 Task: Get directions from Kilimanjaro, Tanzania to Ngorongoro Conservation Area, Tanzania and explore the nearby hotels
Action: Mouse moved to (107, 105)
Screenshot: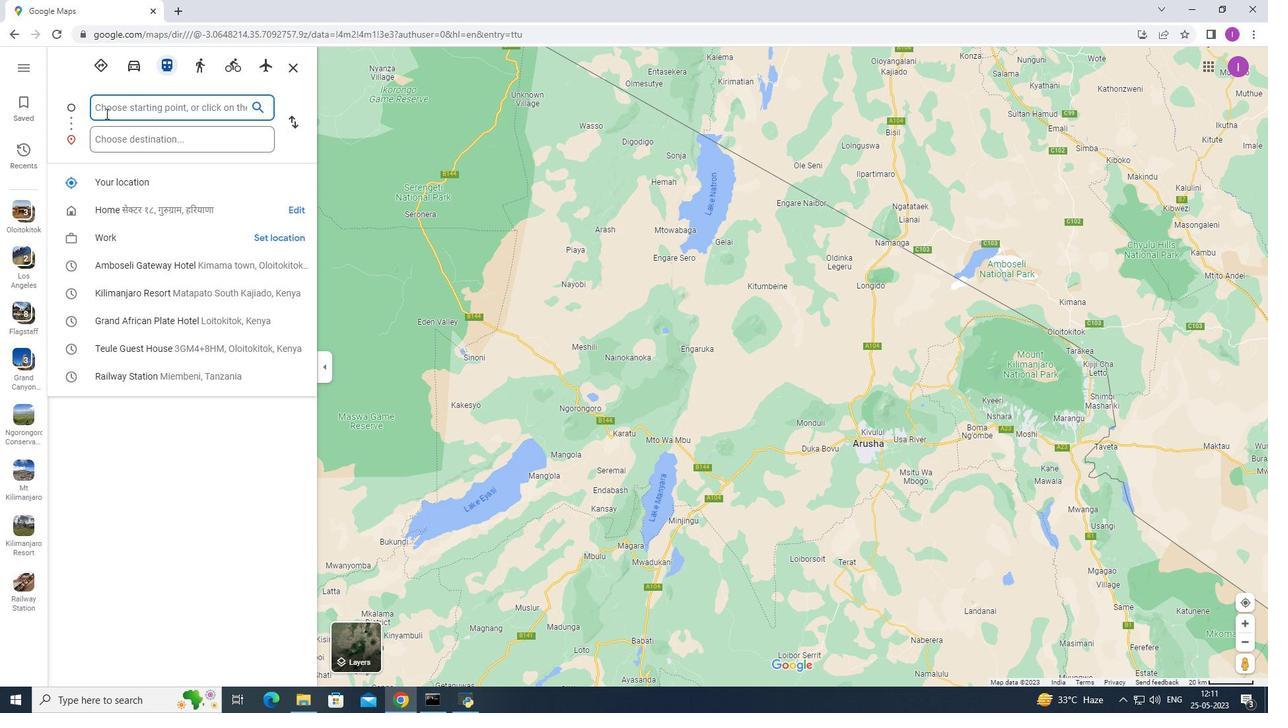 
Action: Mouse pressed left at (107, 105)
Screenshot: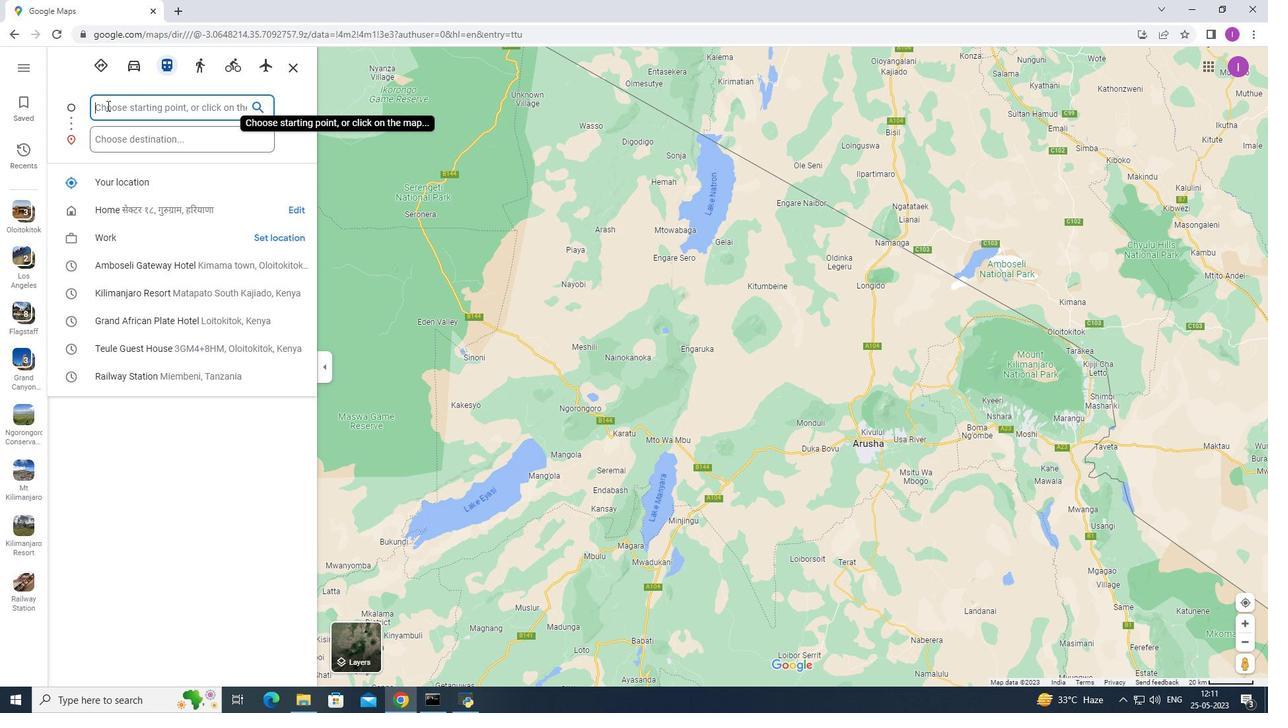 
Action: Mouse moved to (161, 118)
Screenshot: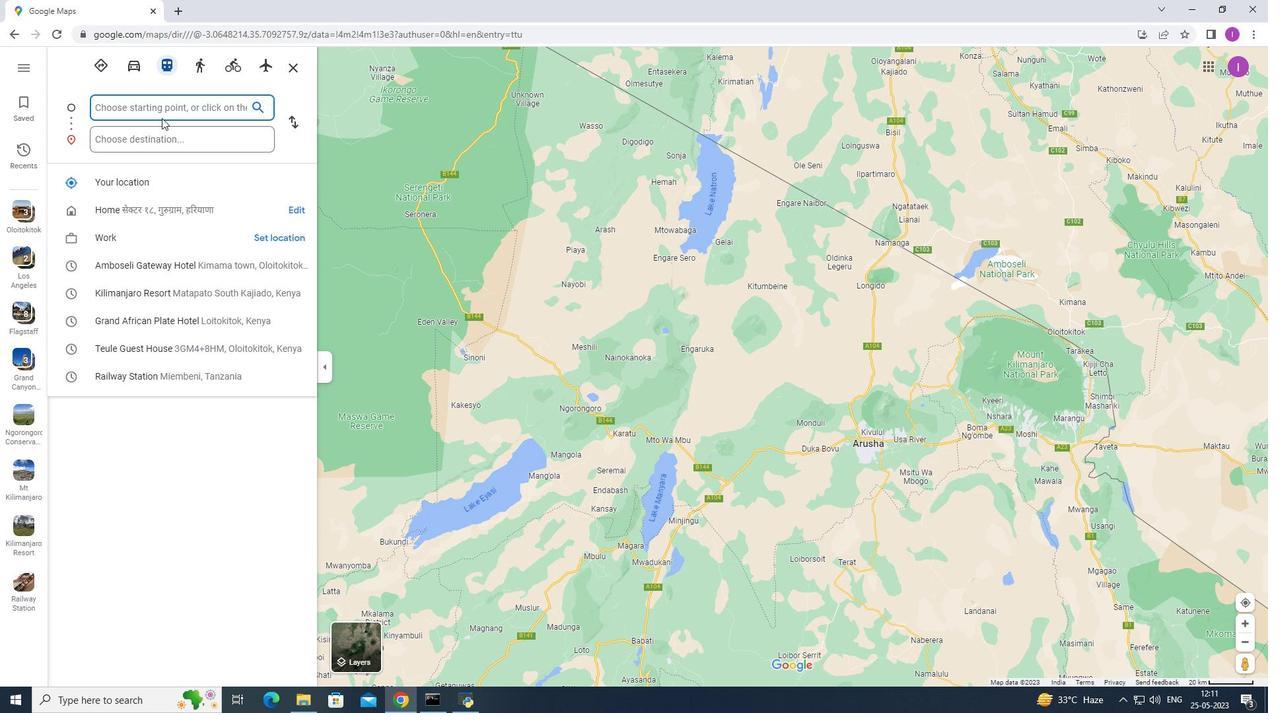 
Action: Key pressed ki
Screenshot: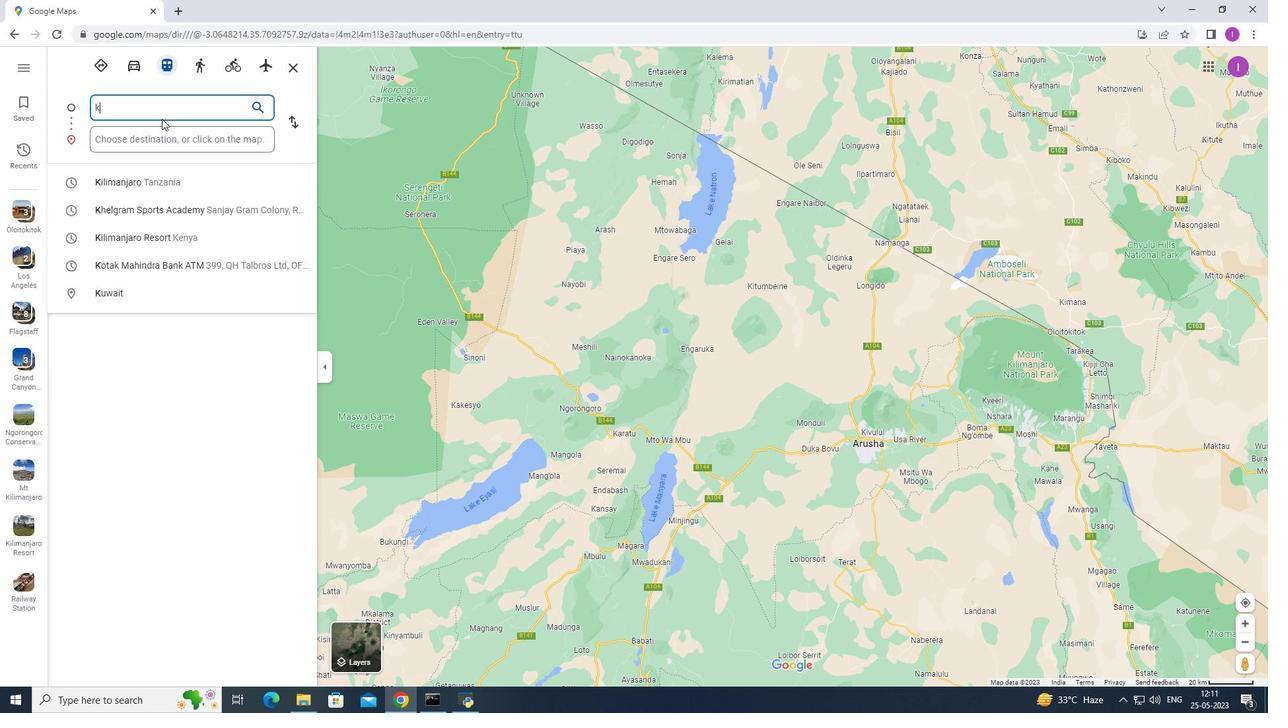 
Action: Mouse moved to (138, 184)
Screenshot: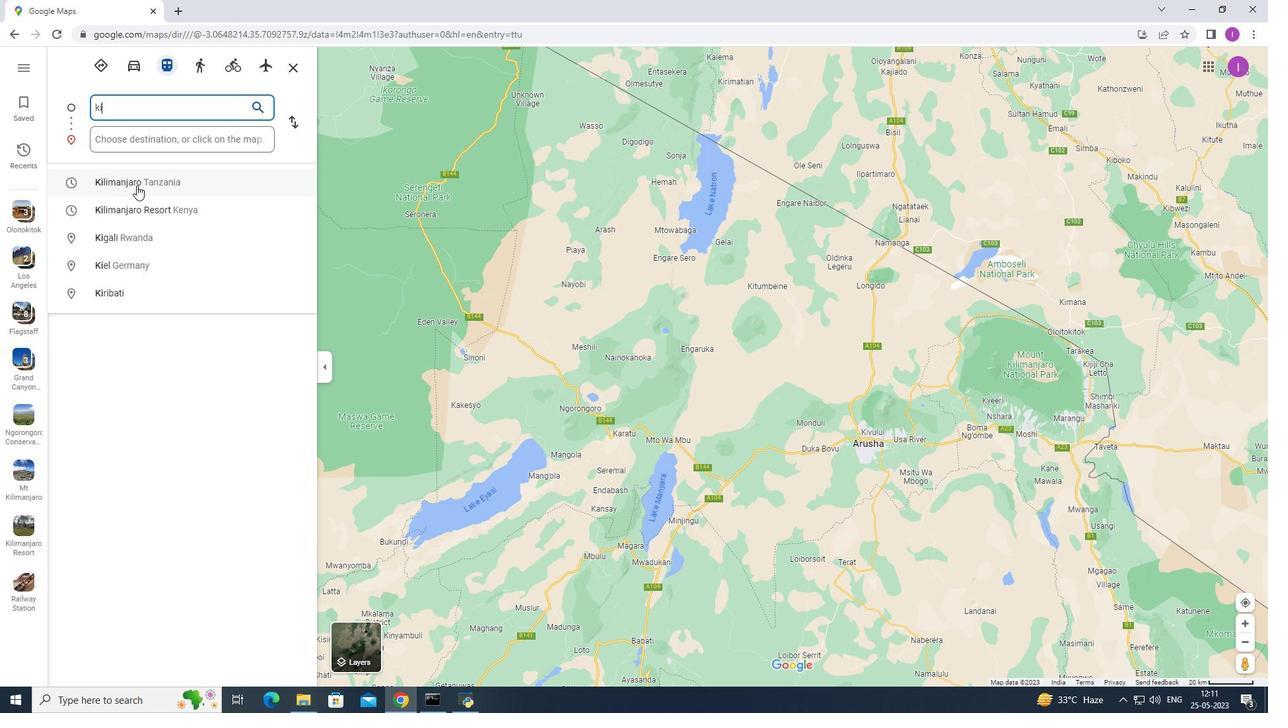 
Action: Mouse pressed left at (138, 184)
Screenshot: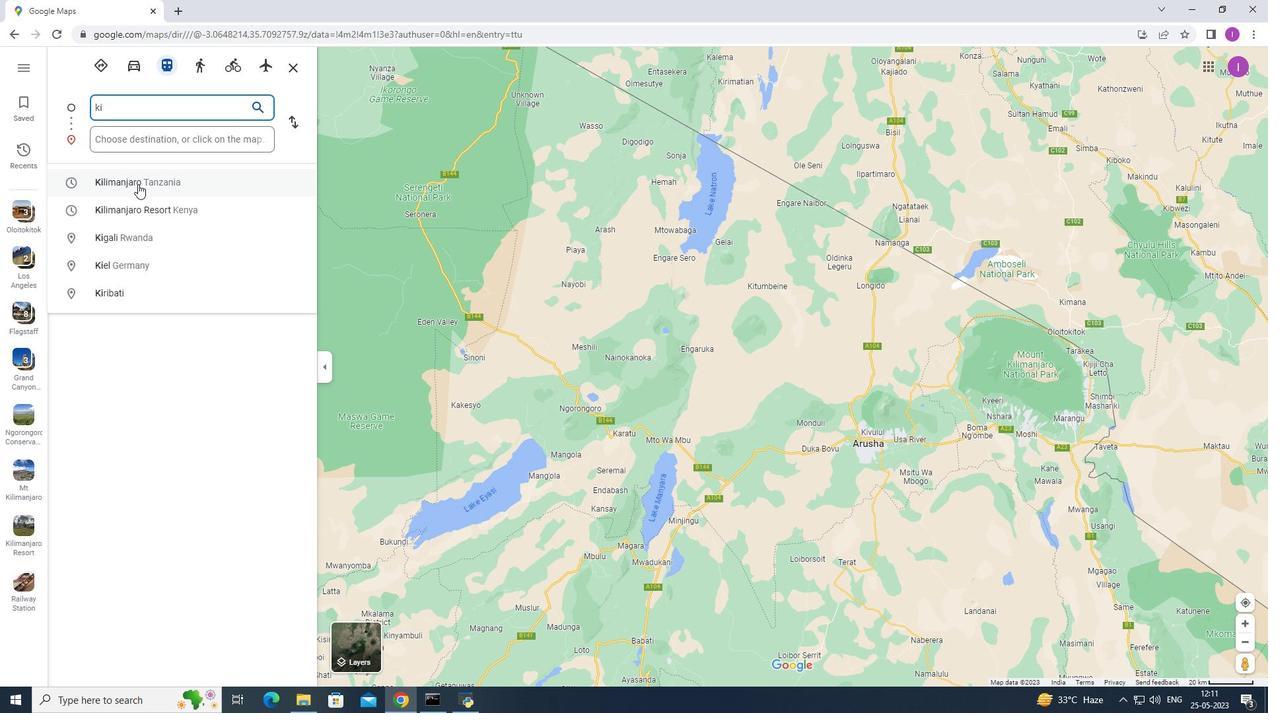 
Action: Mouse moved to (119, 145)
Screenshot: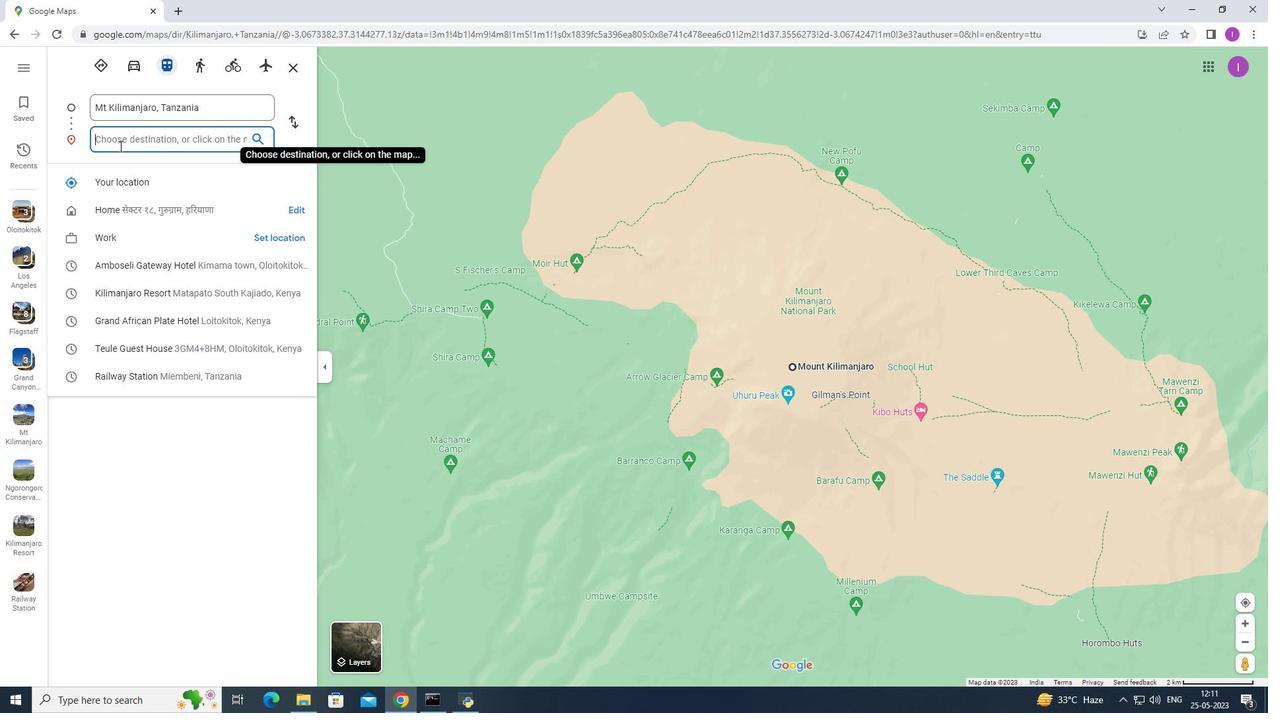 
Action: Mouse pressed left at (119, 145)
Screenshot: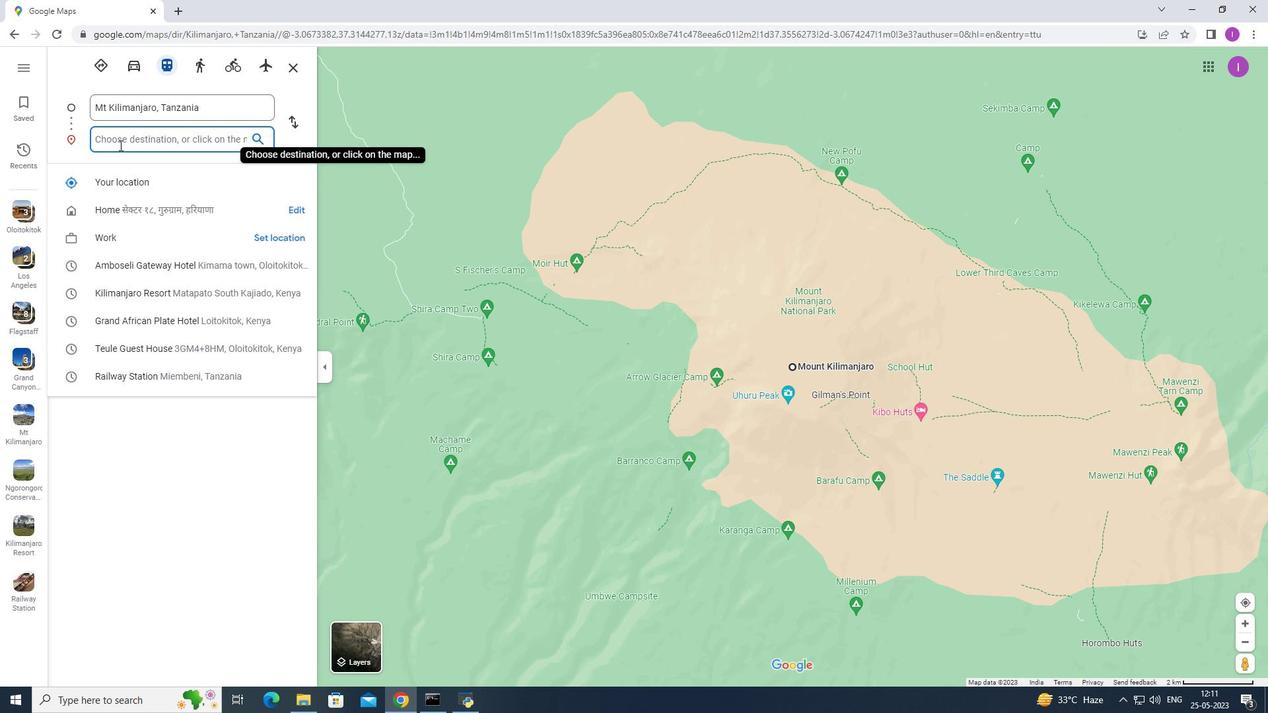 
Action: Mouse moved to (120, 143)
Screenshot: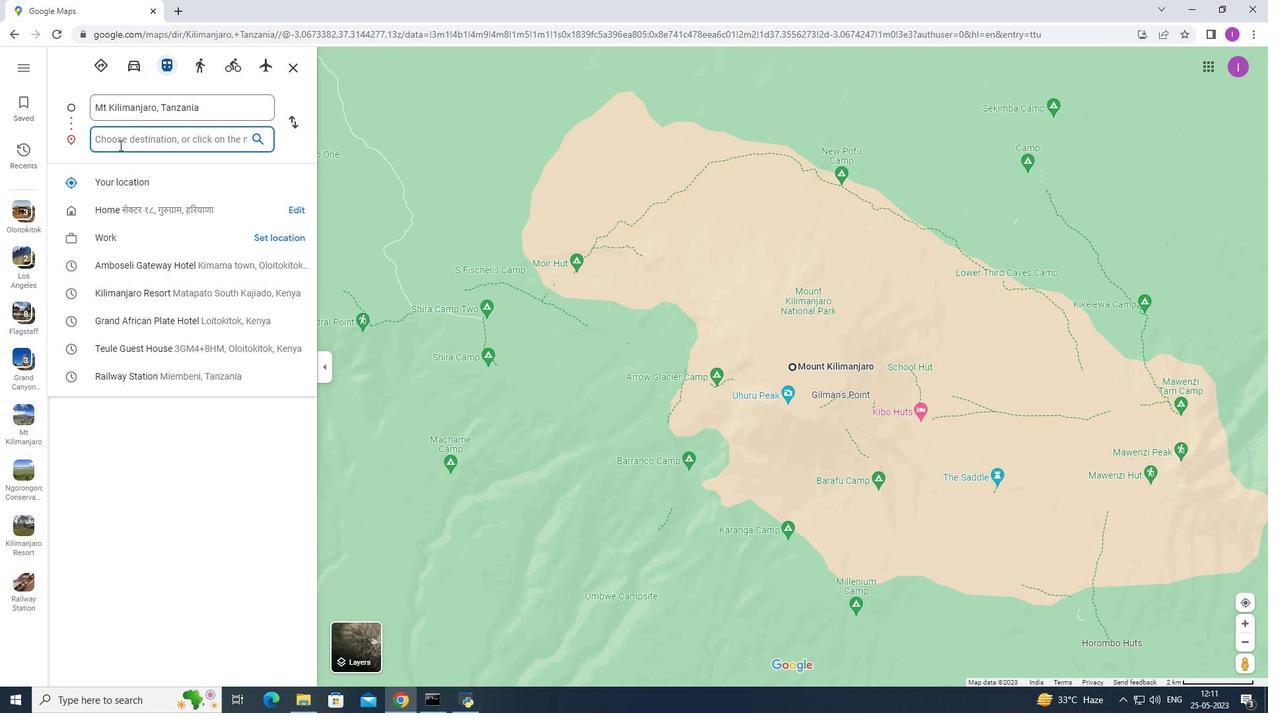 
Action: Key pressed ng
Screenshot: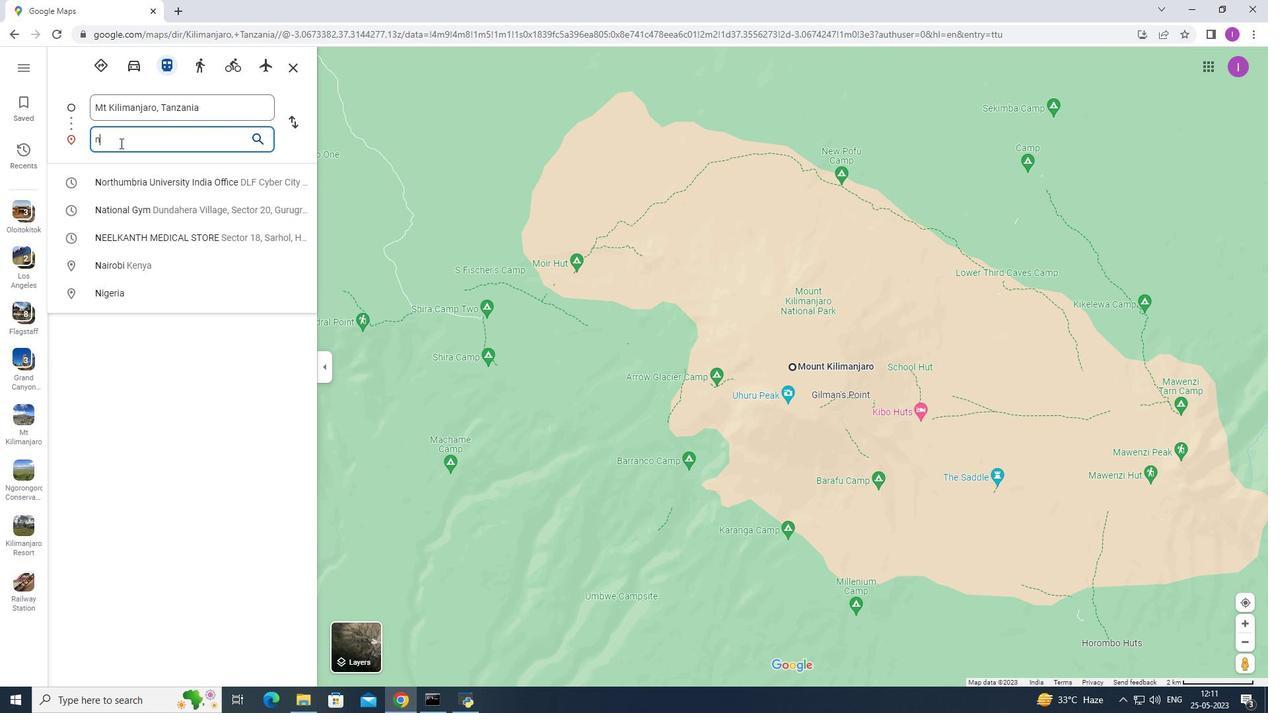 
Action: Mouse moved to (155, 182)
Screenshot: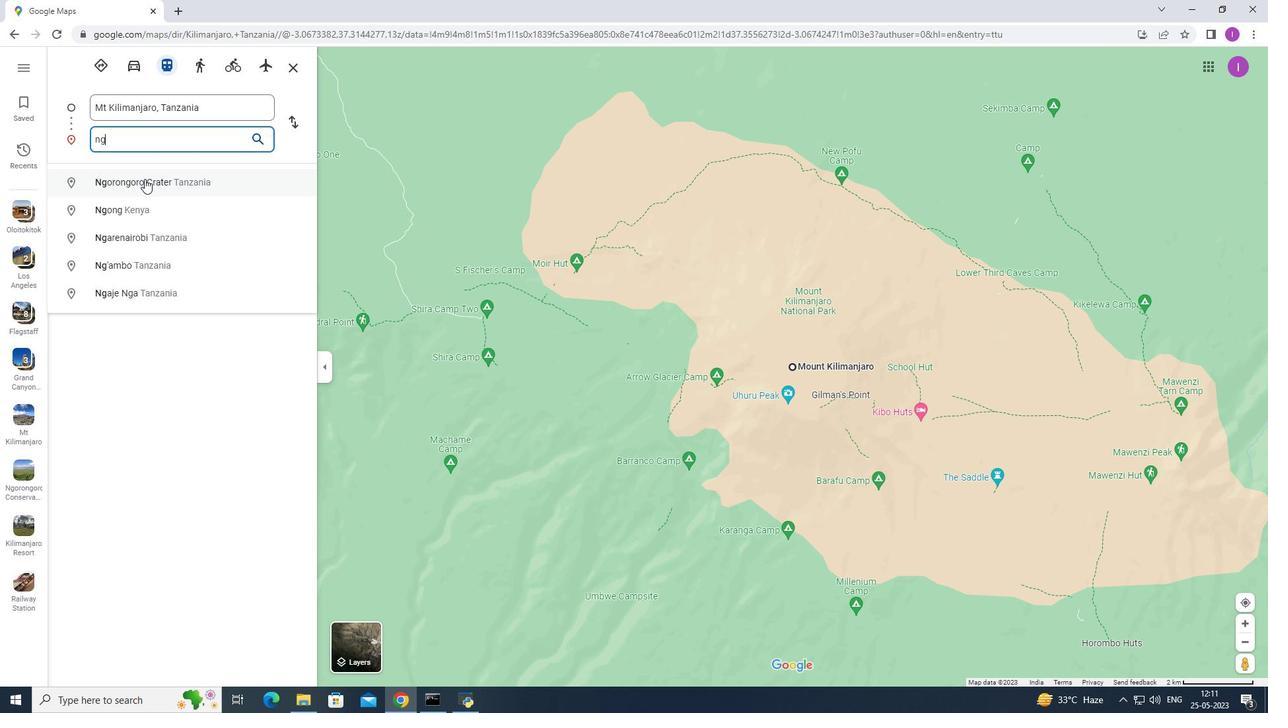 
Action: Key pressed or
Screenshot: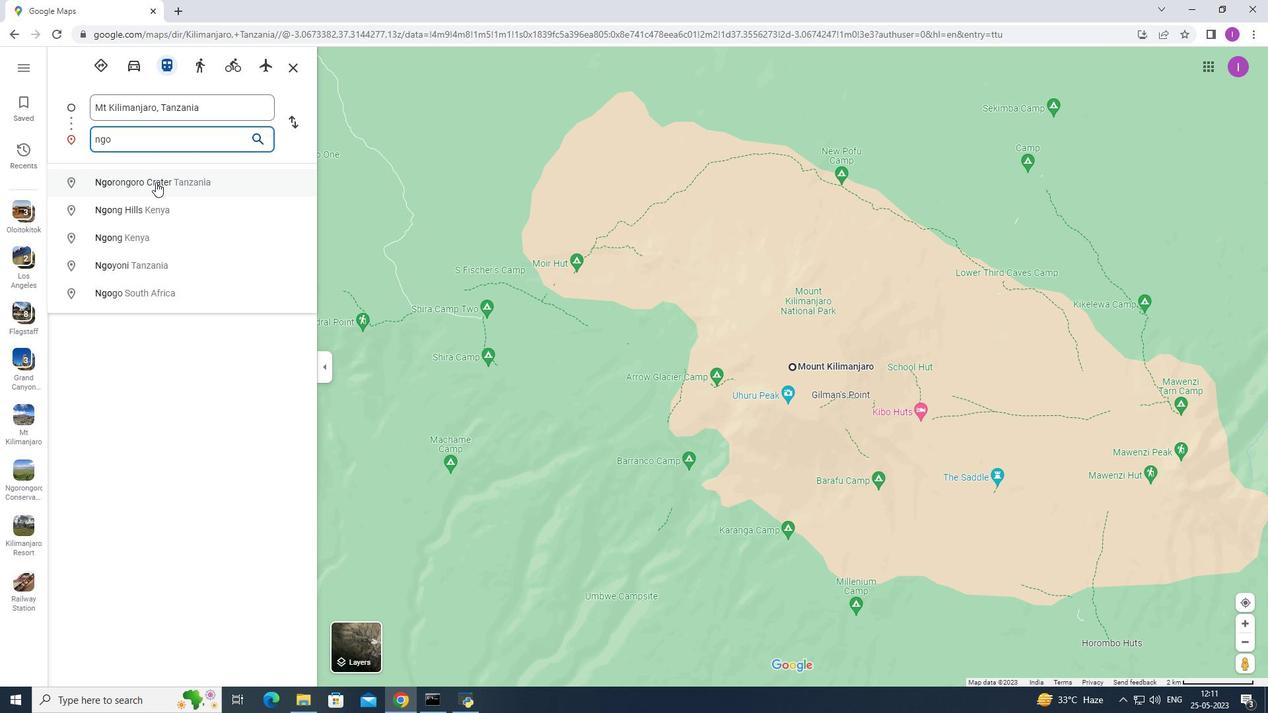 
Action: Mouse moved to (157, 194)
Screenshot: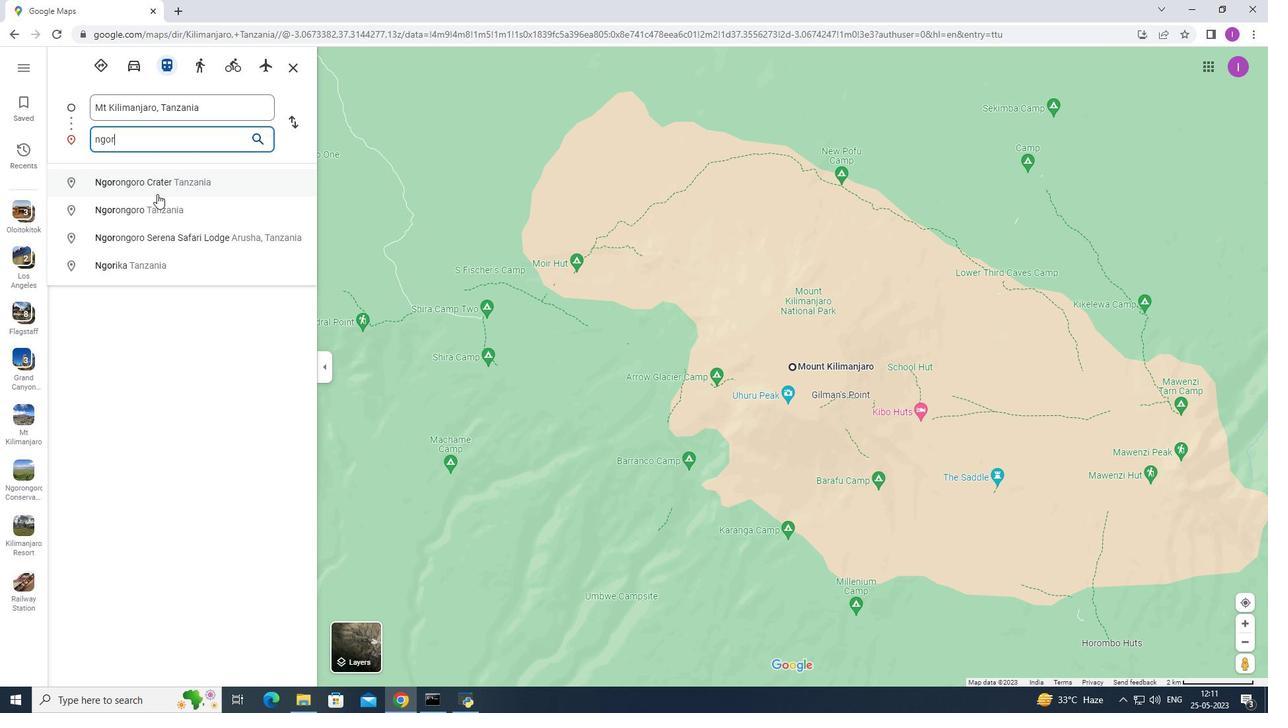 
Action: Key pressed o
Screenshot: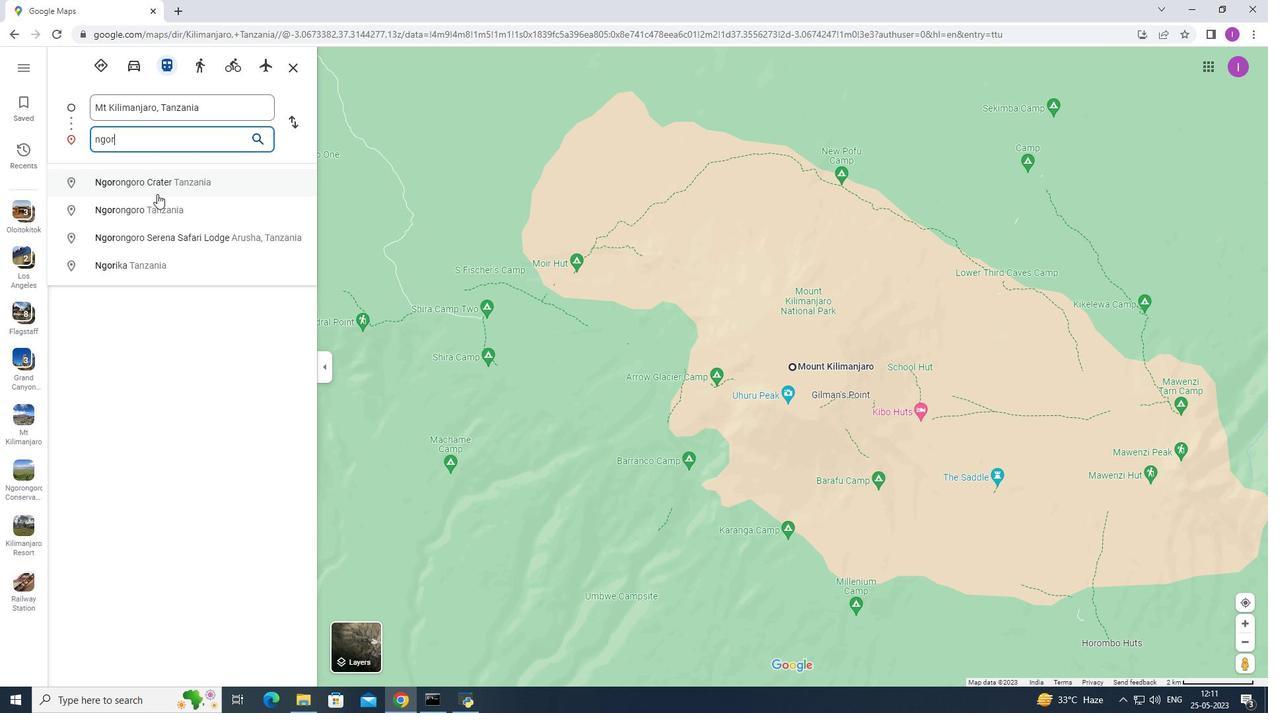 
Action: Mouse moved to (157, 194)
Screenshot: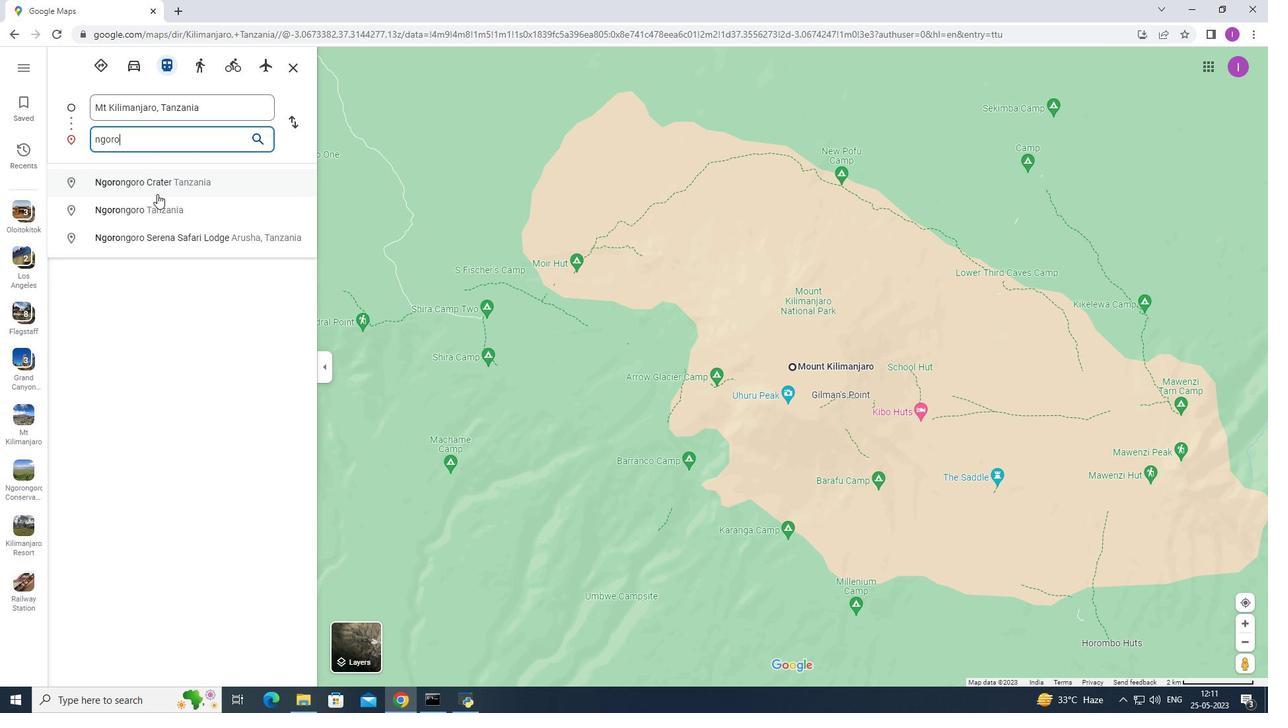 
Action: Key pressed n
Screenshot: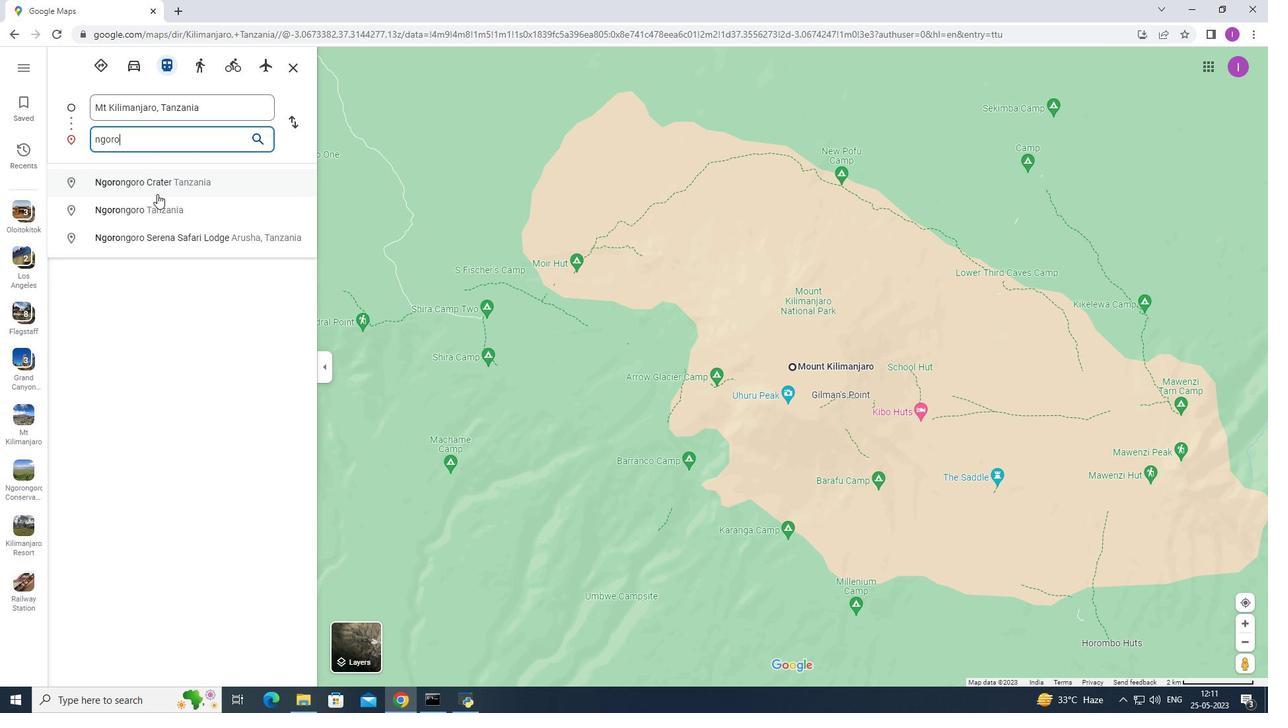 
Action: Mouse moved to (158, 192)
Screenshot: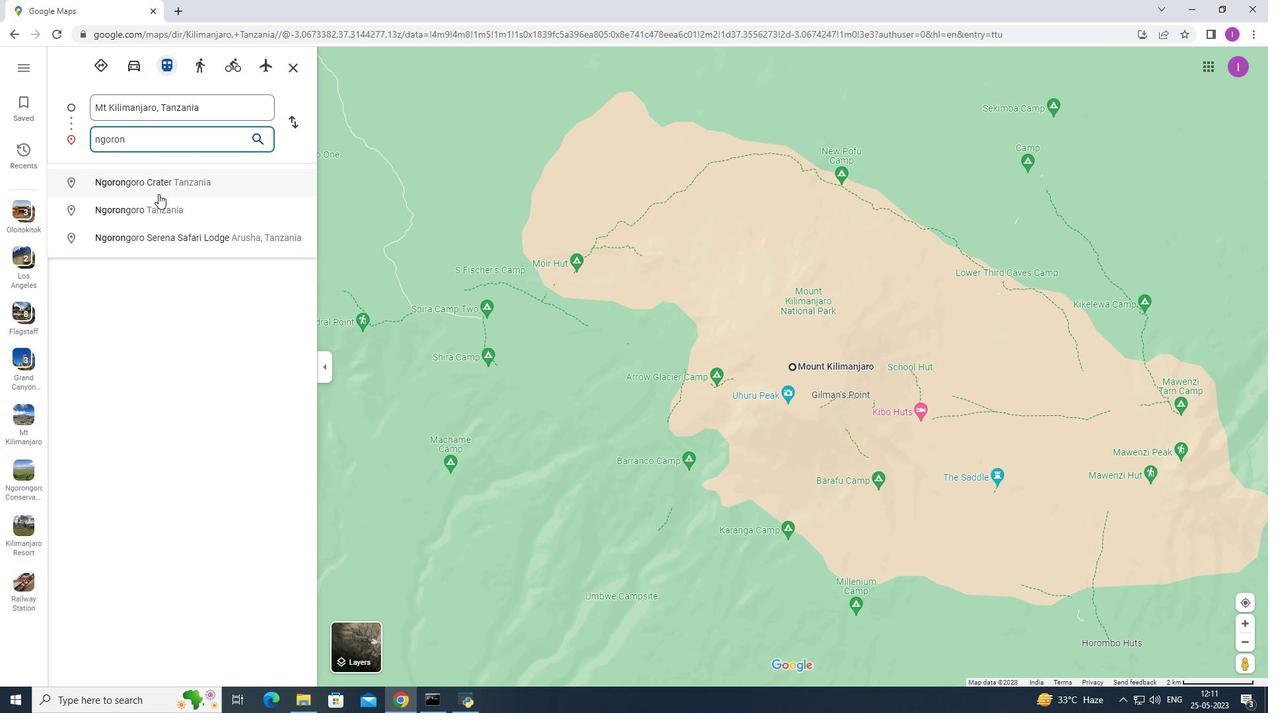
Action: Key pressed go
Screenshot: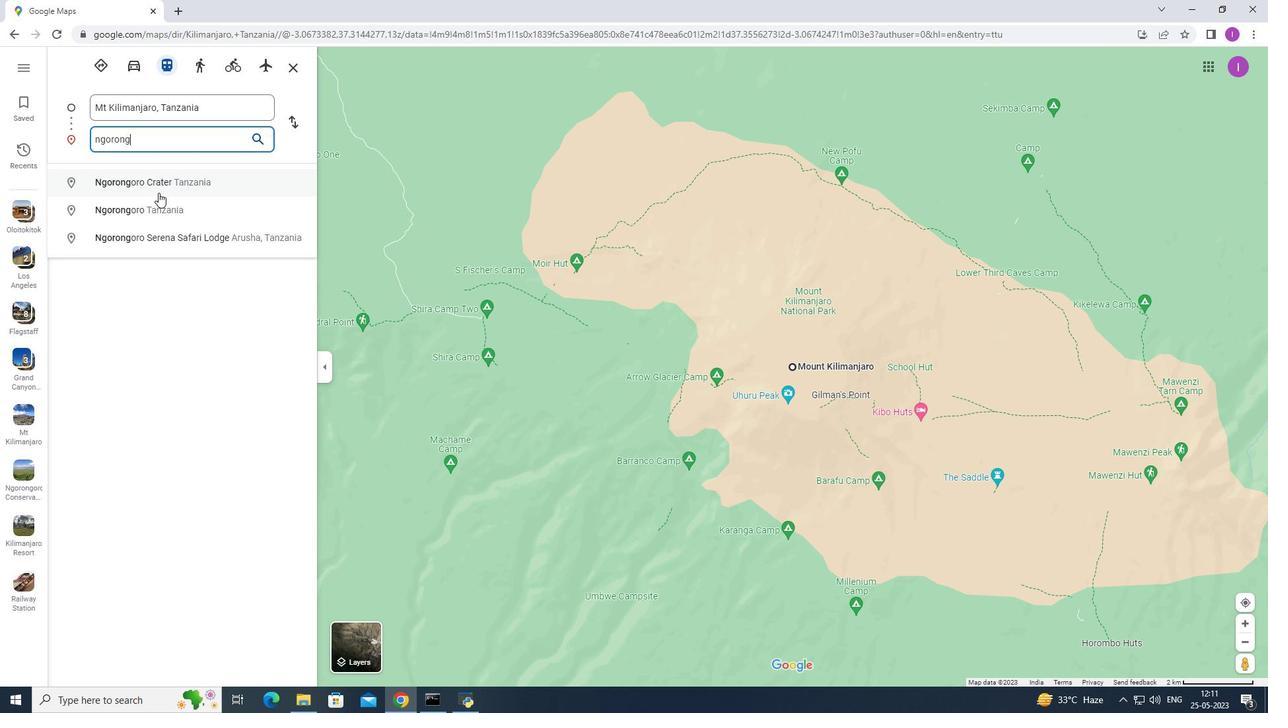 
Action: Mouse moved to (159, 190)
Screenshot: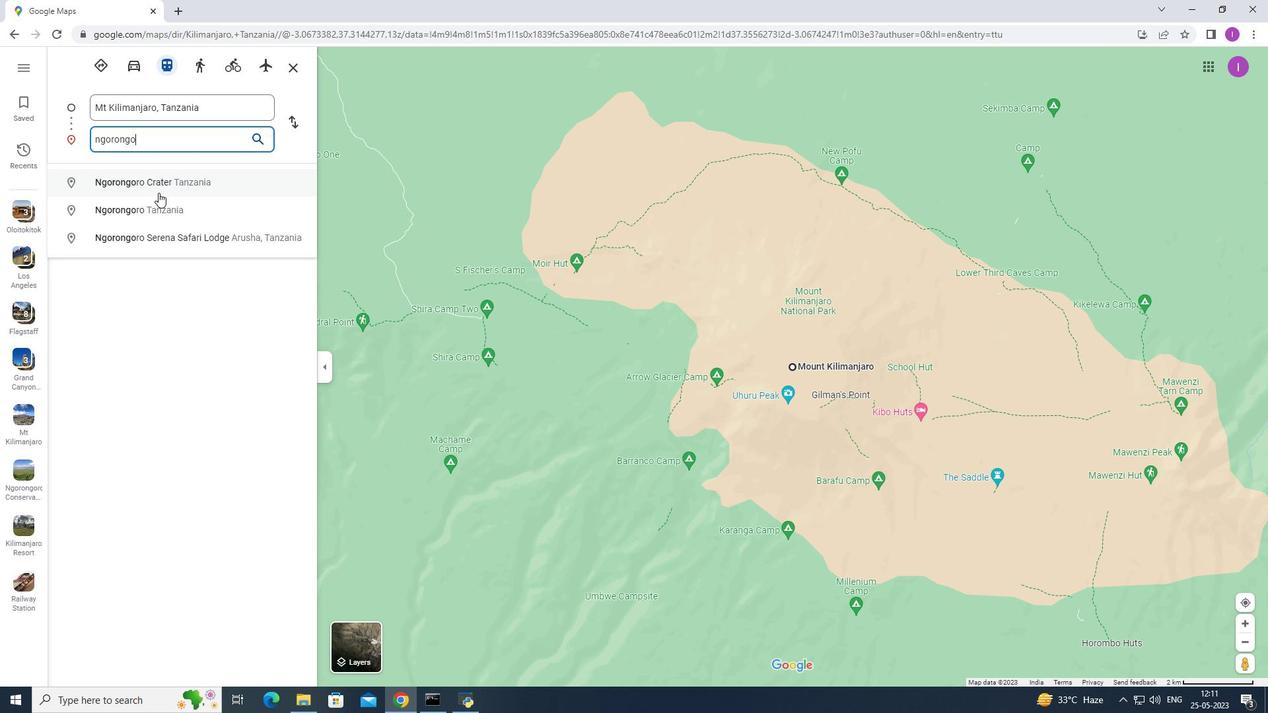 
Action: Key pressed ro<Key.space>co
Screenshot: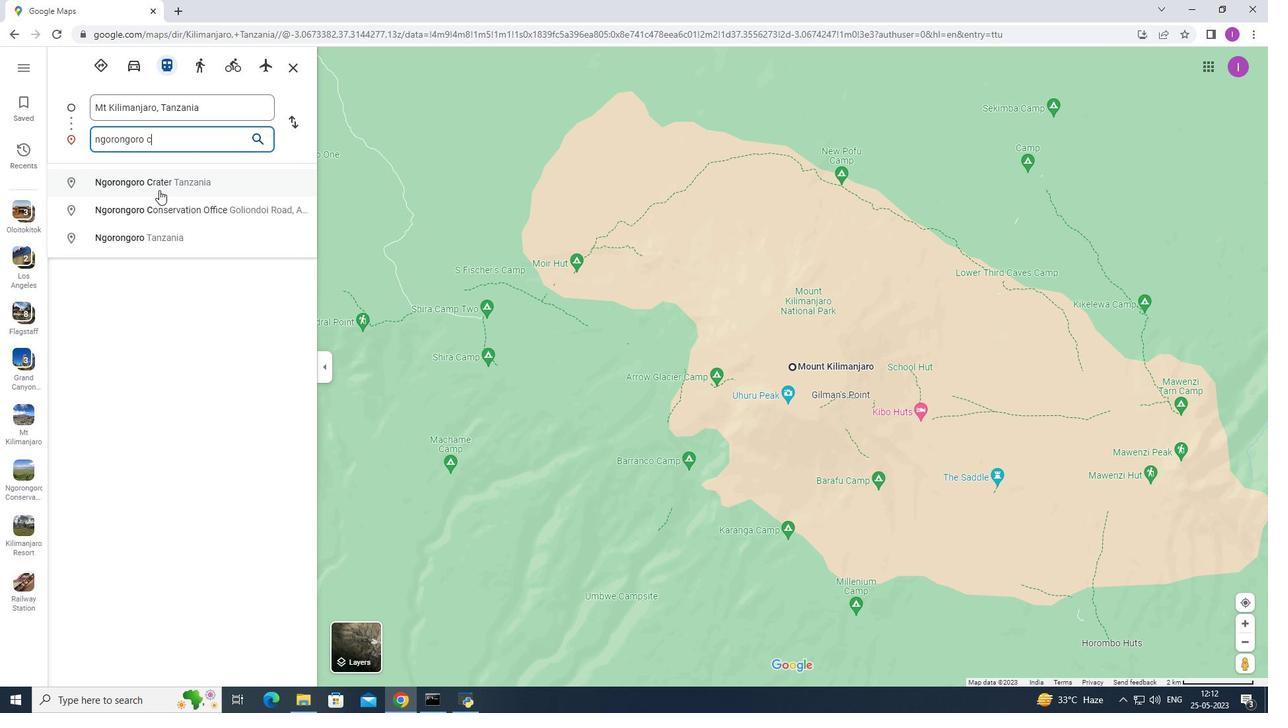 
Action: Mouse moved to (175, 180)
Screenshot: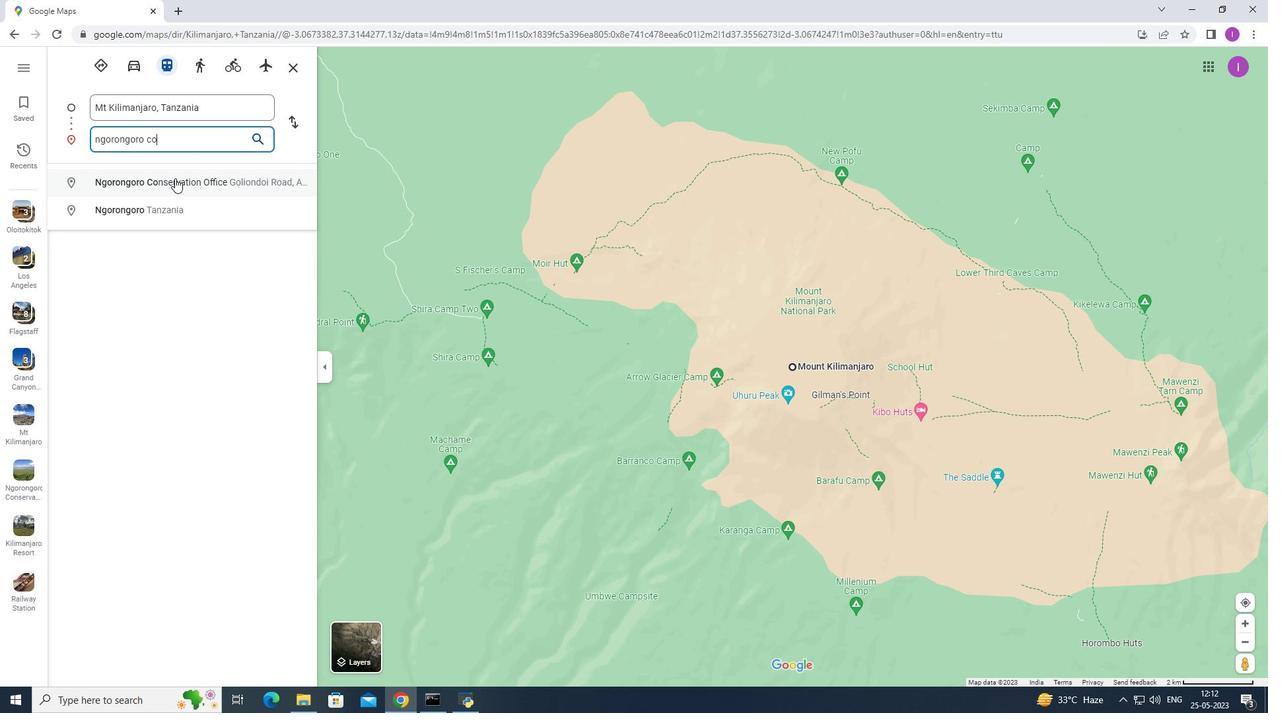 
Action: Key pressed n
Screenshot: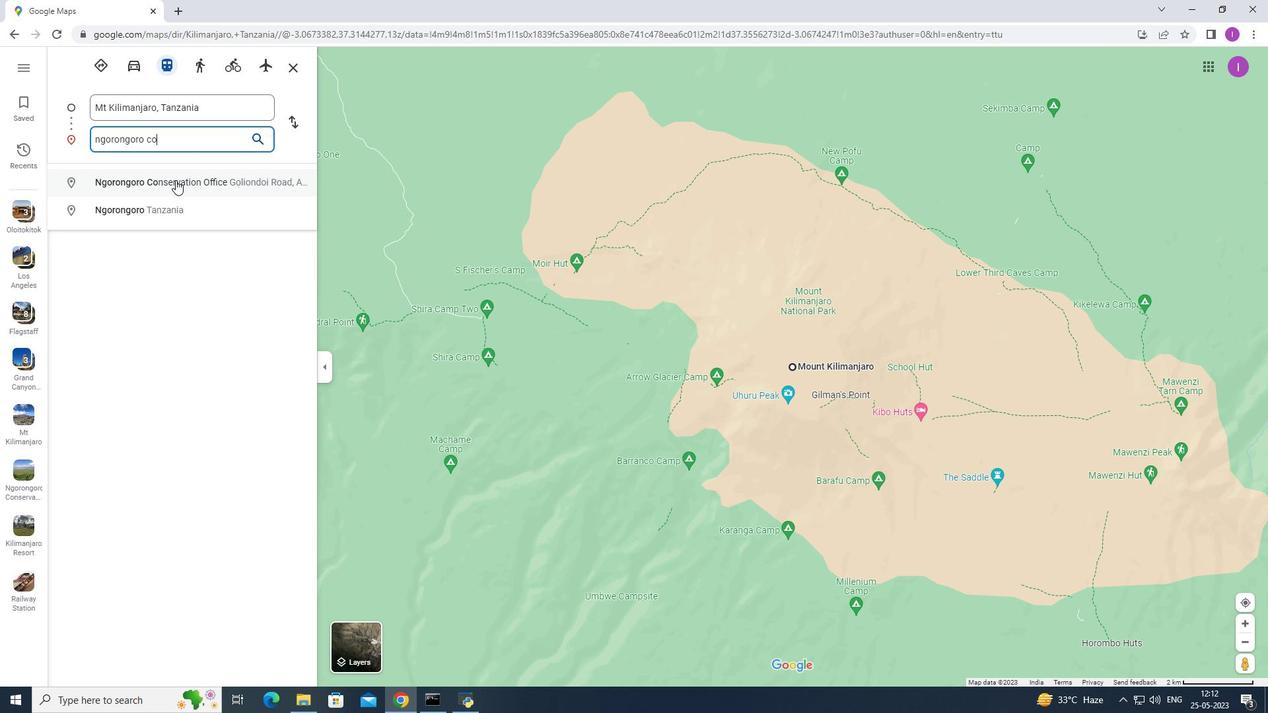 
Action: Mouse moved to (178, 192)
Screenshot: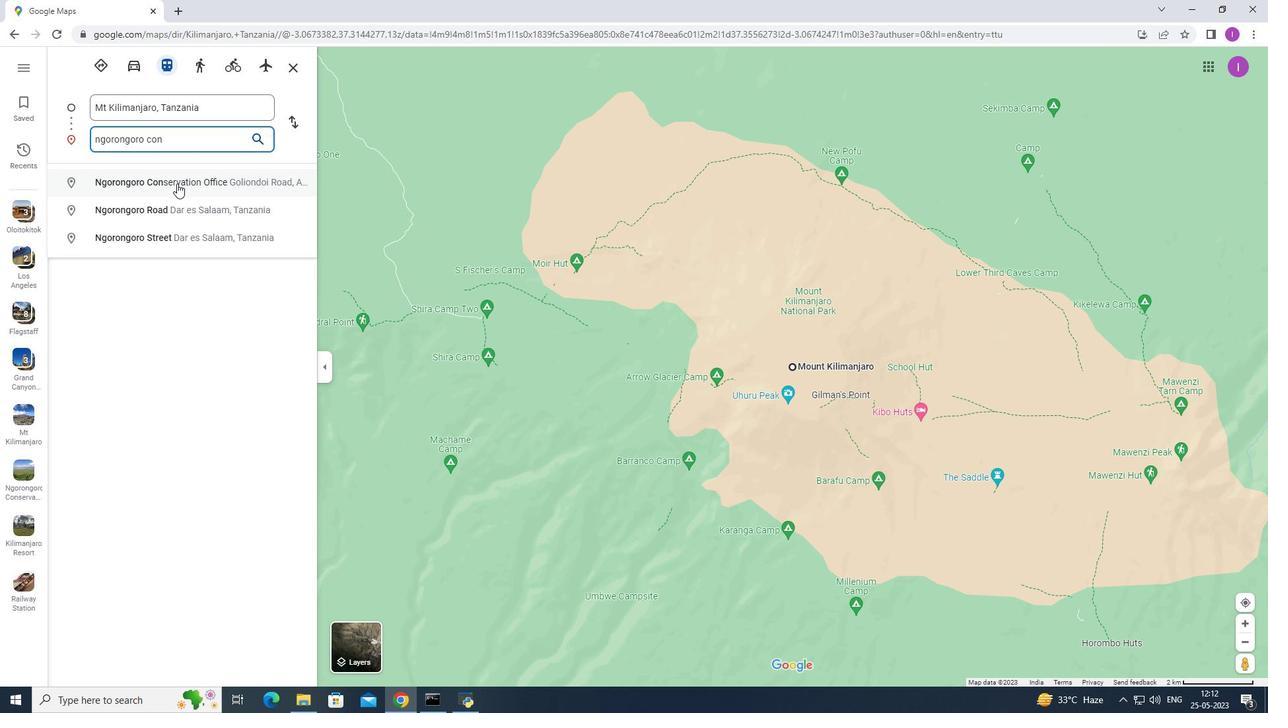 
Action: Key pressed servatio
Screenshot: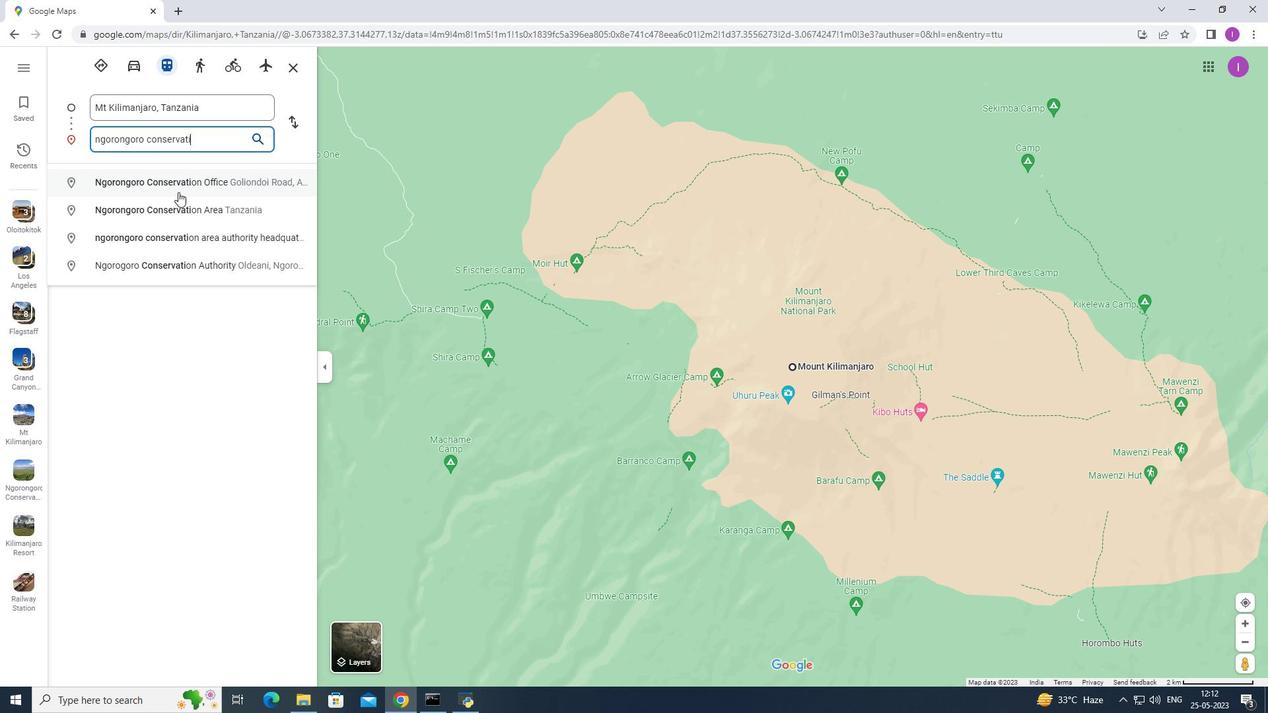 
Action: Mouse moved to (204, 212)
Screenshot: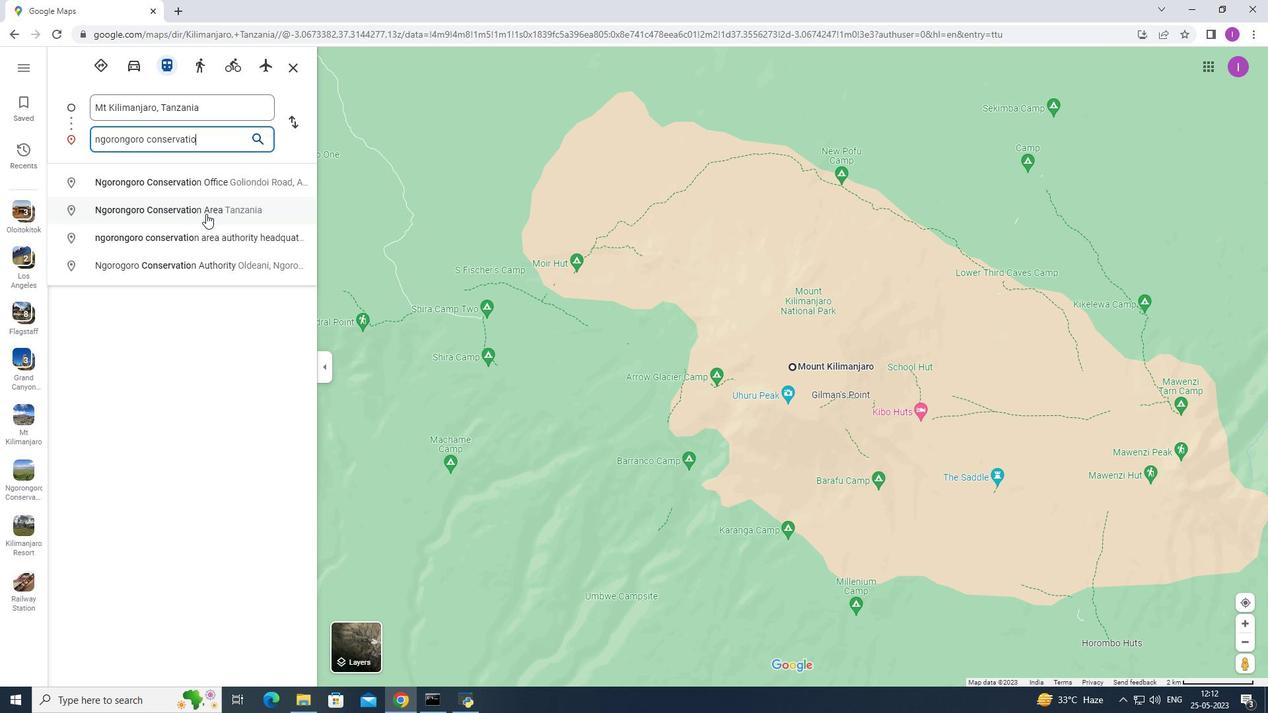 
Action: Mouse pressed left at (204, 212)
Screenshot: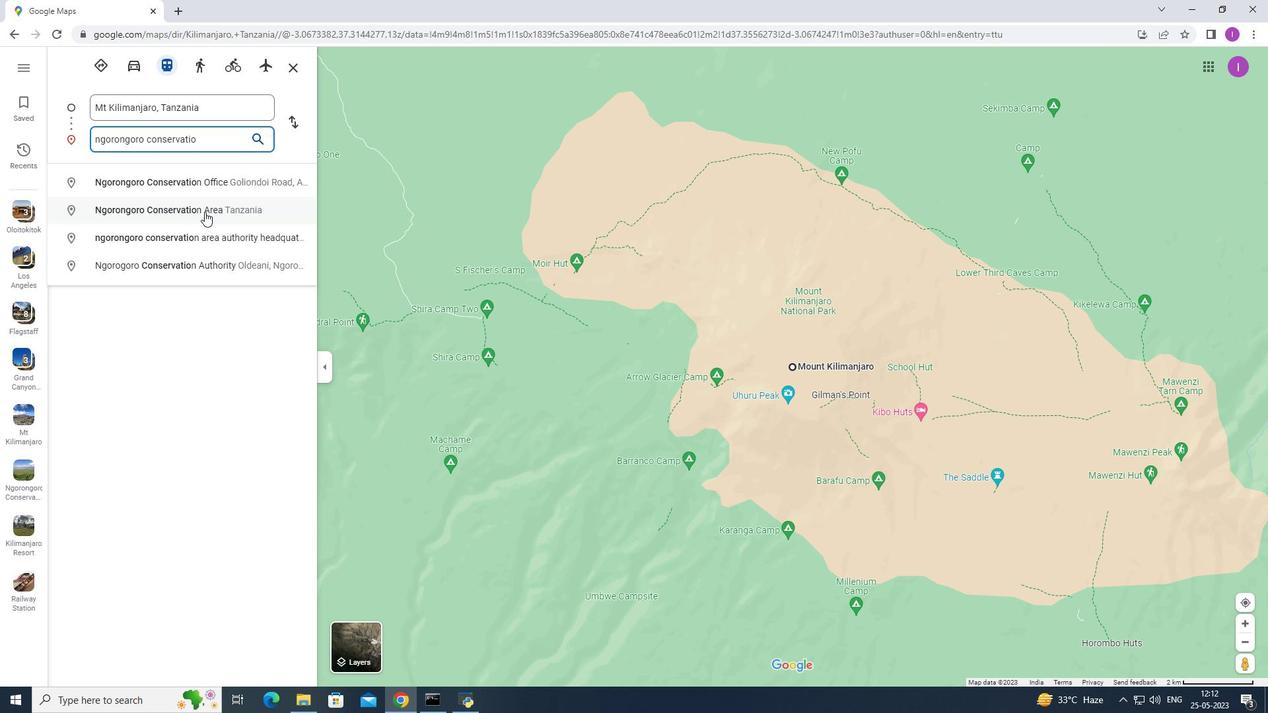 
Action: Mouse moved to (132, 68)
Screenshot: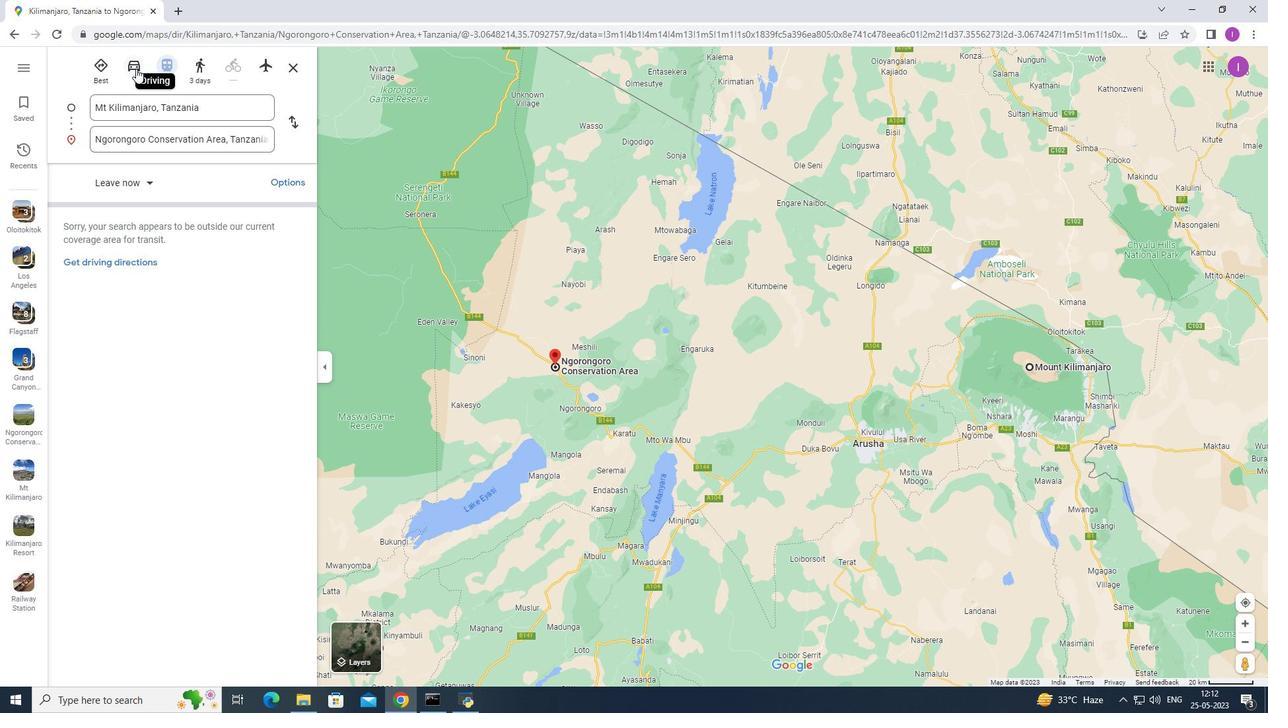 
Action: Mouse pressed left at (132, 68)
Screenshot: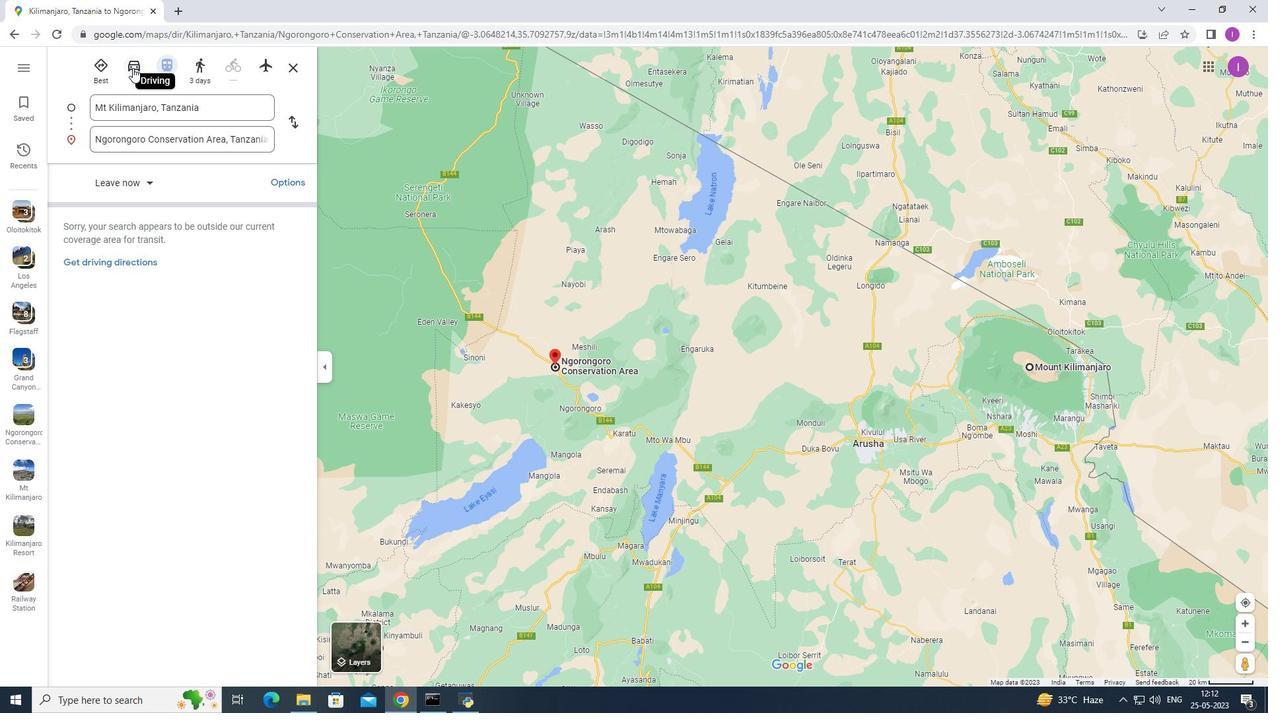 
Action: Mouse moved to (300, 185)
Screenshot: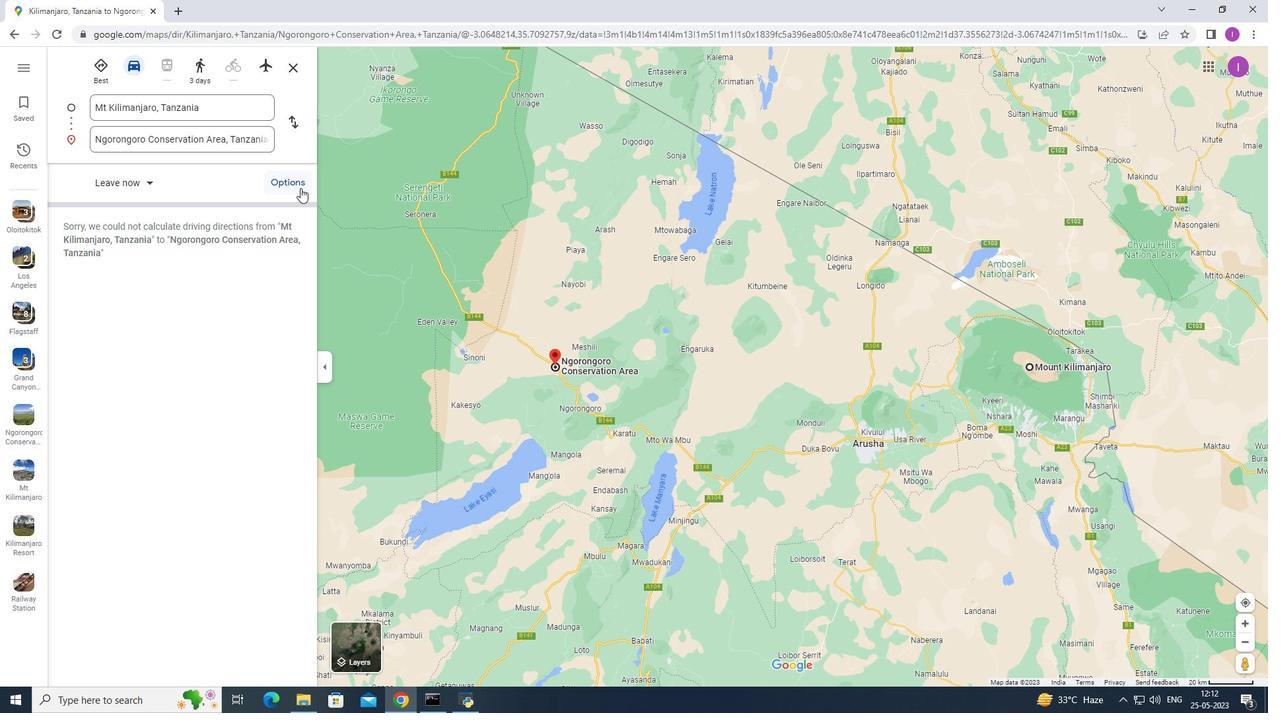 
Action: Mouse pressed left at (300, 185)
Screenshot: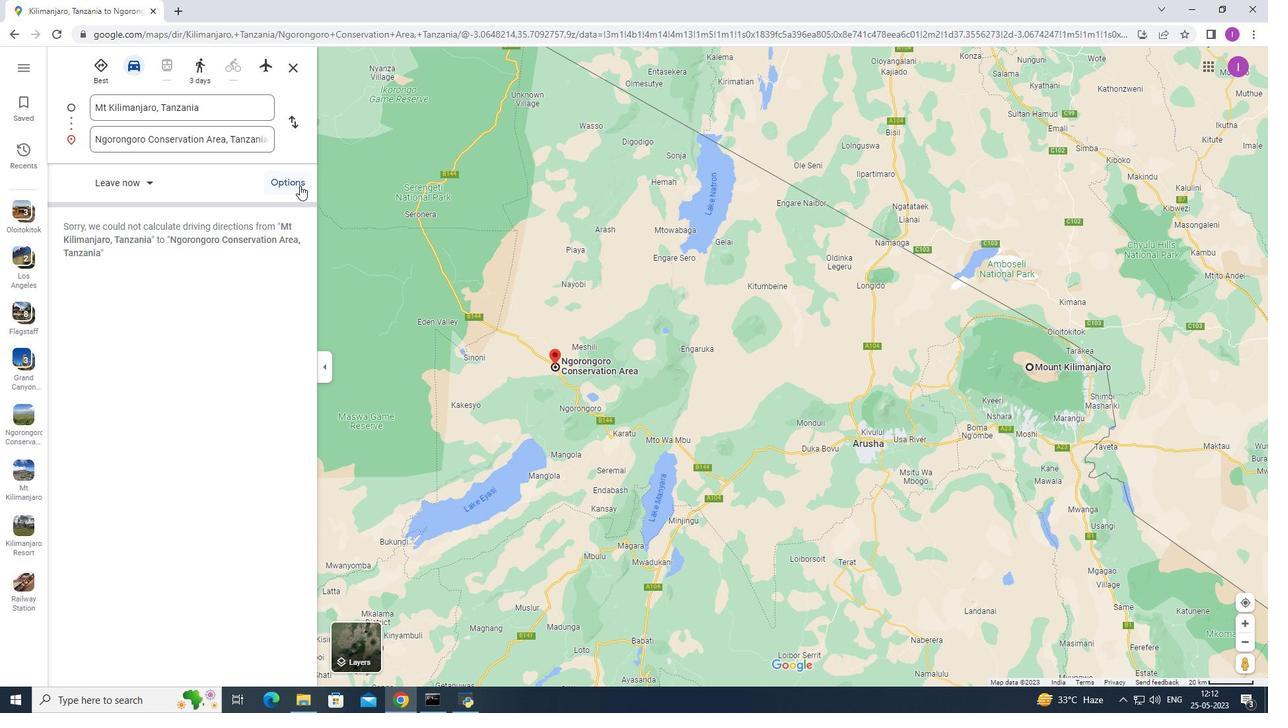 
Action: Mouse moved to (234, 408)
Screenshot: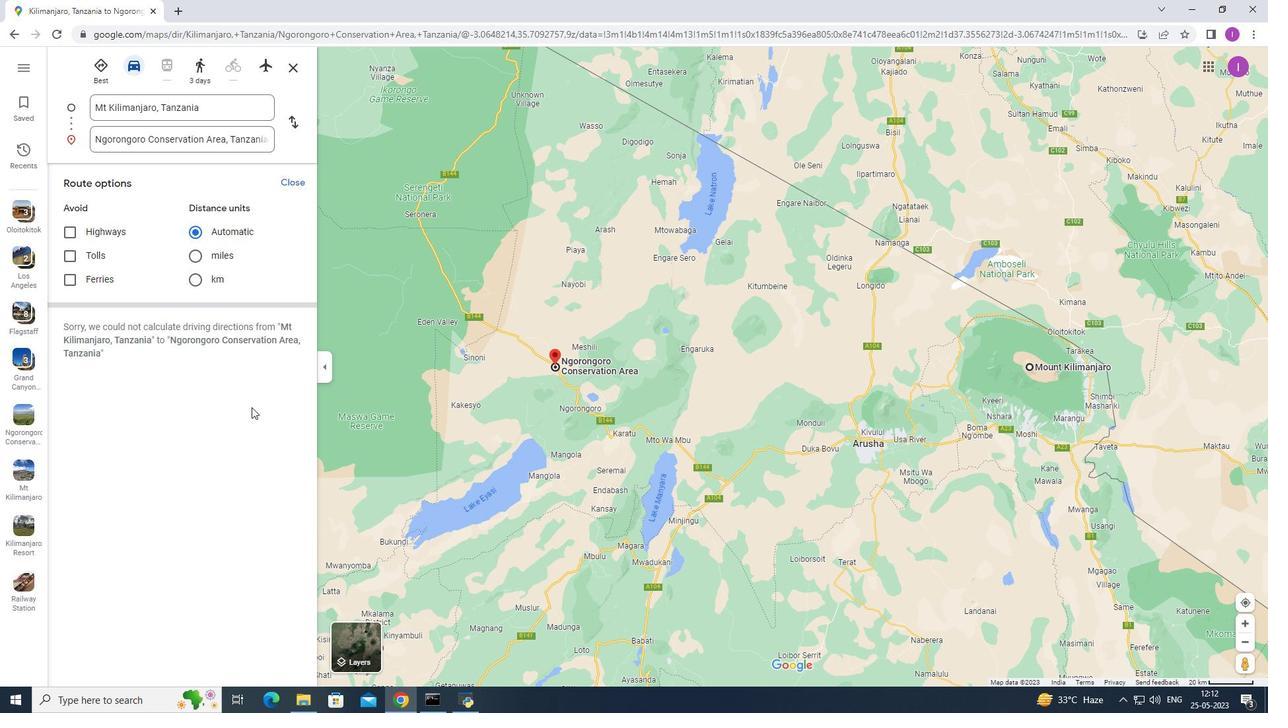 
Action: Mouse pressed left at (234, 408)
Screenshot: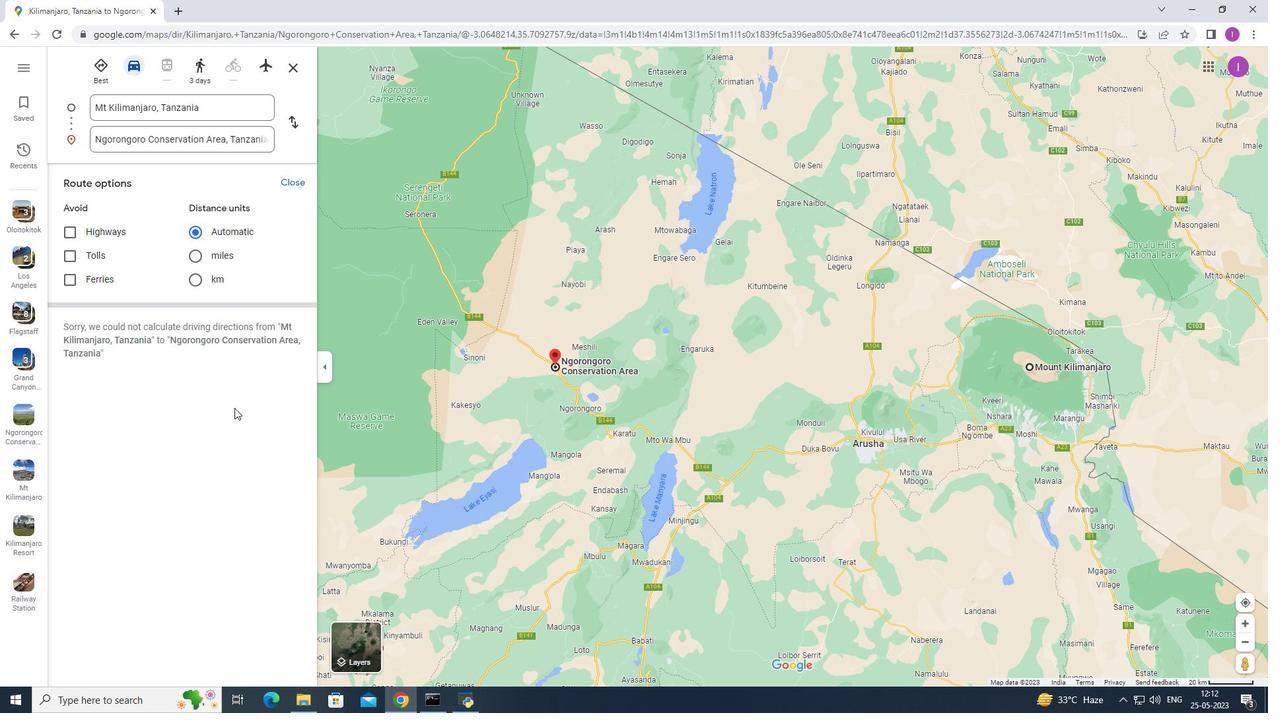 
Action: Mouse moved to (12, 29)
Screenshot: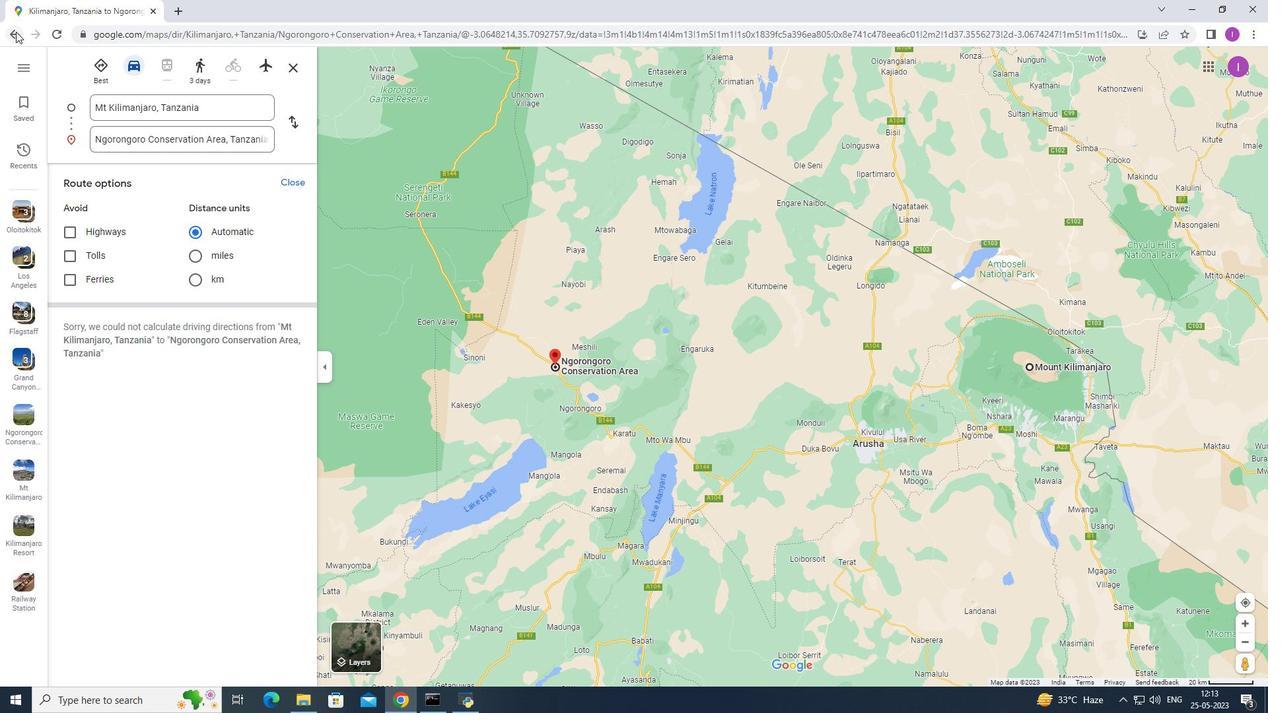 
Action: Mouse pressed left at (12, 29)
Screenshot: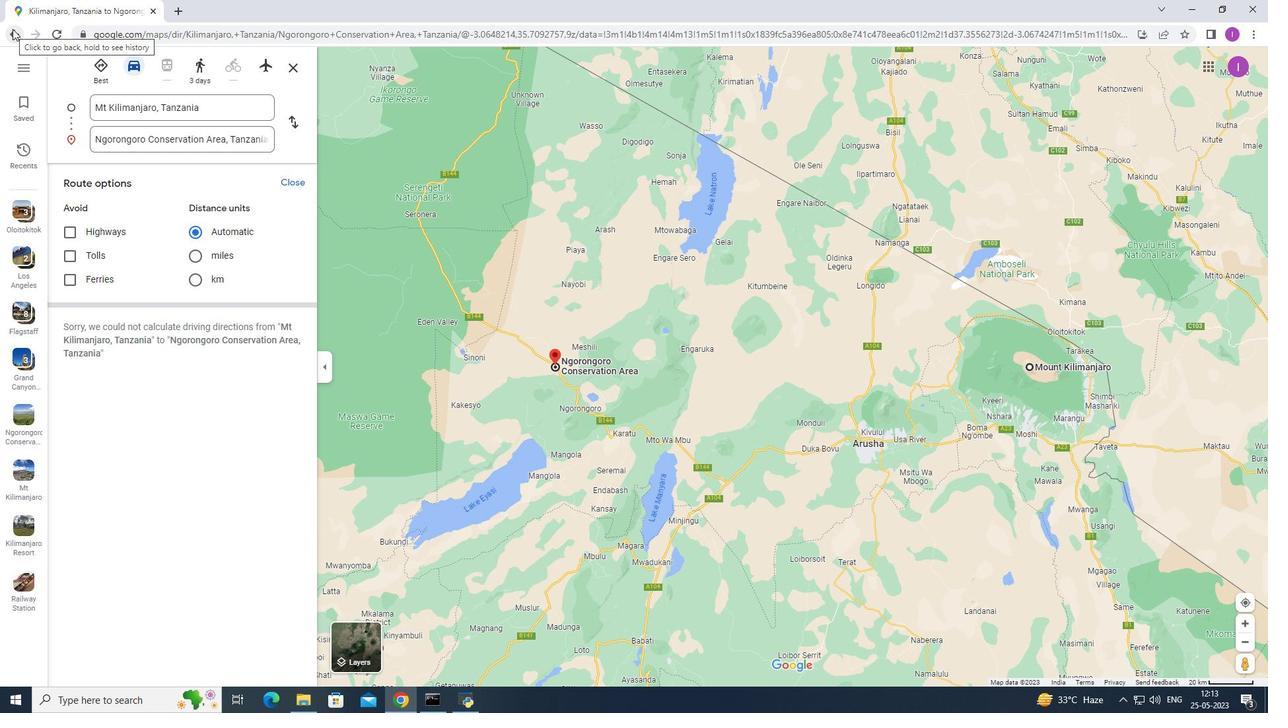 
Action: Mouse moved to (122, 385)
Screenshot: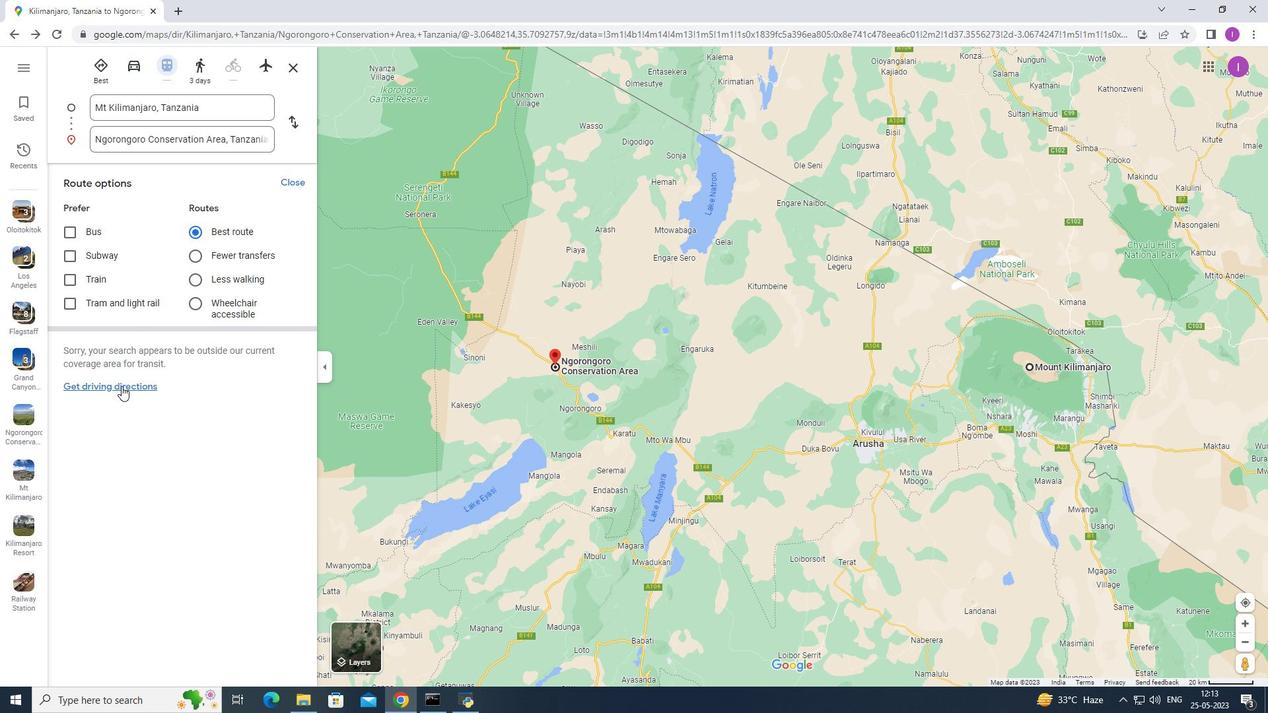 
Action: Mouse pressed left at (122, 385)
Screenshot: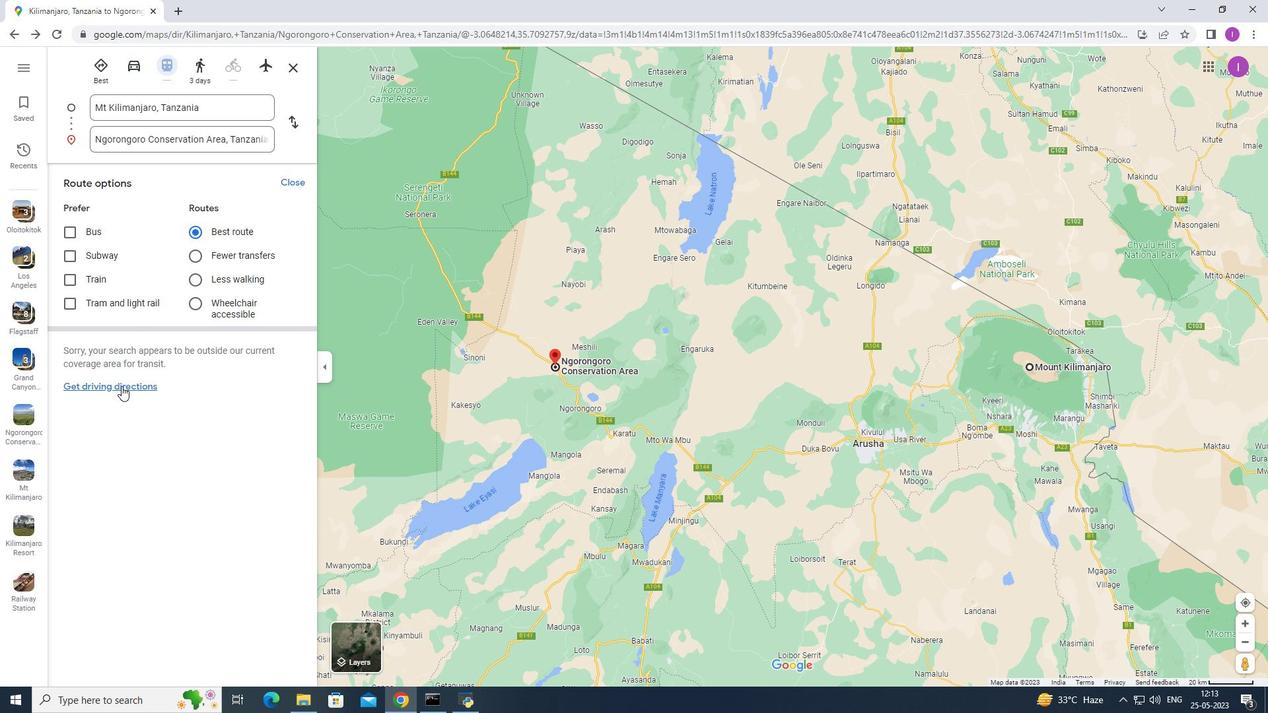 
Action: Mouse moved to (12, 34)
Screenshot: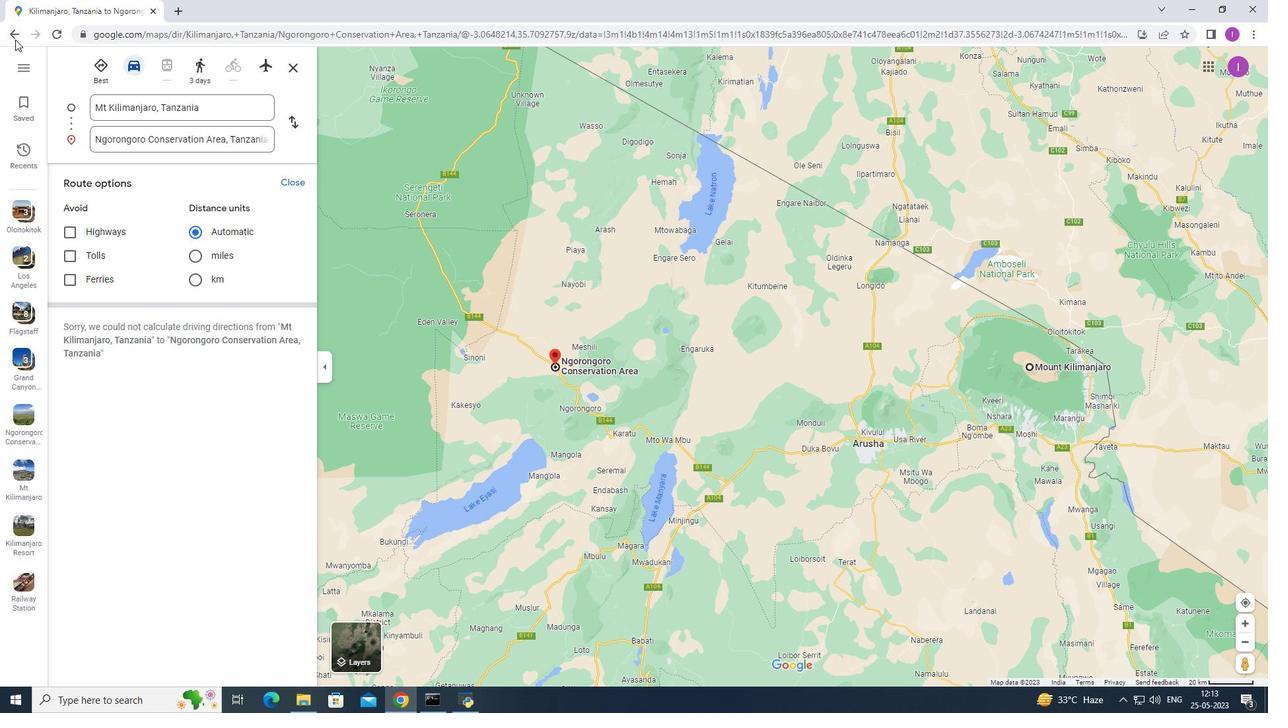 
Action: Mouse pressed left at (12, 34)
Screenshot: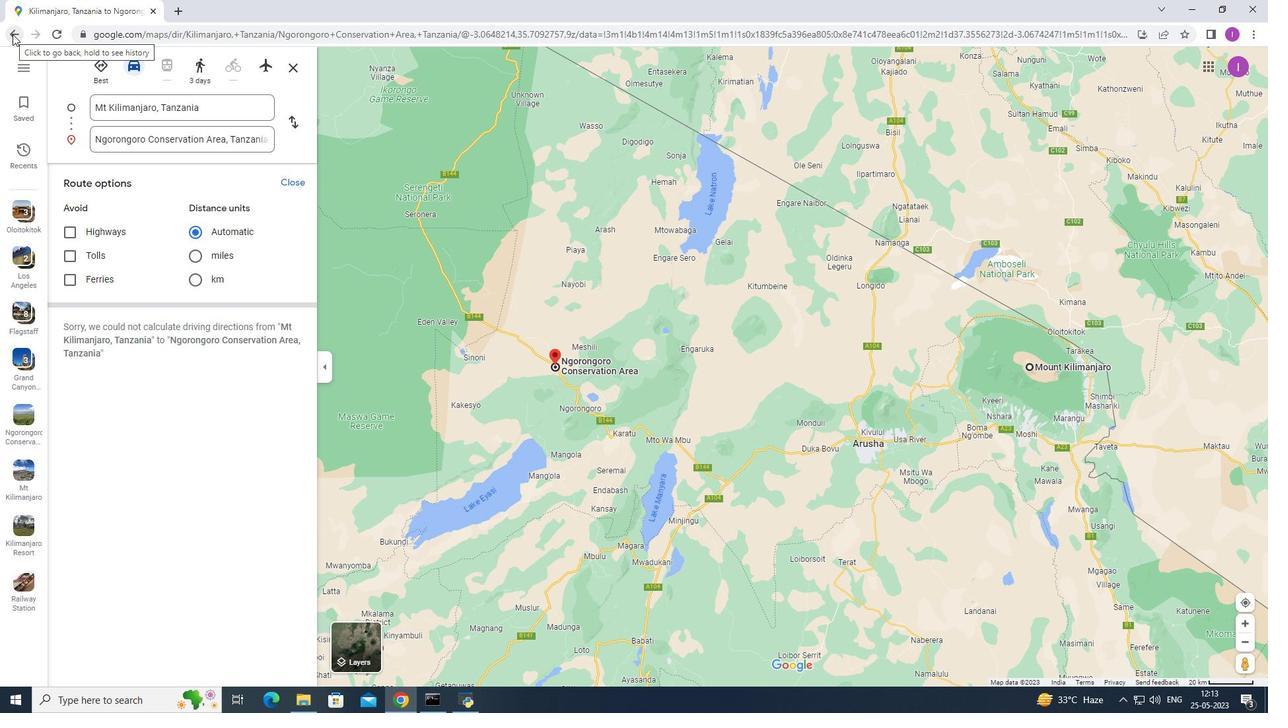 
Action: Mouse moved to (13, 36)
Screenshot: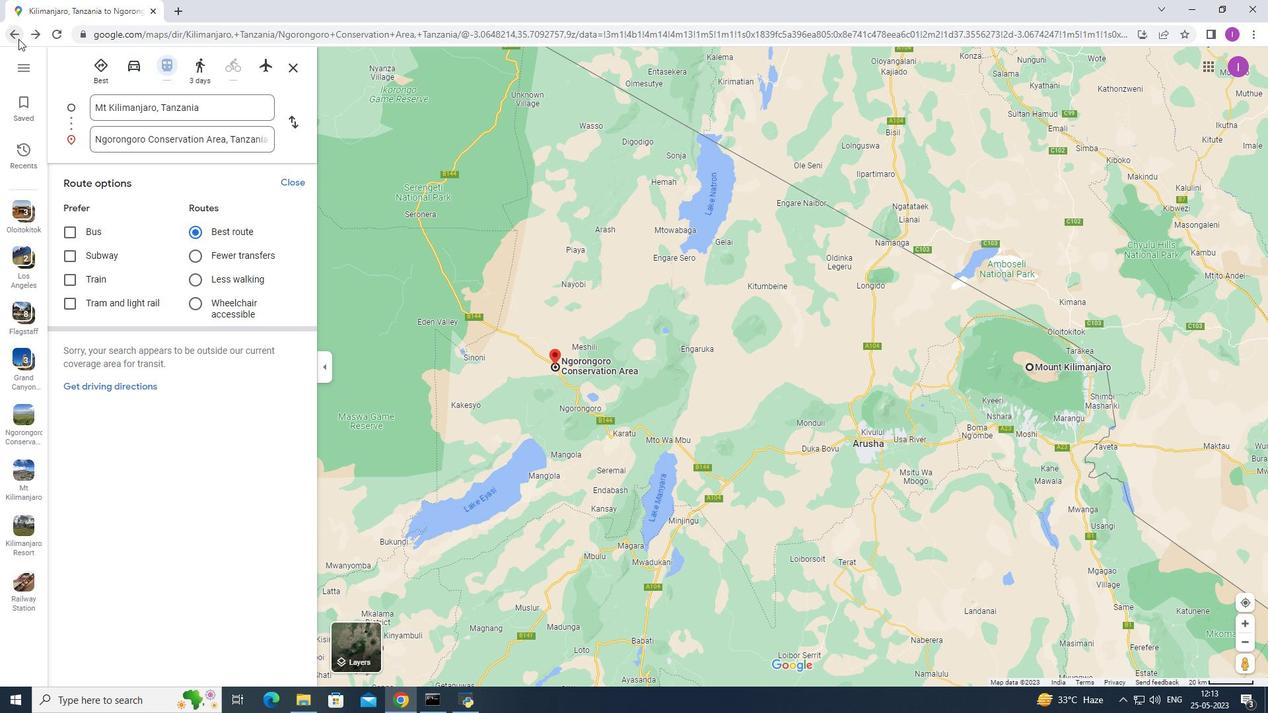 
Action: Mouse pressed left at (13, 36)
Screenshot: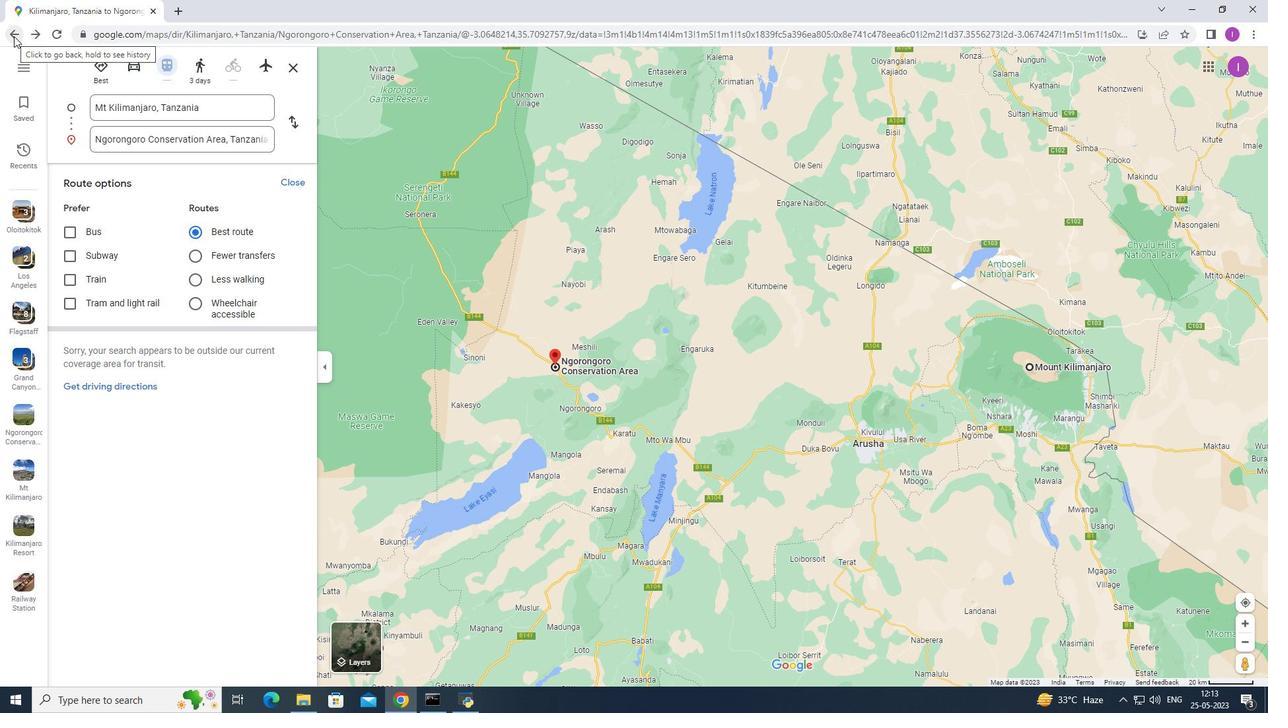 
Action: Mouse moved to (294, 62)
Screenshot: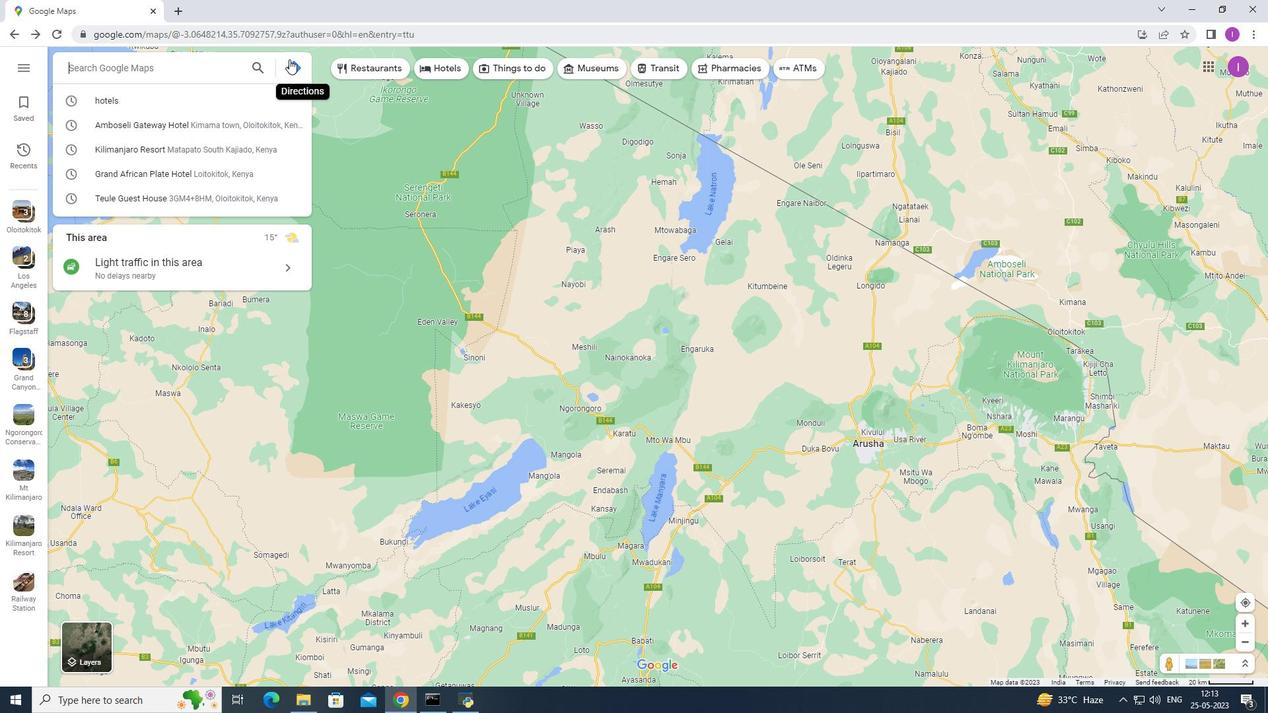 
Action: Mouse pressed left at (294, 62)
Screenshot: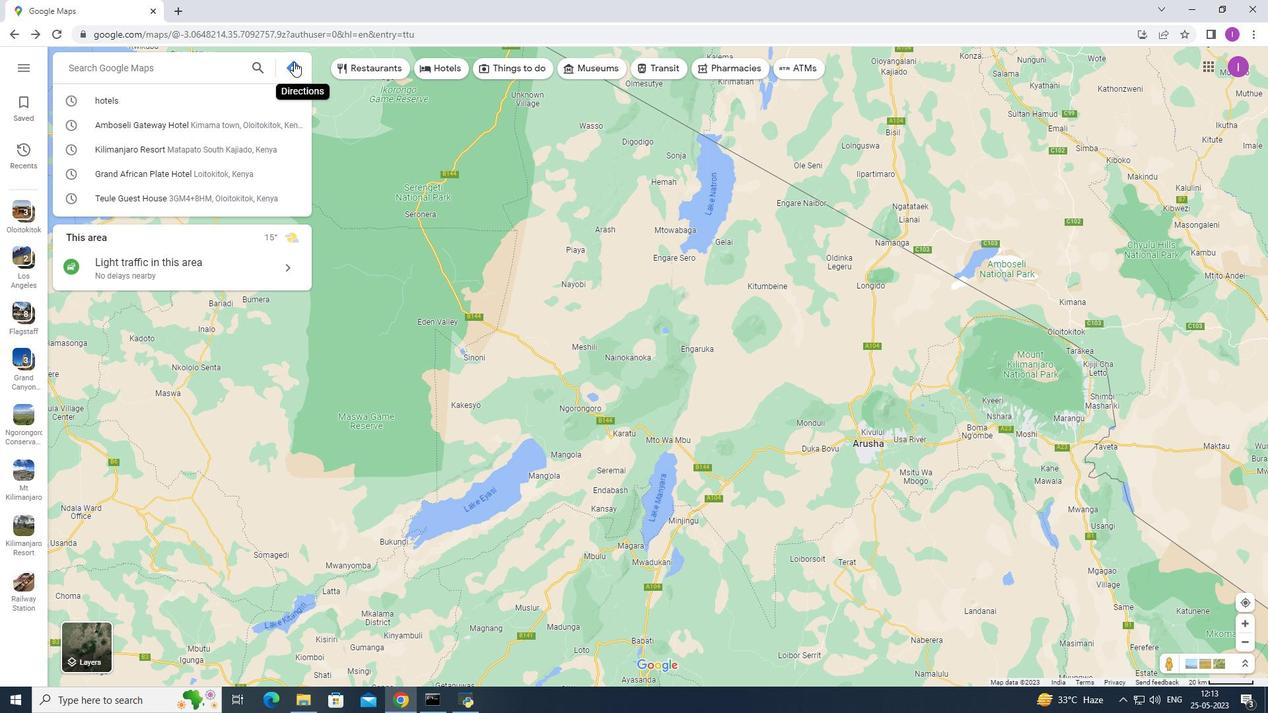 
Action: Mouse moved to (247, 120)
Screenshot: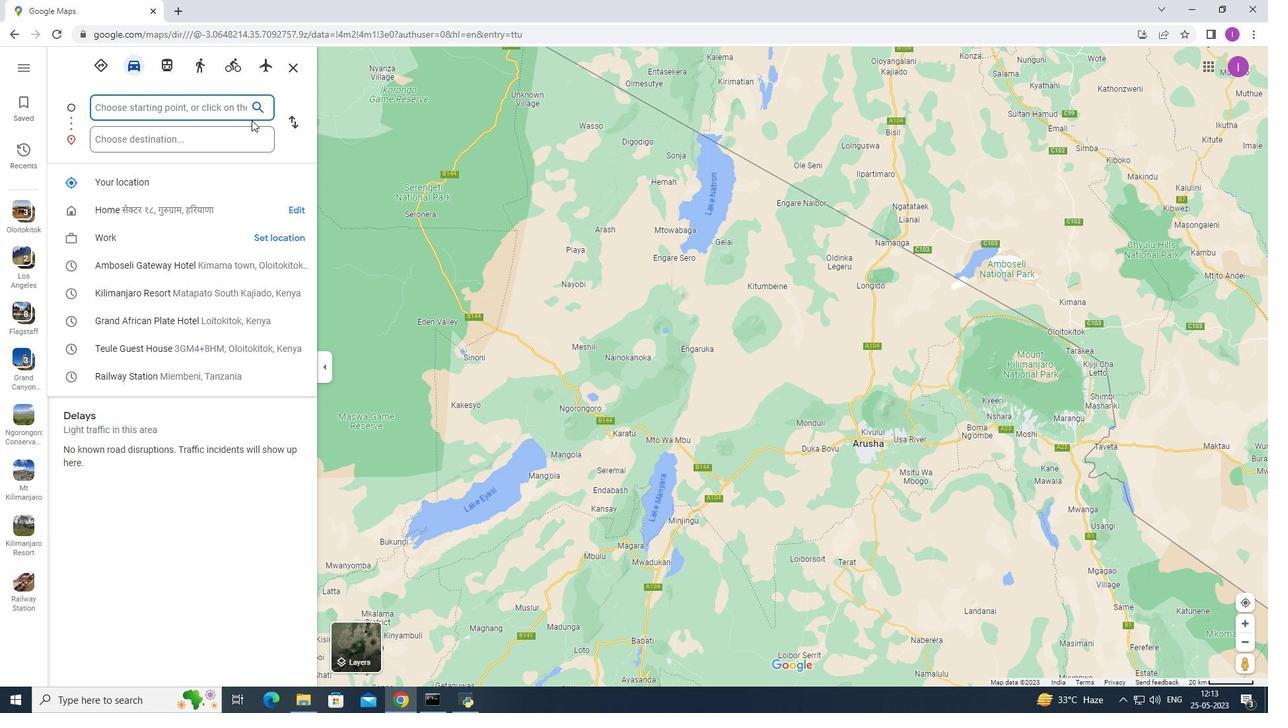 
Action: Key pressed kil
Screenshot: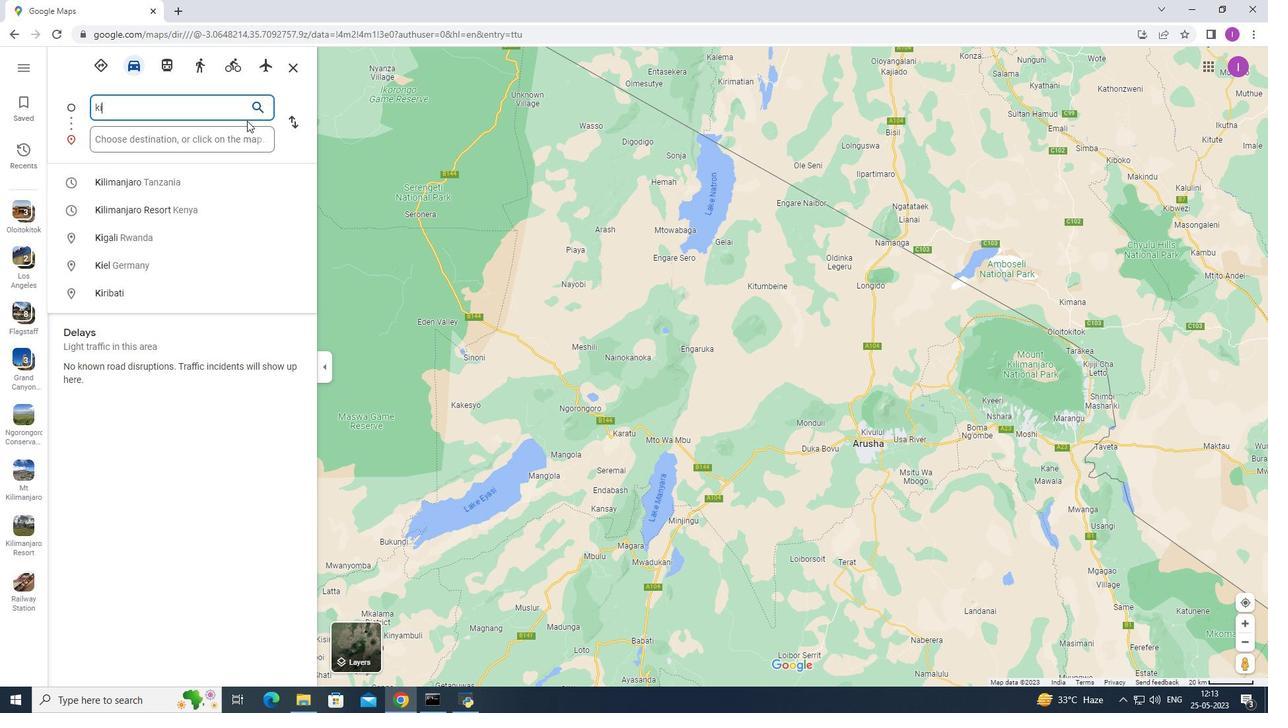 
Action: Mouse moved to (168, 185)
Screenshot: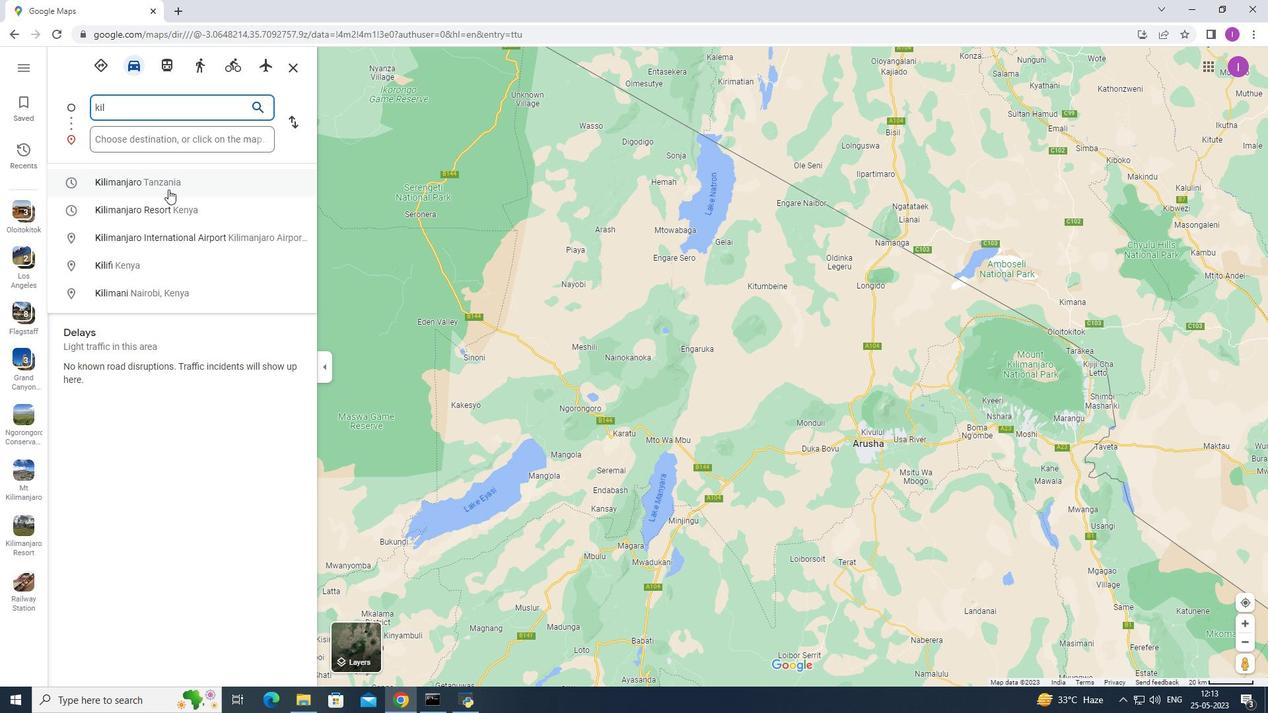 
Action: Mouse pressed left at (168, 185)
Screenshot: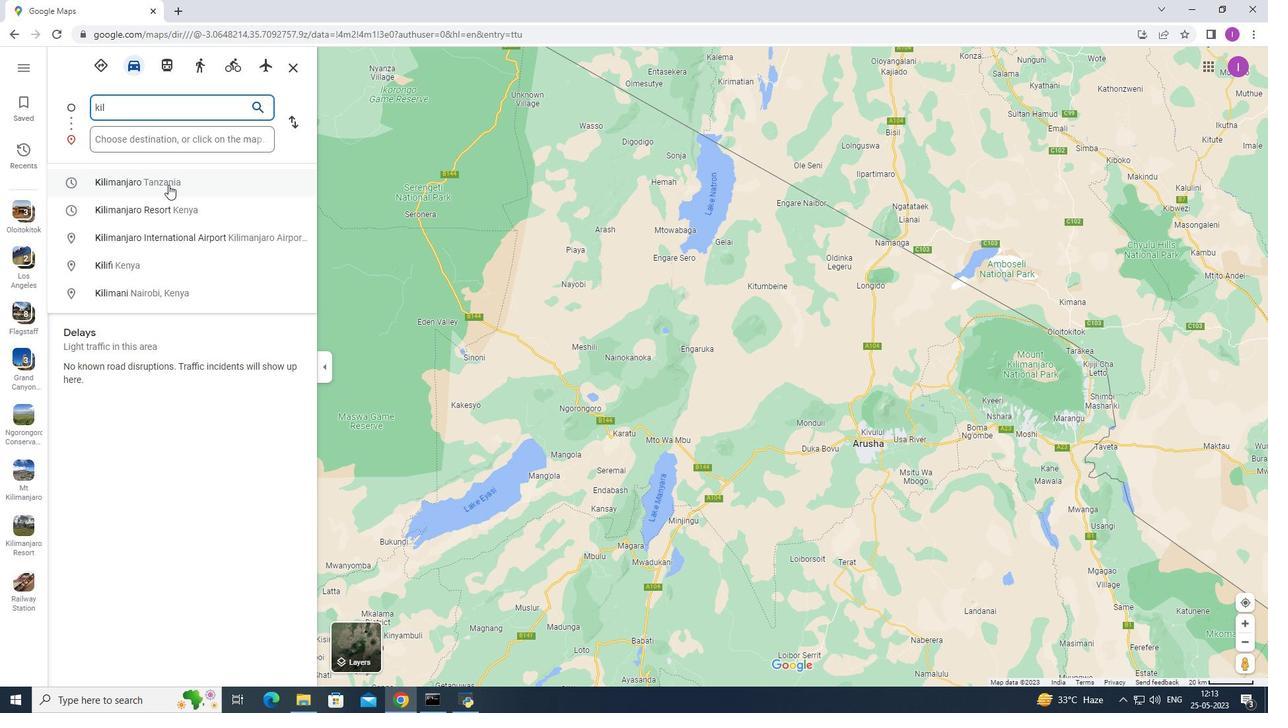 
Action: Mouse moved to (133, 143)
Screenshot: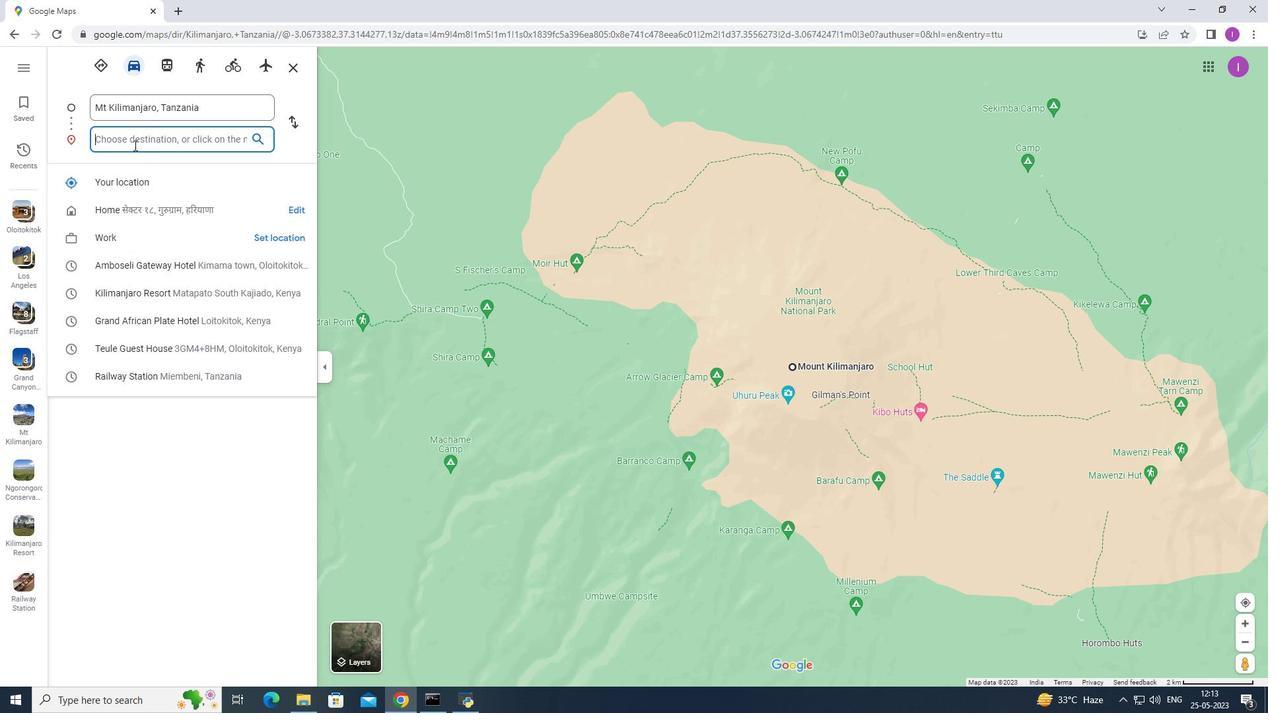 
Action: Mouse pressed left at (133, 143)
Screenshot: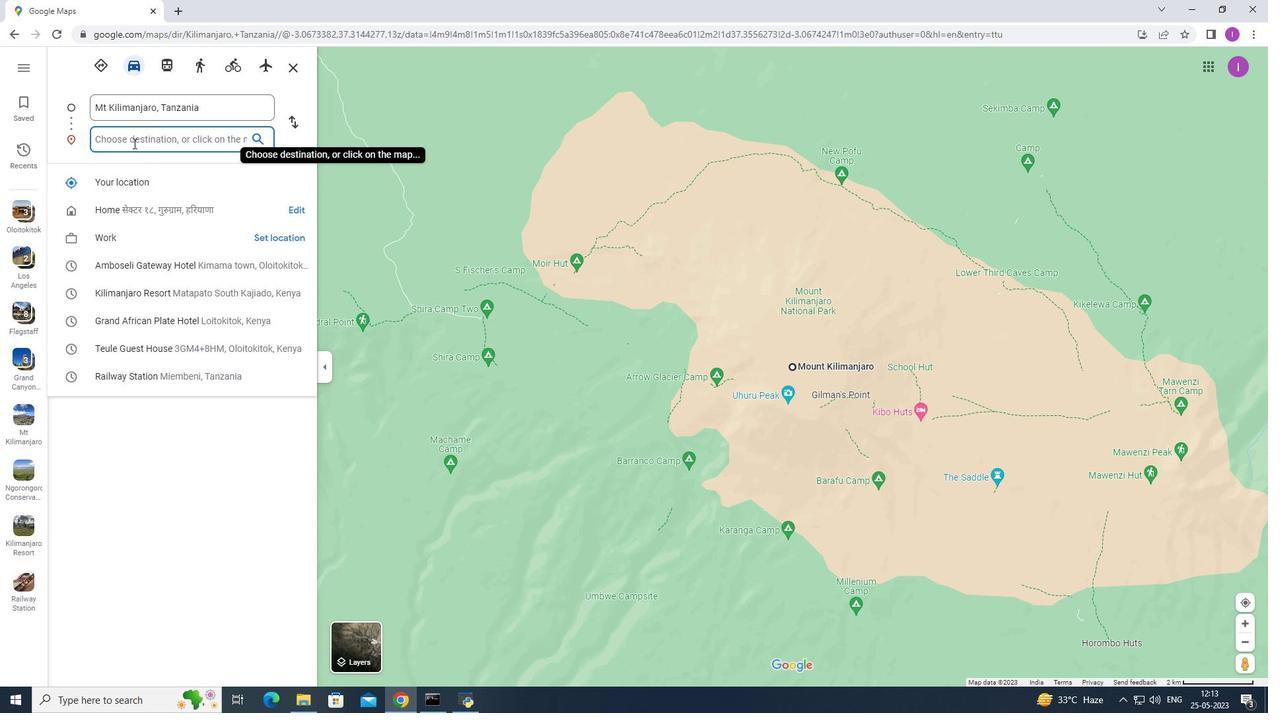 
Action: Key pressed <Key.shift>Ngorongoro<Key.space>conservatio
Screenshot: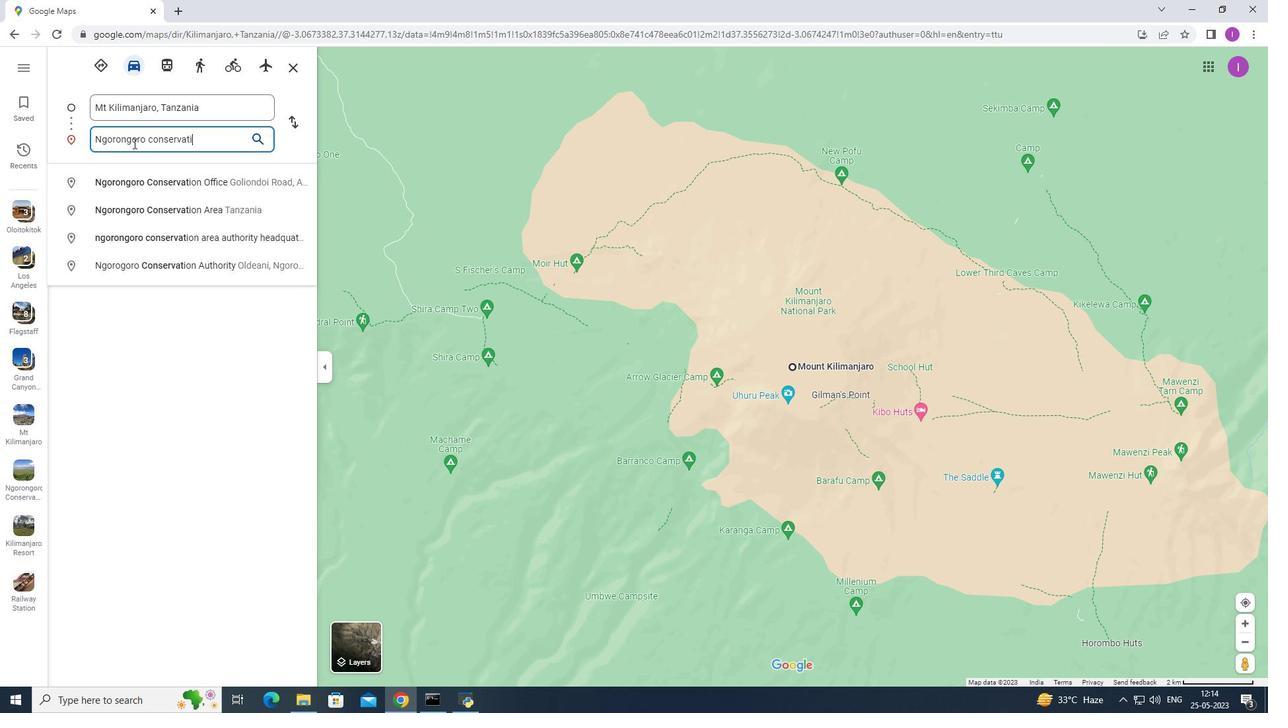 
Action: Mouse moved to (151, 217)
Screenshot: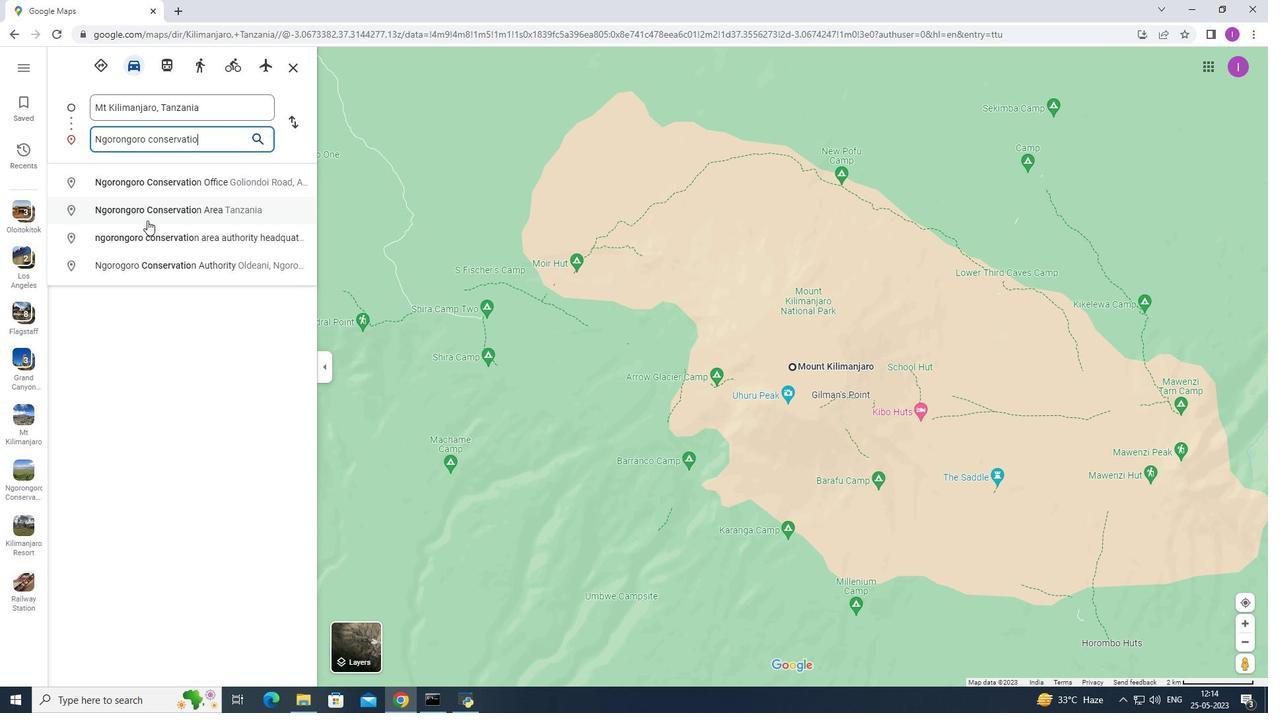 
Action: Mouse pressed left at (151, 217)
Screenshot: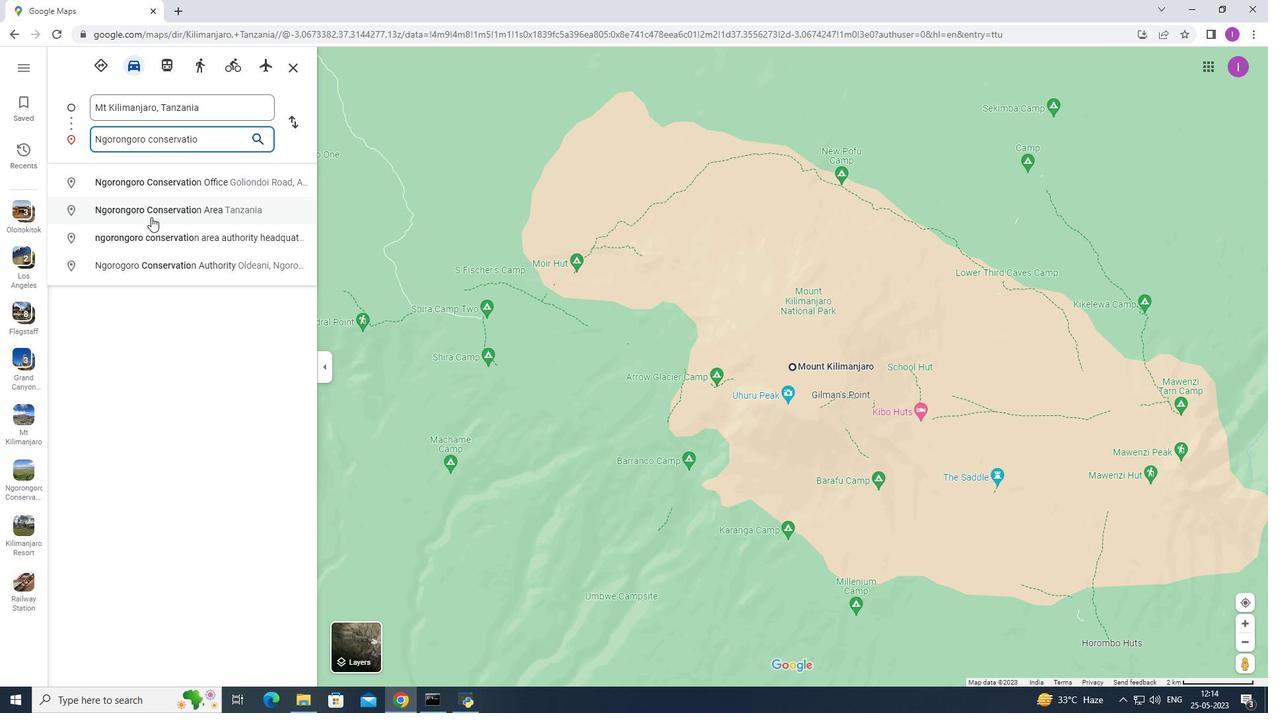 
Action: Mouse moved to (107, 61)
Screenshot: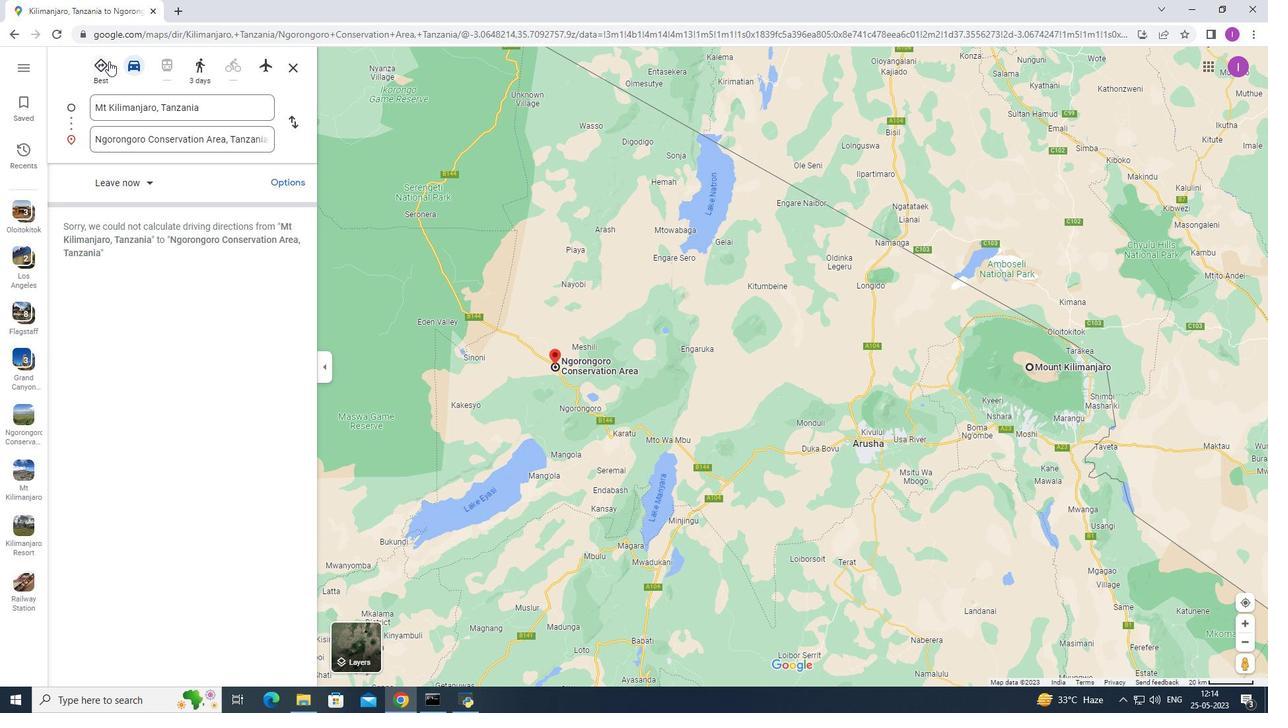 
Action: Mouse pressed left at (107, 61)
Screenshot: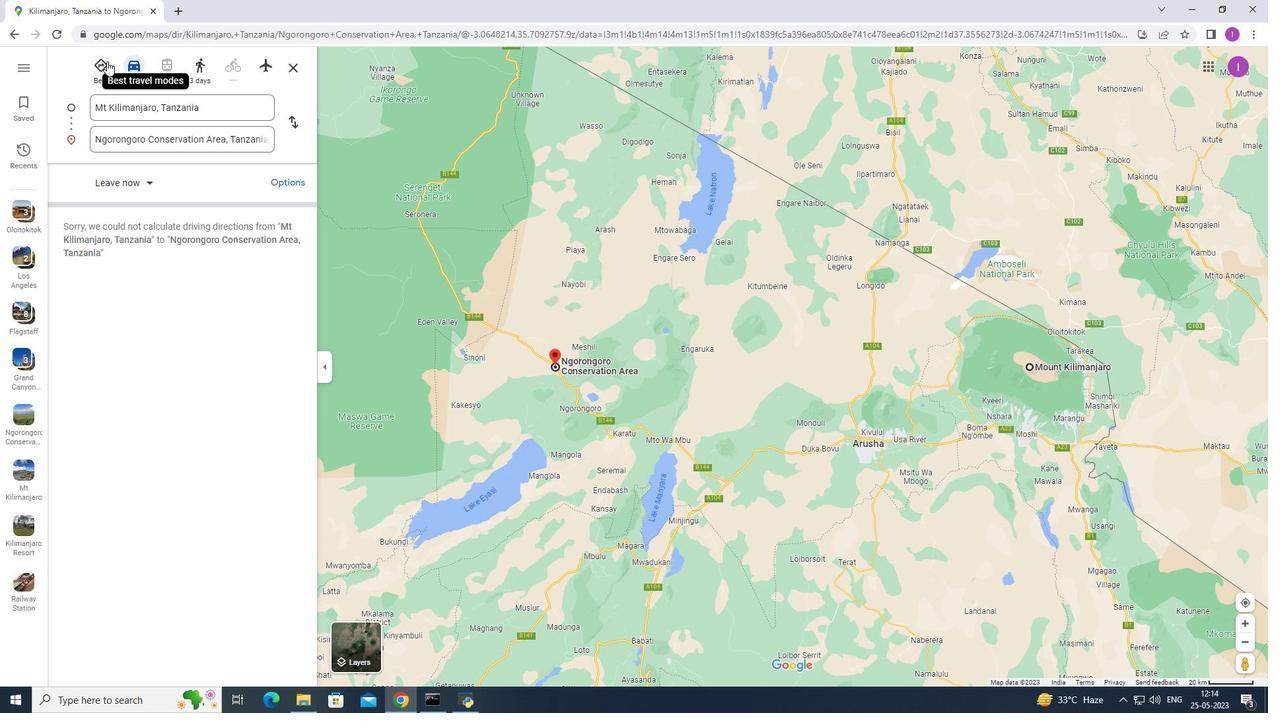 
Action: Mouse moved to (269, 346)
Screenshot: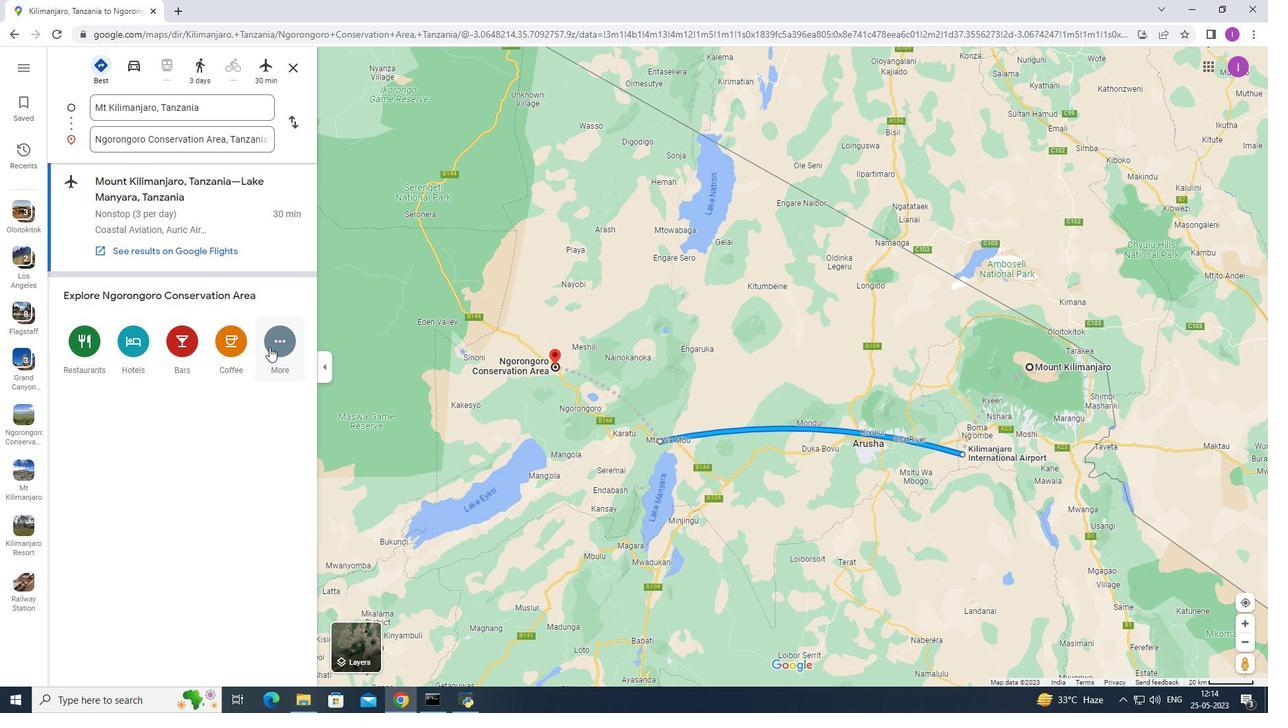 
Action: Mouse pressed left at (269, 346)
Screenshot: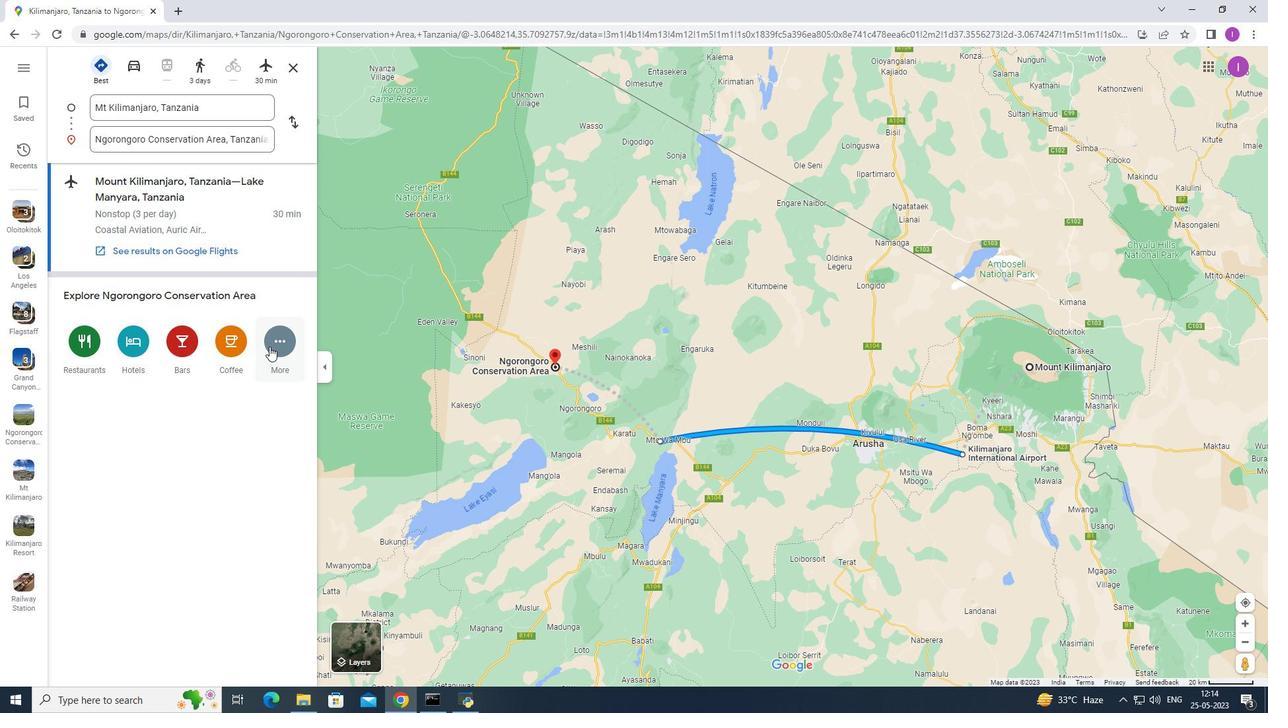 
Action: Mouse moved to (128, 357)
Screenshot: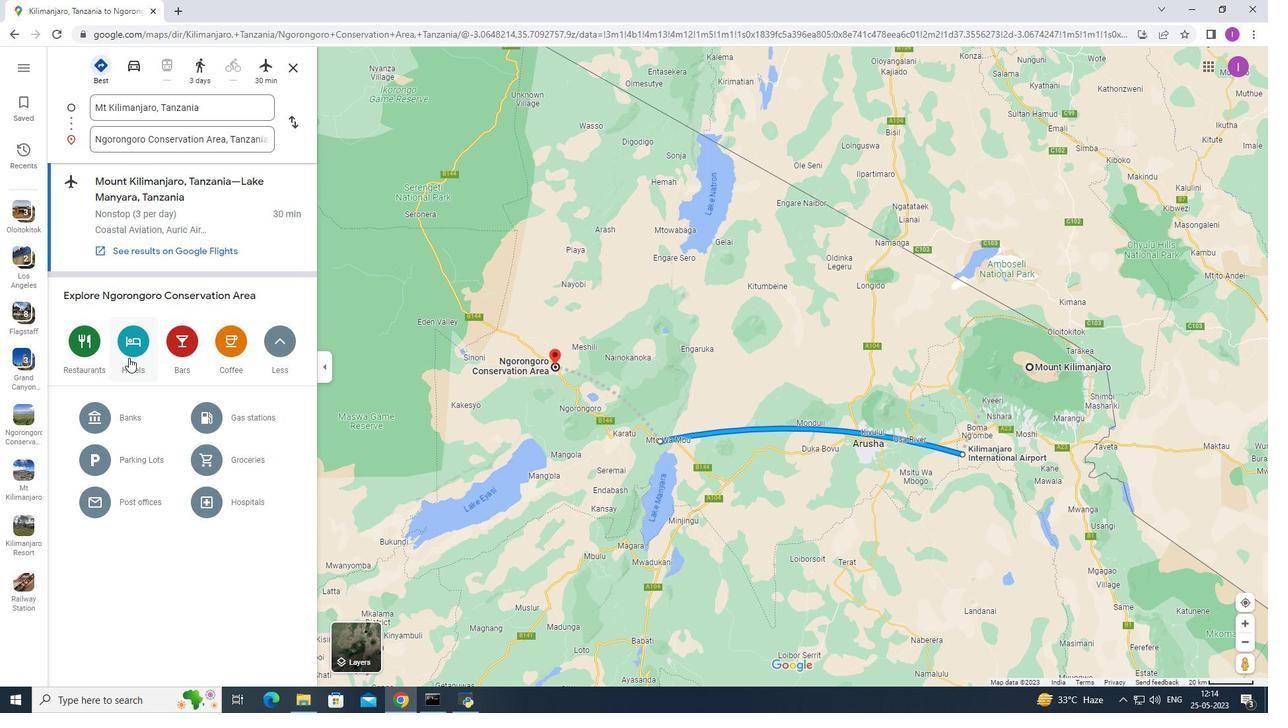
Action: Mouse pressed left at (128, 357)
Screenshot: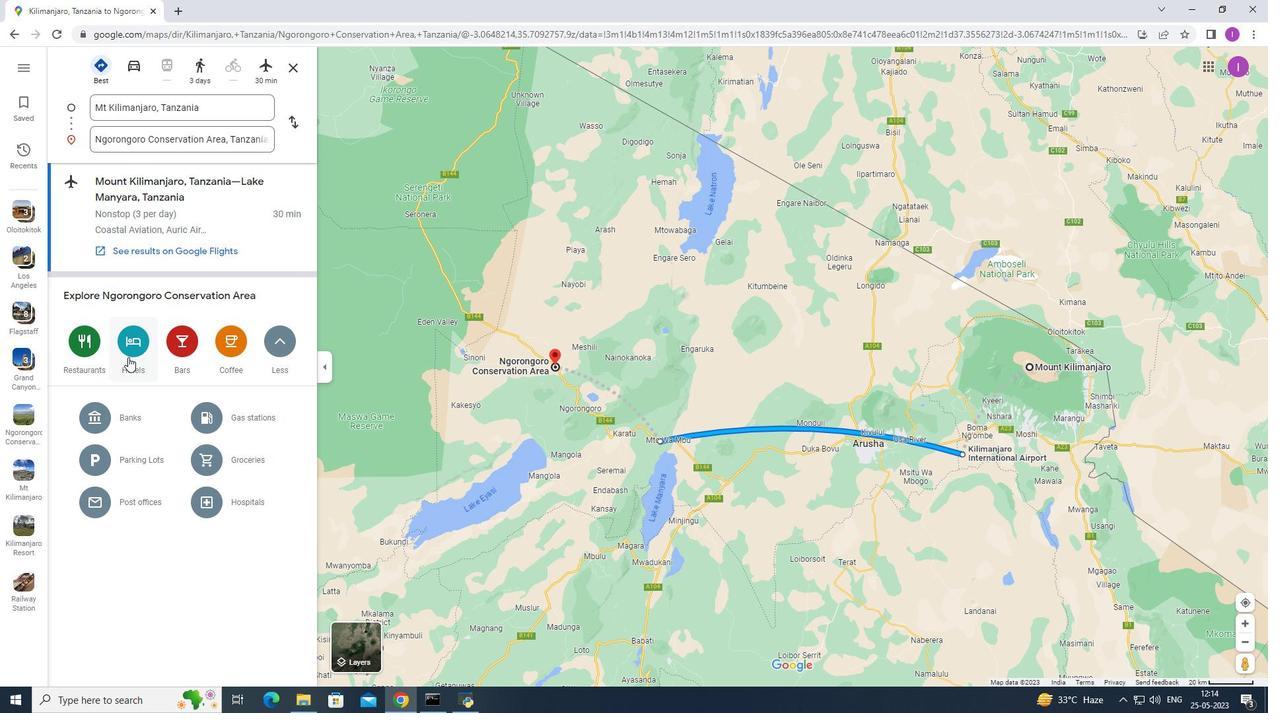 
Action: Mouse moved to (118, 354)
Screenshot: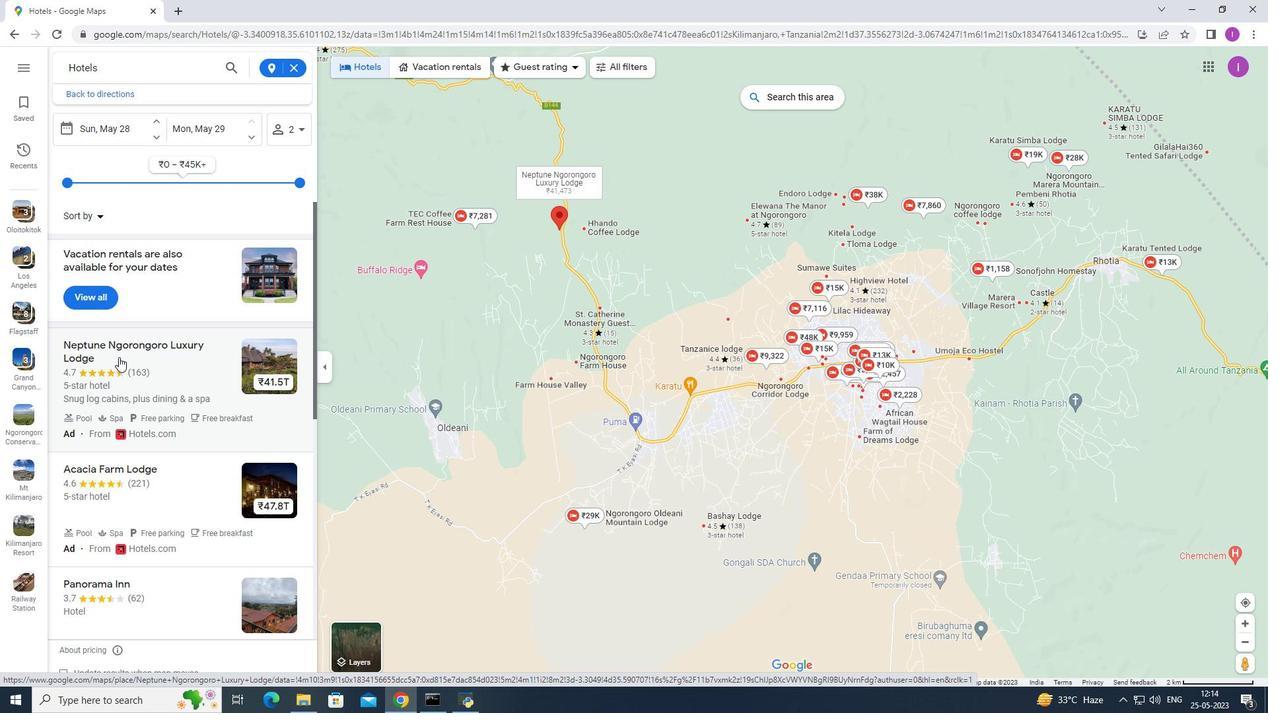
Action: Mouse pressed left at (118, 354)
Screenshot: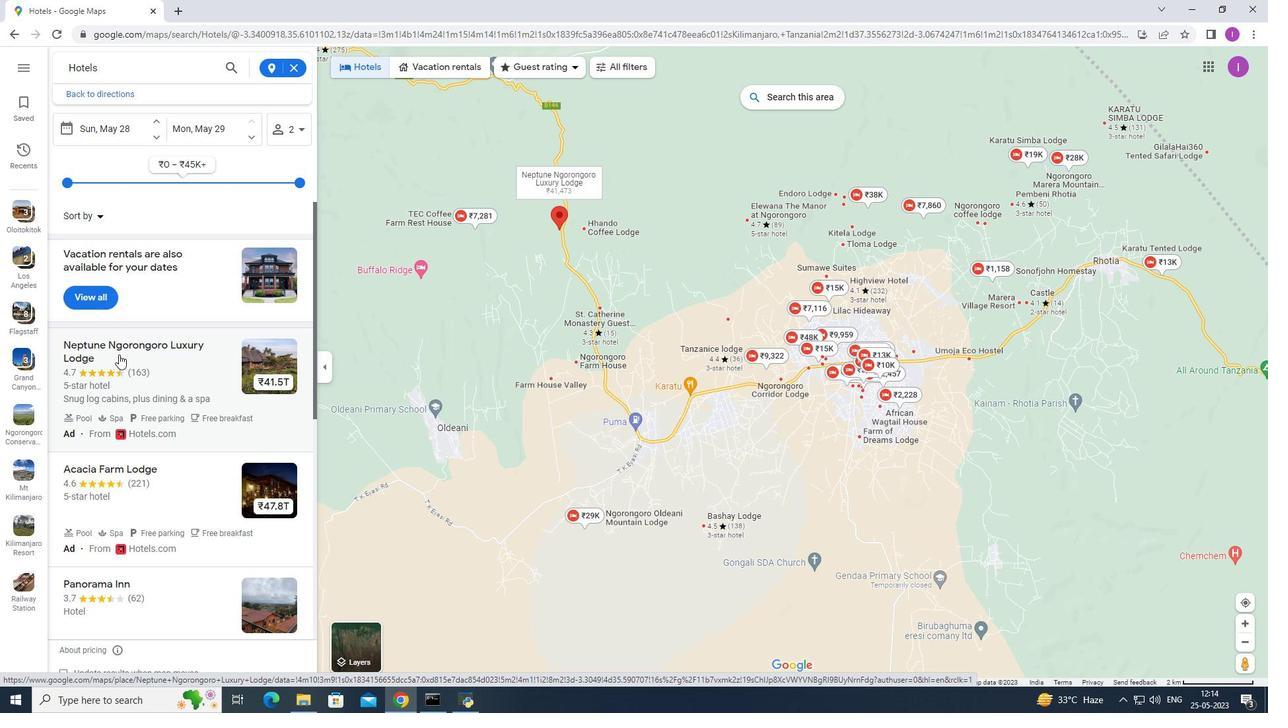 
Action: Mouse moved to (455, 178)
Screenshot: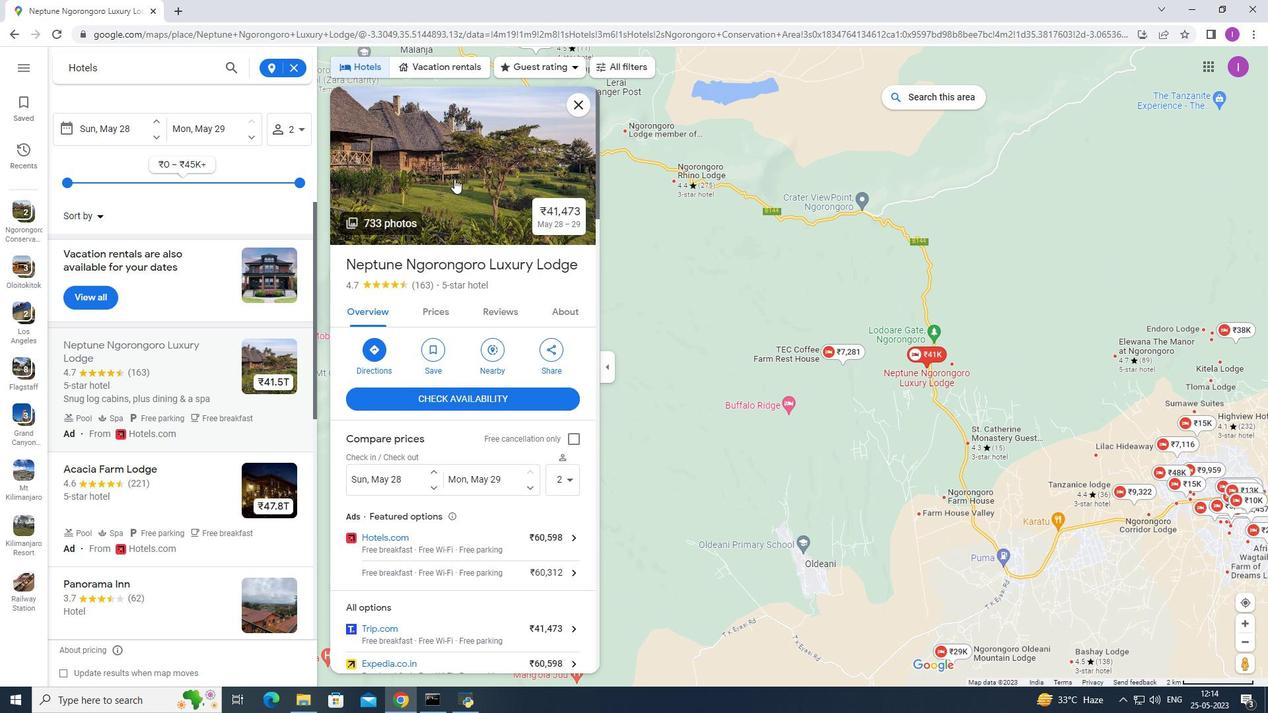 
Action: Mouse pressed left at (455, 178)
Screenshot: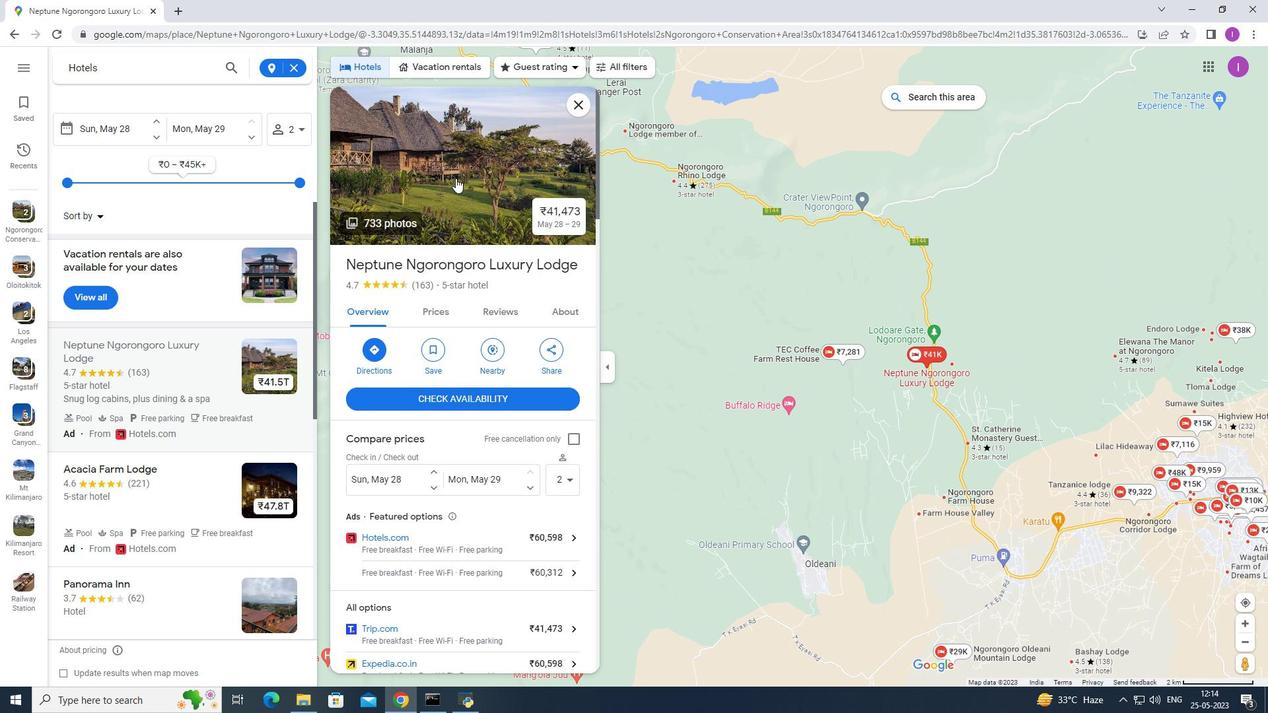 
Action: Mouse moved to (456, 177)
Screenshot: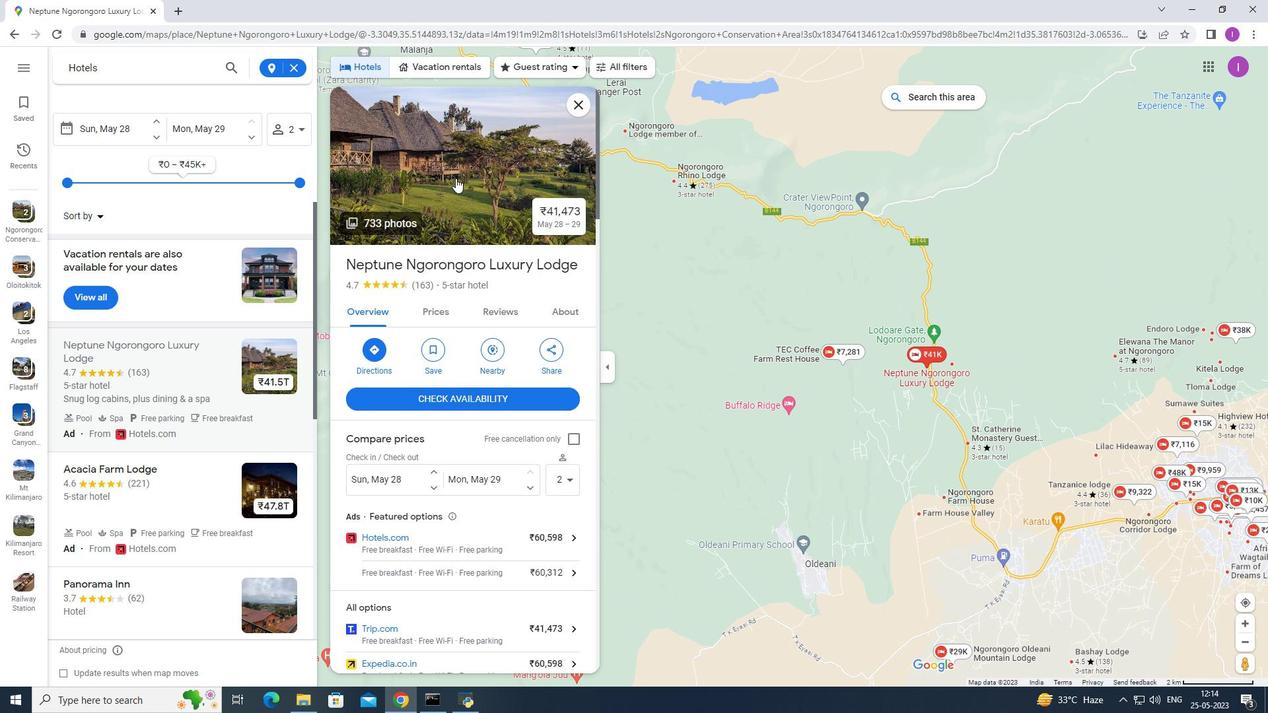 
Action: Key pressed <Key.right><Key.right><Key.right><Key.right><Key.right><Key.right><Key.right><Key.right><Key.right><Key.right><Key.right><Key.right><Key.right><Key.right><Key.right><Key.right><Key.right><Key.right><Key.right><Key.right><Key.right><Key.right><Key.right><Key.right><Key.right><Key.right><Key.right><Key.right><Key.right><Key.right><Key.right><Key.right><Key.right><Key.right><Key.right><Key.right><Key.right><Key.right><Key.right><Key.right><Key.right><Key.right><Key.right><Key.right><Key.right><Key.right><Key.right><Key.right><Key.right><Key.right><Key.right><Key.right><Key.right><Key.right>
Screenshot: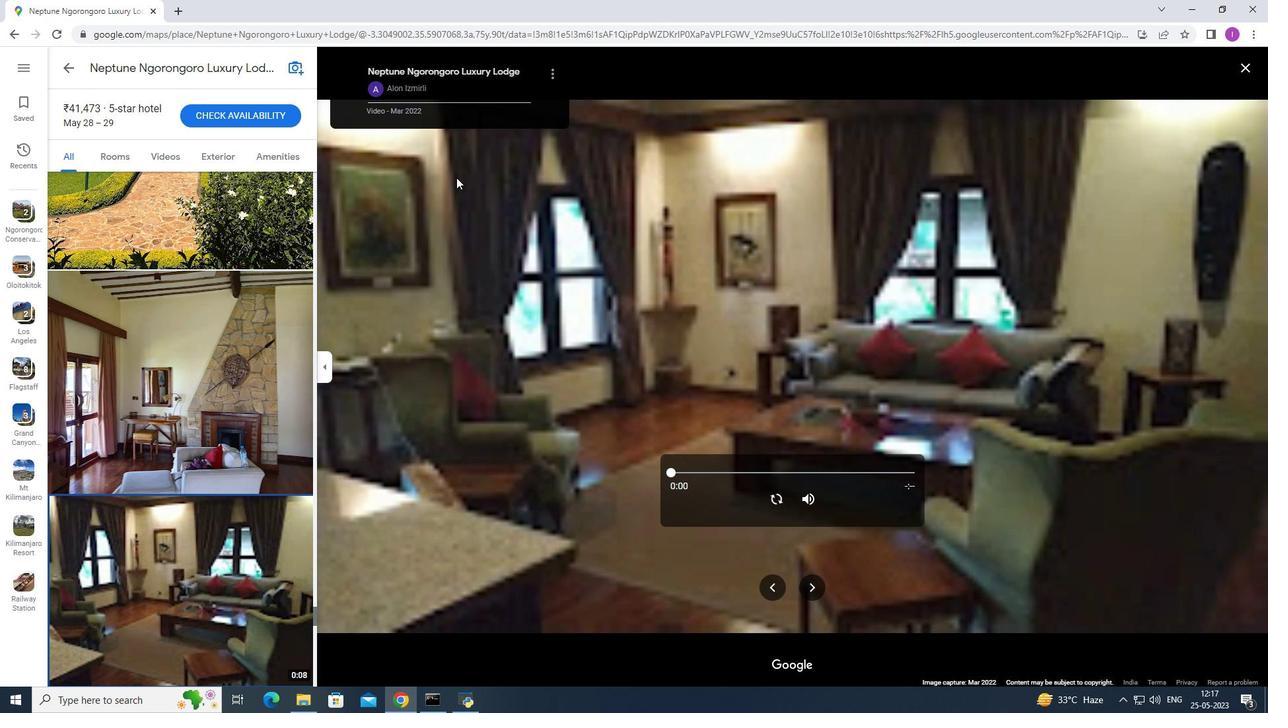 
Action: Mouse moved to (19, 40)
Screenshot: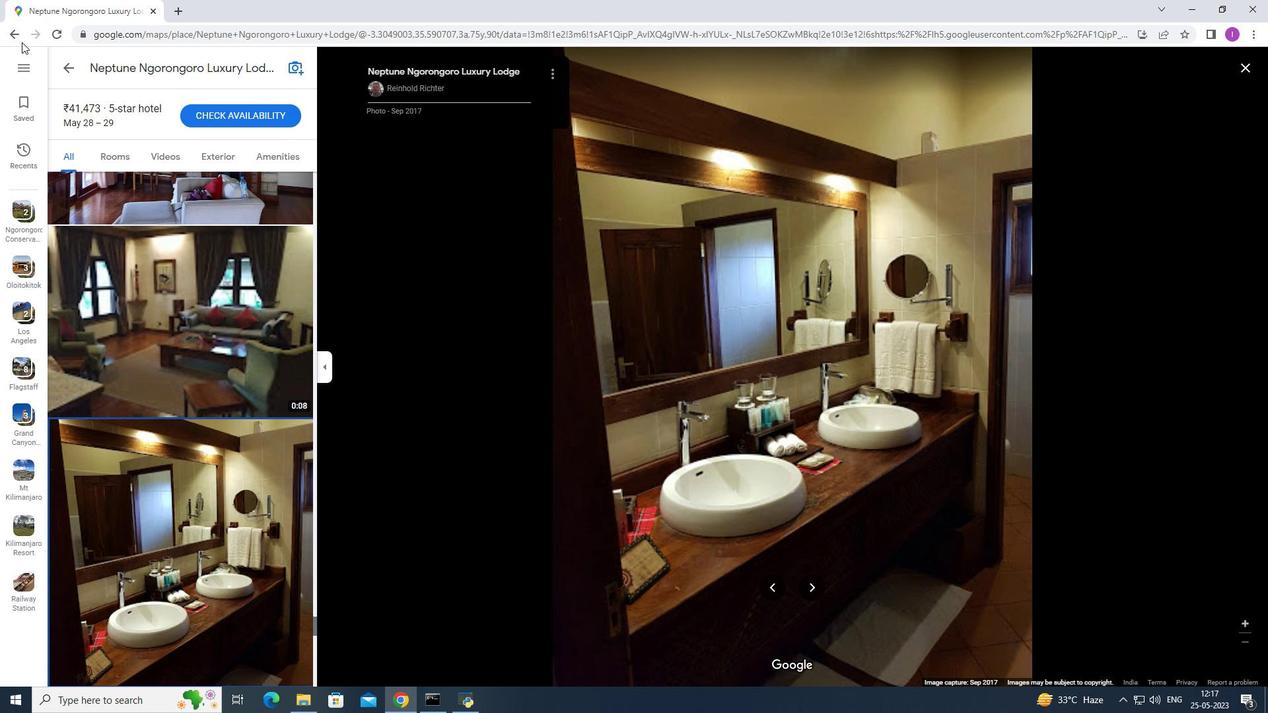 
Action: Mouse pressed left at (19, 40)
Screenshot: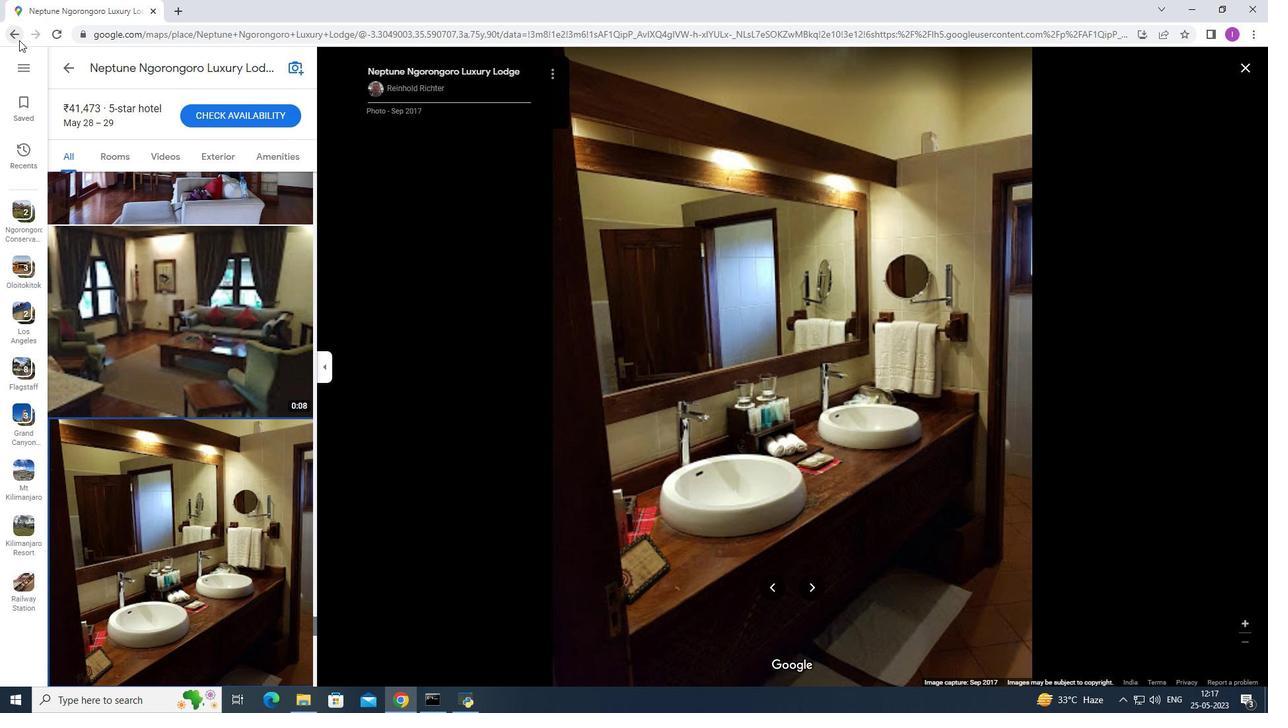 
Action: Mouse moved to (13, 32)
Screenshot: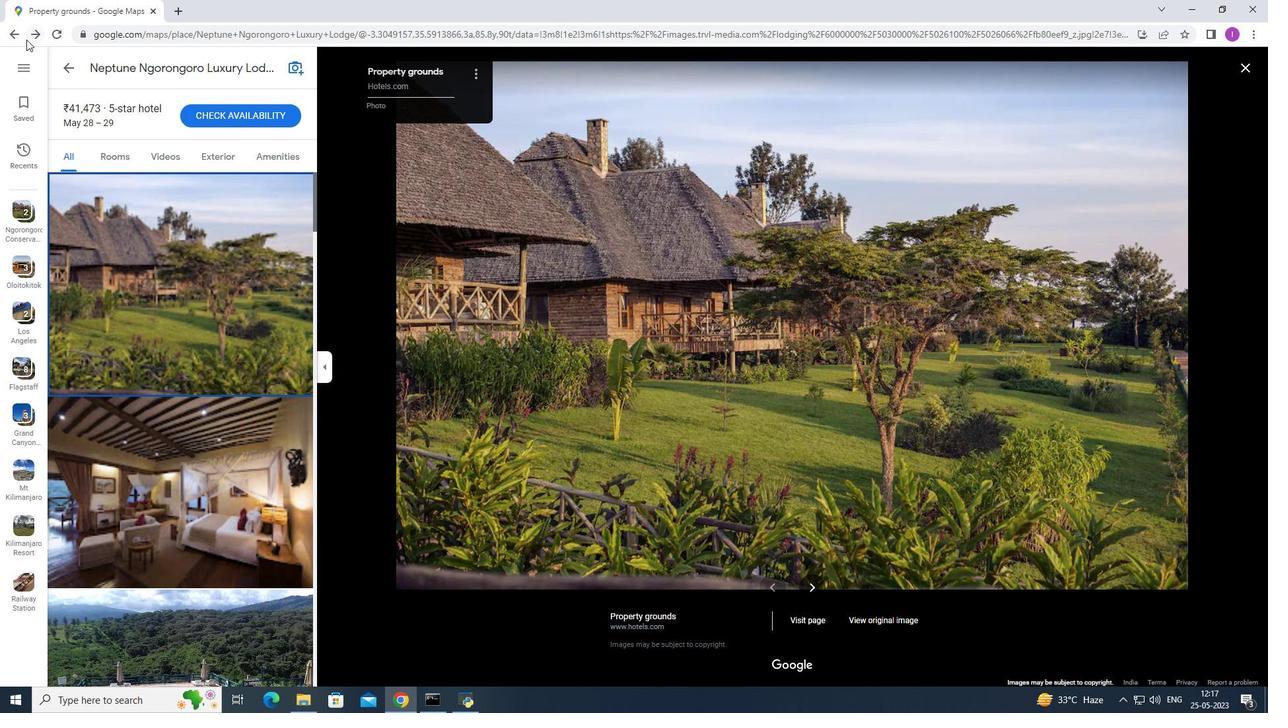 
Action: Mouse pressed left at (13, 32)
Screenshot: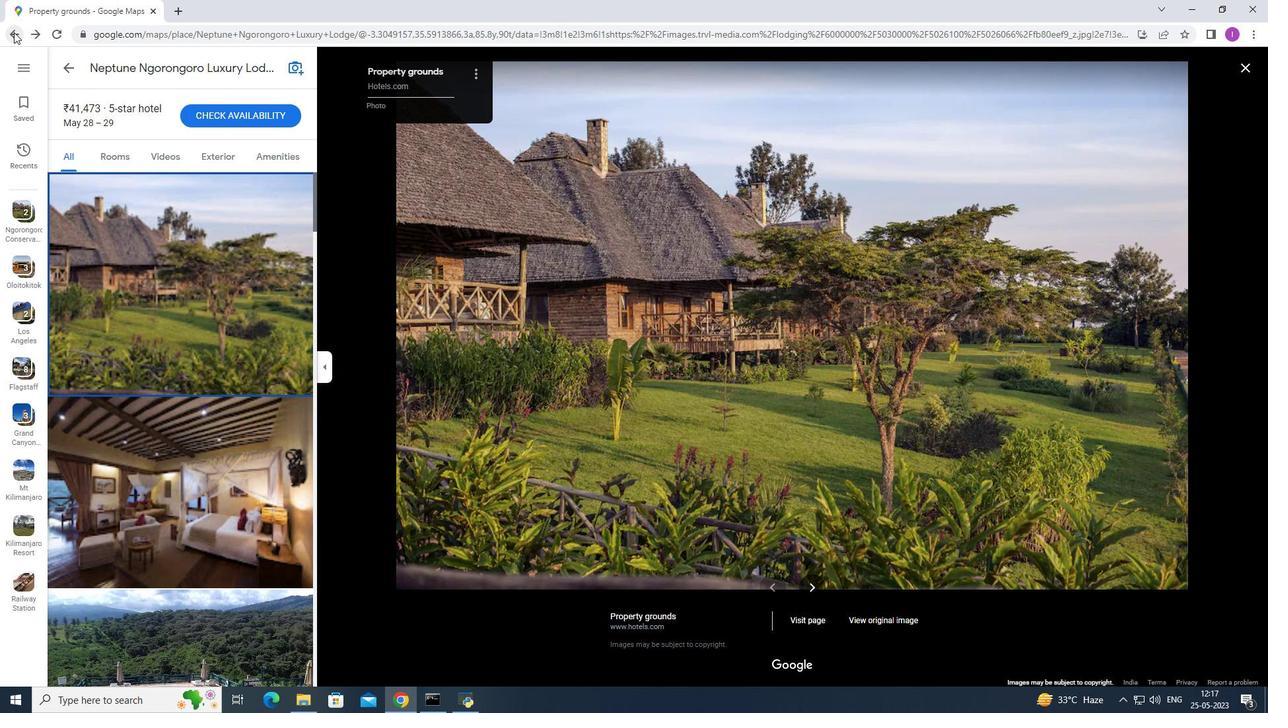
Action: Mouse moved to (18, 37)
Screenshot: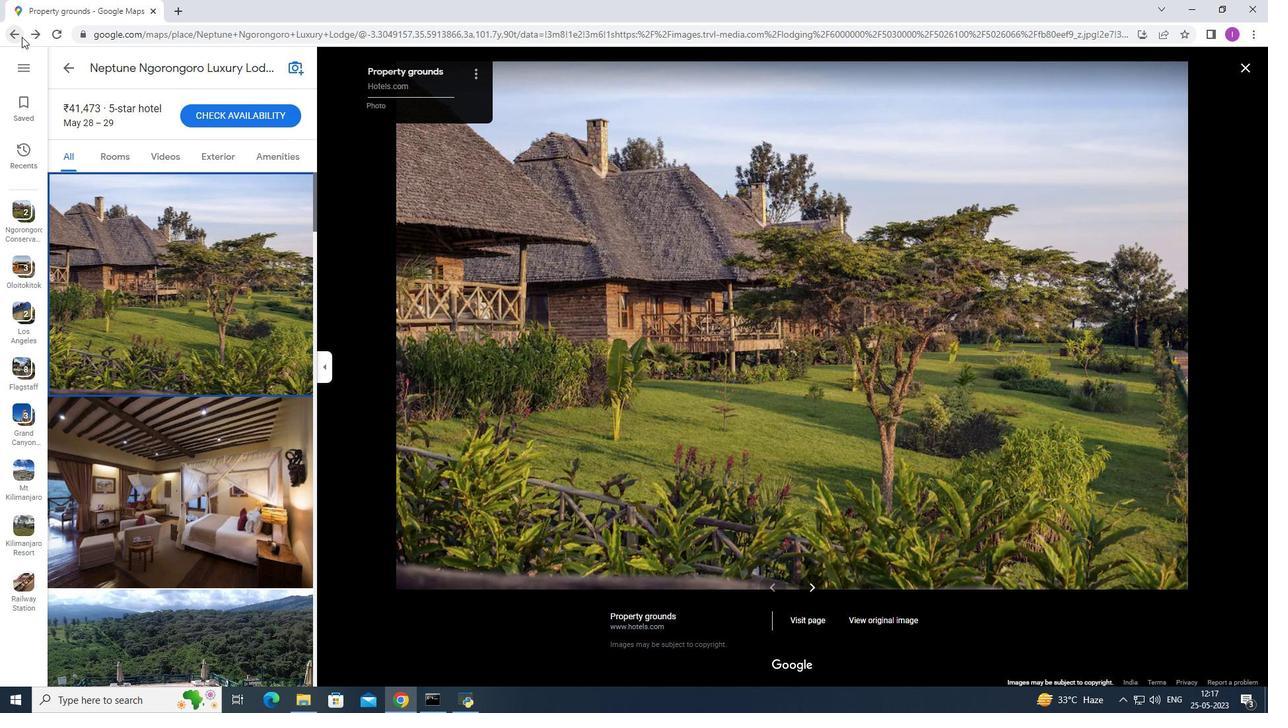 
Action: Mouse pressed left at (18, 37)
Screenshot: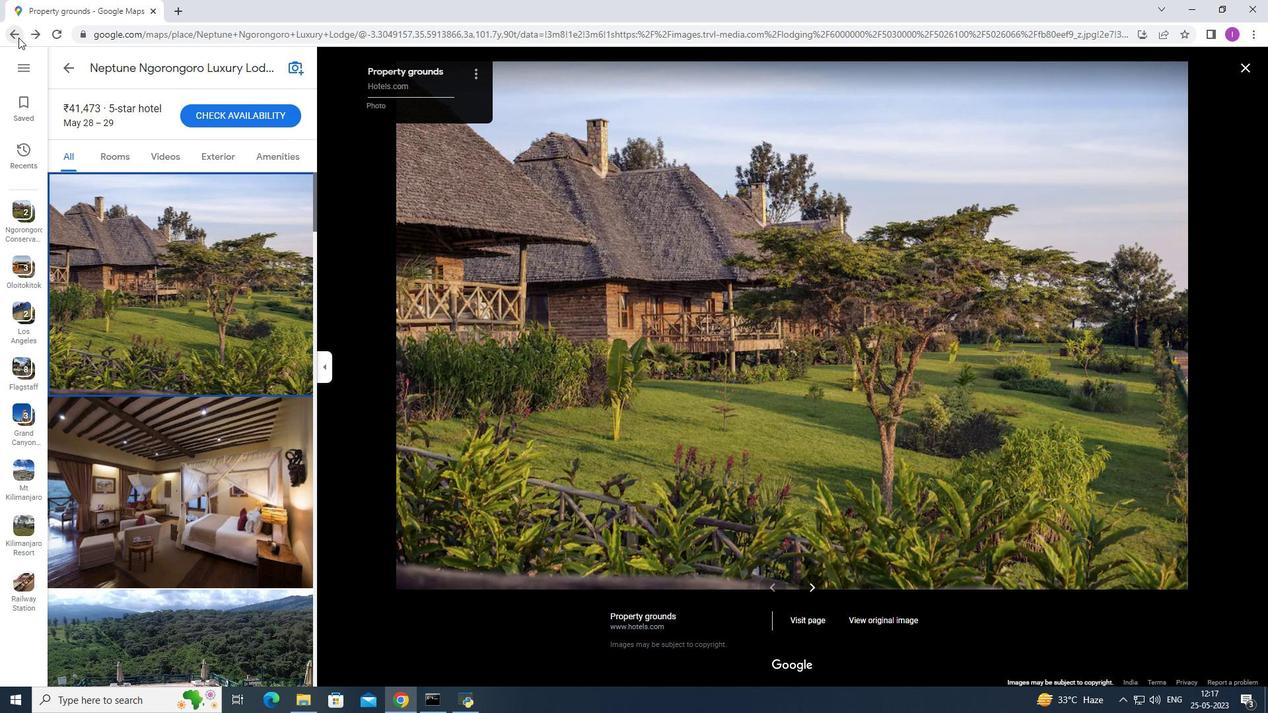 
Action: Mouse moved to (11, 28)
Screenshot: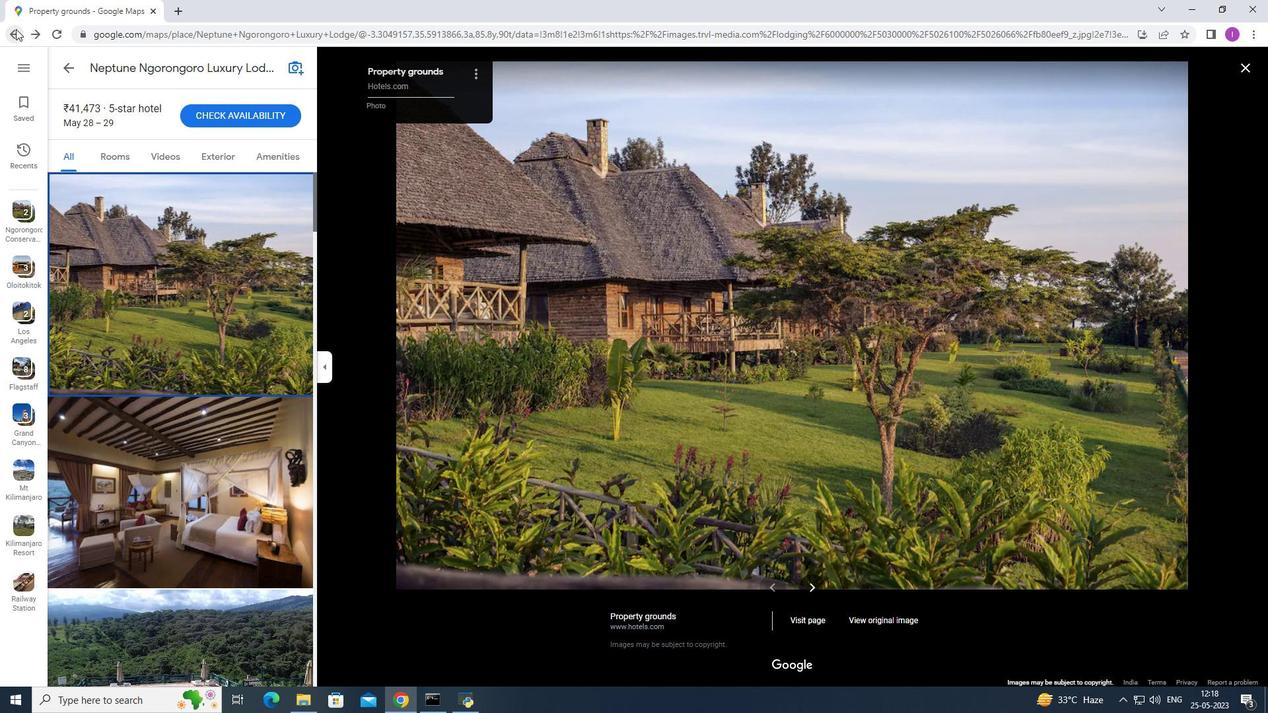 
Action: Mouse pressed left at (11, 28)
Screenshot: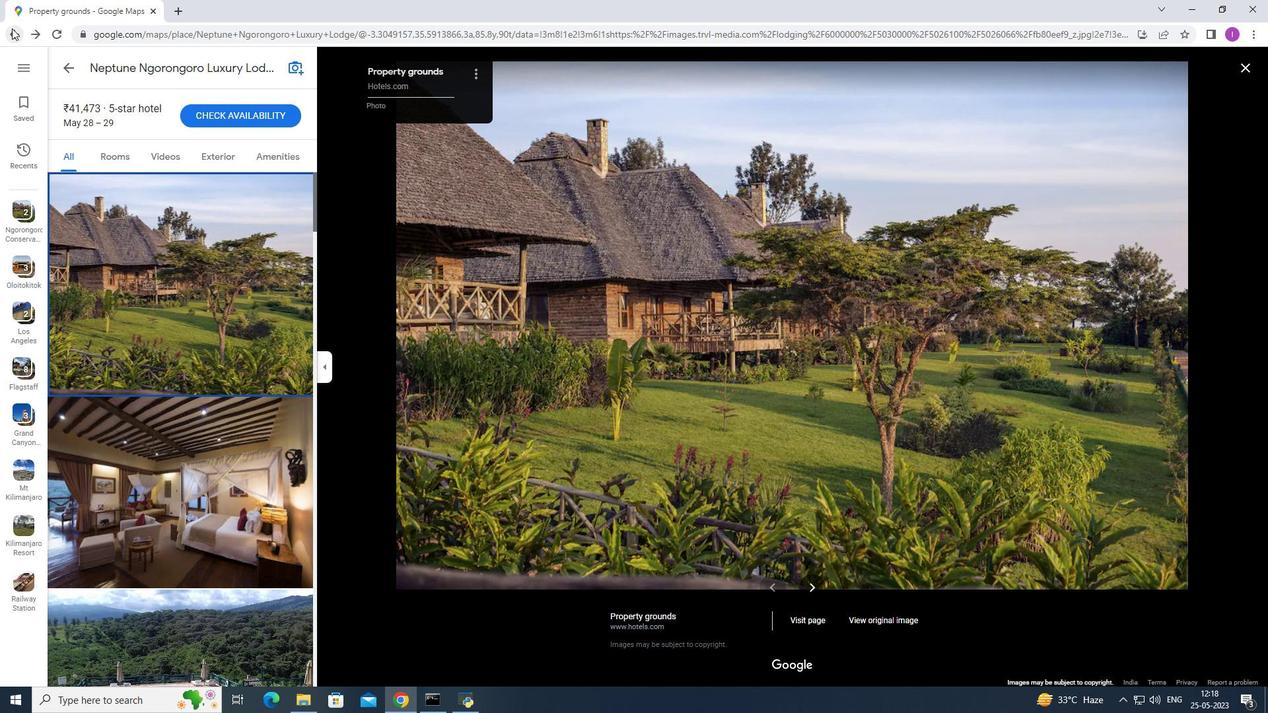 
Action: Mouse moved to (244, 335)
Screenshot: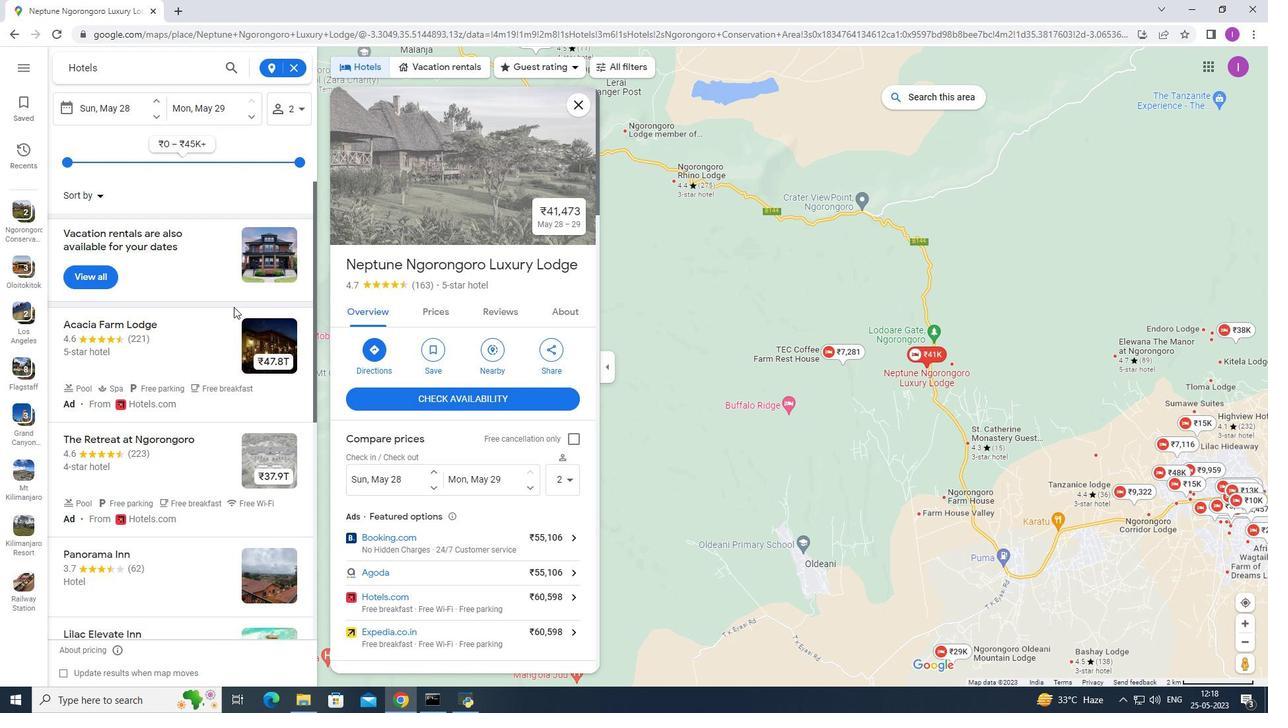 
Action: Mouse scrolled (244, 334) with delta (0, 0)
Screenshot: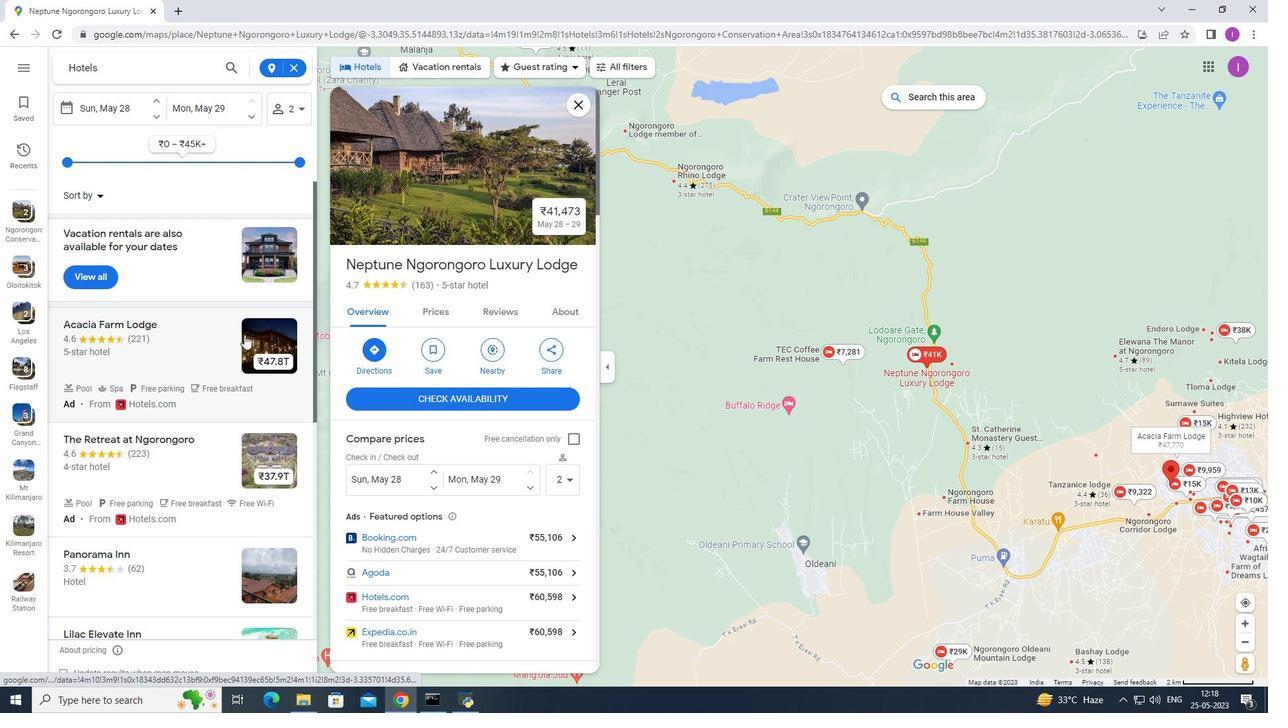 
Action: Mouse scrolled (244, 334) with delta (0, 0)
Screenshot: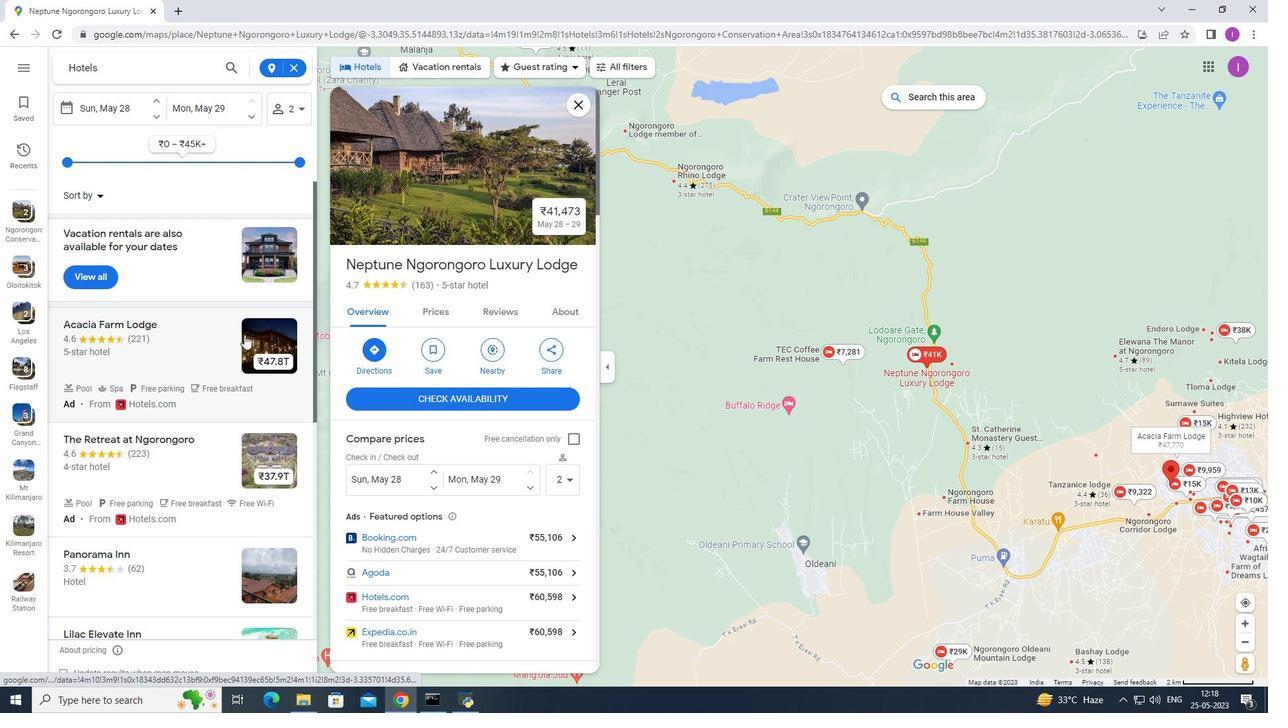 
Action: Mouse scrolled (244, 334) with delta (0, 0)
Screenshot: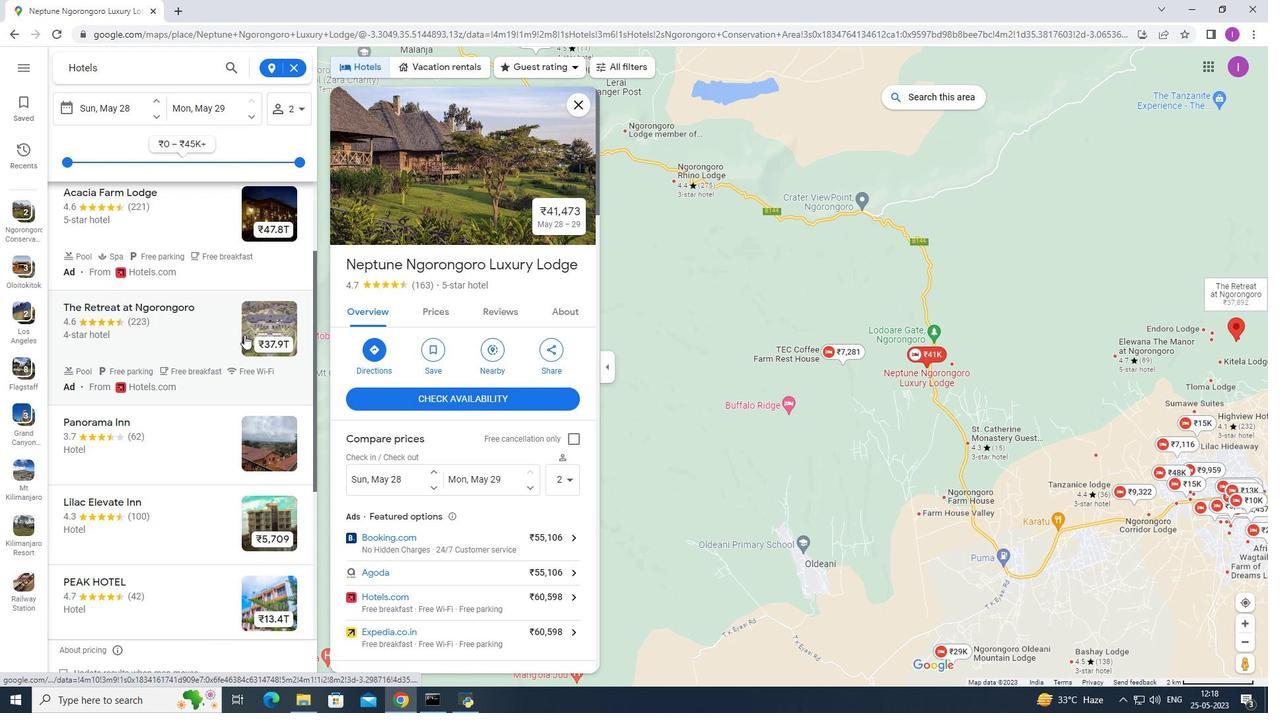 
Action: Mouse scrolled (244, 334) with delta (0, 0)
Screenshot: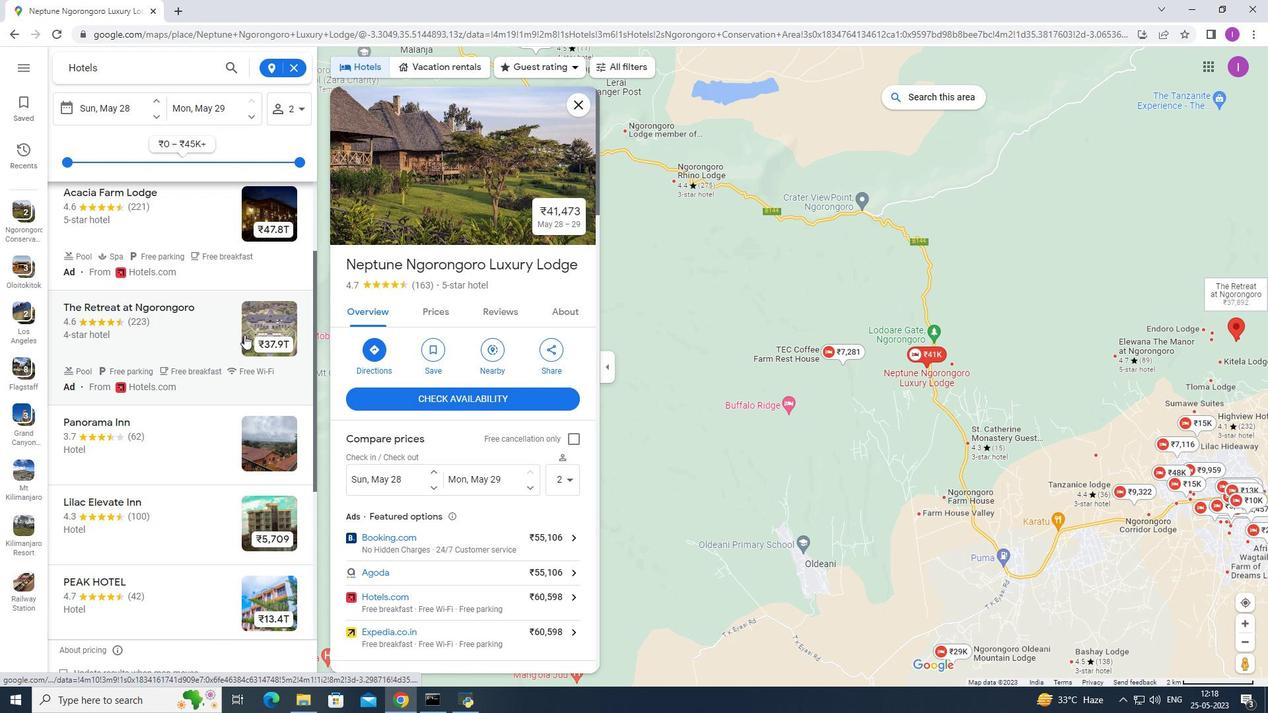 
Action: Mouse moved to (210, 319)
Screenshot: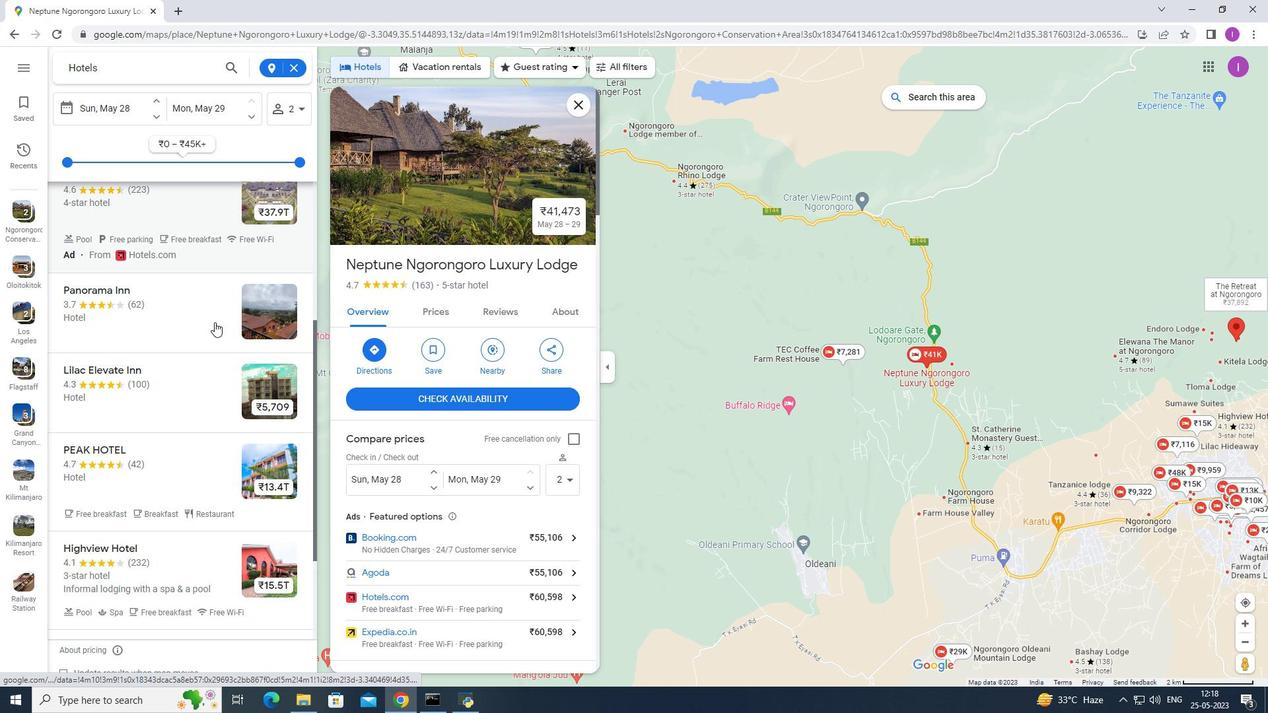 
Action: Mouse scrolled (210, 320) with delta (0, 0)
Screenshot: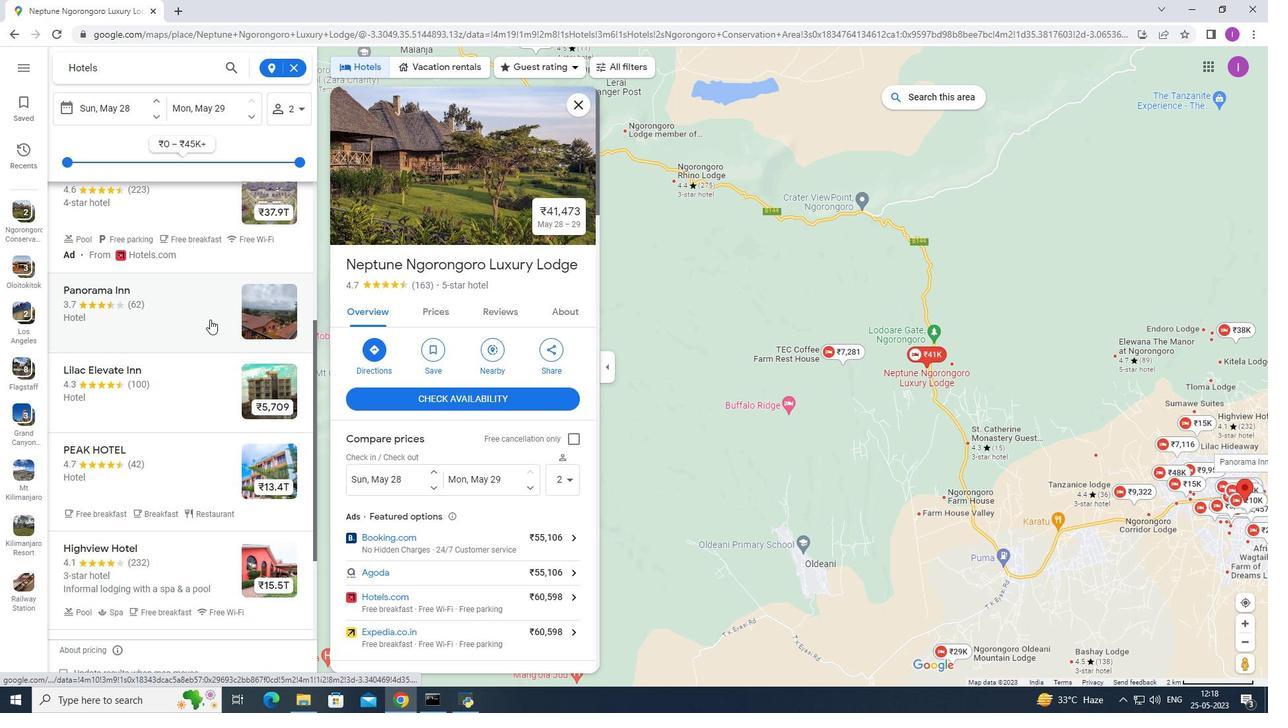 
Action: Mouse moved to (177, 317)
Screenshot: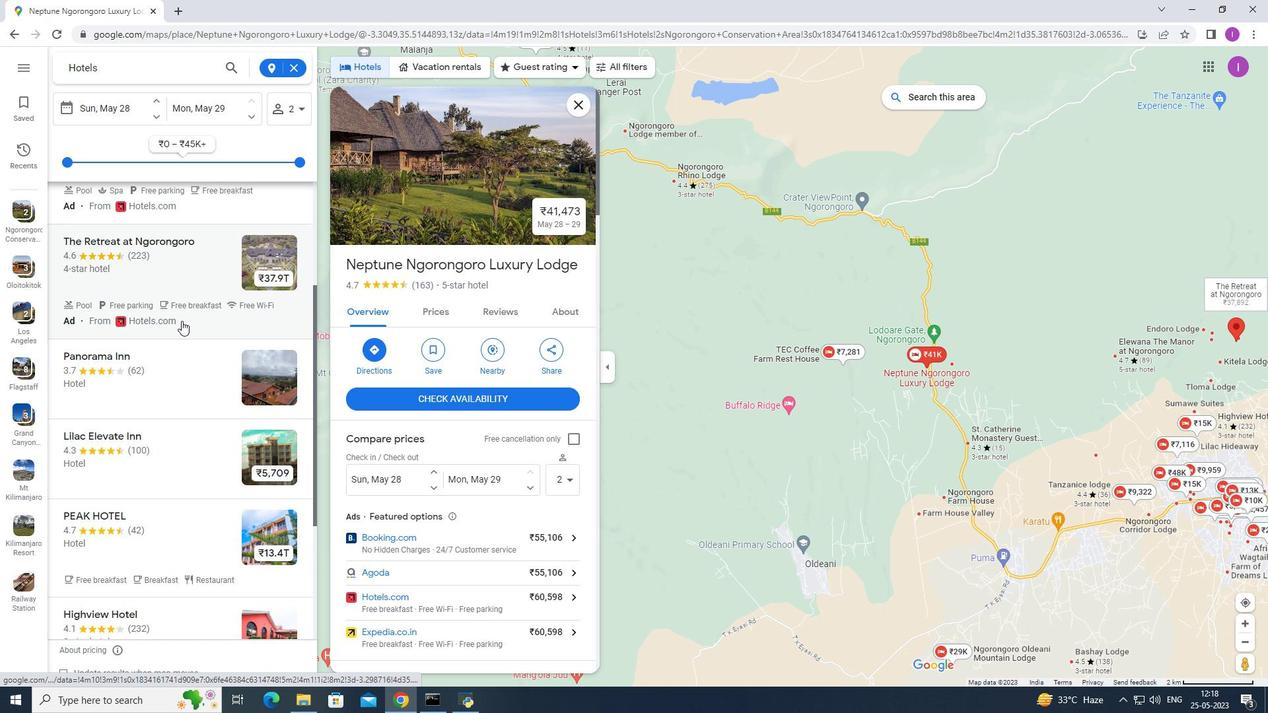 
Action: Mouse scrolled (177, 318) with delta (0, 0)
Screenshot: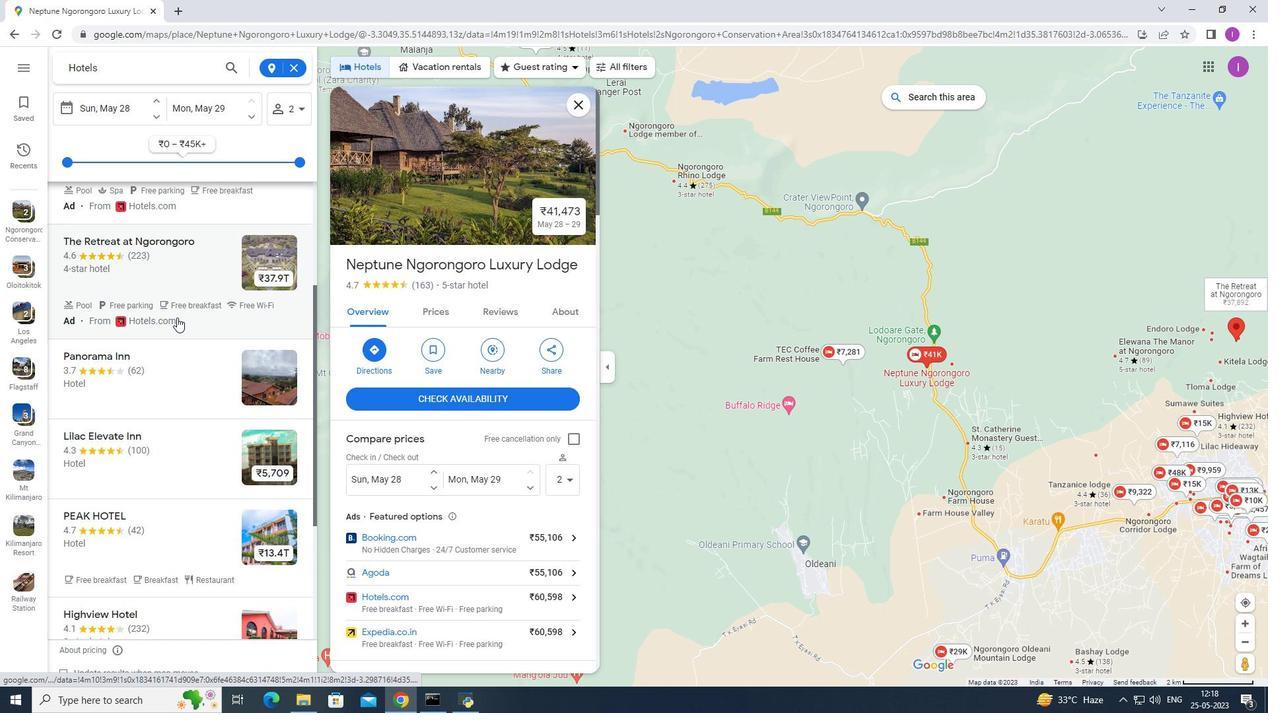 
Action: Mouse moved to (131, 309)
Screenshot: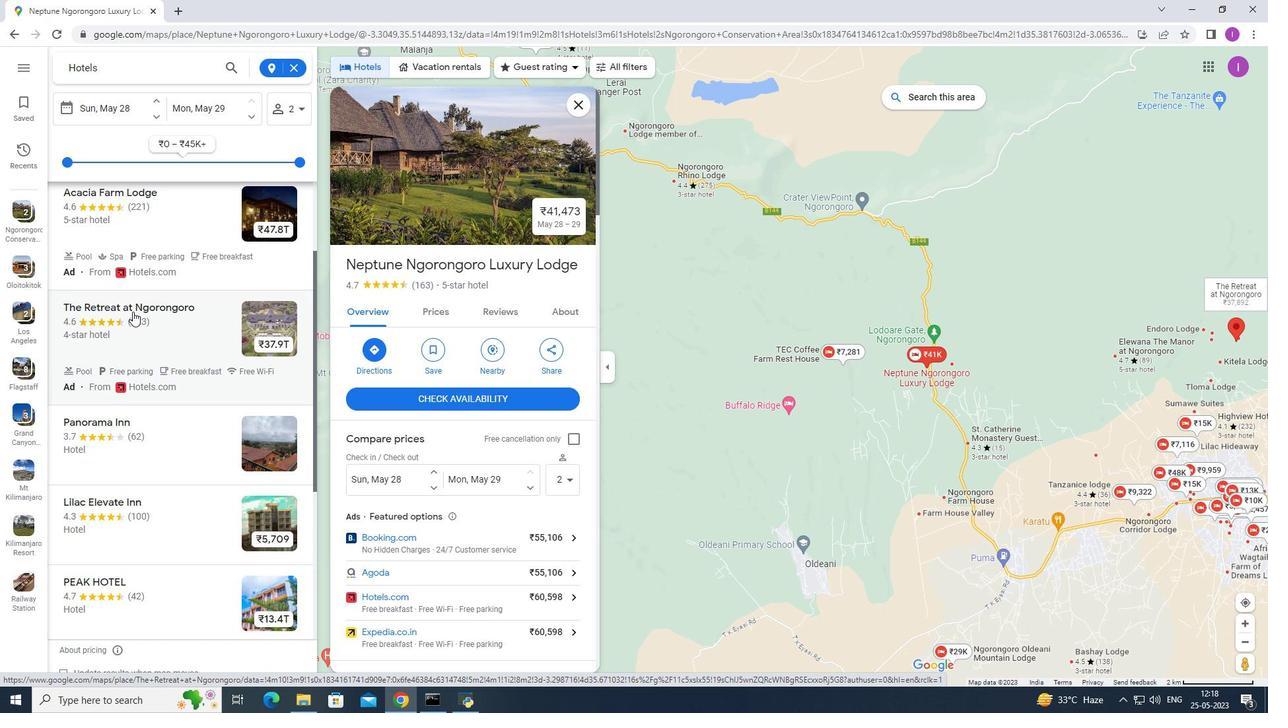 
Action: Mouse pressed left at (131, 309)
Screenshot: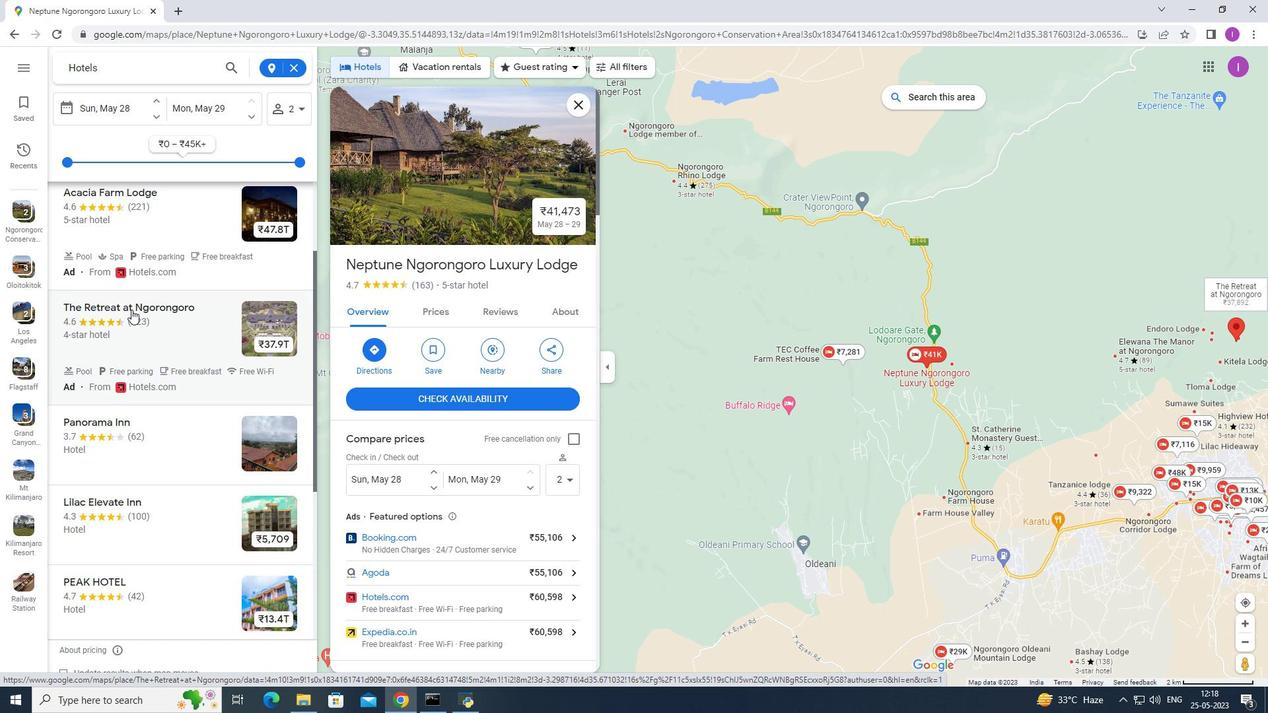 
Action: Mouse pressed left at (131, 309)
Screenshot: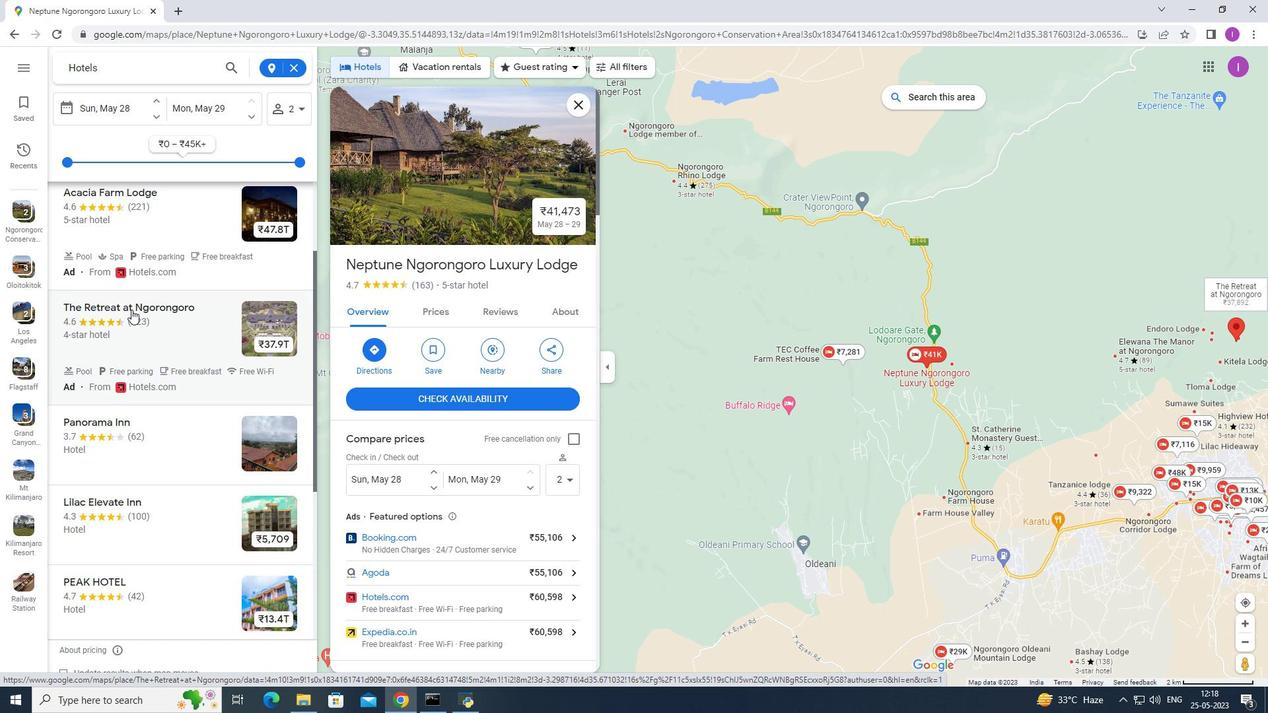 
Action: Mouse moved to (480, 160)
Screenshot: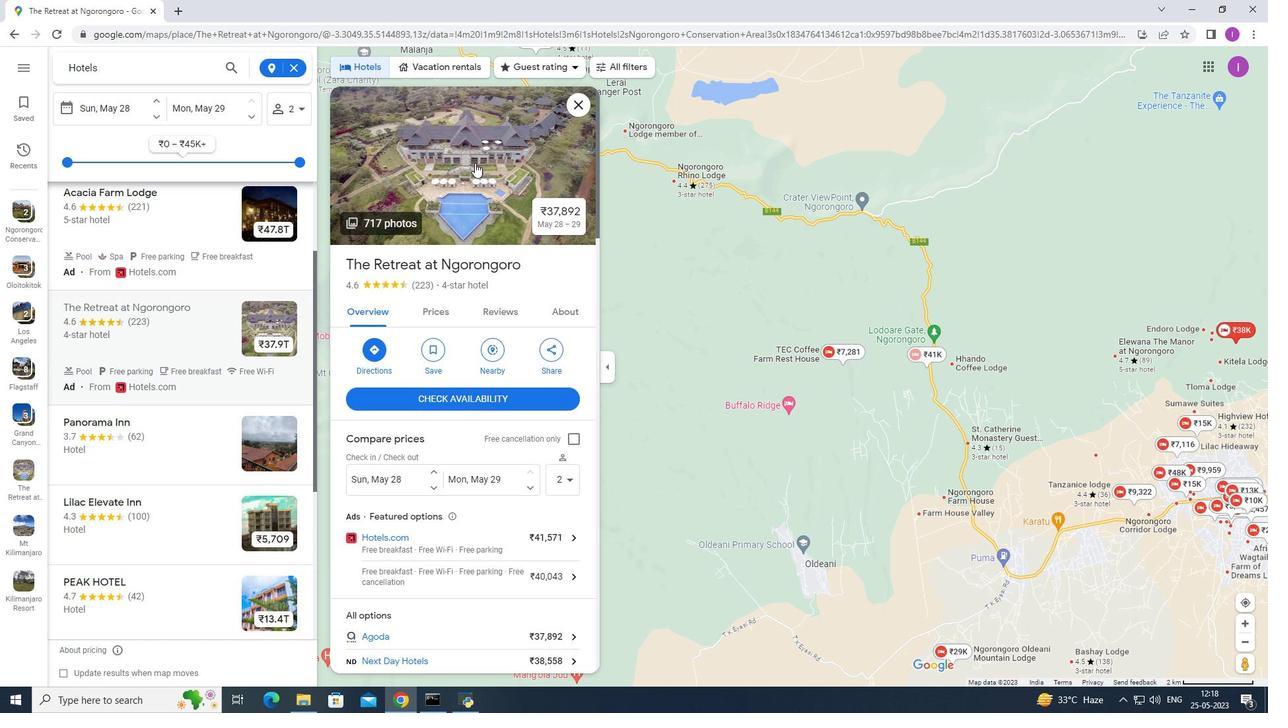 
Action: Mouse pressed left at (480, 160)
Screenshot: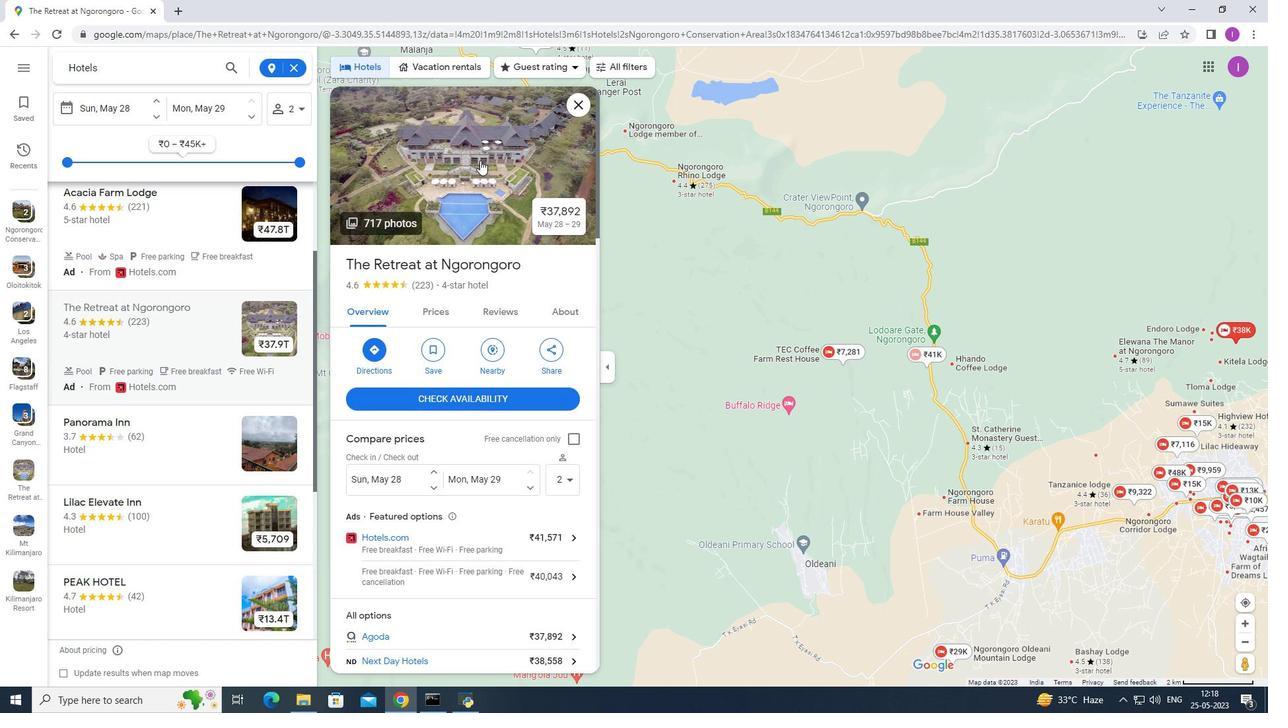 
Action: Mouse moved to (1032, 426)
Screenshot: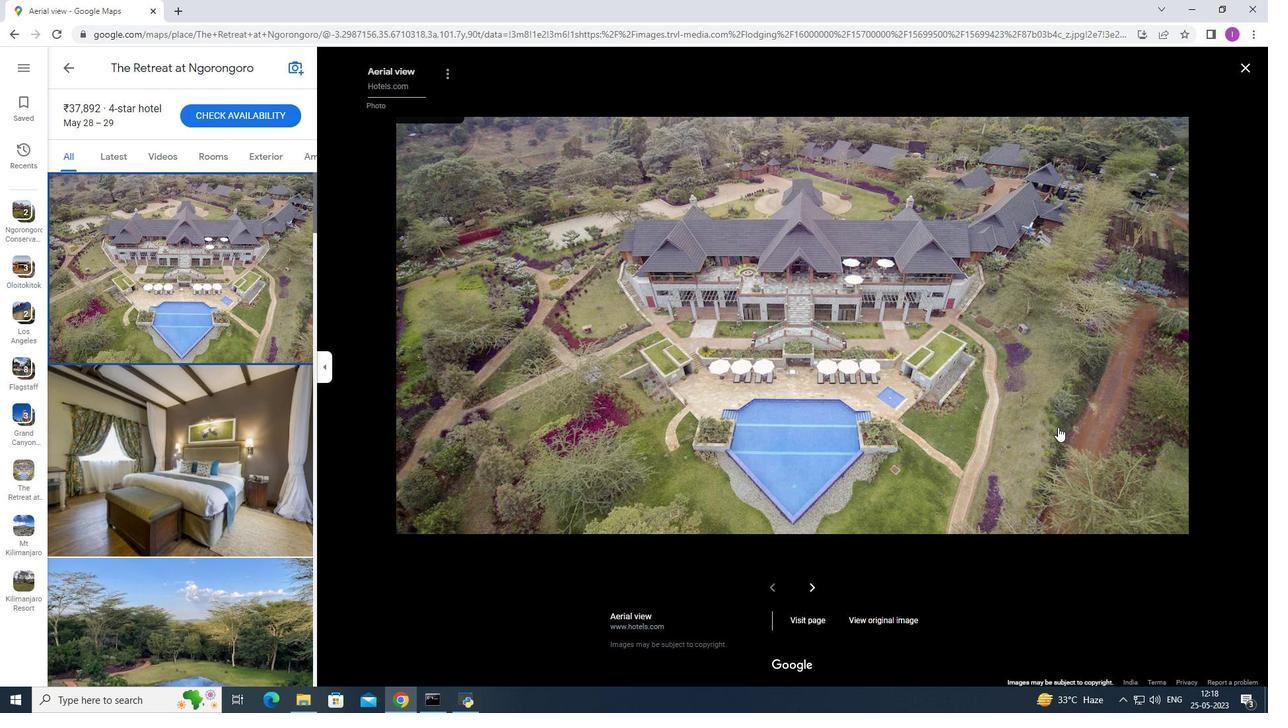 
Action: Key pressed <Key.right><Key.right><Key.right><Key.right><Key.right><Key.right><Key.right><Key.right><Key.right><Key.right><Key.right><Key.right><Key.right><Key.right><Key.right><Key.right><Key.right><Key.right><Key.right><Key.right><Key.right><Key.right><Key.right><Key.down><Key.right><Key.right><Key.right><Key.right><Key.right><Key.right><Key.right>
Screenshot: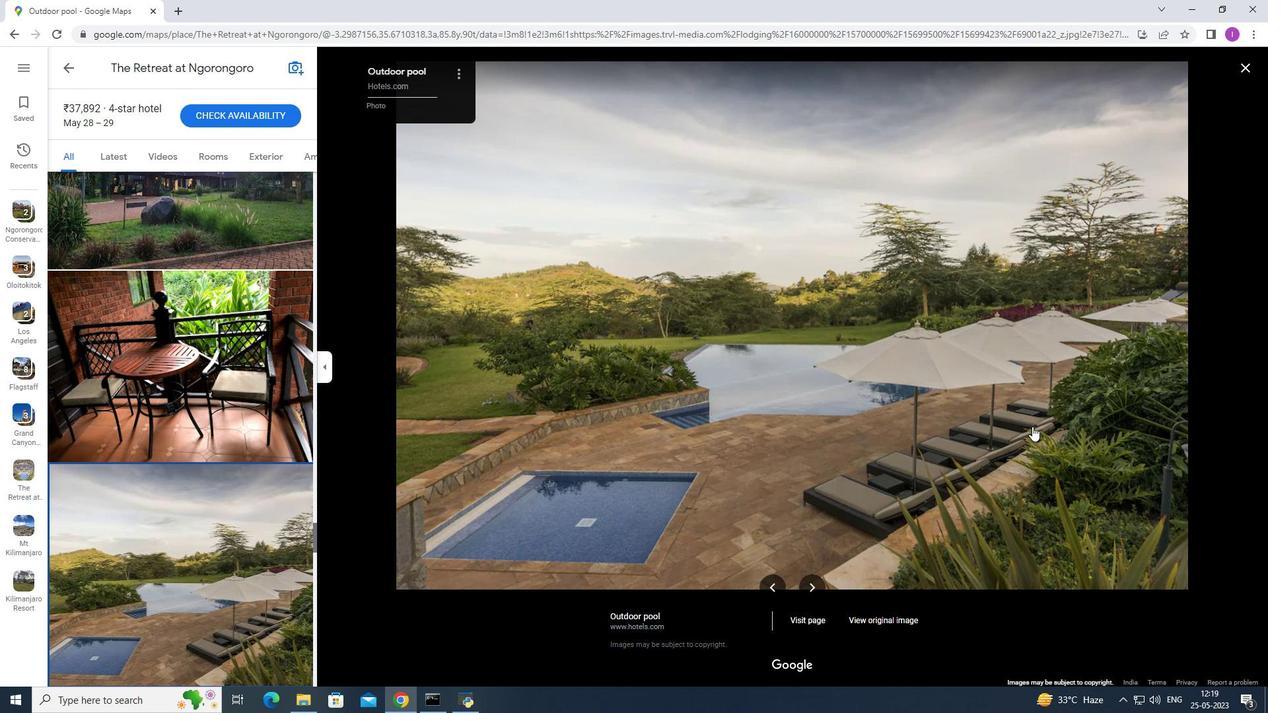 
Action: Mouse moved to (17, 31)
Screenshot: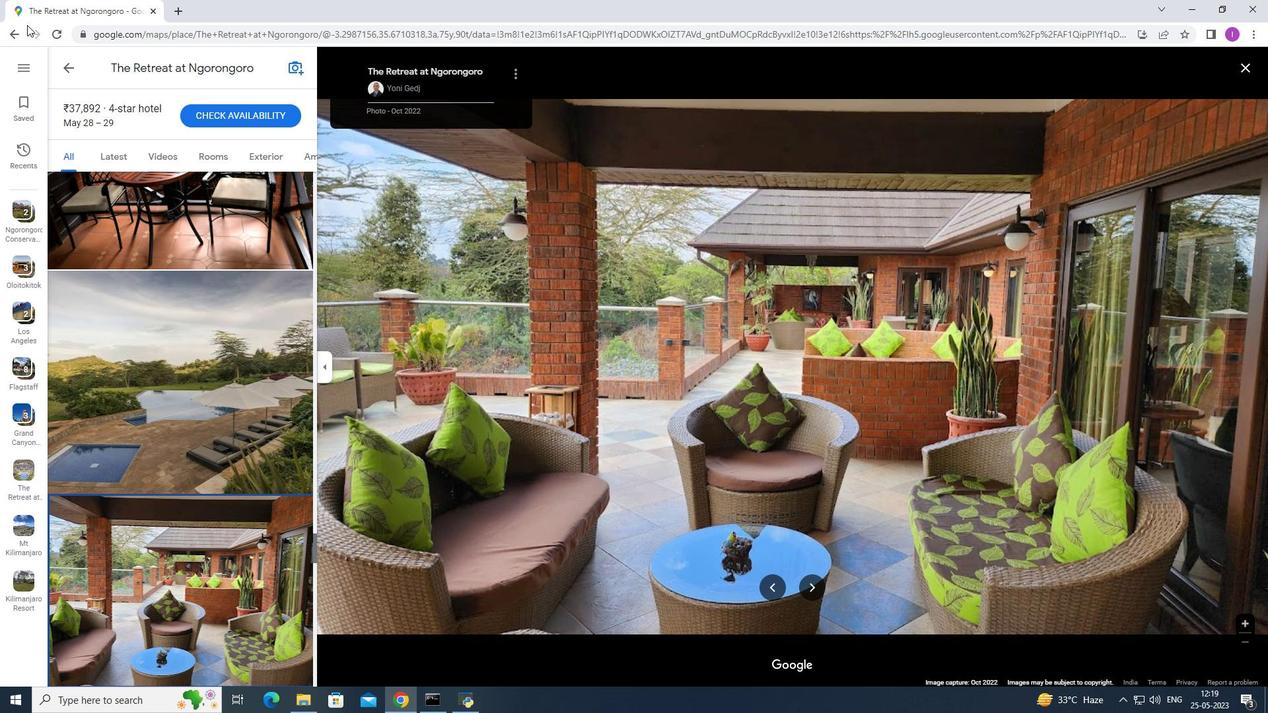 
Action: Mouse pressed left at (17, 31)
Screenshot: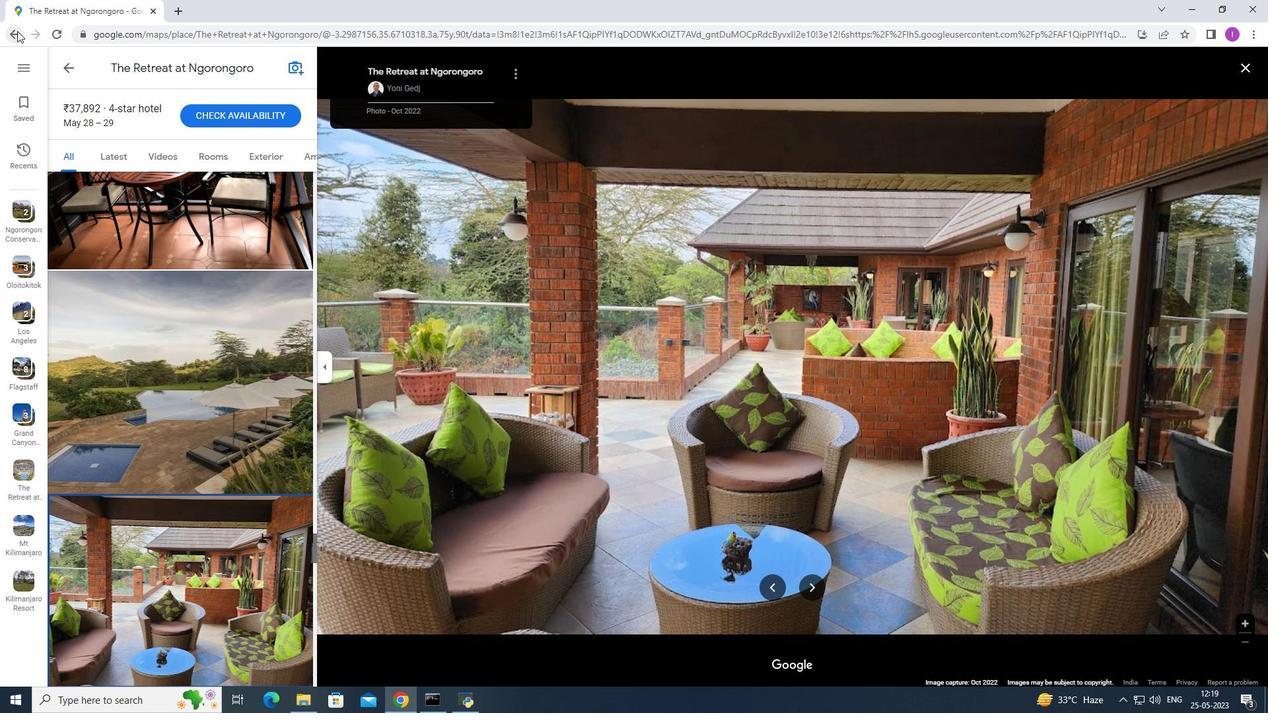 
Action: Mouse moved to (12, 40)
Screenshot: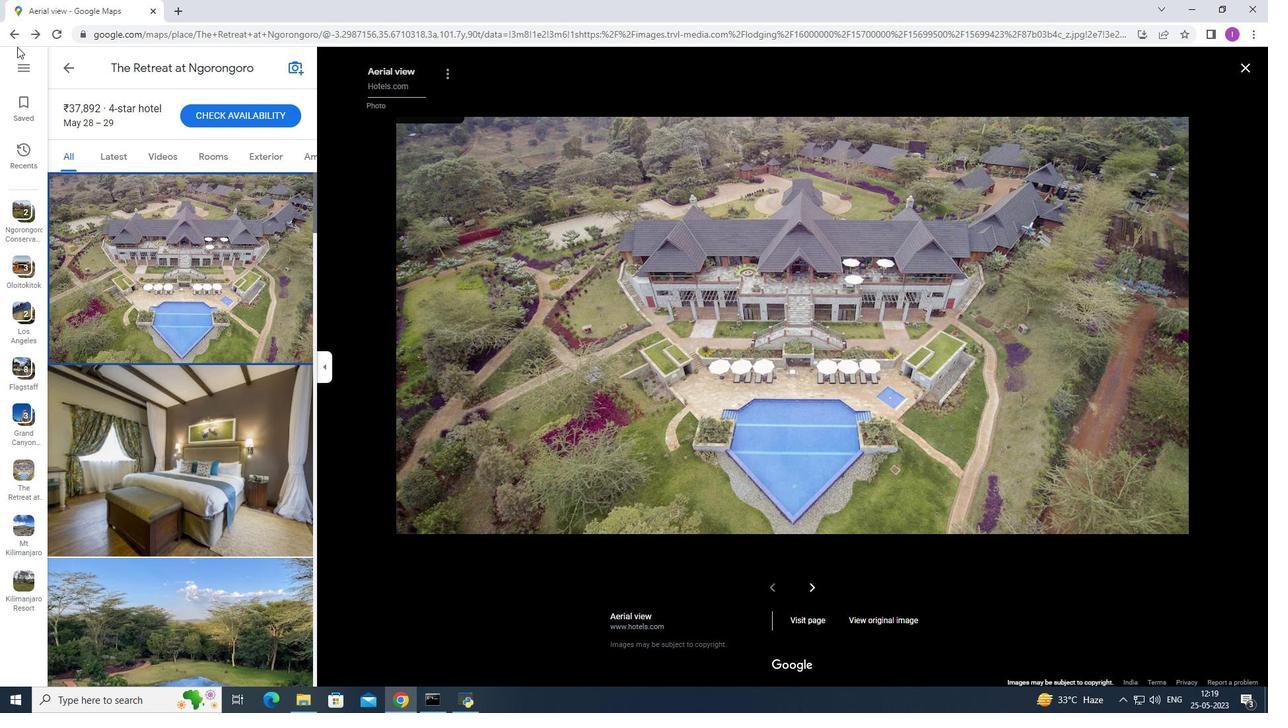 
Action: Mouse pressed left at (12, 40)
Screenshot: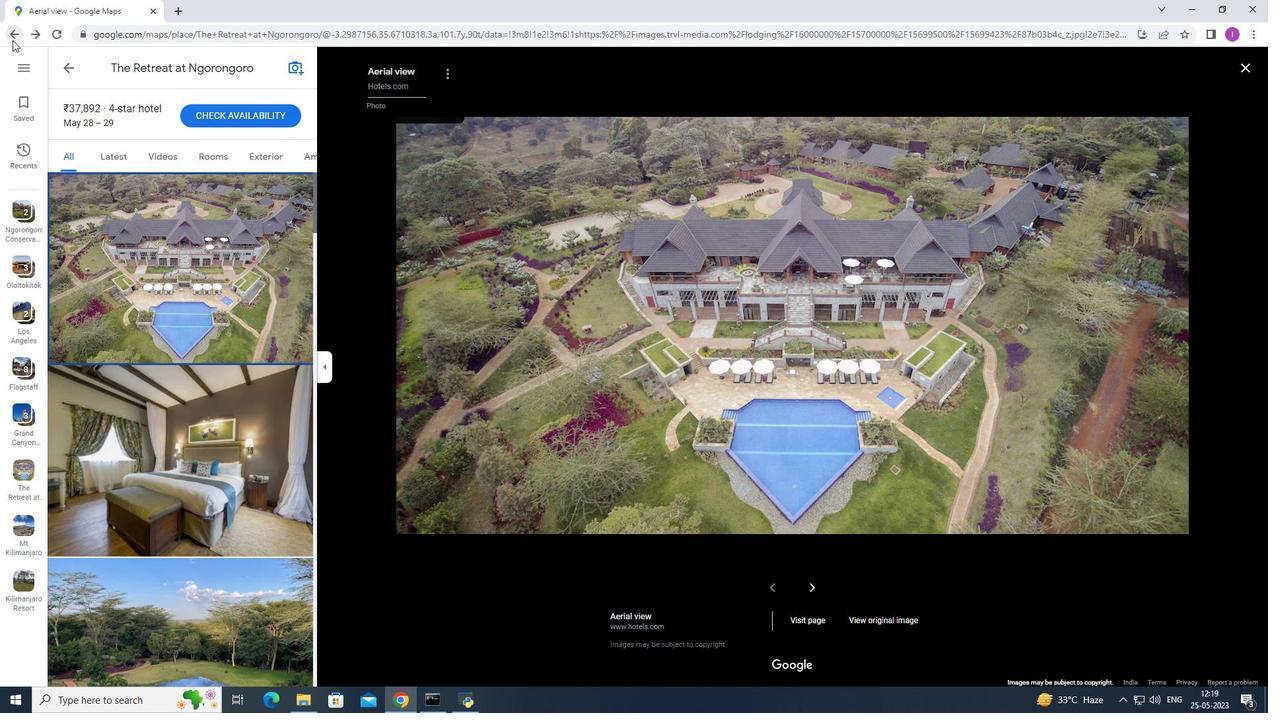 
Action: Mouse moved to (9, 35)
Screenshot: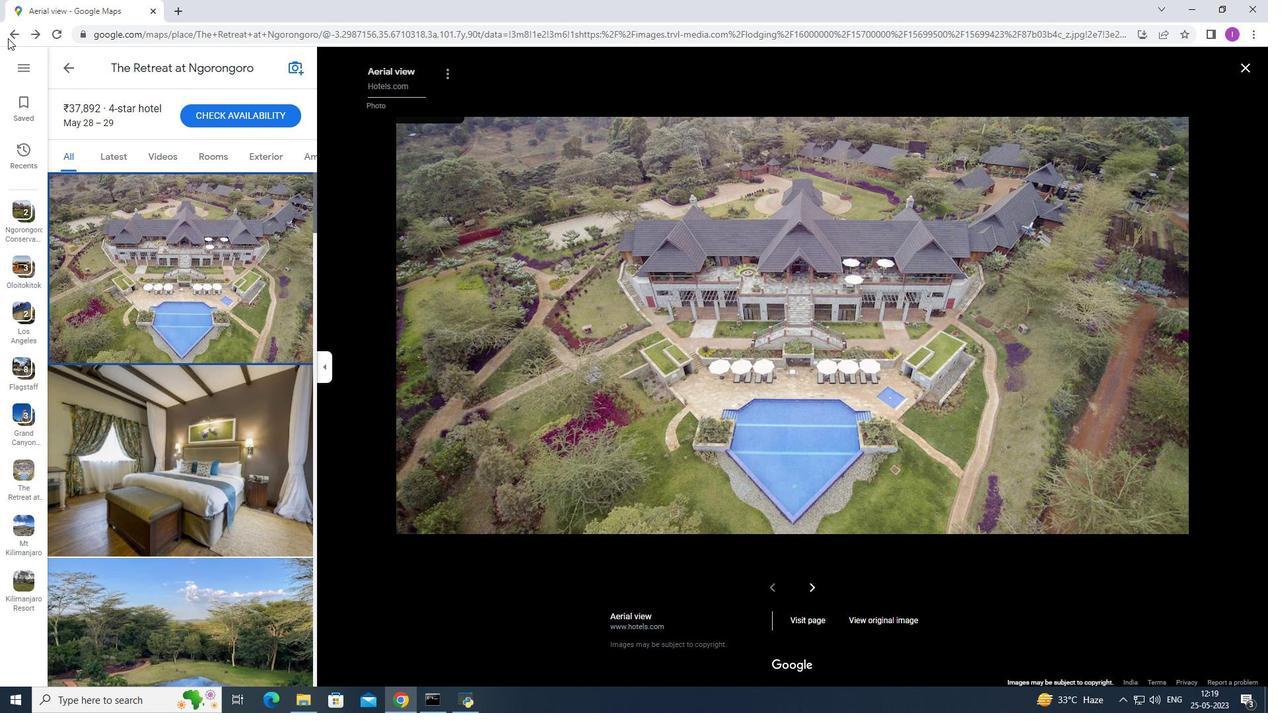 
Action: Mouse pressed left at (9, 35)
Screenshot: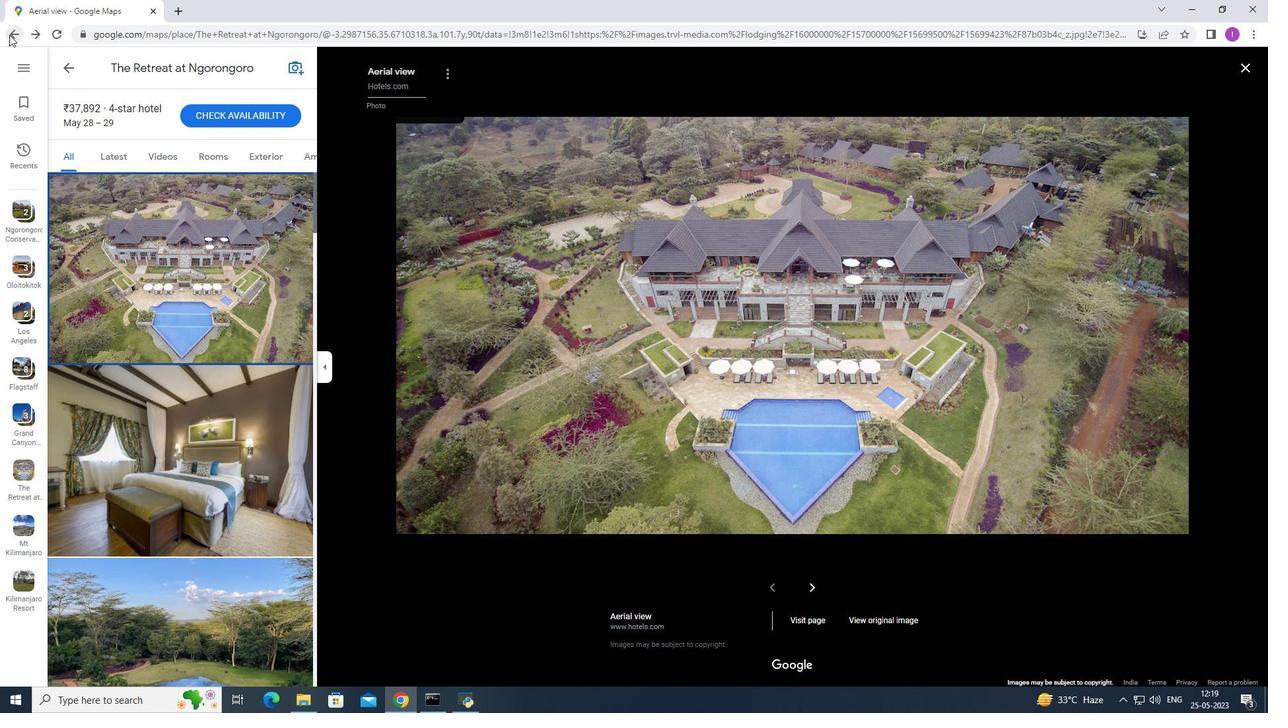
Action: Mouse moved to (150, 328)
Screenshot: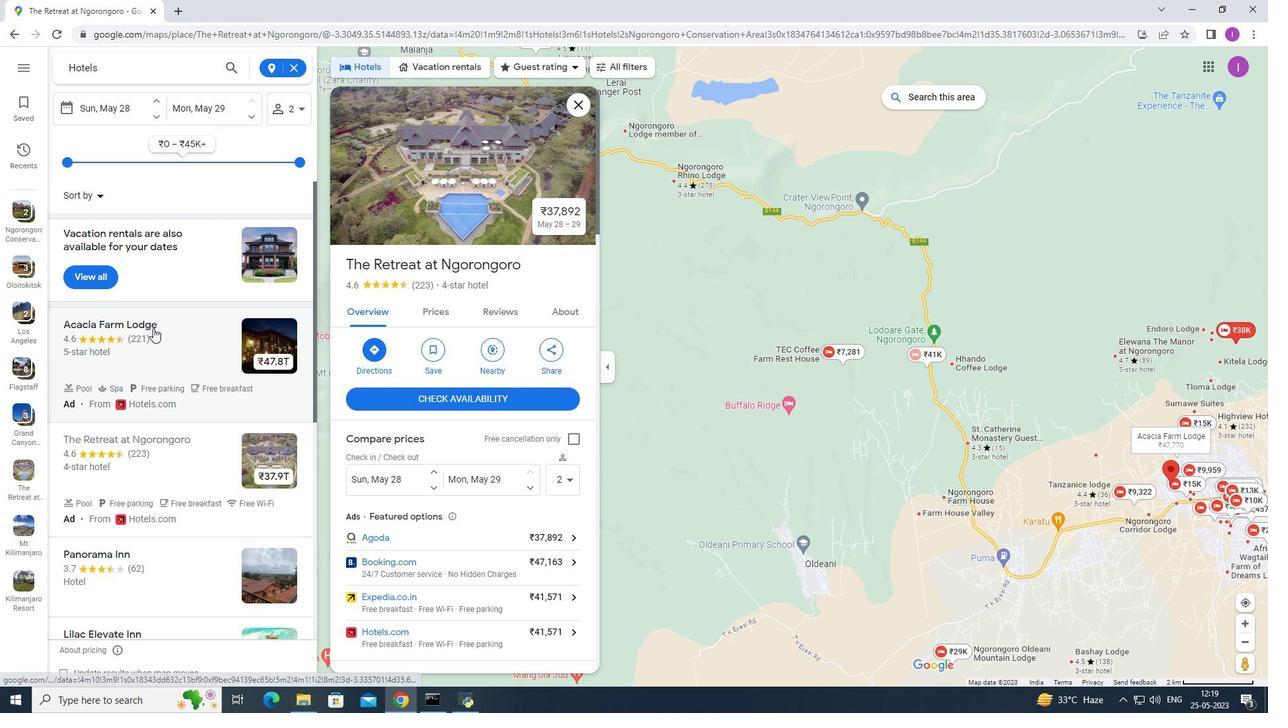 
Action: Mouse scrolled (150, 327) with delta (0, 0)
Screenshot: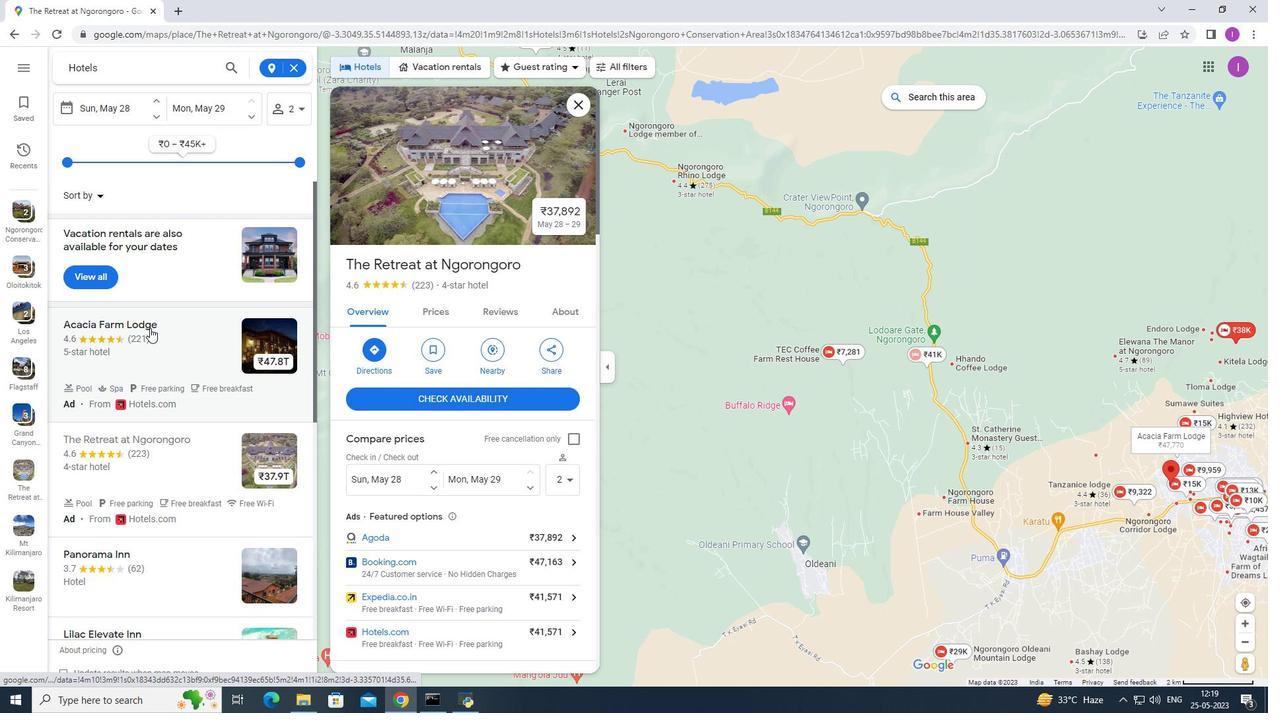 
Action: Mouse scrolled (150, 327) with delta (0, 0)
Screenshot: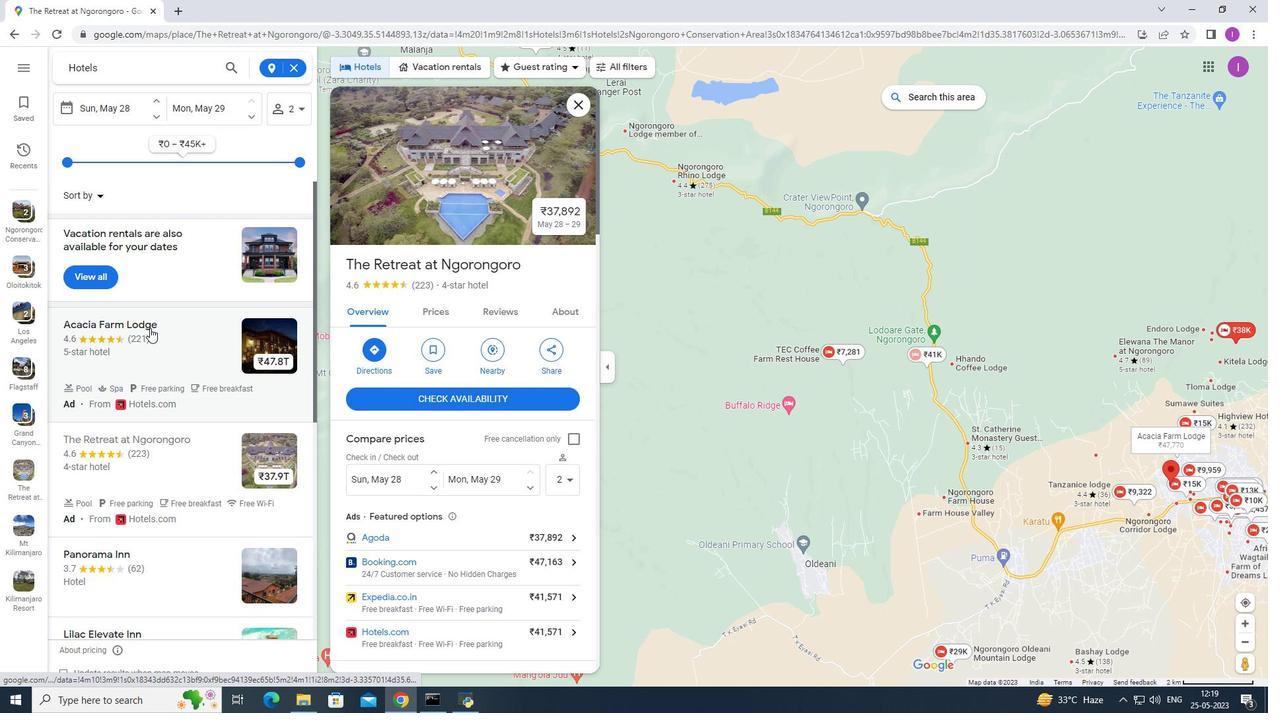 
Action: Mouse scrolled (150, 327) with delta (0, 0)
Screenshot: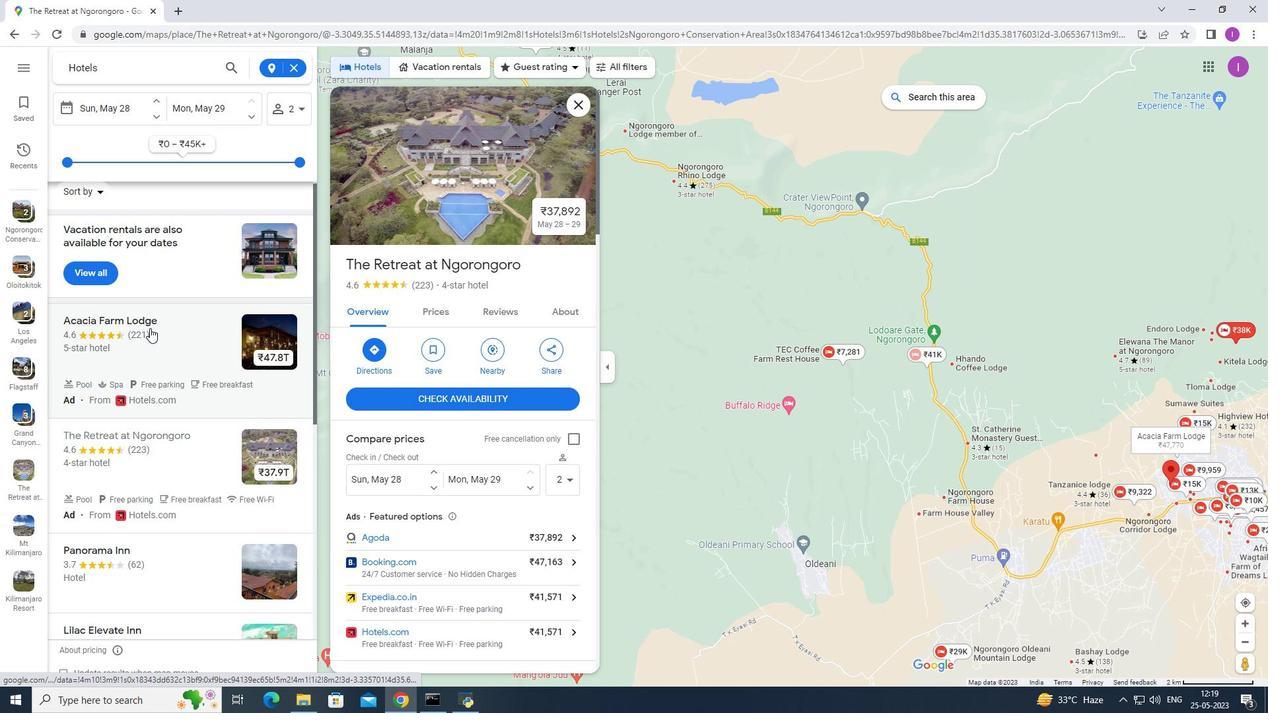 
Action: Mouse moved to (143, 333)
Screenshot: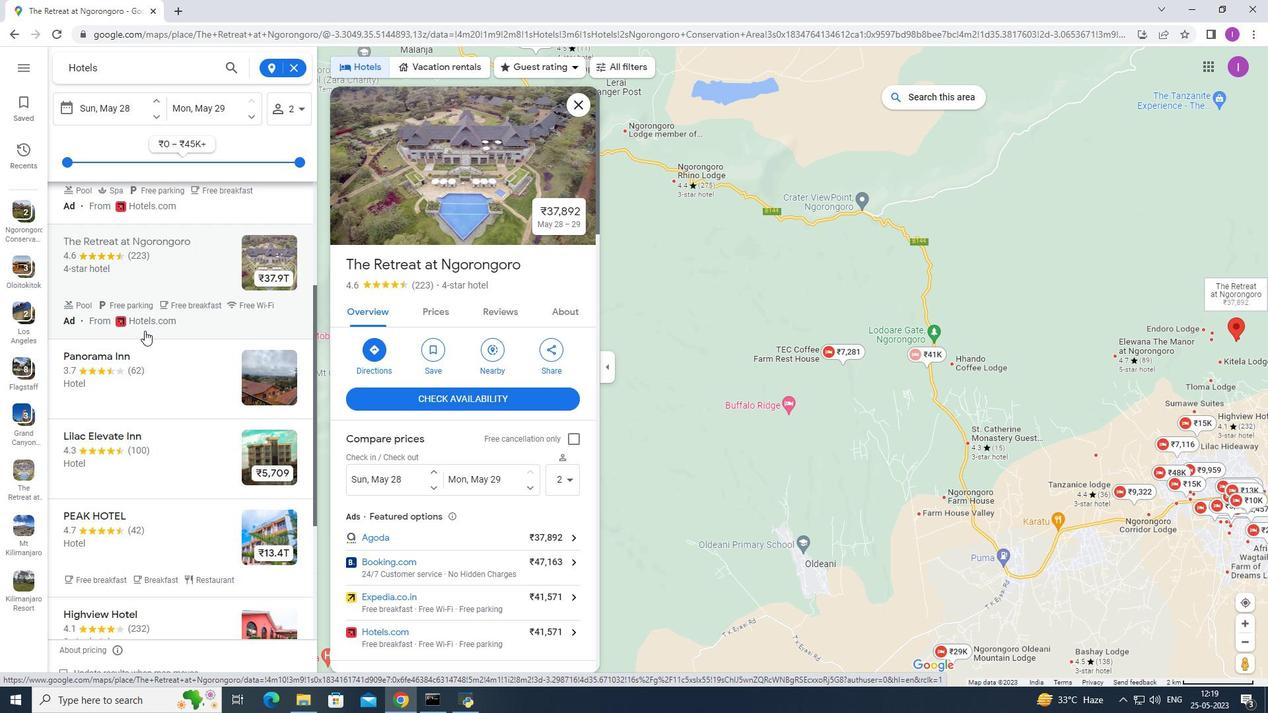 
Action: Mouse scrolled (143, 333) with delta (0, 0)
Screenshot: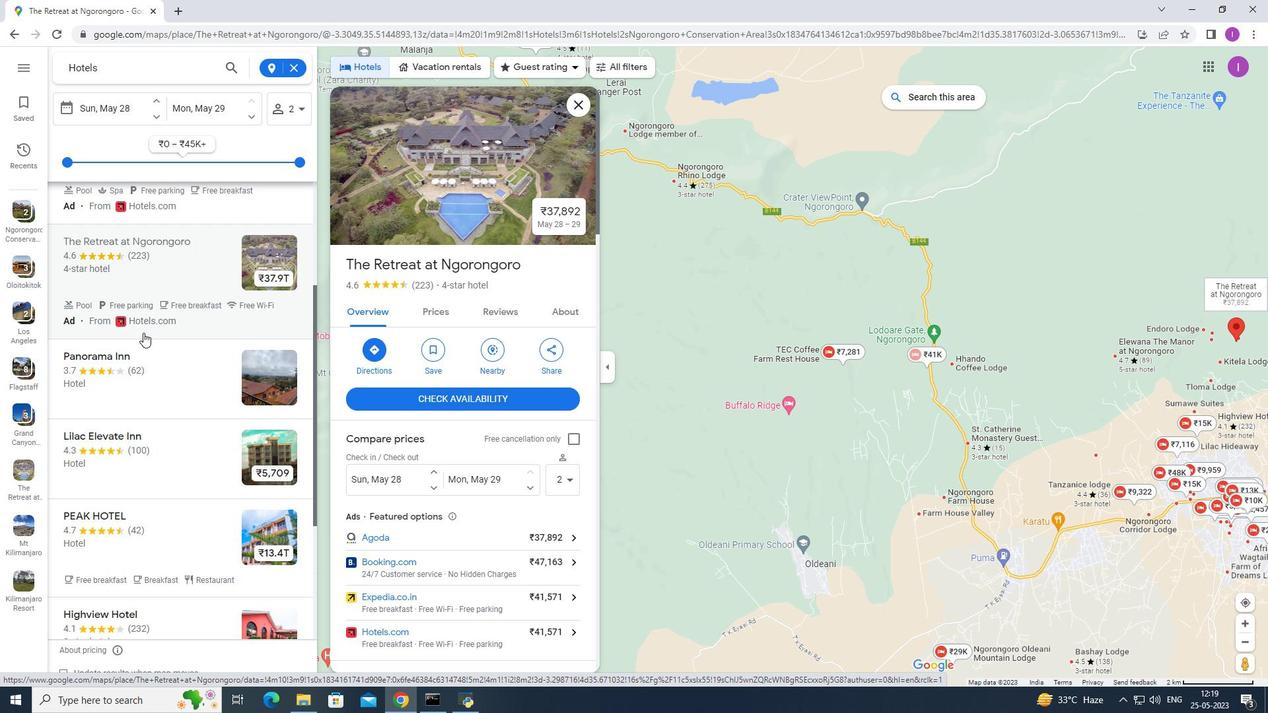 
Action: Mouse scrolled (143, 332) with delta (0, 0)
Screenshot: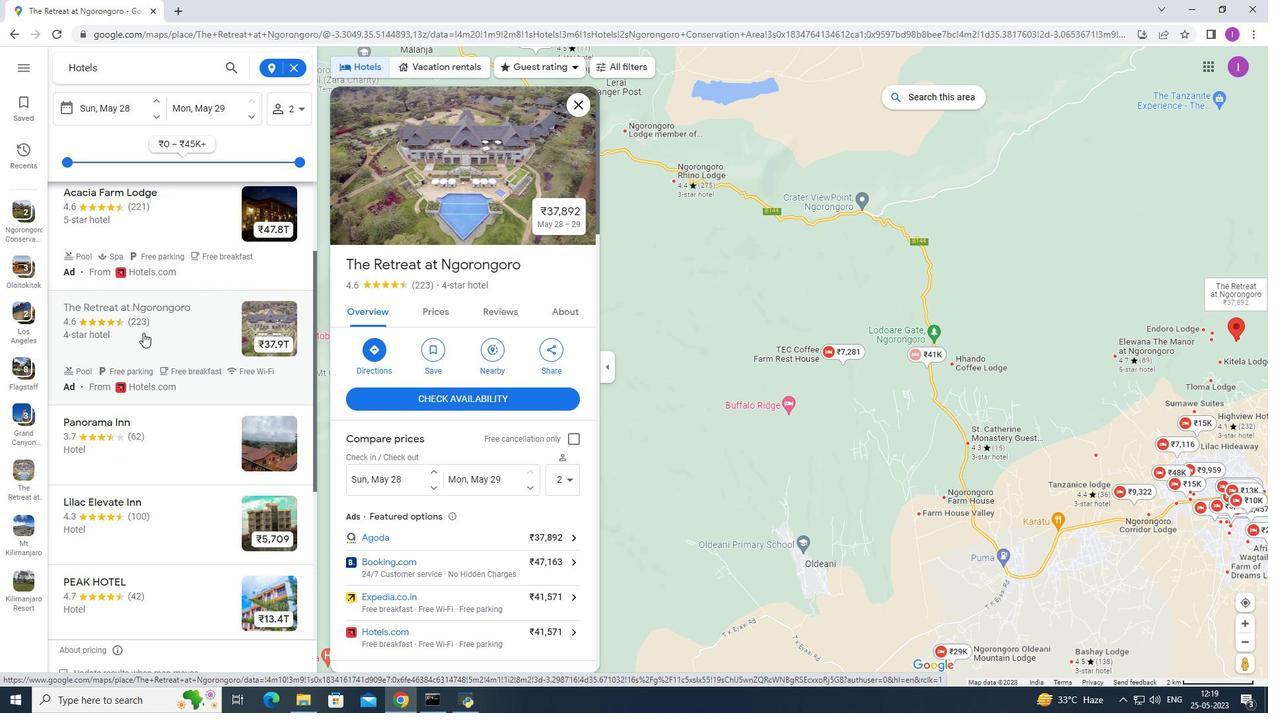 
Action: Mouse scrolled (143, 332) with delta (0, 0)
Screenshot: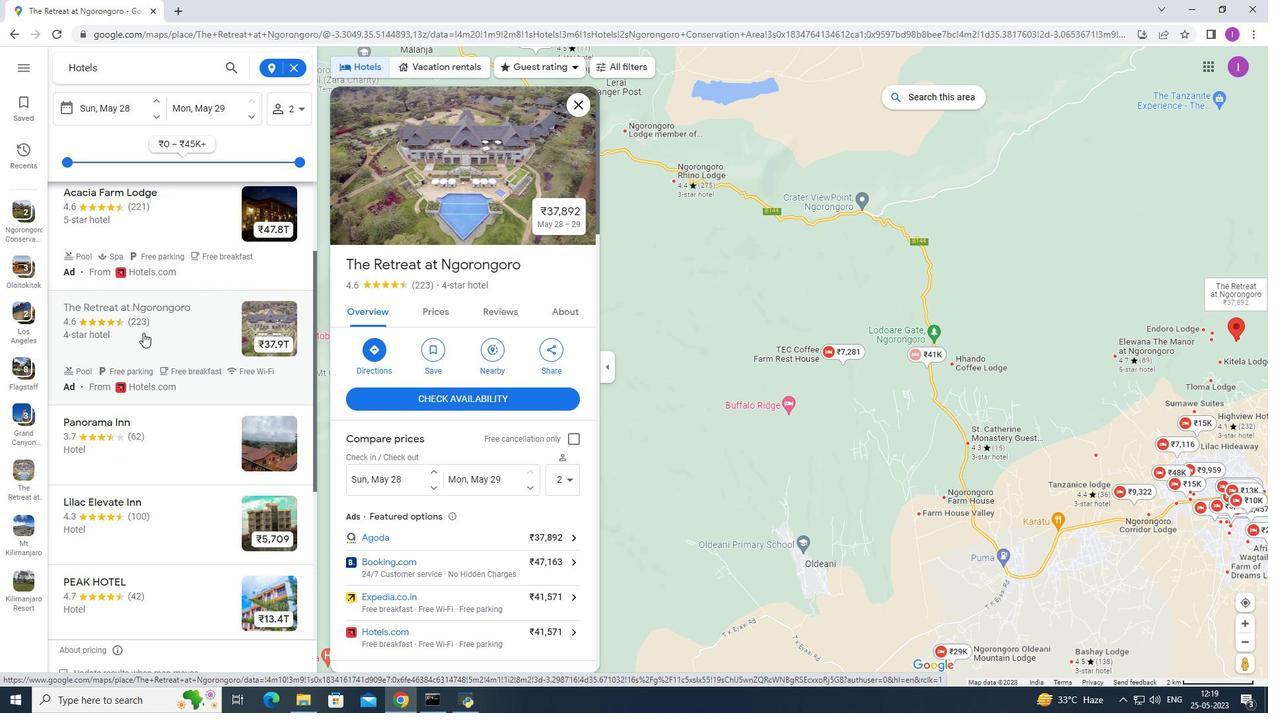 
Action: Mouse scrolled (143, 332) with delta (0, 0)
Screenshot: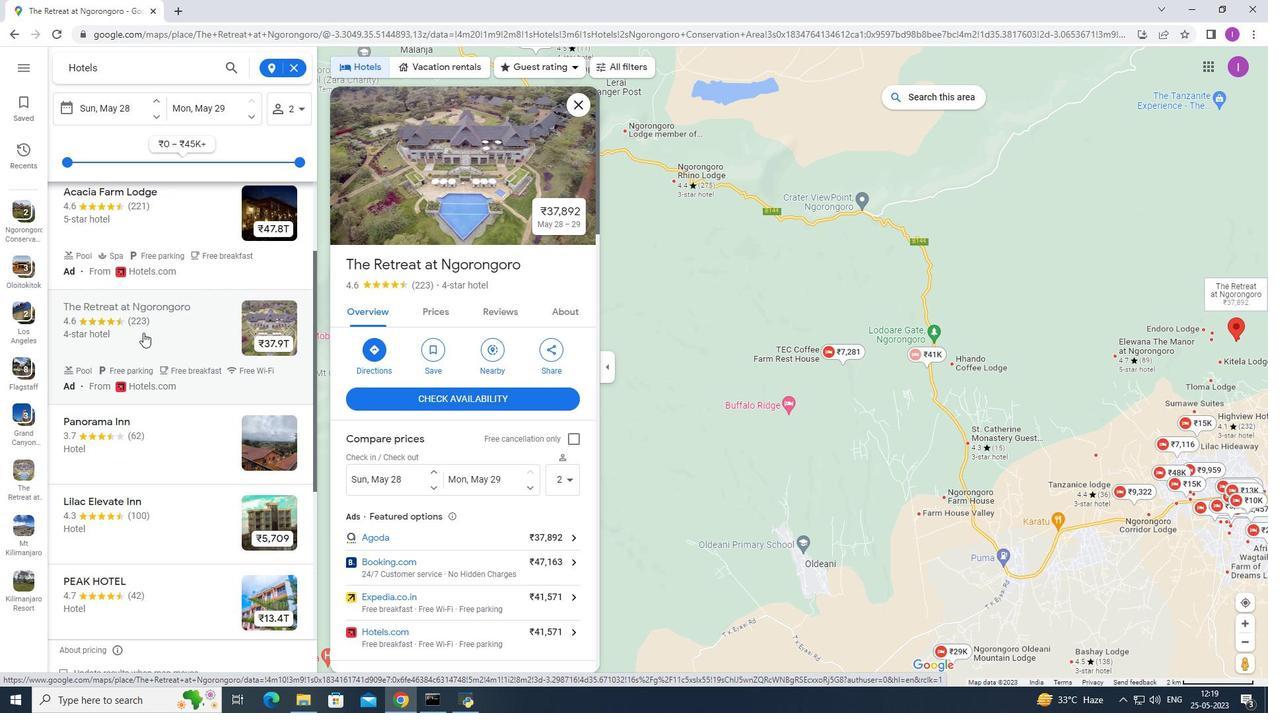 
Action: Mouse scrolled (143, 333) with delta (0, 0)
Screenshot: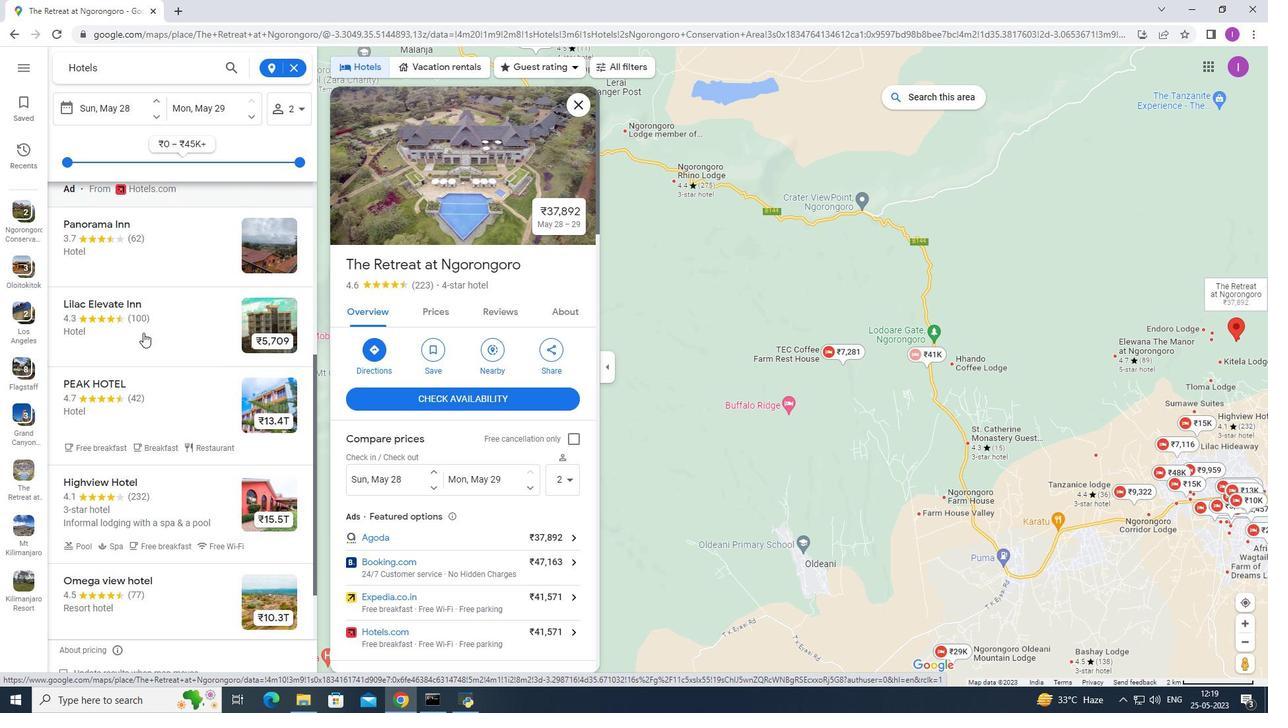 
Action: Mouse moved to (143, 331)
Screenshot: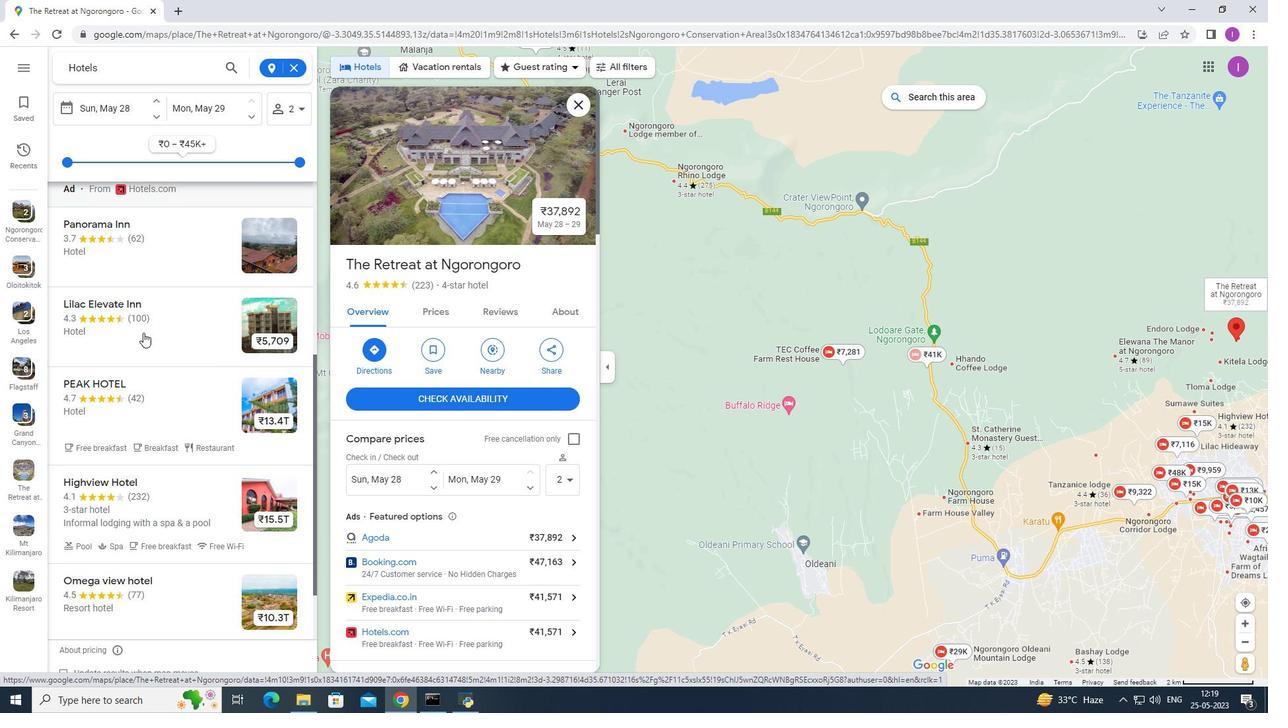 
Action: Mouse scrolled (143, 331) with delta (0, 0)
Screenshot: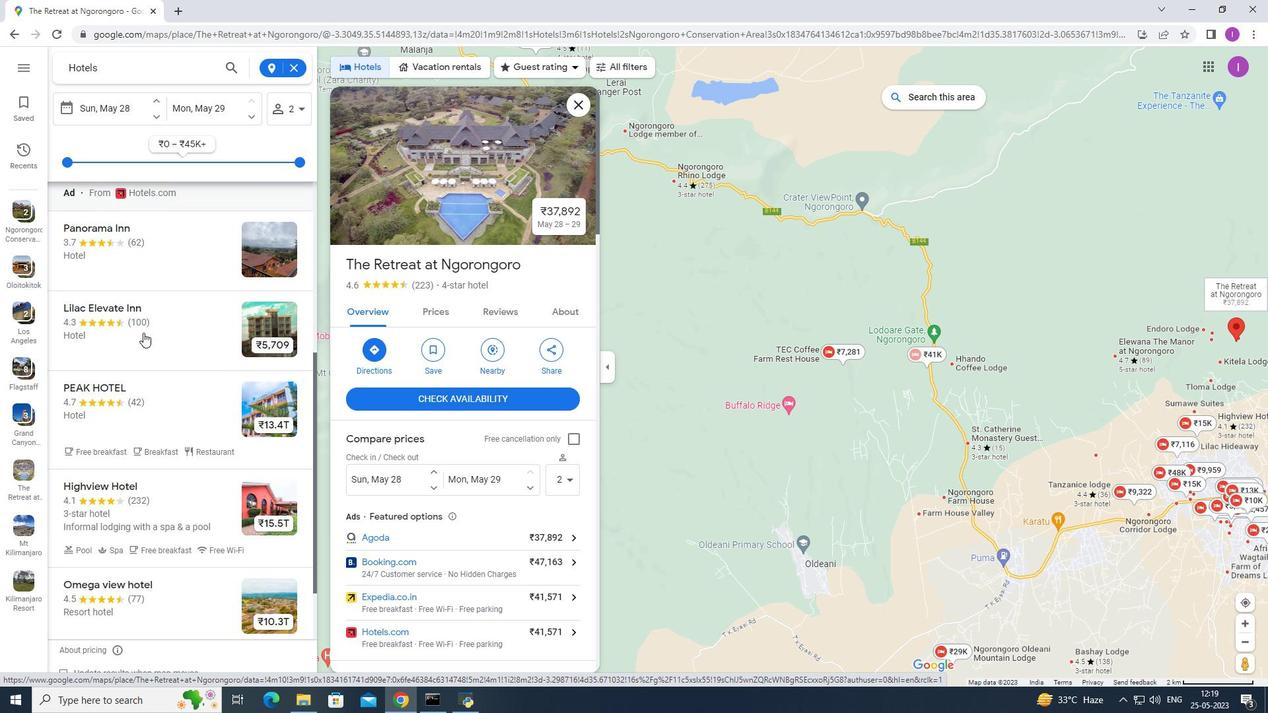 
Action: Mouse moved to (77, 356)
Screenshot: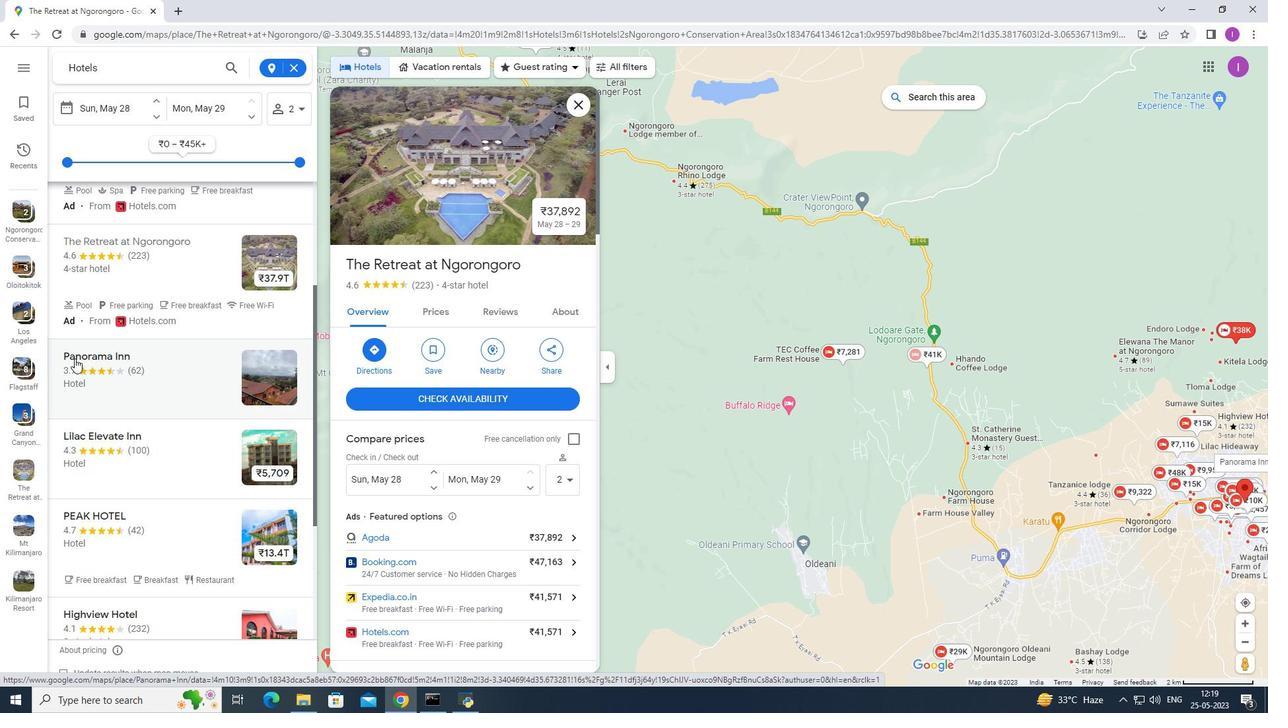 
Action: Mouse pressed left at (77, 356)
Screenshot: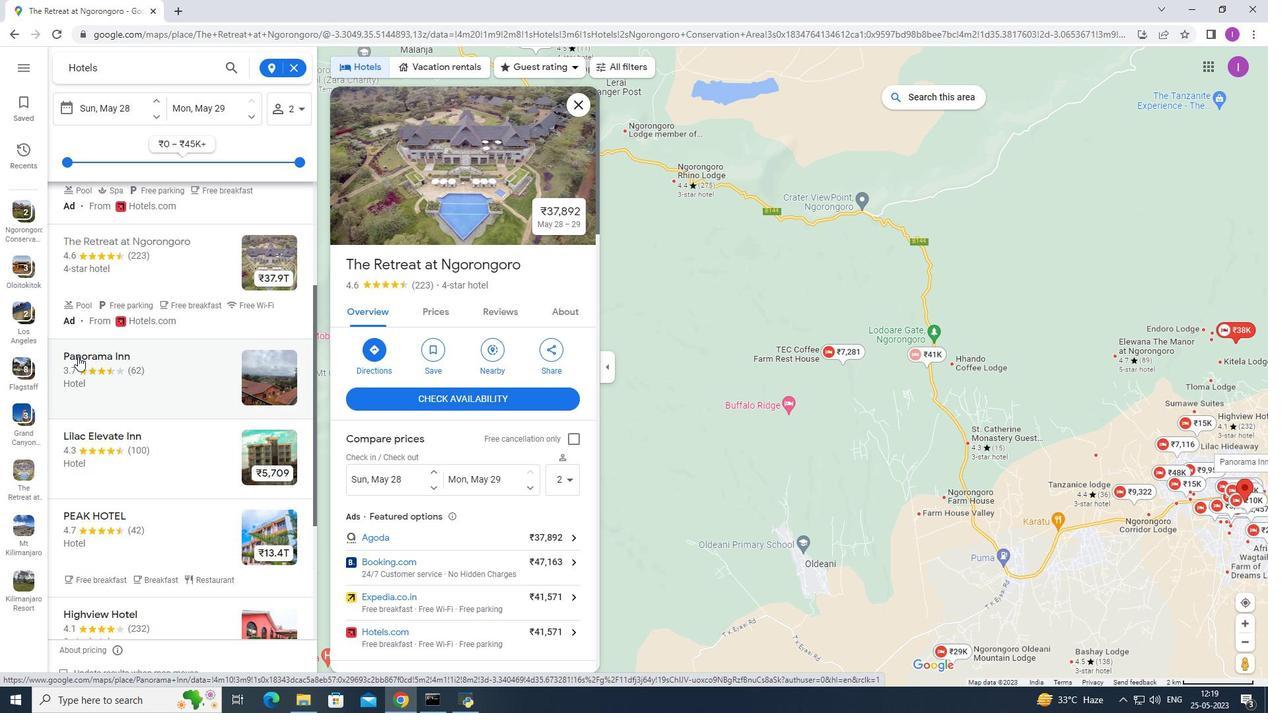
Action: Mouse moved to (405, 172)
Screenshot: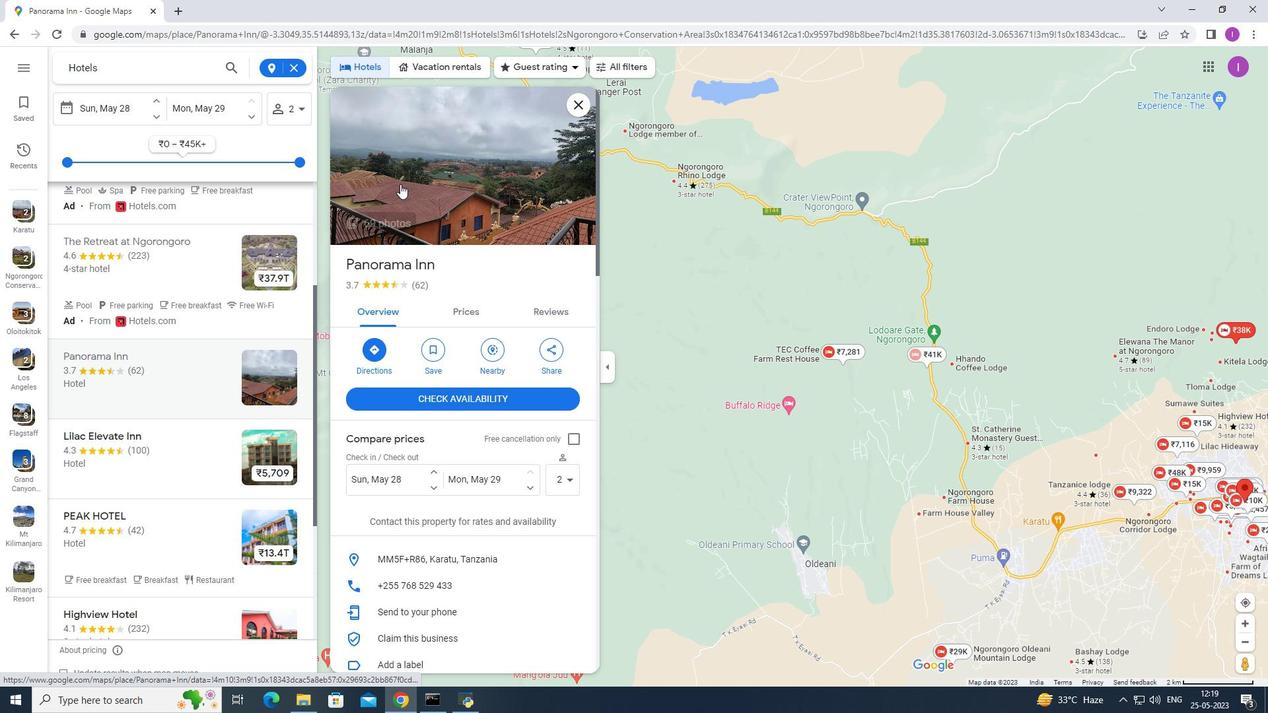 
Action: Mouse pressed left at (405, 172)
Screenshot: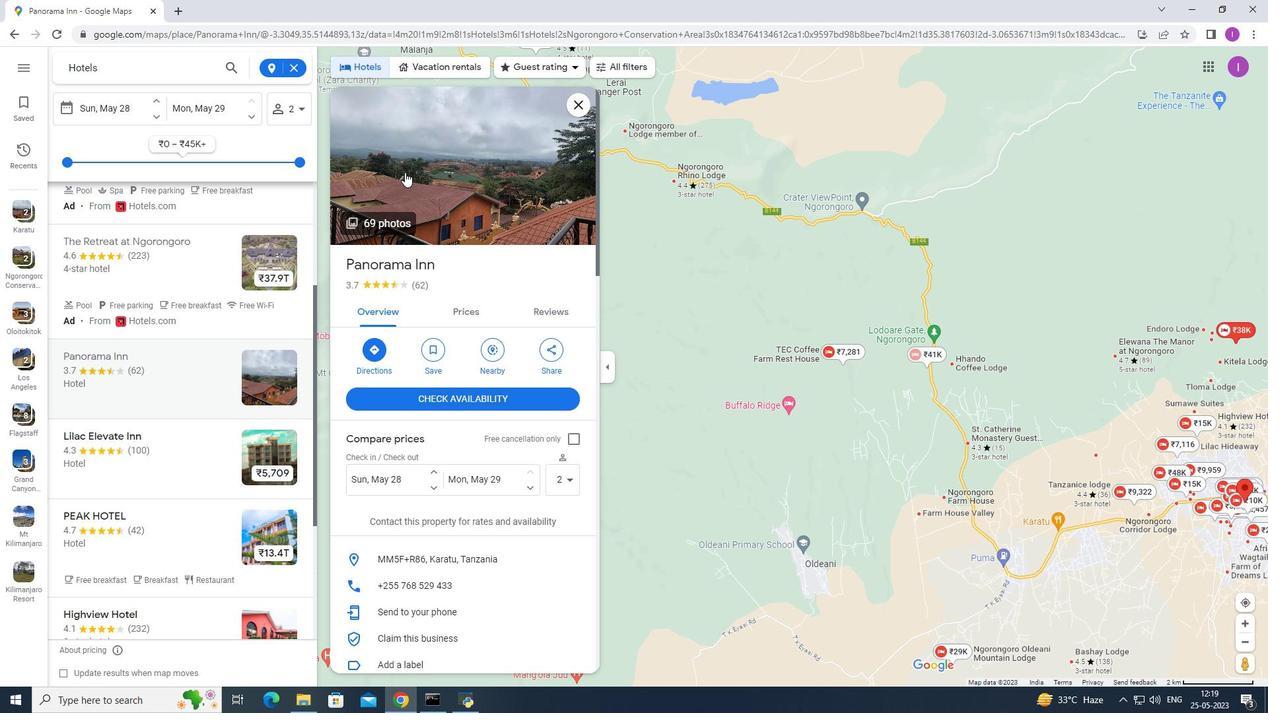 
Action: Mouse moved to (999, 444)
Screenshot: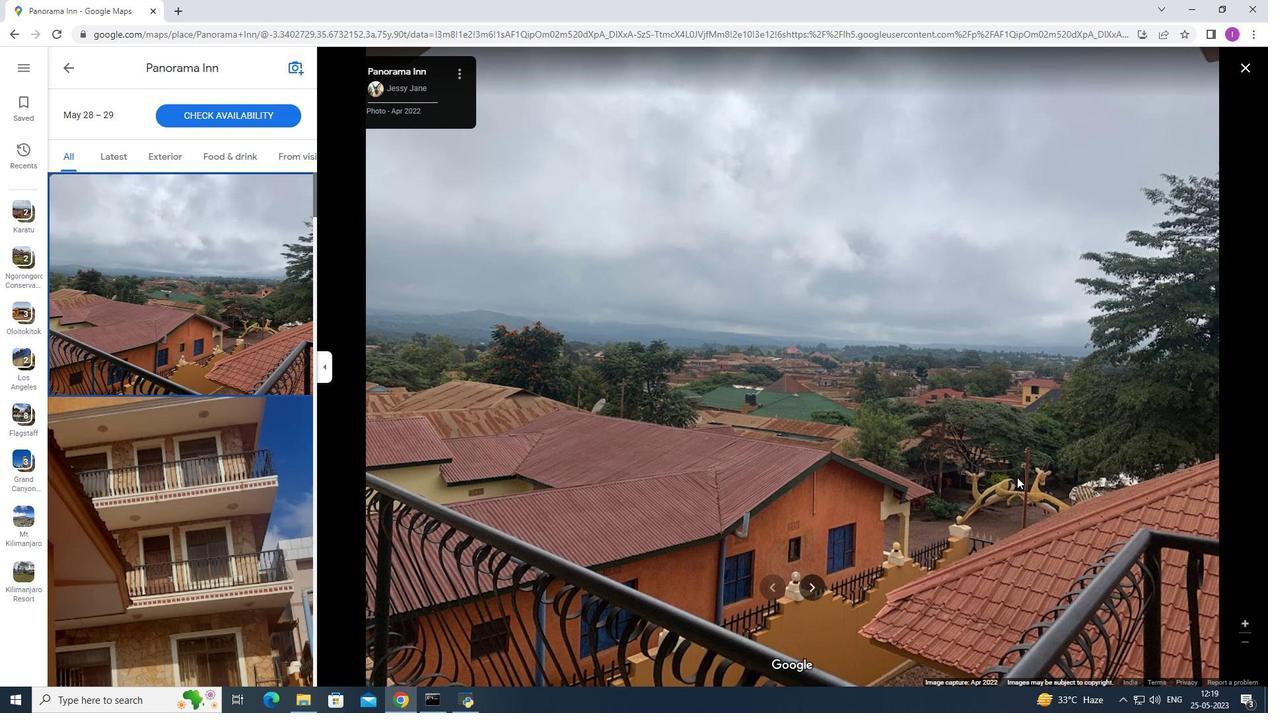 
Action: Key pressed <Key.right><Key.right><Key.right>
Screenshot: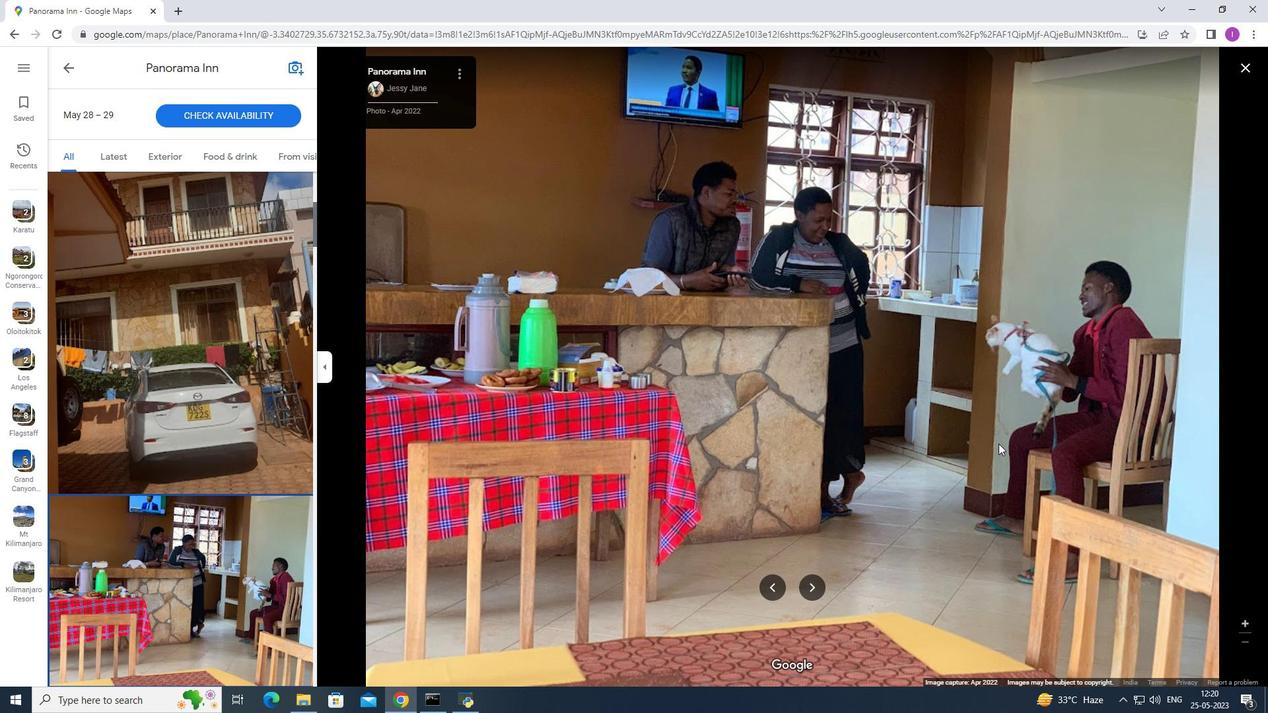 
Action: Mouse moved to (998, 444)
Screenshot: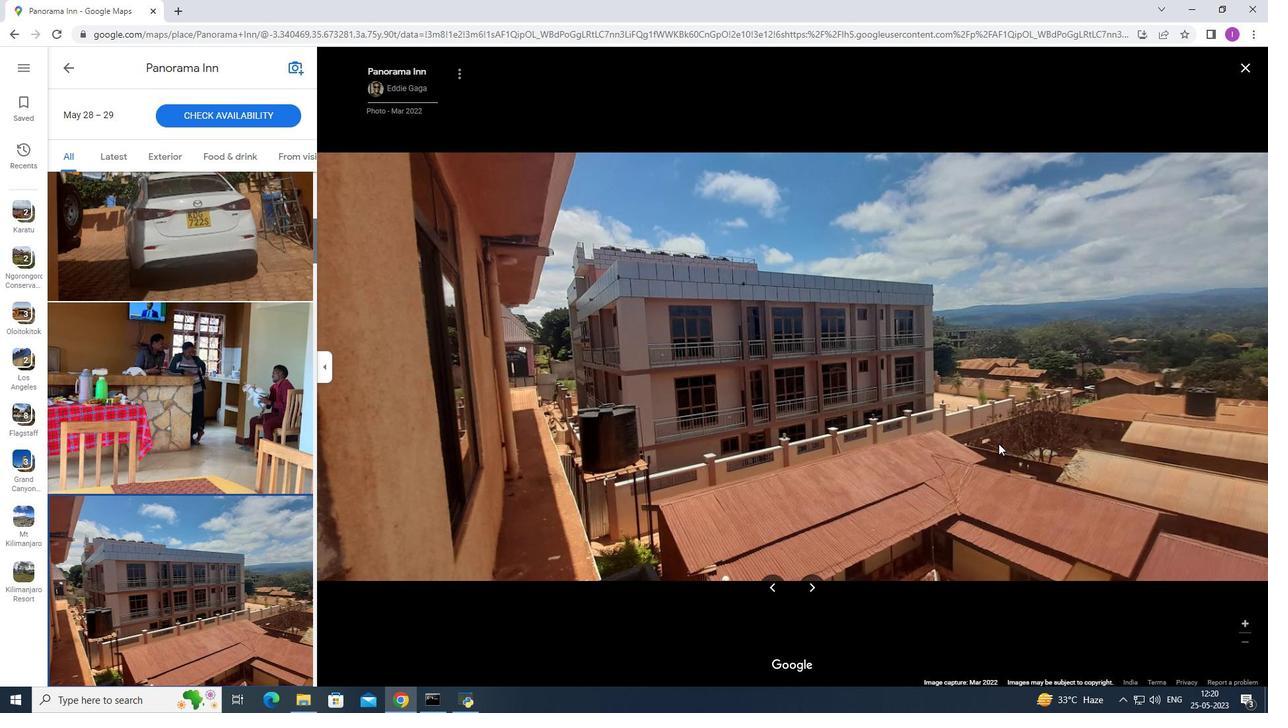 
Action: Key pressed <Key.down><Key.right><Key.right><Key.right><Key.right><Key.right><Key.right><Key.right><Key.right><Key.right><Key.right><Key.right><Key.right>
Screenshot: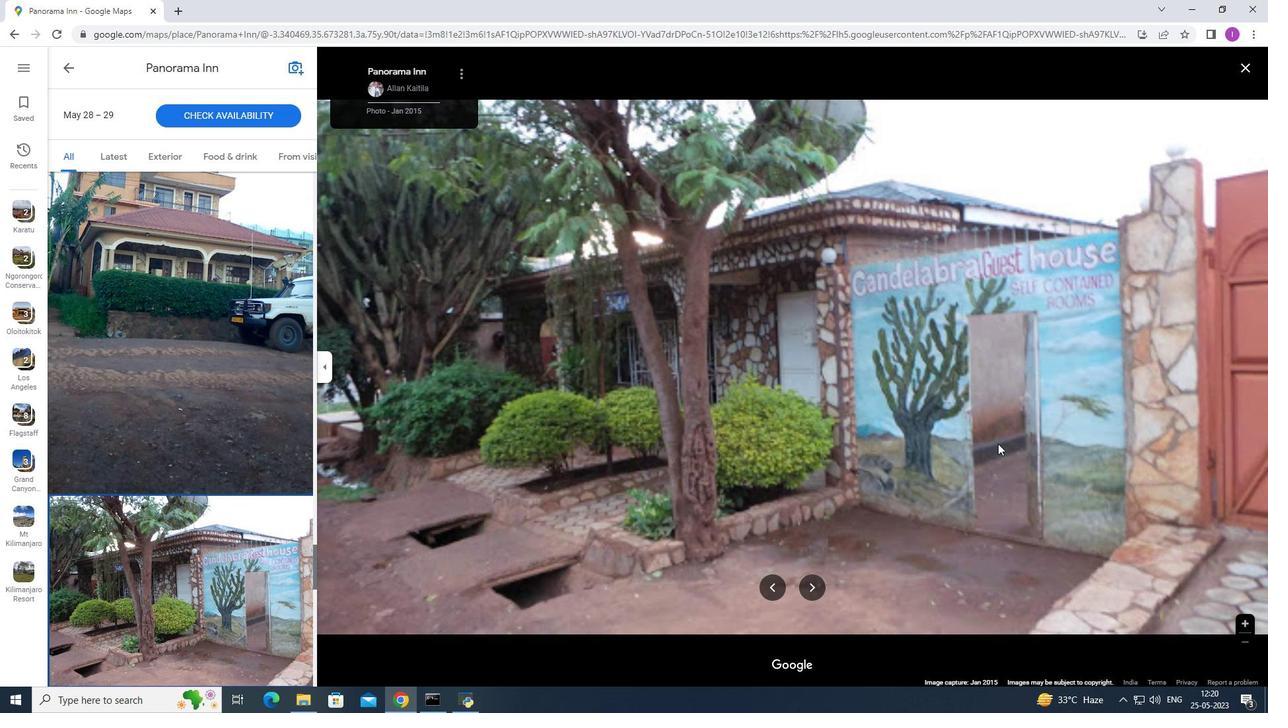 
Action: Mouse moved to (747, 358)
Screenshot: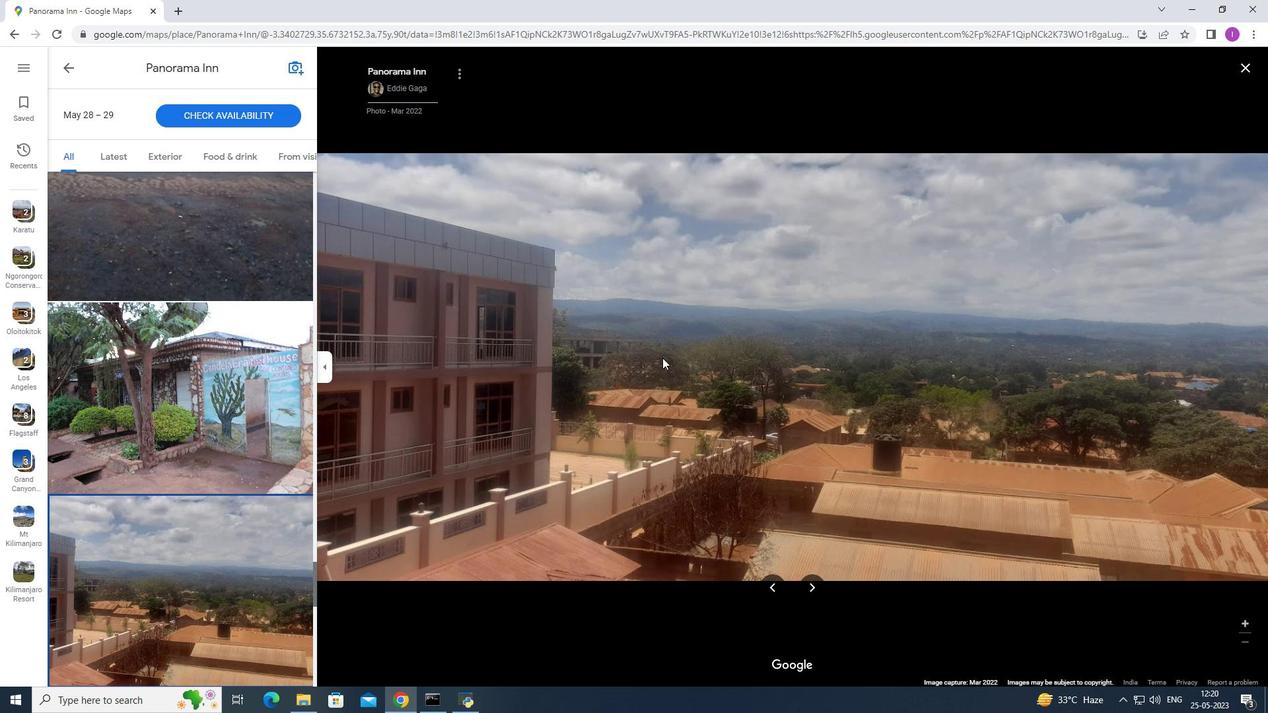
Action: Key pressed <Key.right><Key.right><Key.right><Key.right><Key.right><Key.right><Key.right><Key.right><Key.right><Key.right><Key.right><Key.right><Key.right><Key.right><Key.right><Key.right><Key.right><Key.right><Key.right><Key.right><Key.right><Key.right>
Screenshot: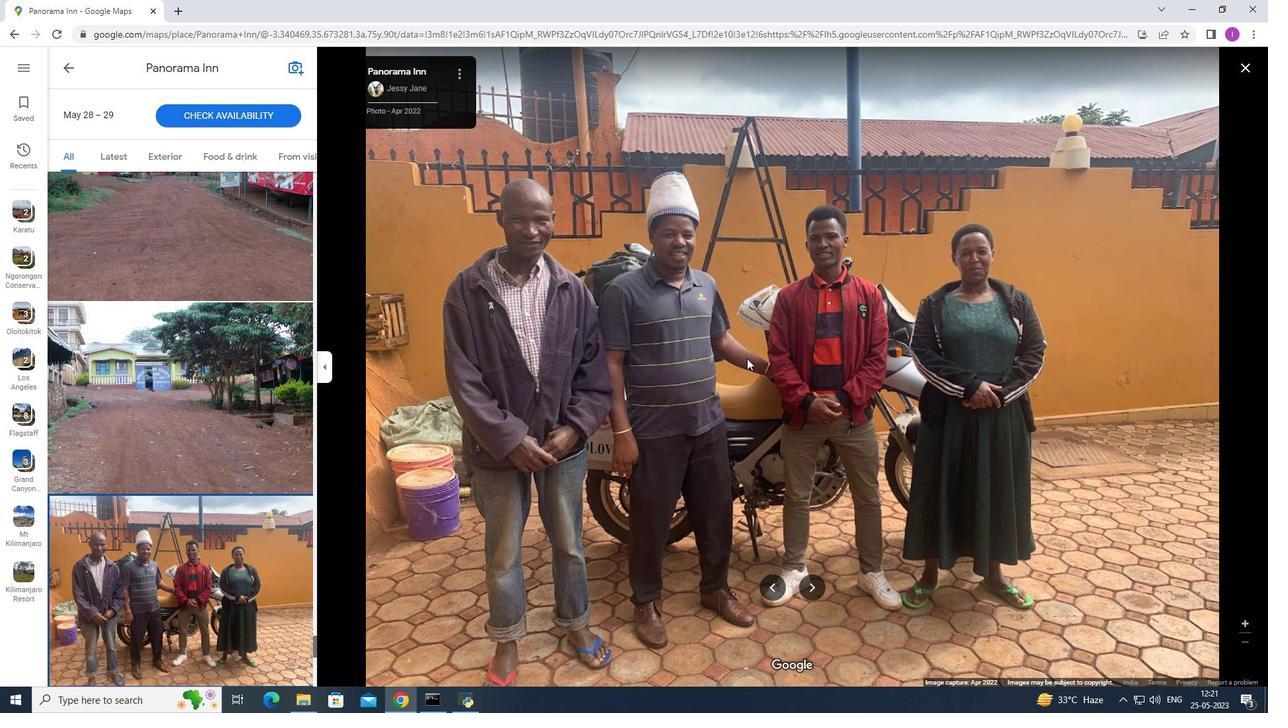 
Action: Mouse moved to (17, 37)
Screenshot: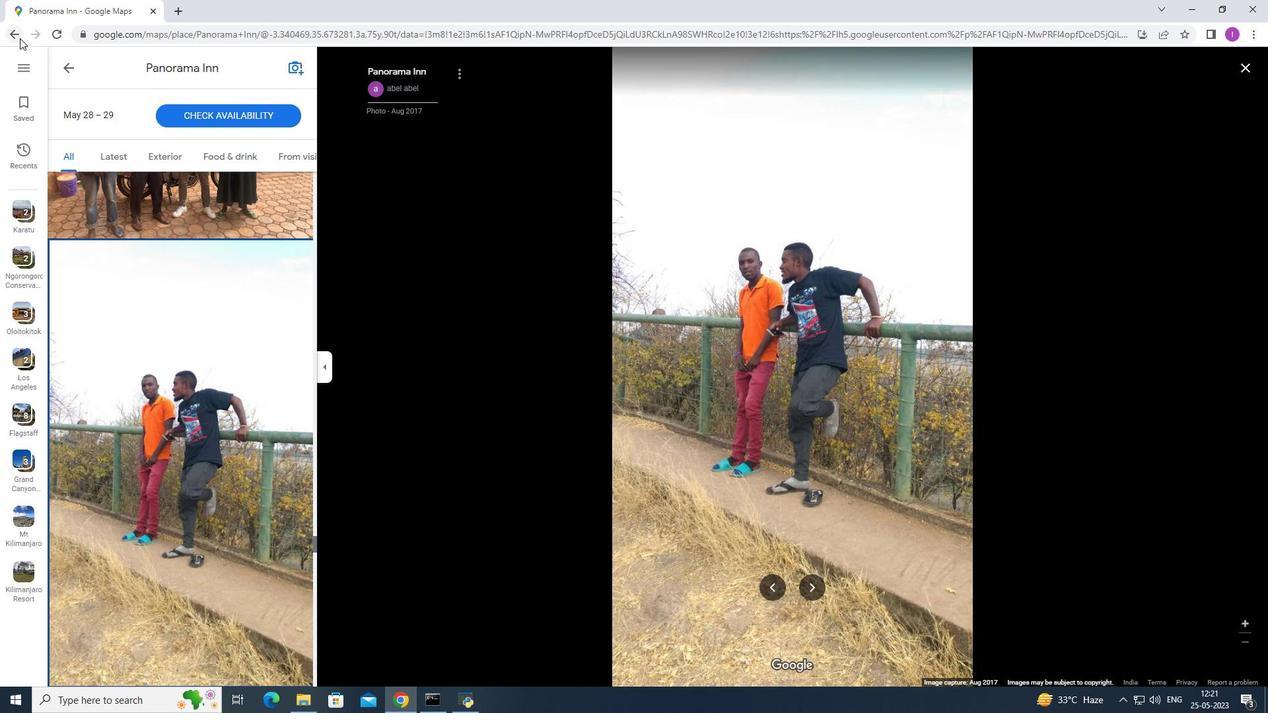 
Action: Mouse pressed left at (17, 37)
Screenshot: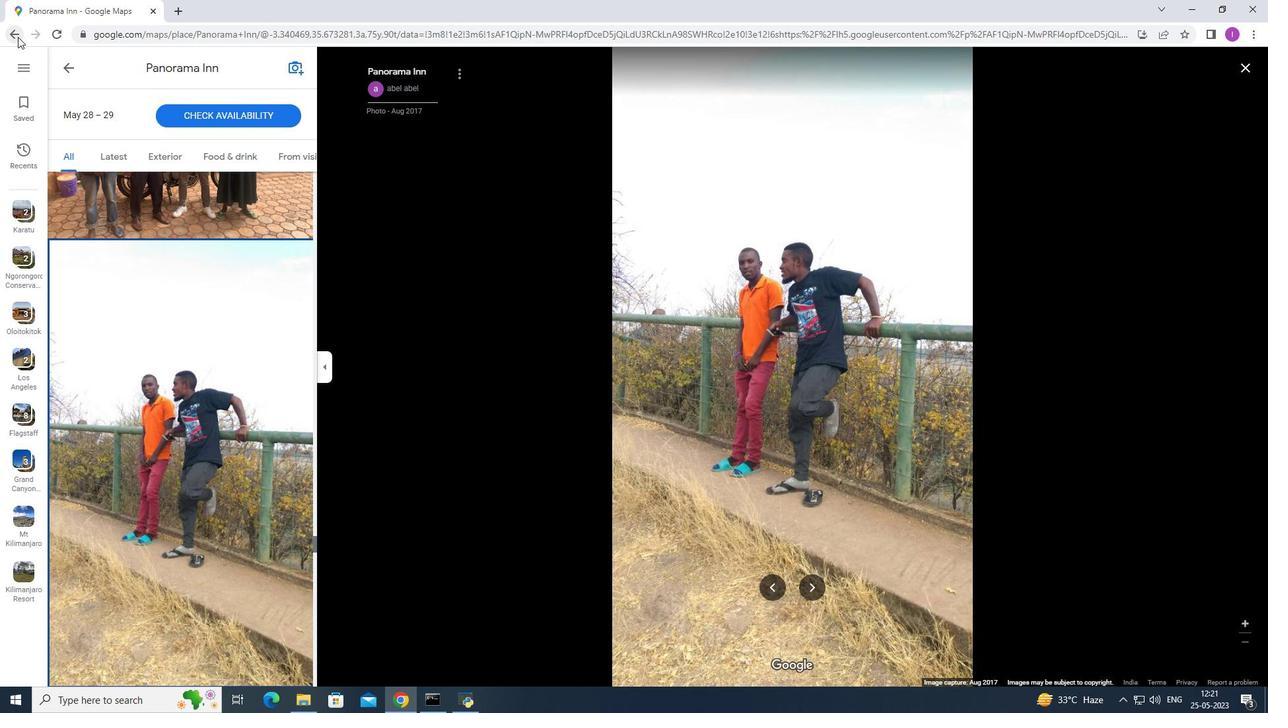 
Action: Mouse moved to (12, 33)
Screenshot: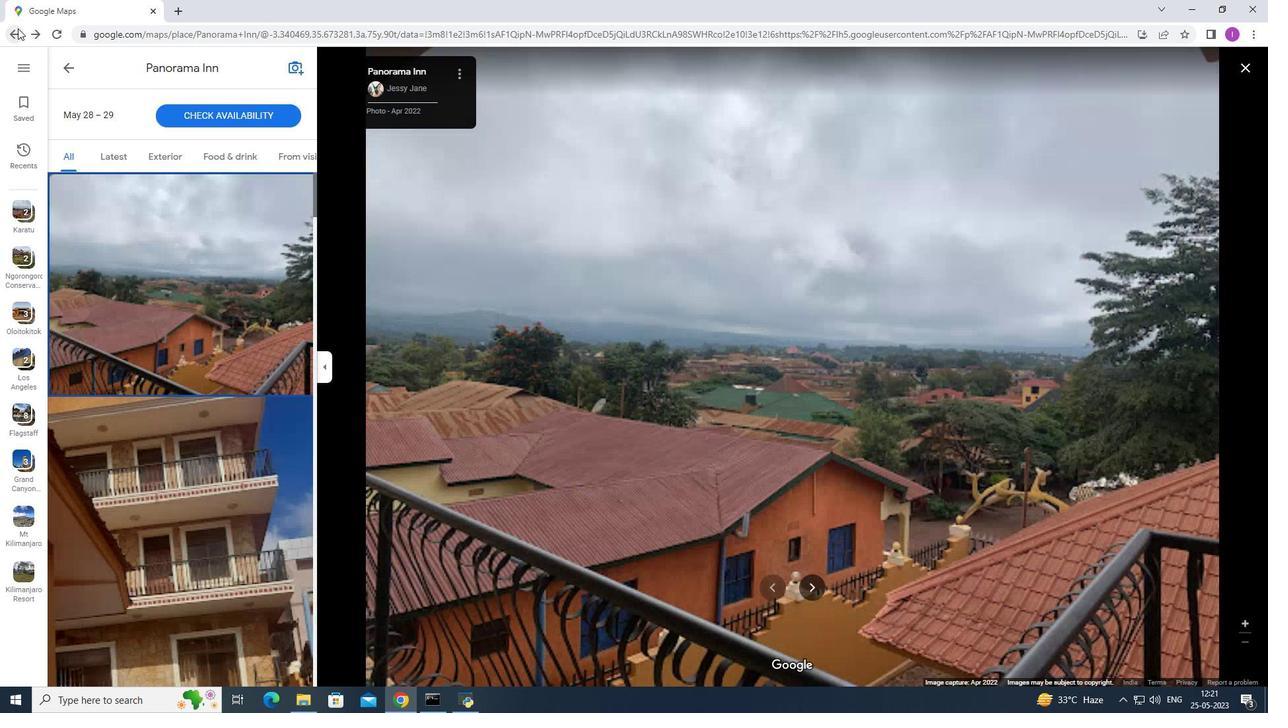 
Action: Mouse pressed left at (12, 33)
Screenshot: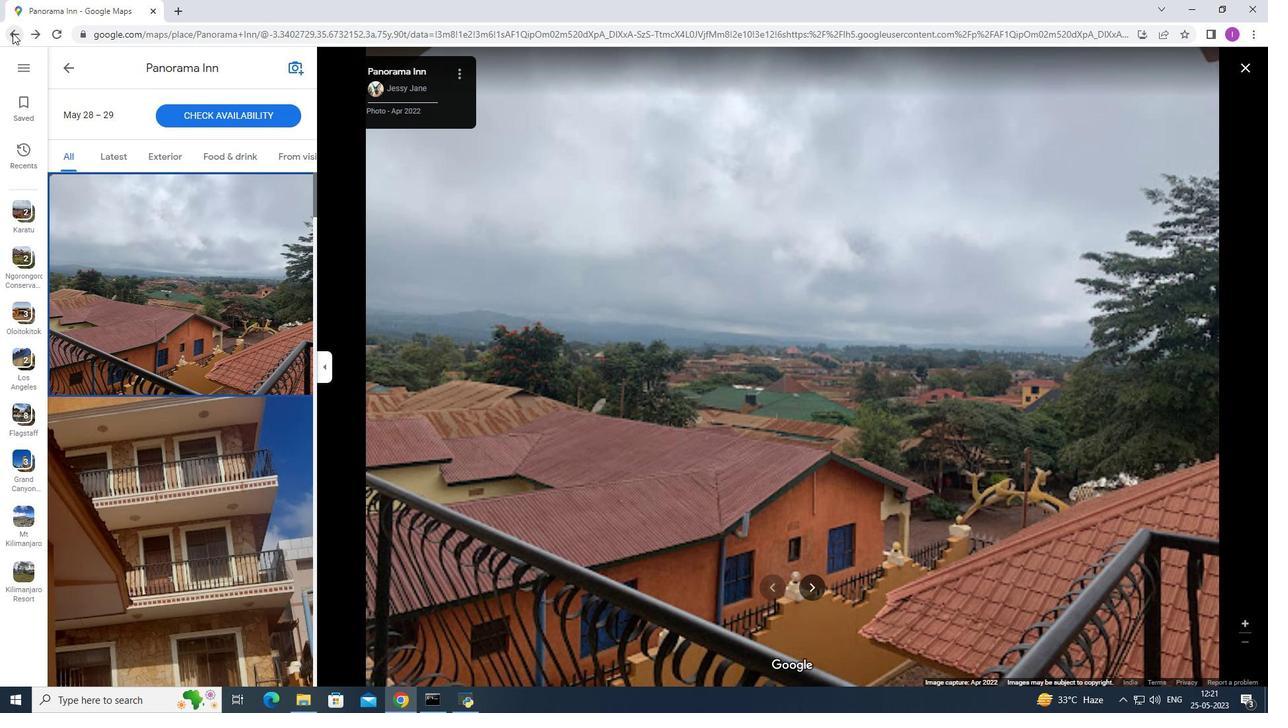 
Action: Mouse moved to (8, 38)
Screenshot: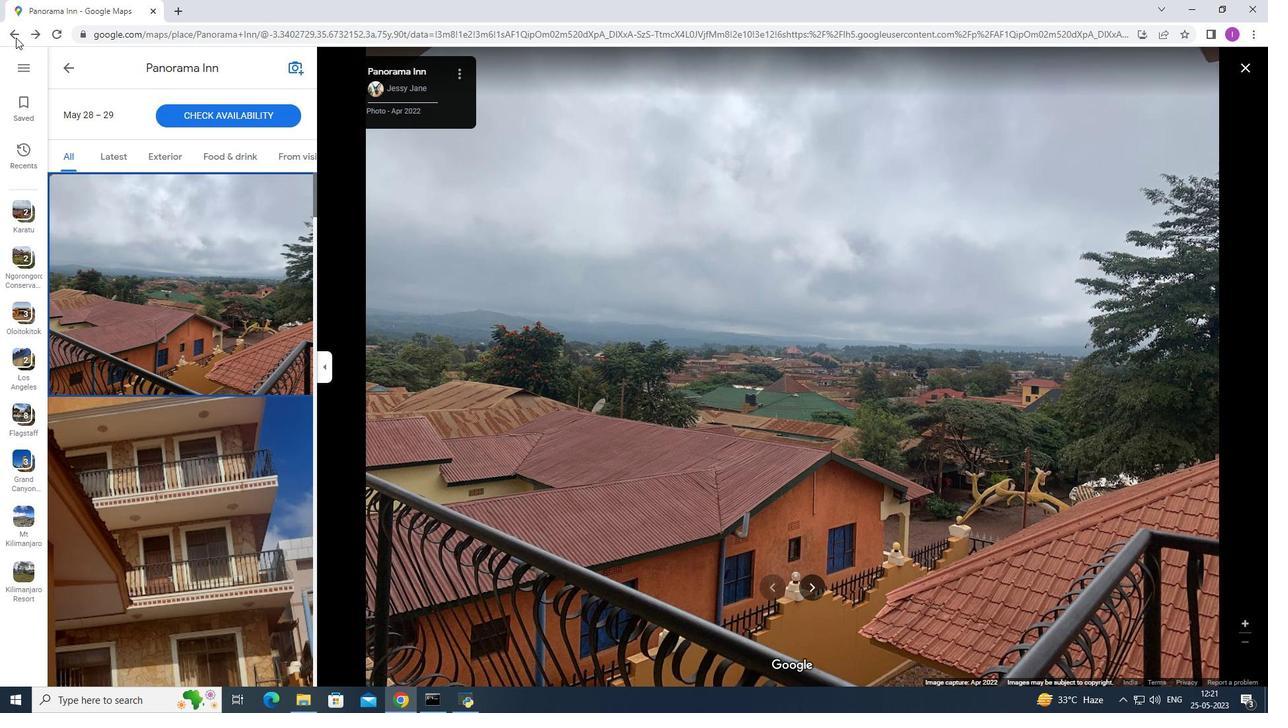 
Action: Mouse pressed left at (8, 38)
Screenshot: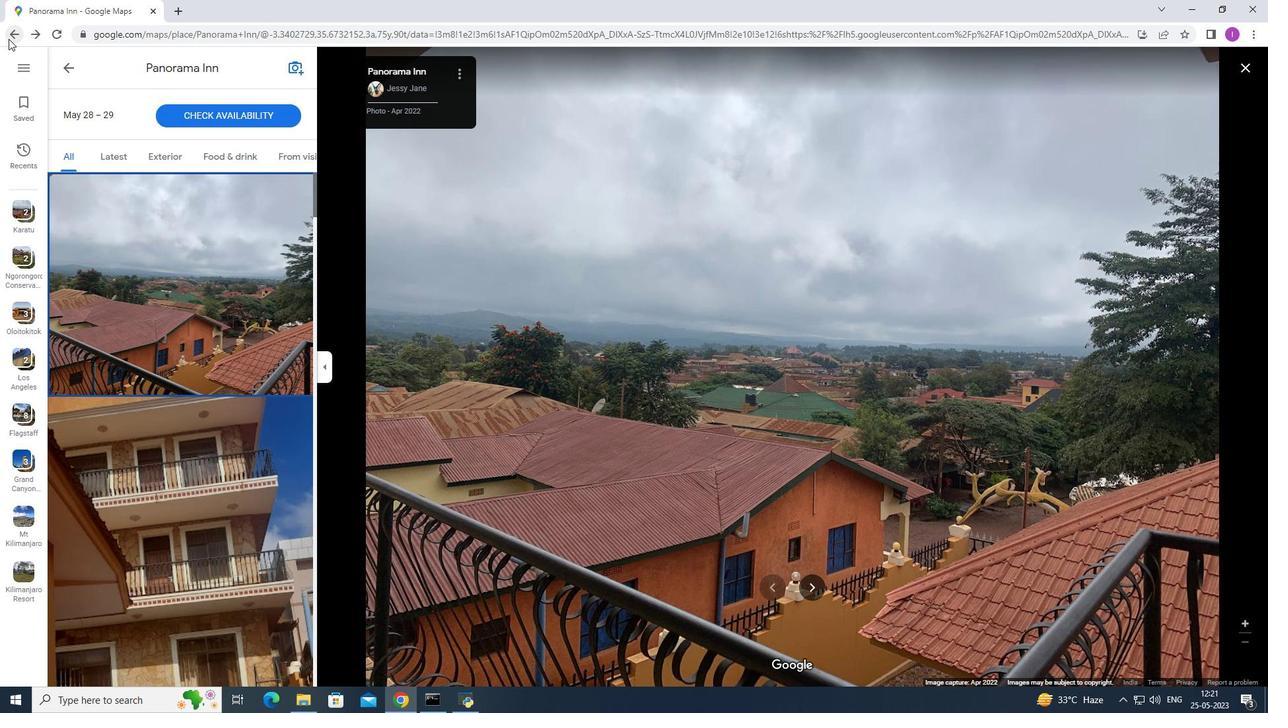 
Action: Mouse moved to (281, 368)
Screenshot: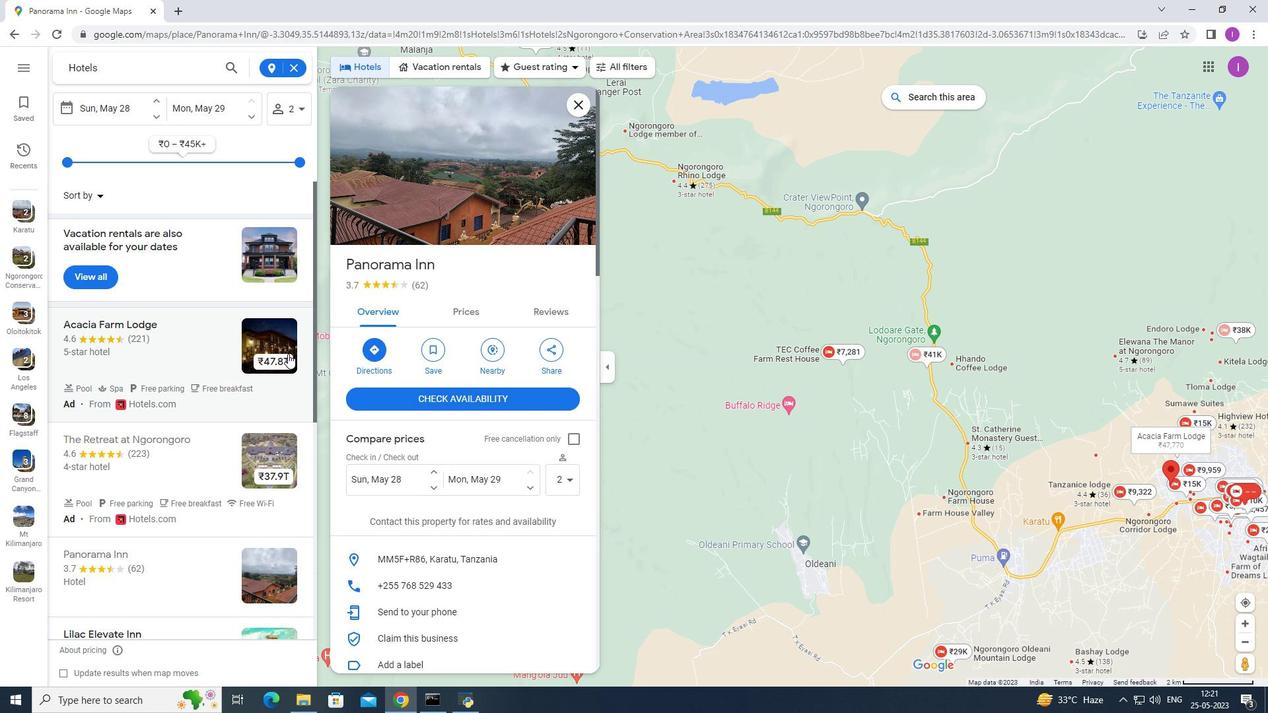 
Action: Mouse scrolled (281, 368) with delta (0, 0)
Screenshot: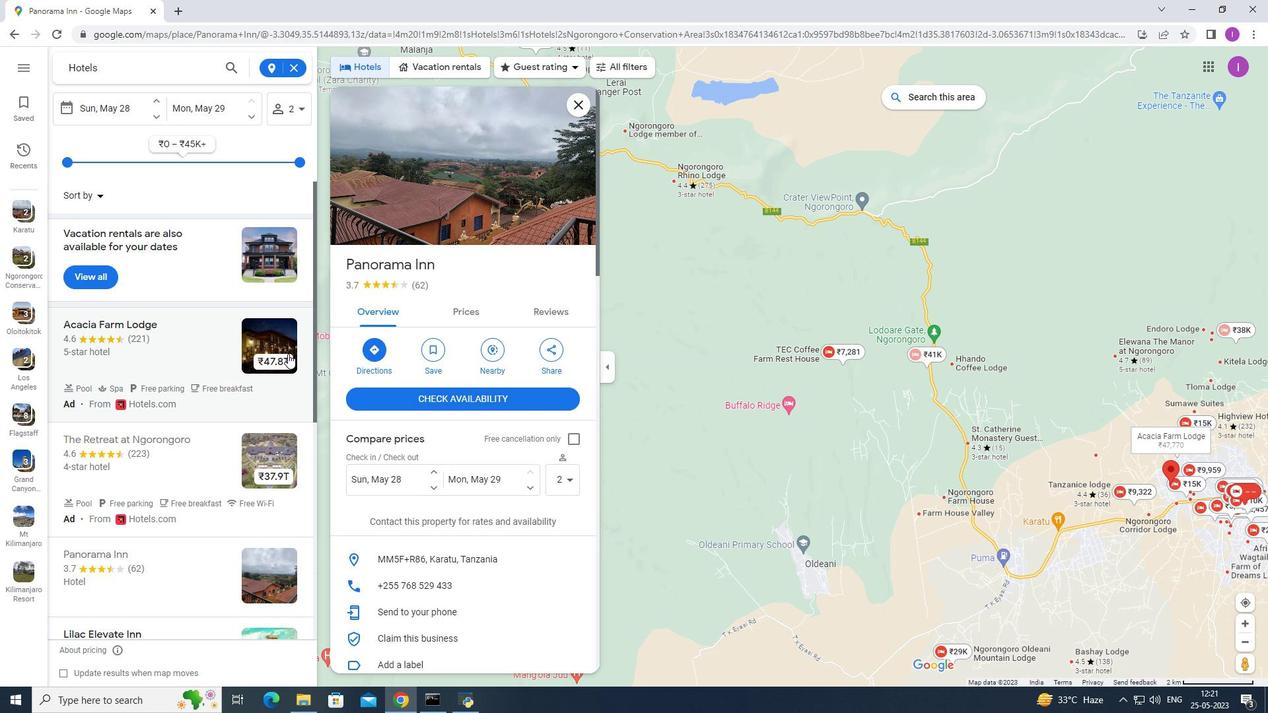 
Action: Mouse moved to (281, 369)
Screenshot: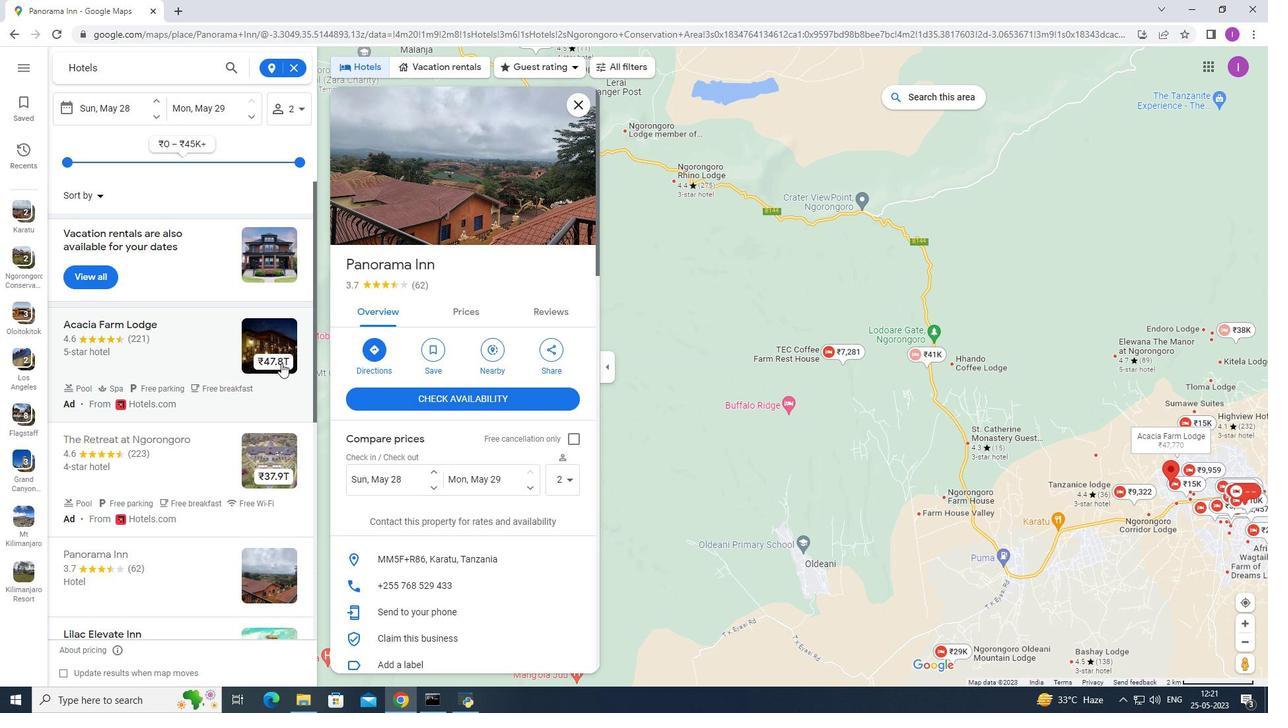
Action: Mouse scrolled (281, 370) with delta (0, 0)
Screenshot: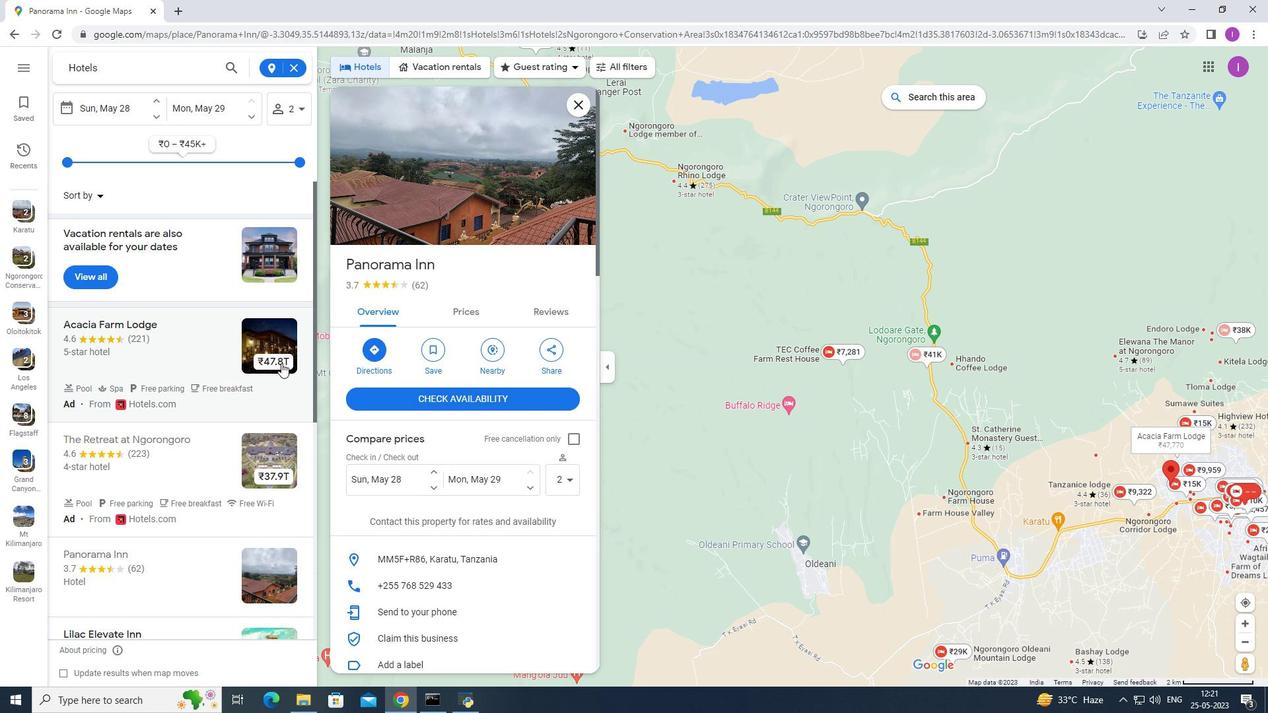 
Action: Mouse moved to (282, 370)
Screenshot: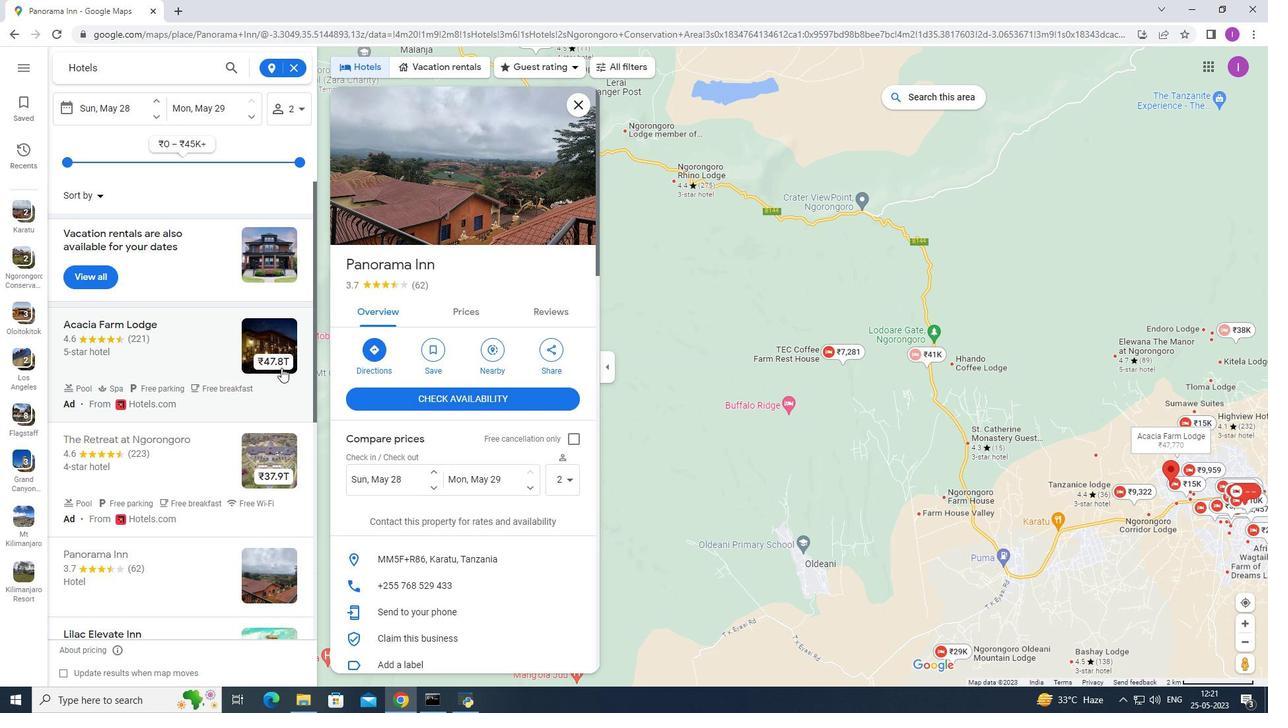
Action: Mouse scrolled (282, 370) with delta (0, 0)
Screenshot: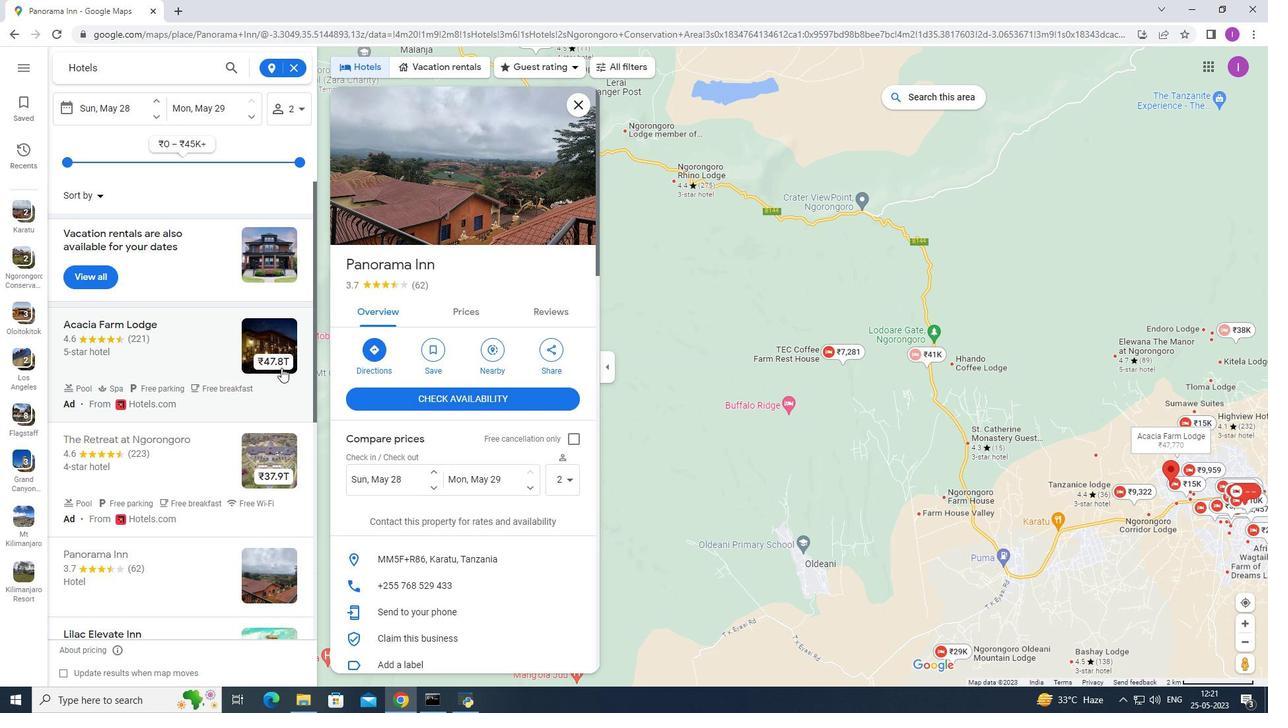 
Action: Mouse moved to (283, 371)
Screenshot: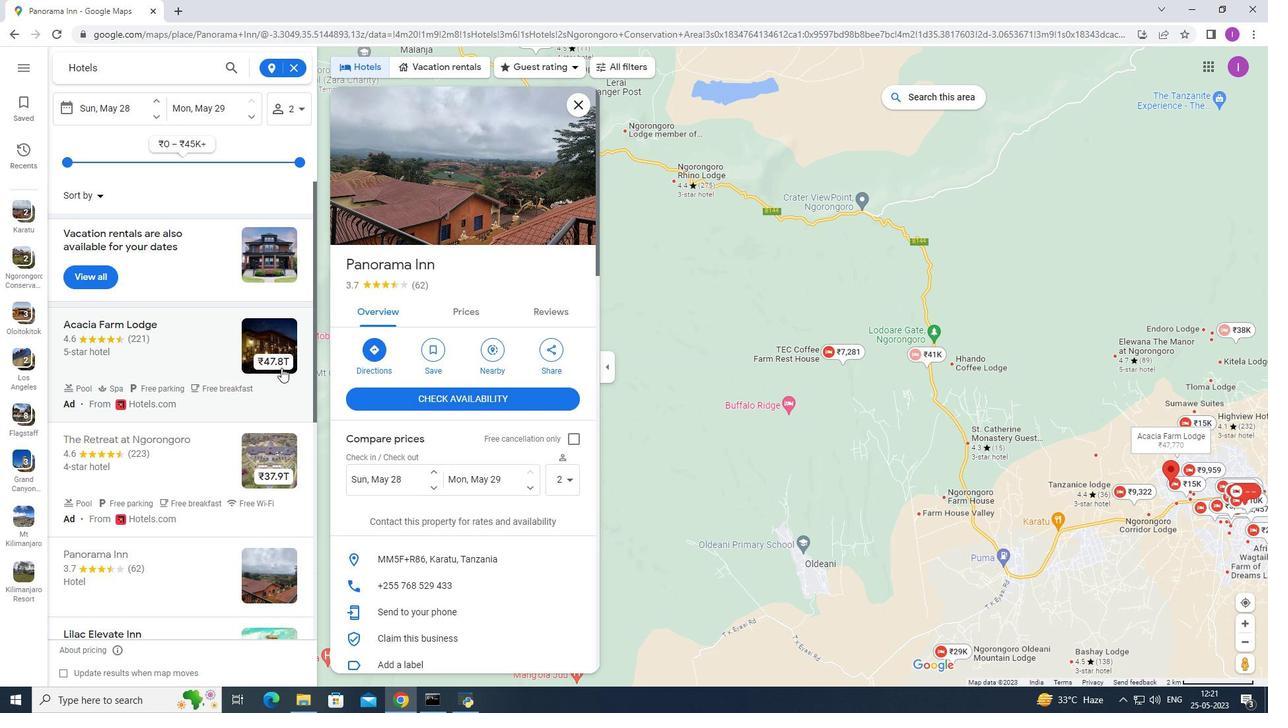 
Action: Mouse scrolled (283, 370) with delta (0, 0)
Screenshot: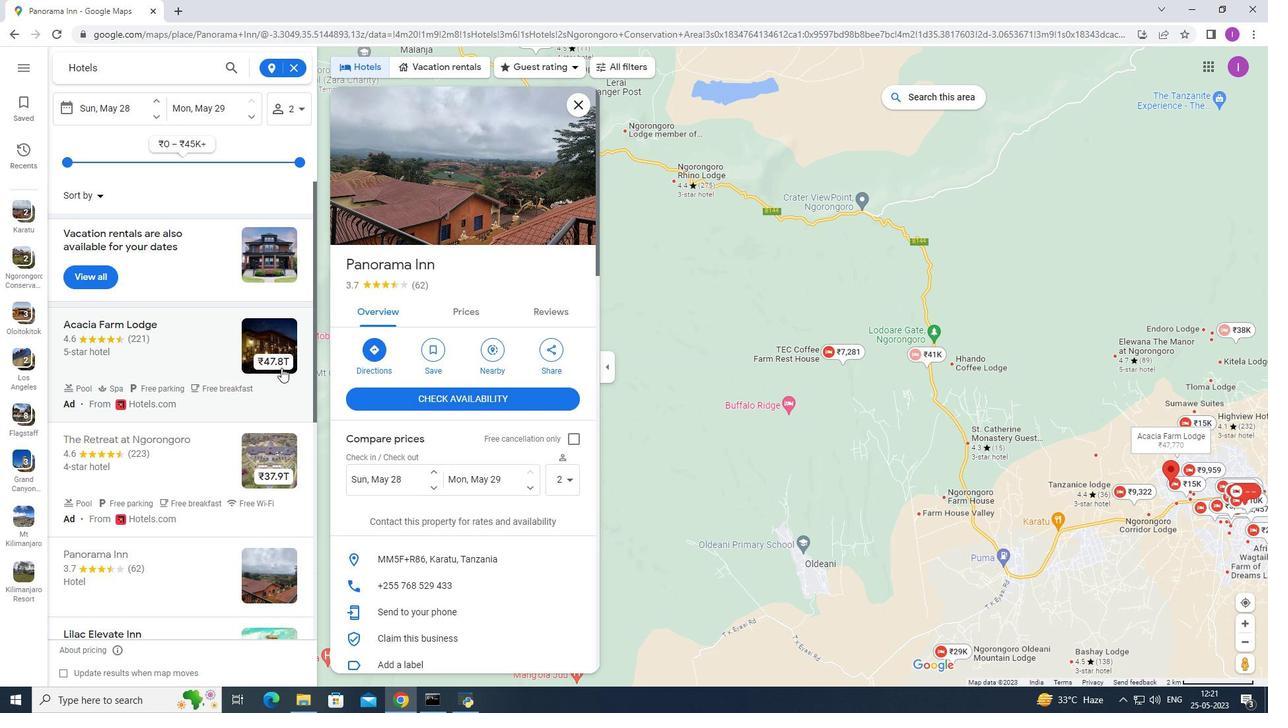 
Action: Mouse moved to (289, 378)
Screenshot: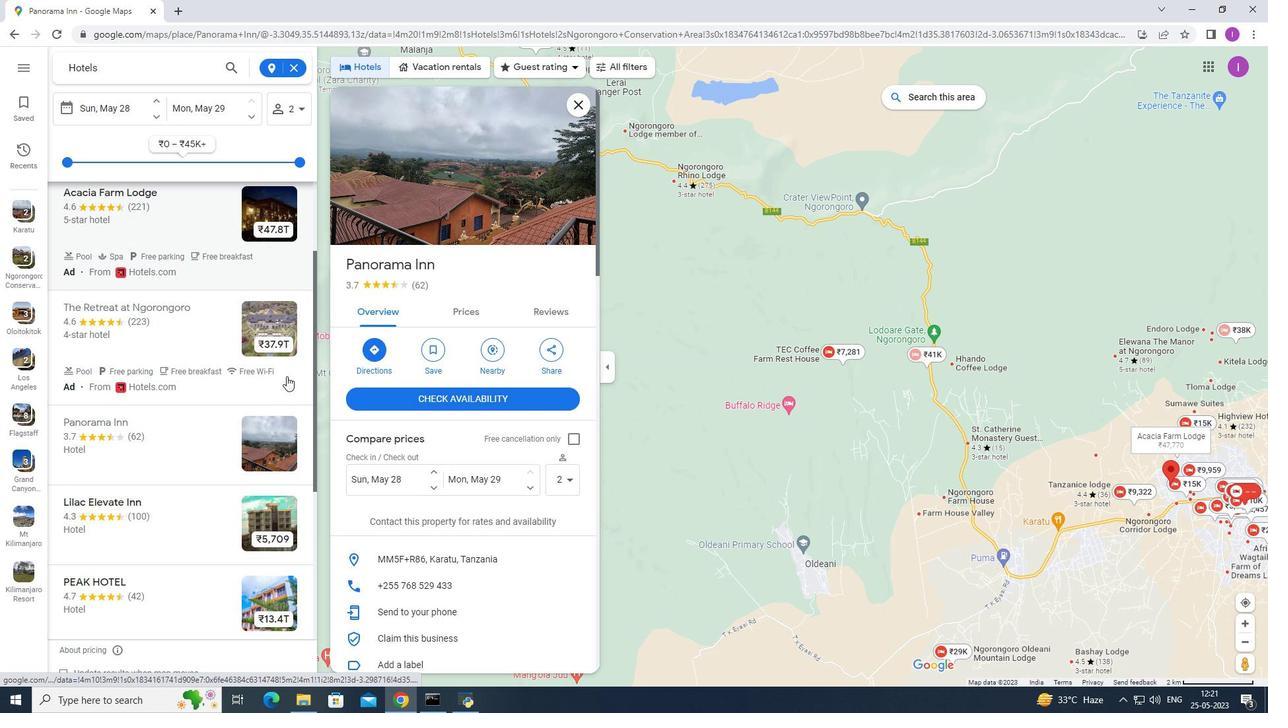 
Action: Mouse scrolled (289, 377) with delta (0, 0)
Screenshot: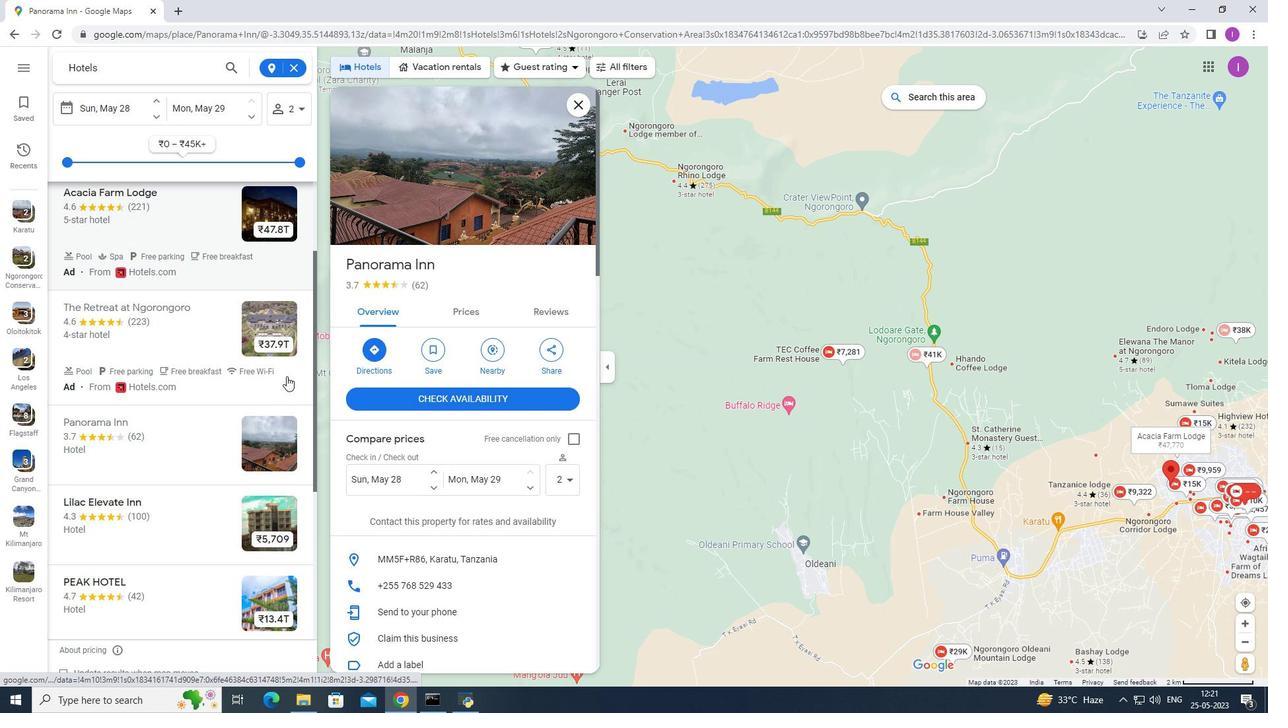 
Action: Mouse moved to (291, 382)
Screenshot: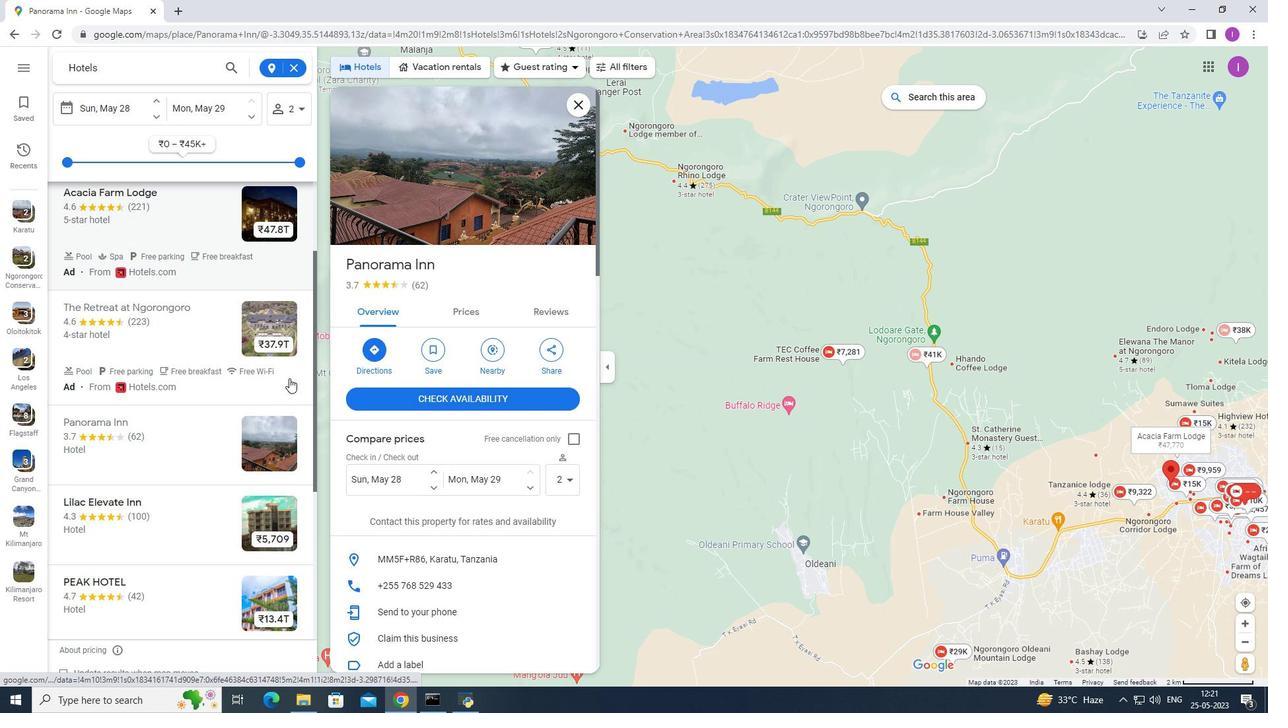 
Action: Mouse scrolled (291, 379) with delta (0, 0)
Screenshot: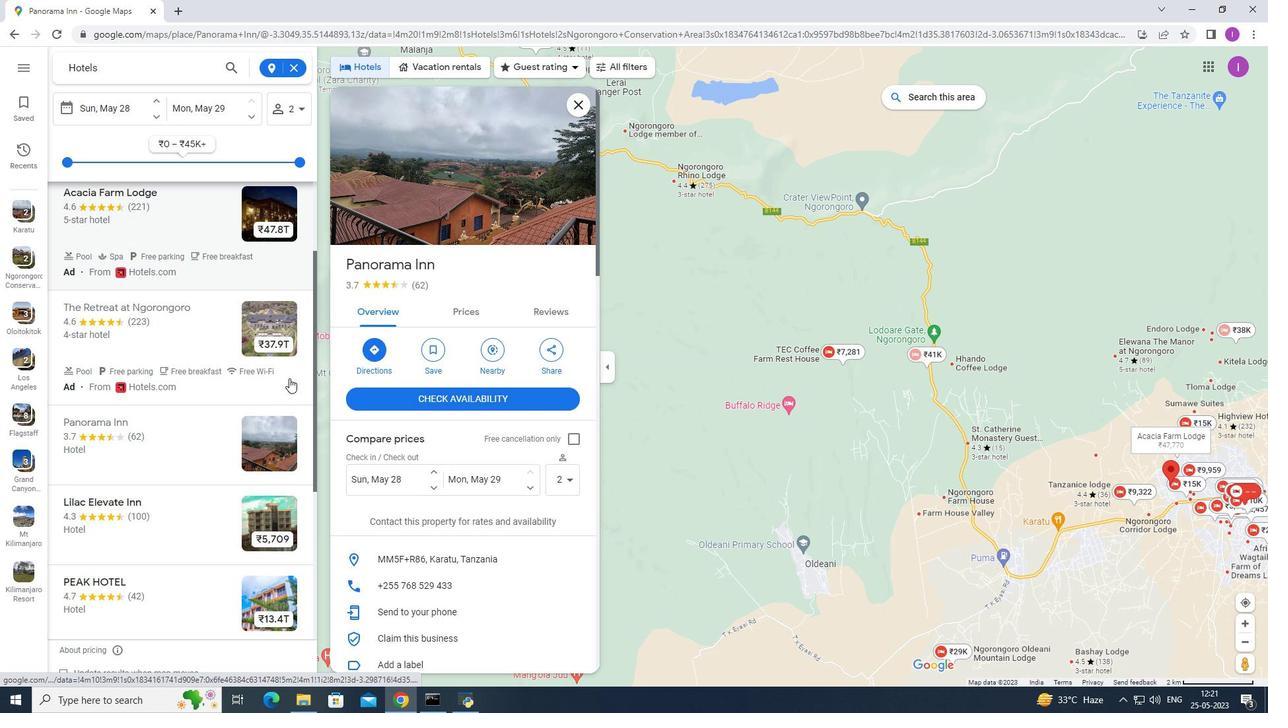 
Action: Mouse moved to (292, 383)
Screenshot: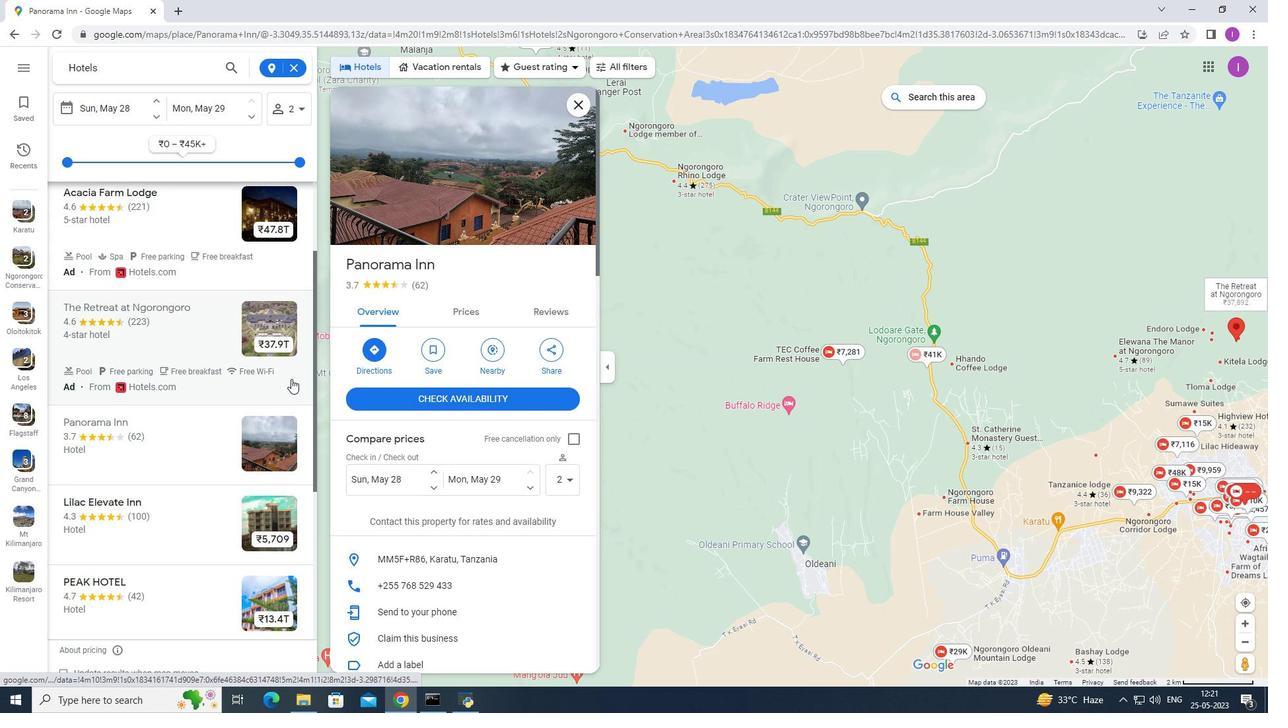 
Action: Mouse scrolled (292, 381) with delta (0, 0)
Screenshot: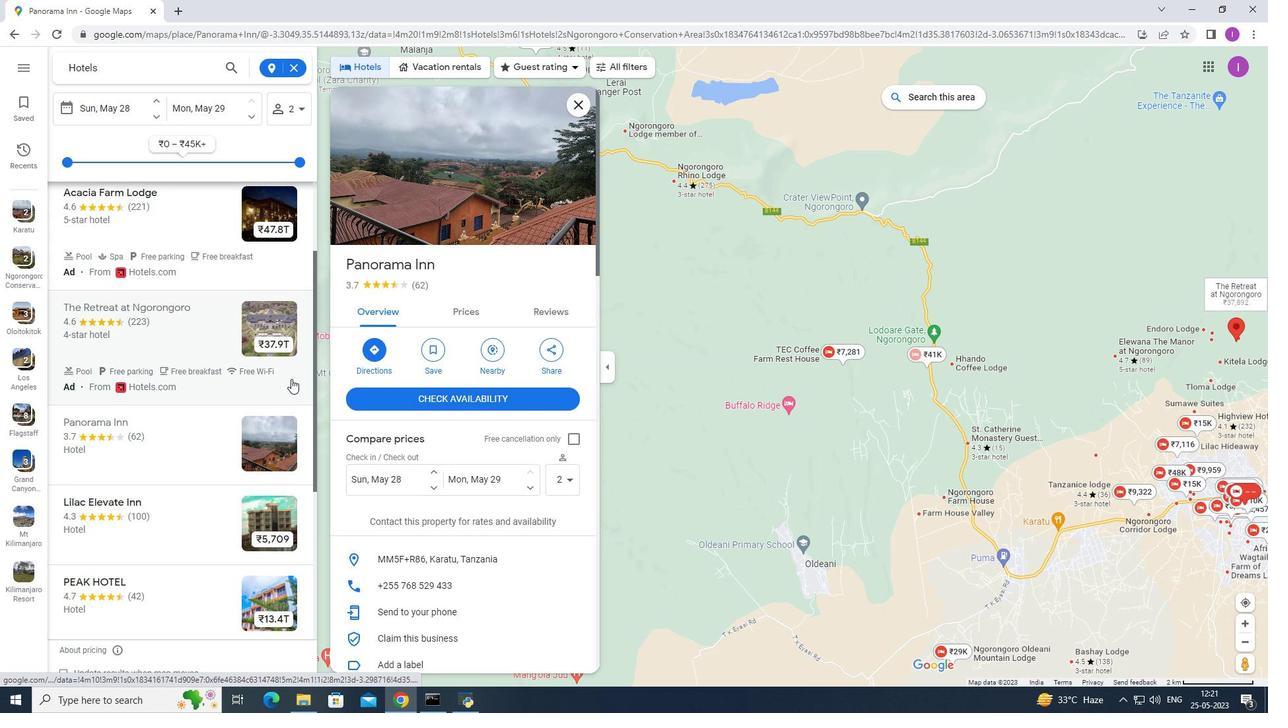 
Action: Mouse moved to (293, 385)
Screenshot: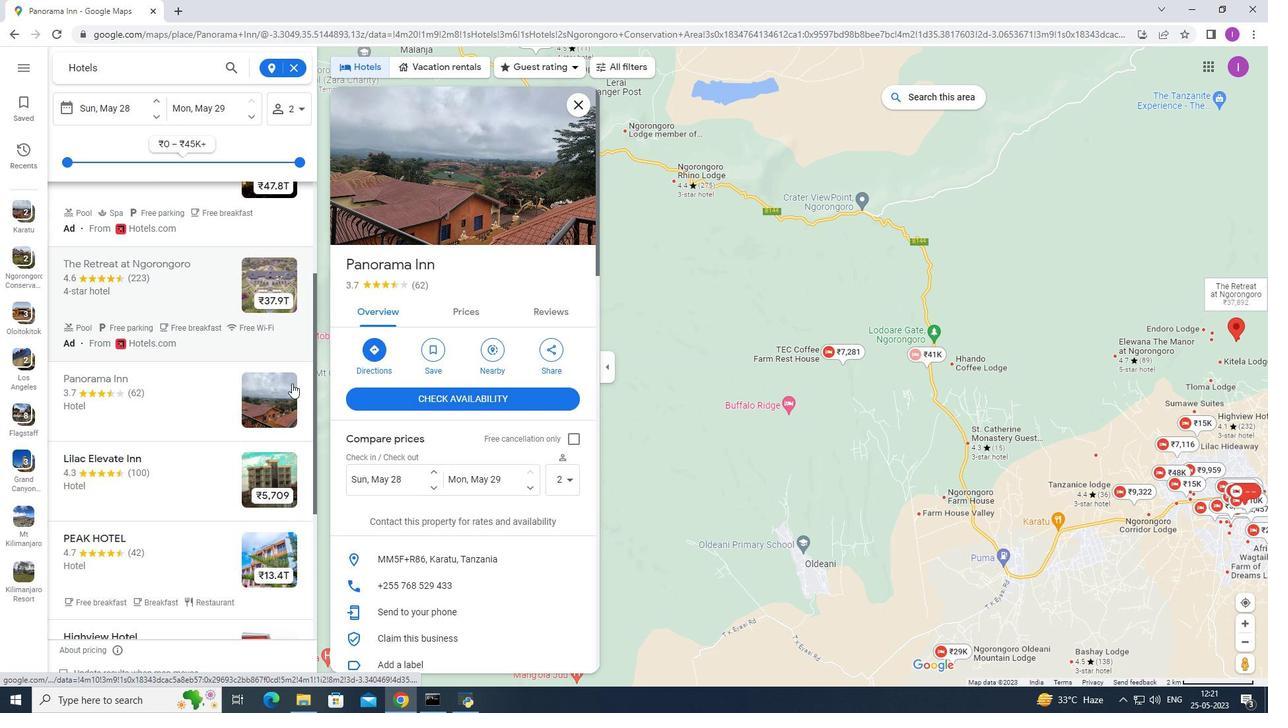 
Action: Mouse scrolled (293, 385) with delta (0, 0)
Screenshot: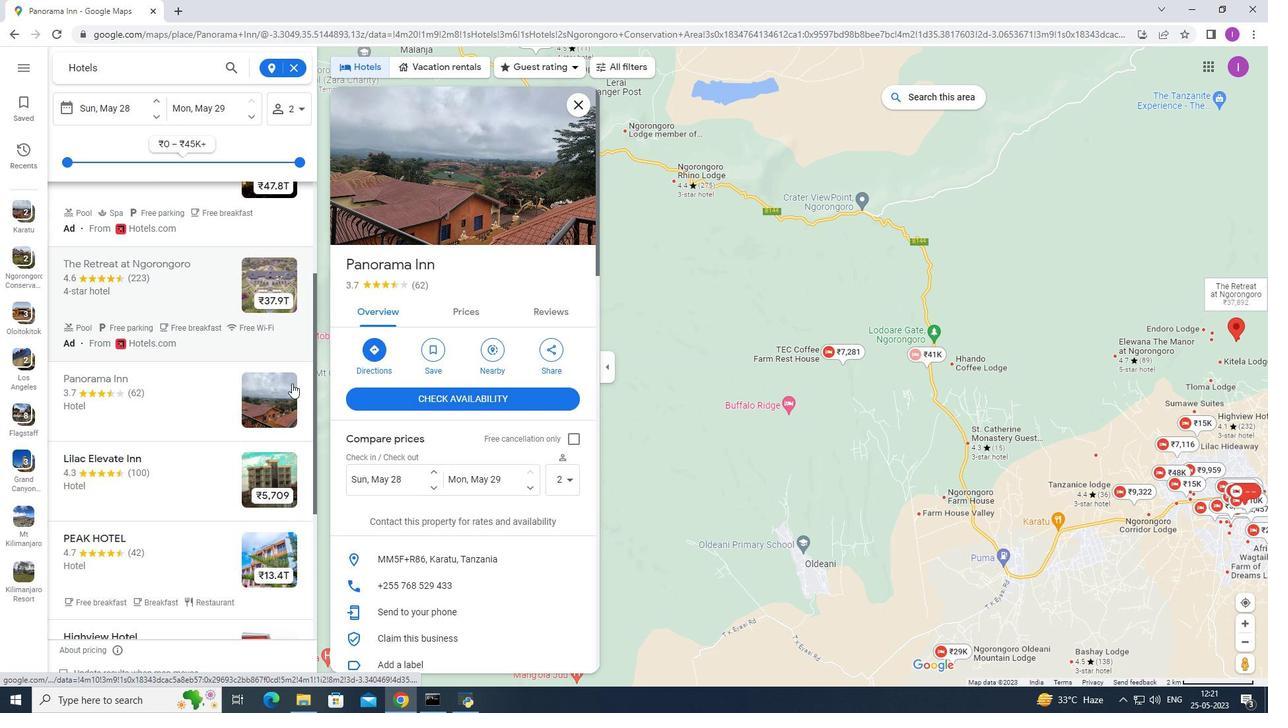 
Action: Mouse moved to (89, 319)
Screenshot: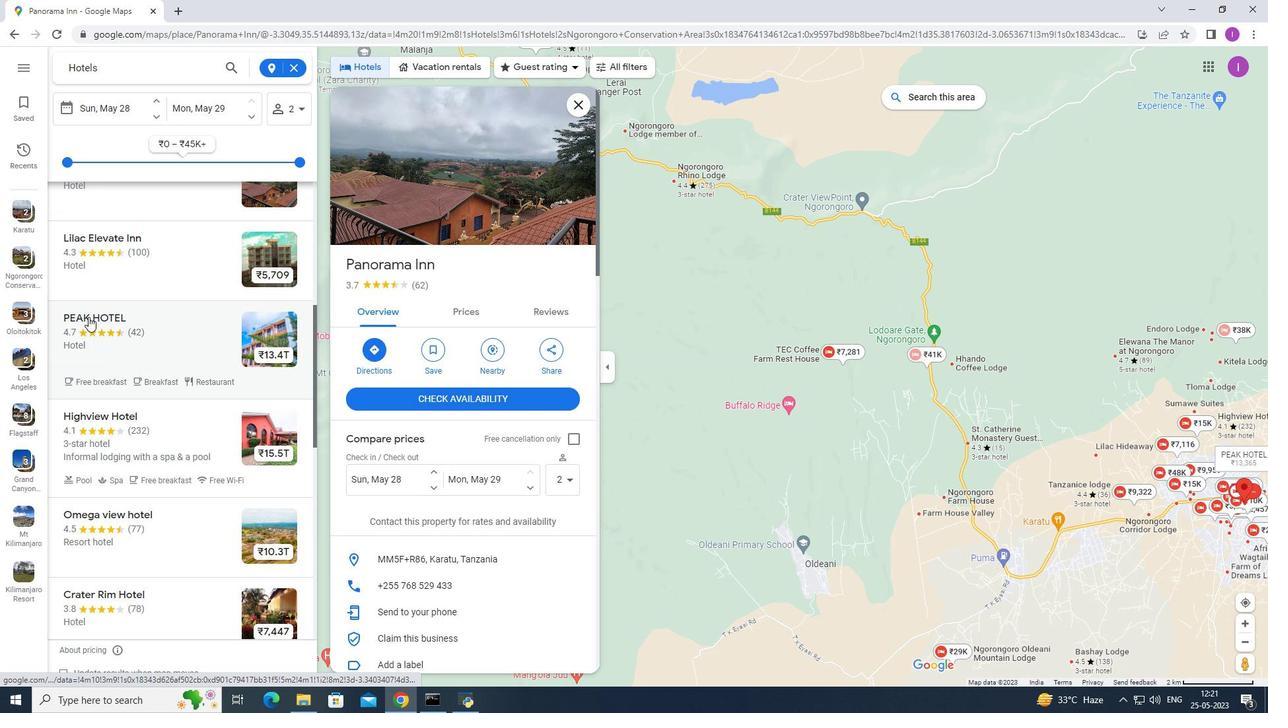 
Action: Mouse pressed left at (89, 319)
Screenshot: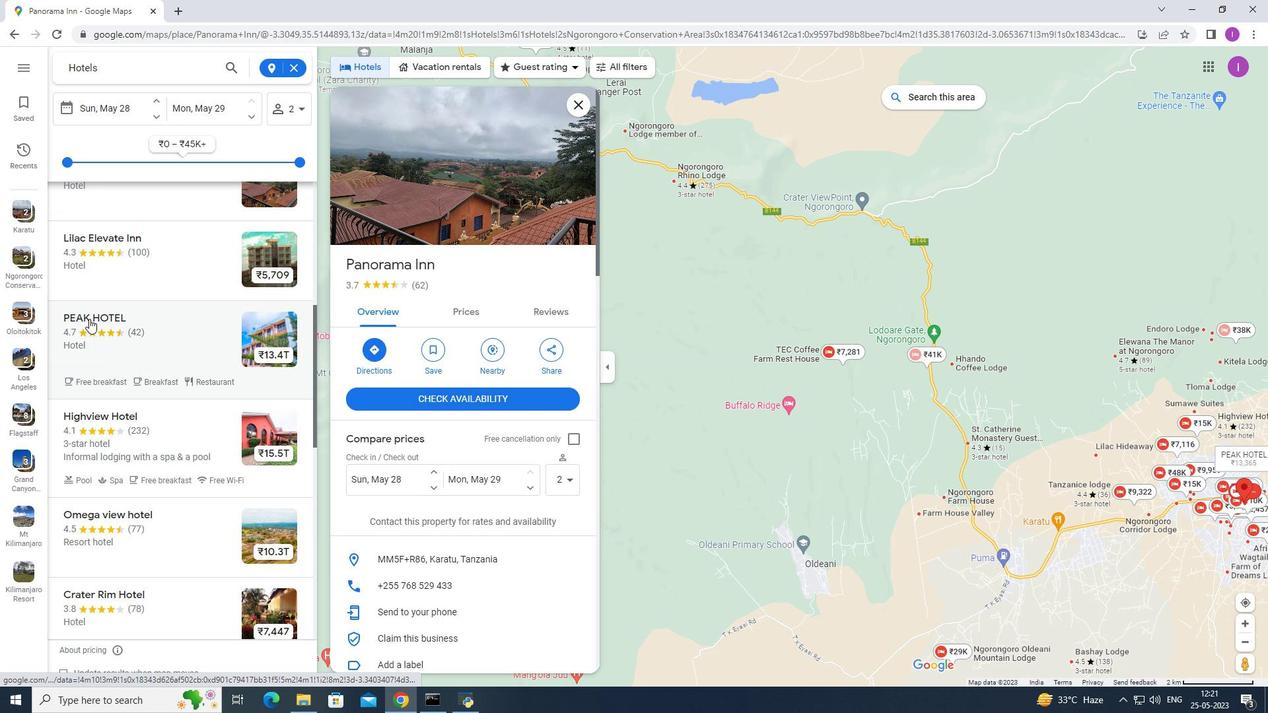 
Action: Mouse moved to (428, 193)
Screenshot: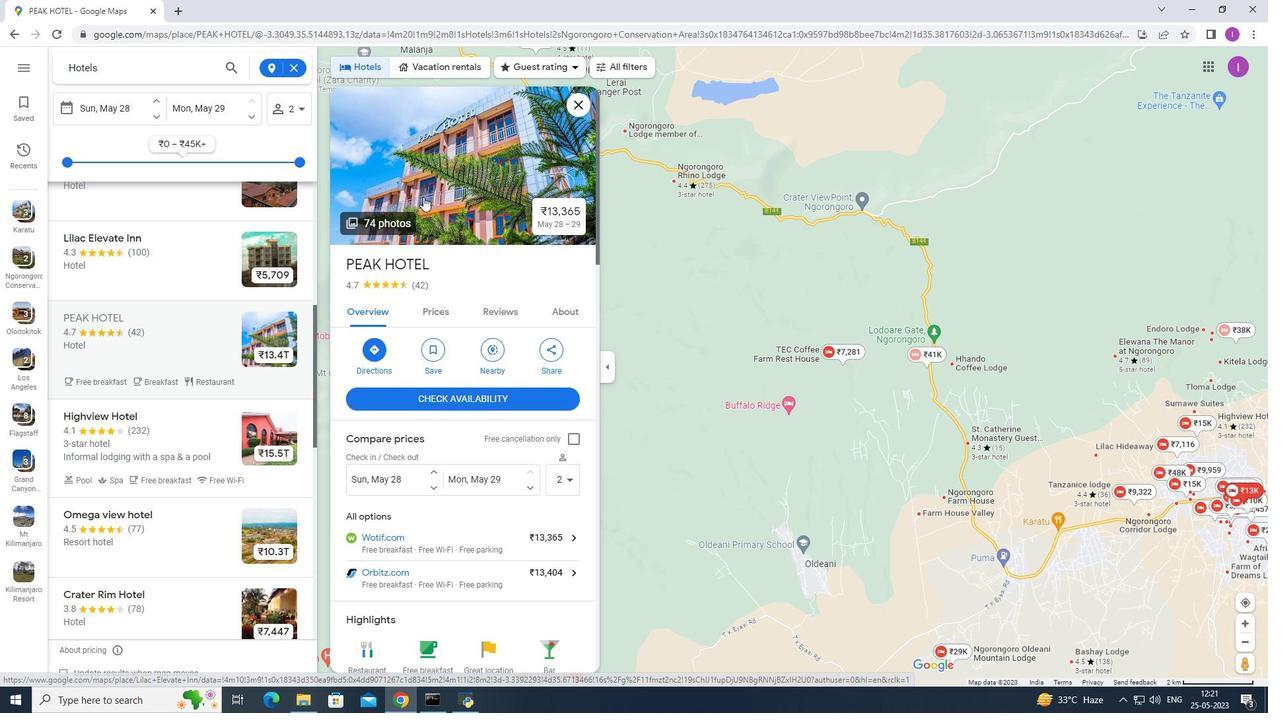
Action: Mouse pressed left at (428, 193)
Screenshot: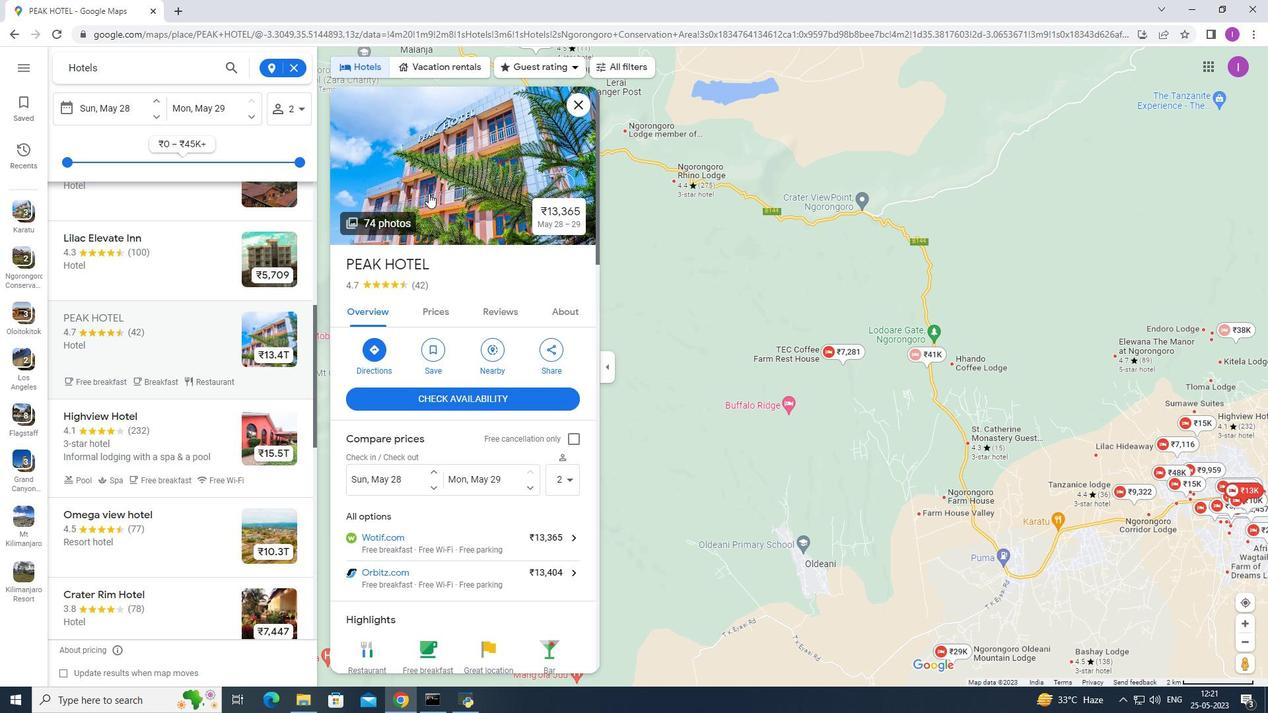 
Action: Mouse moved to (907, 406)
Screenshot: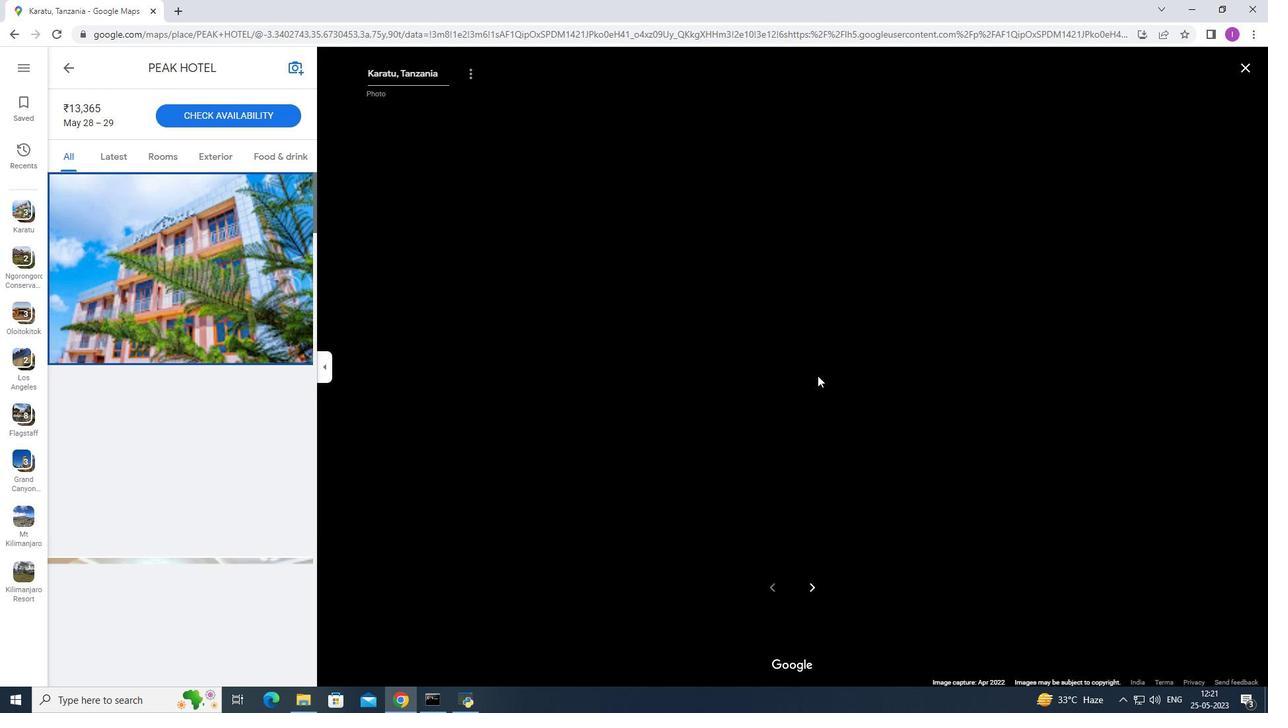 
Action: Key pressed <Key.right><Key.right><Key.right><Key.right><Key.right><Key.right><Key.right><Key.right><Key.right><Key.right><Key.right><Key.right><Key.right><Key.right><Key.right><Key.right><Key.right><Key.right><Key.right><Key.right><Key.right><Key.right><Key.right>
Screenshot: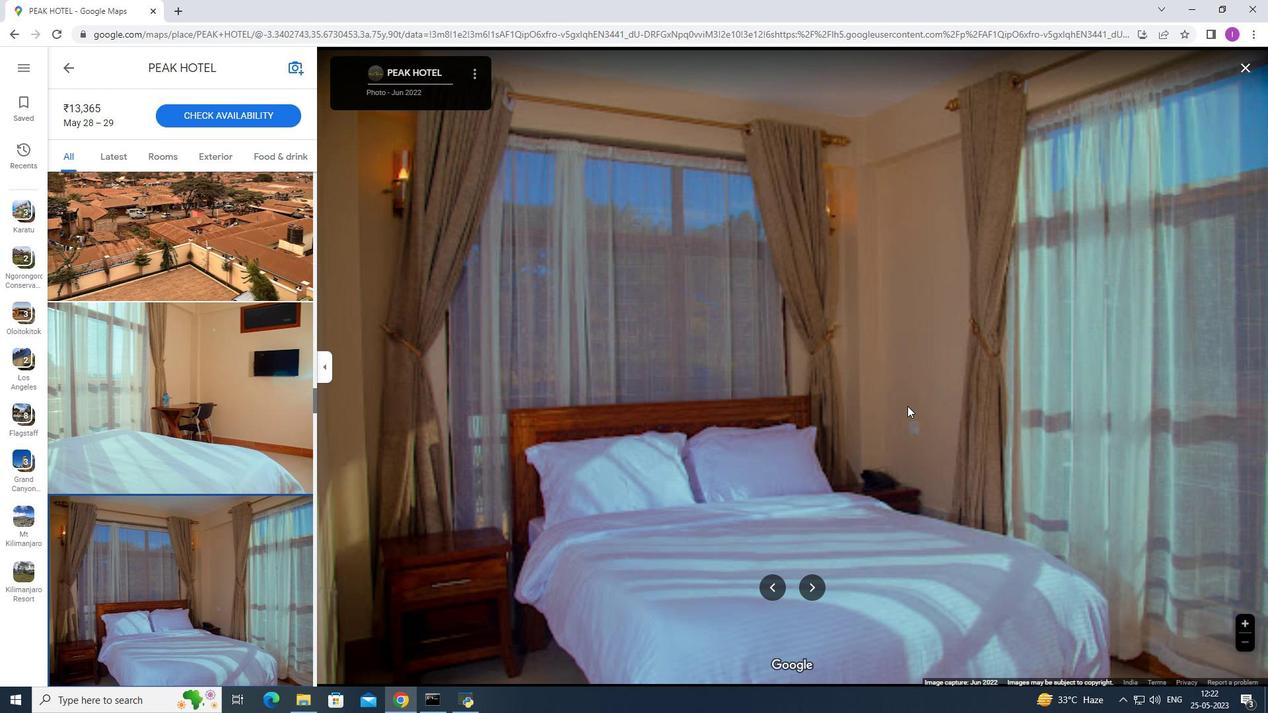 
Action: Mouse moved to (16, 37)
Screenshot: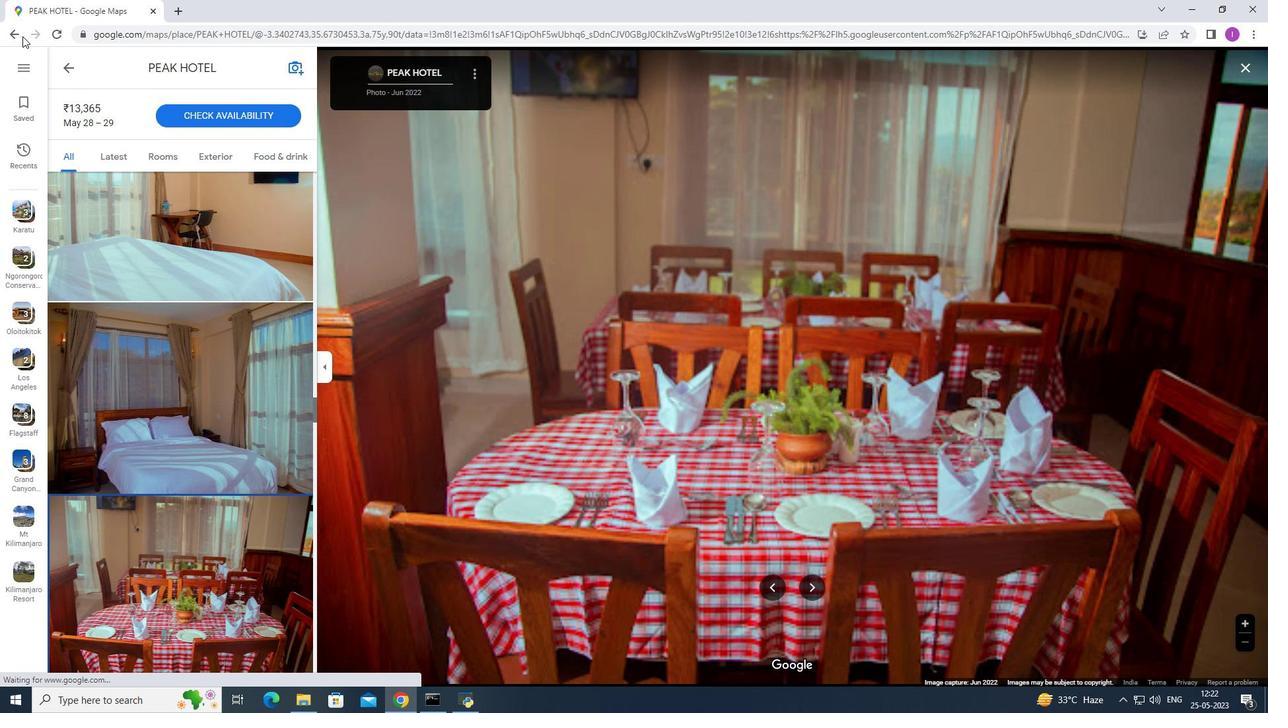 
Action: Mouse pressed left at (16, 37)
Screenshot: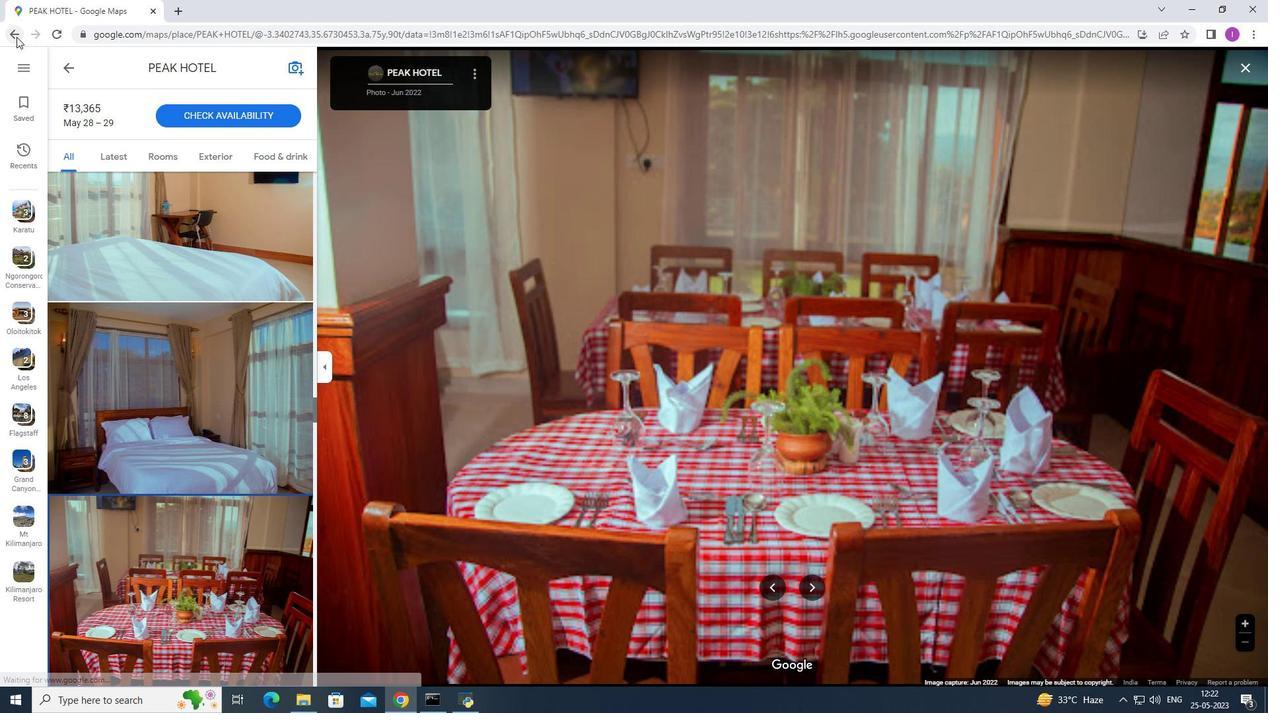 
Action: Mouse pressed left at (16, 37)
Screenshot: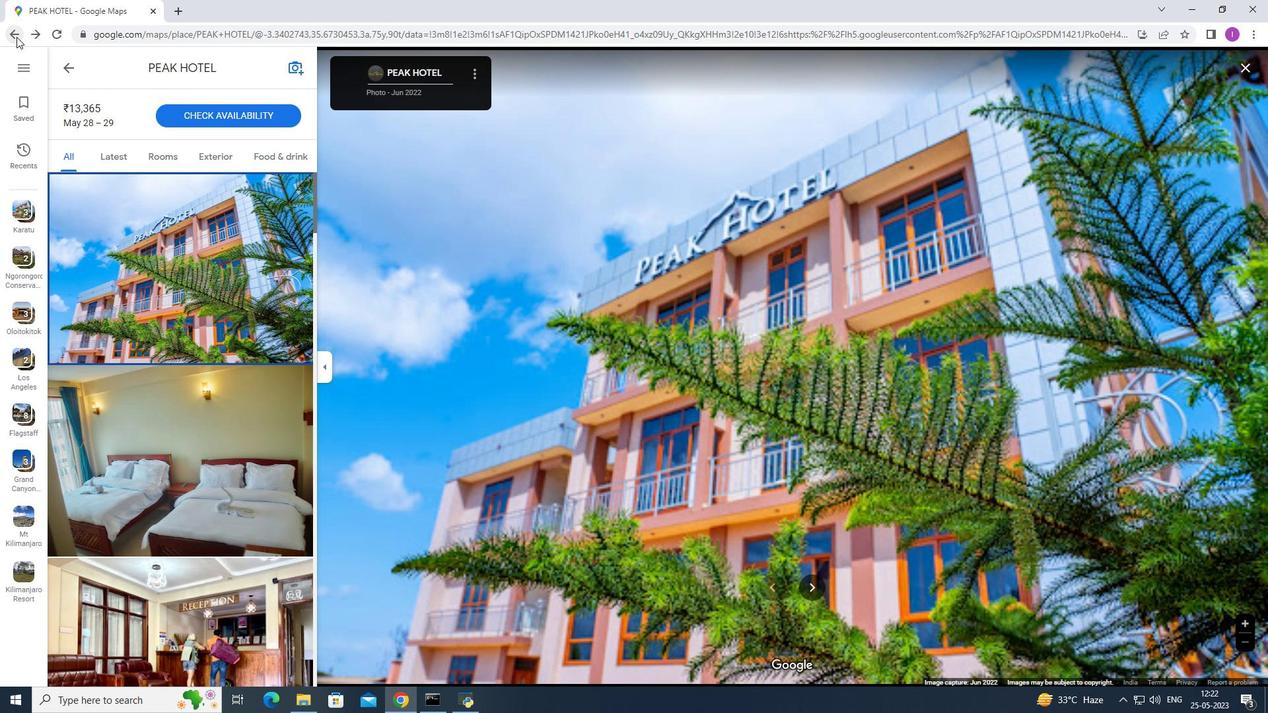 
Action: Mouse pressed left at (16, 37)
Screenshot: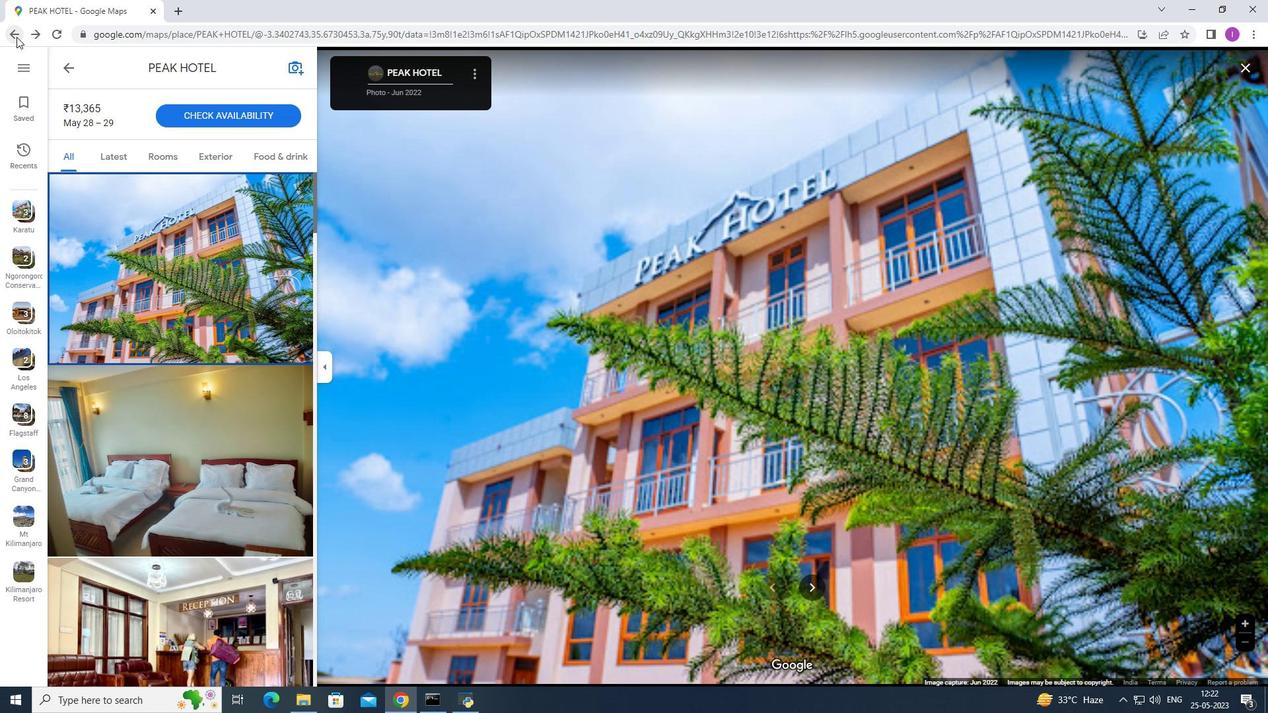 
Action: Mouse moved to (232, 383)
Screenshot: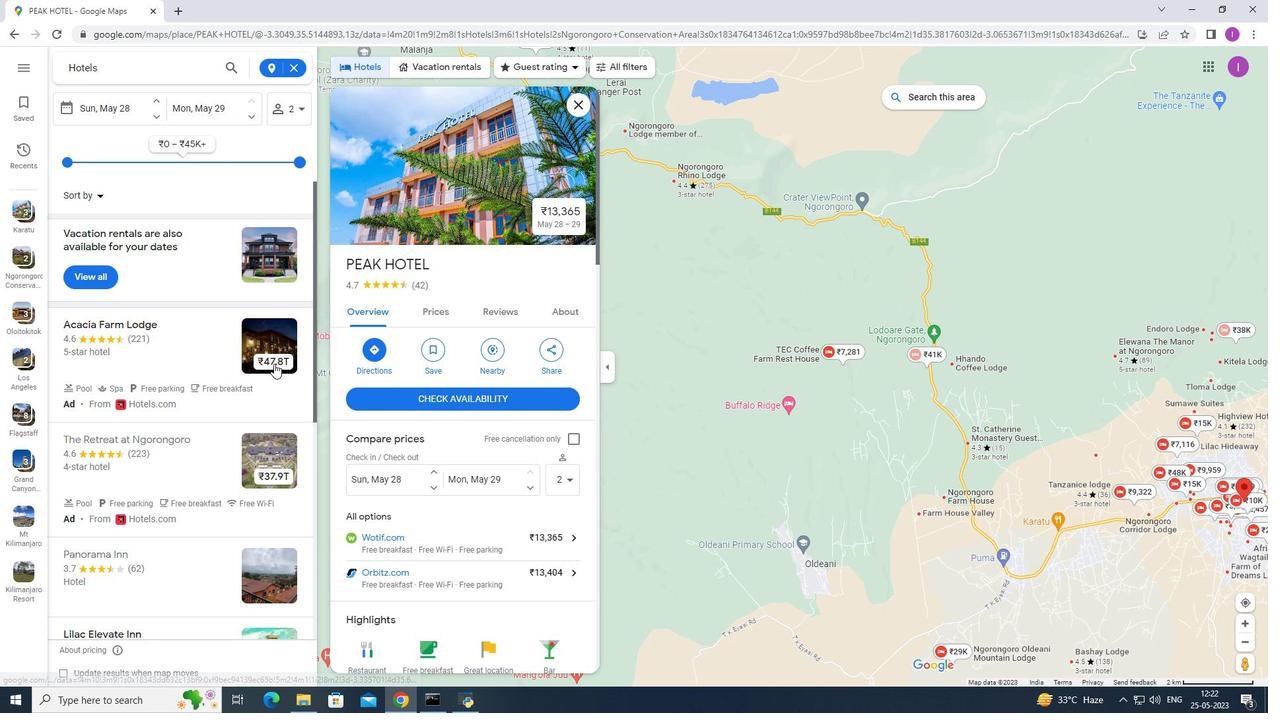 
Action: Mouse scrolled (232, 383) with delta (0, 0)
Screenshot: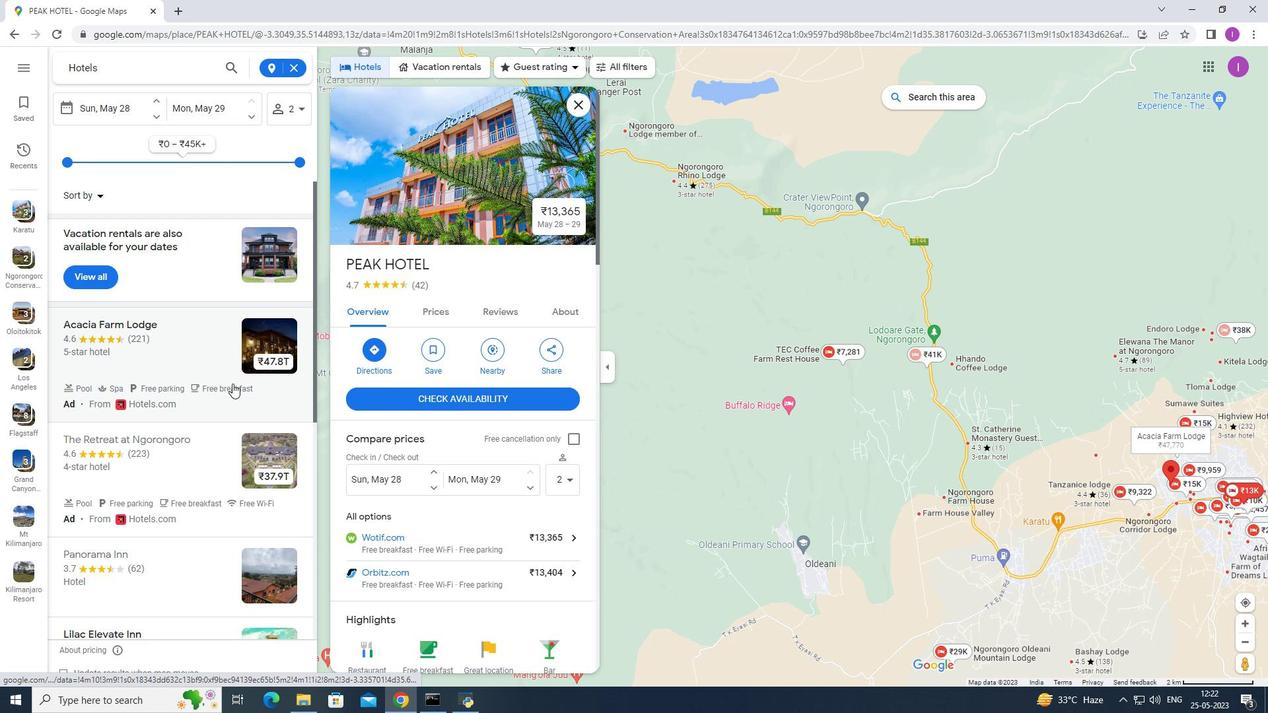 
Action: Mouse scrolled (232, 383) with delta (0, 0)
Screenshot: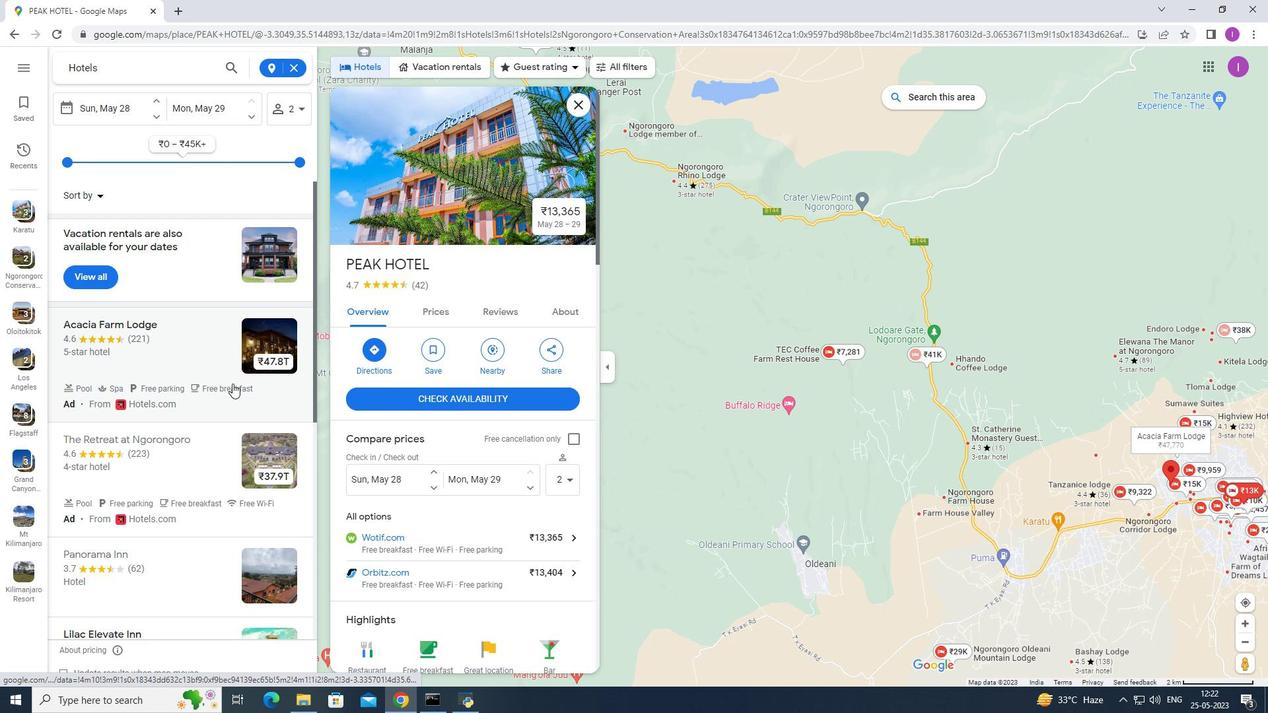 
Action: Mouse scrolled (232, 383) with delta (0, 0)
Screenshot: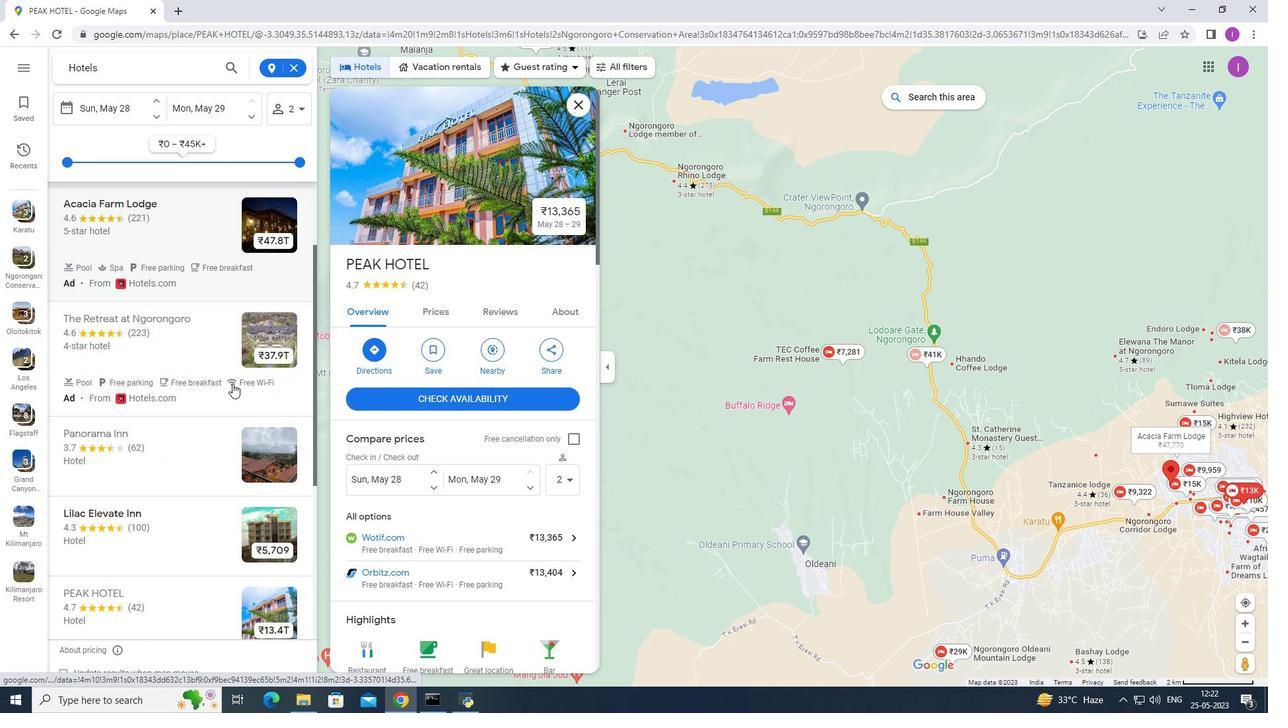 
Action: Mouse moved to (232, 381)
Screenshot: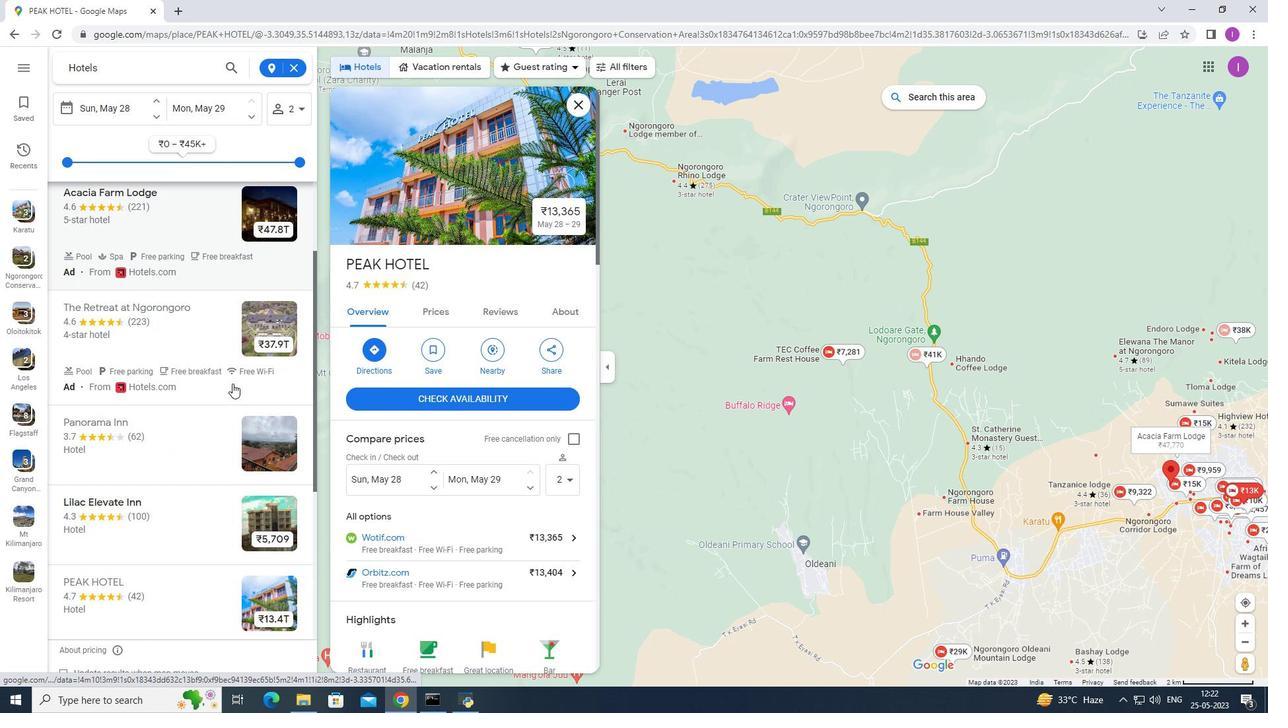 
Action: Mouse scrolled (232, 381) with delta (0, 0)
Screenshot: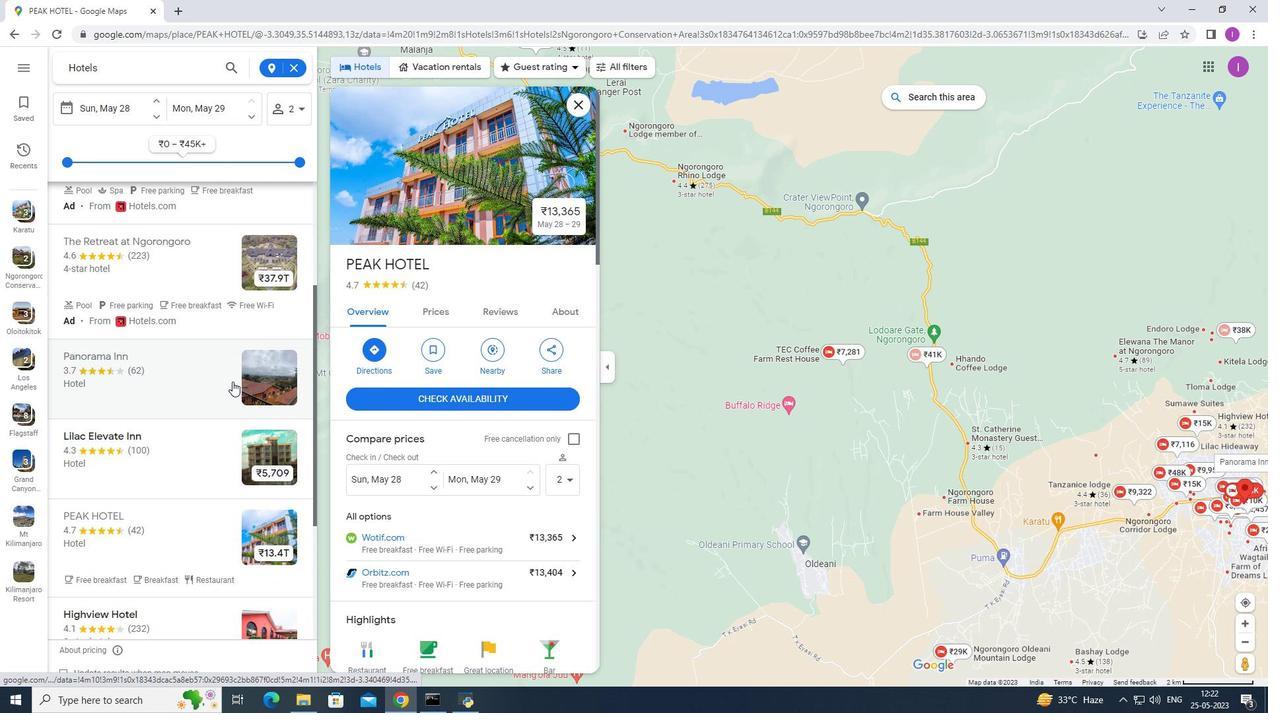 
Action: Mouse scrolled (232, 381) with delta (0, 0)
Screenshot: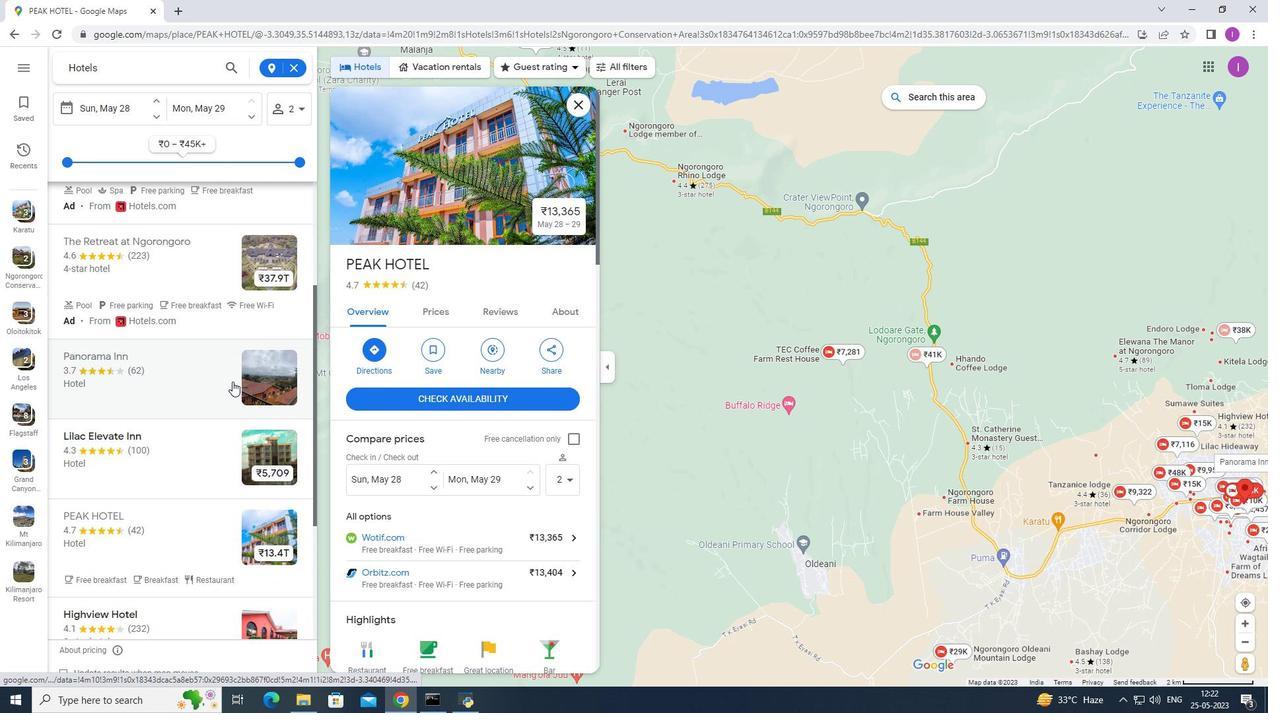 
Action: Mouse scrolled (232, 381) with delta (0, 0)
Screenshot: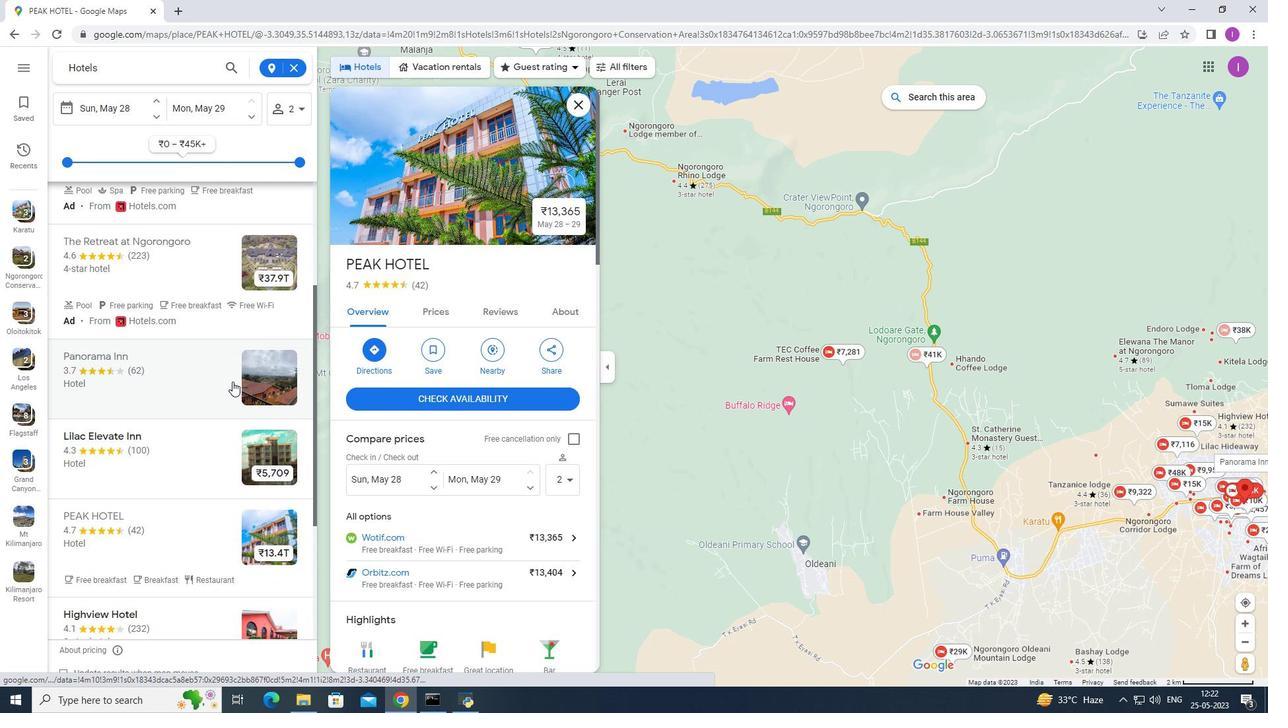 
Action: Mouse moved to (106, 417)
Screenshot: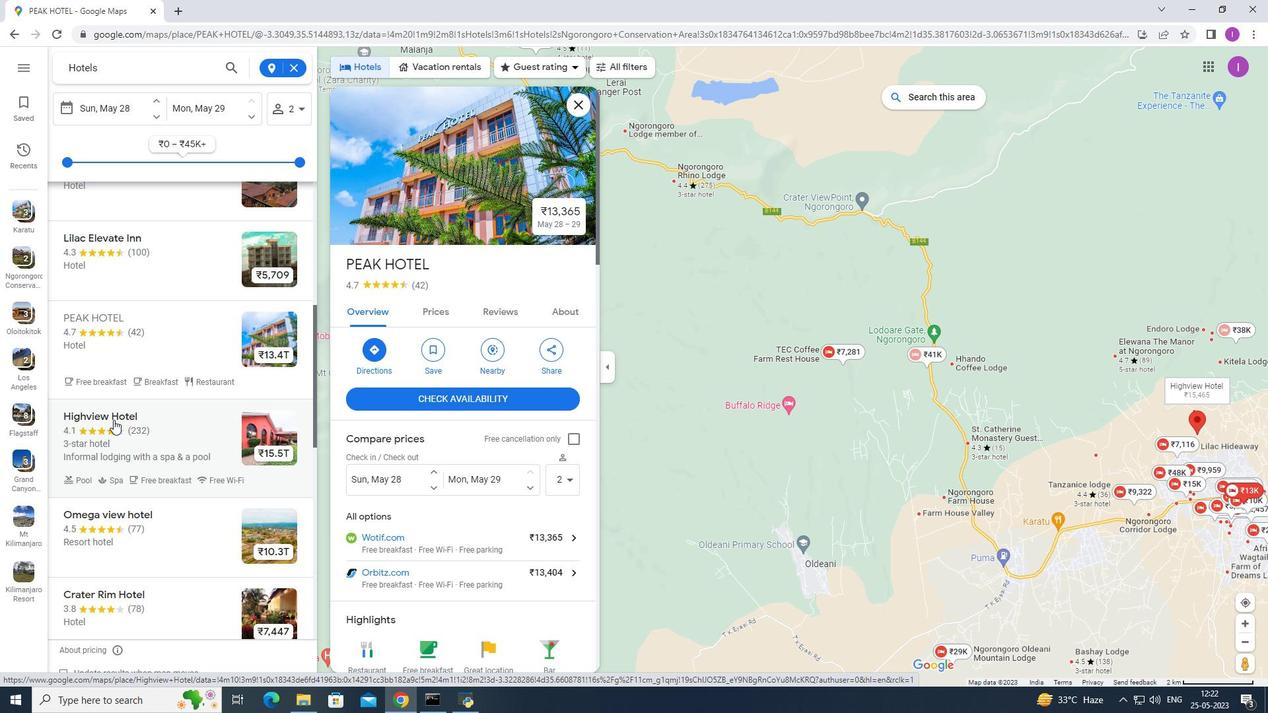 
Action: Mouse pressed left at (106, 417)
Screenshot: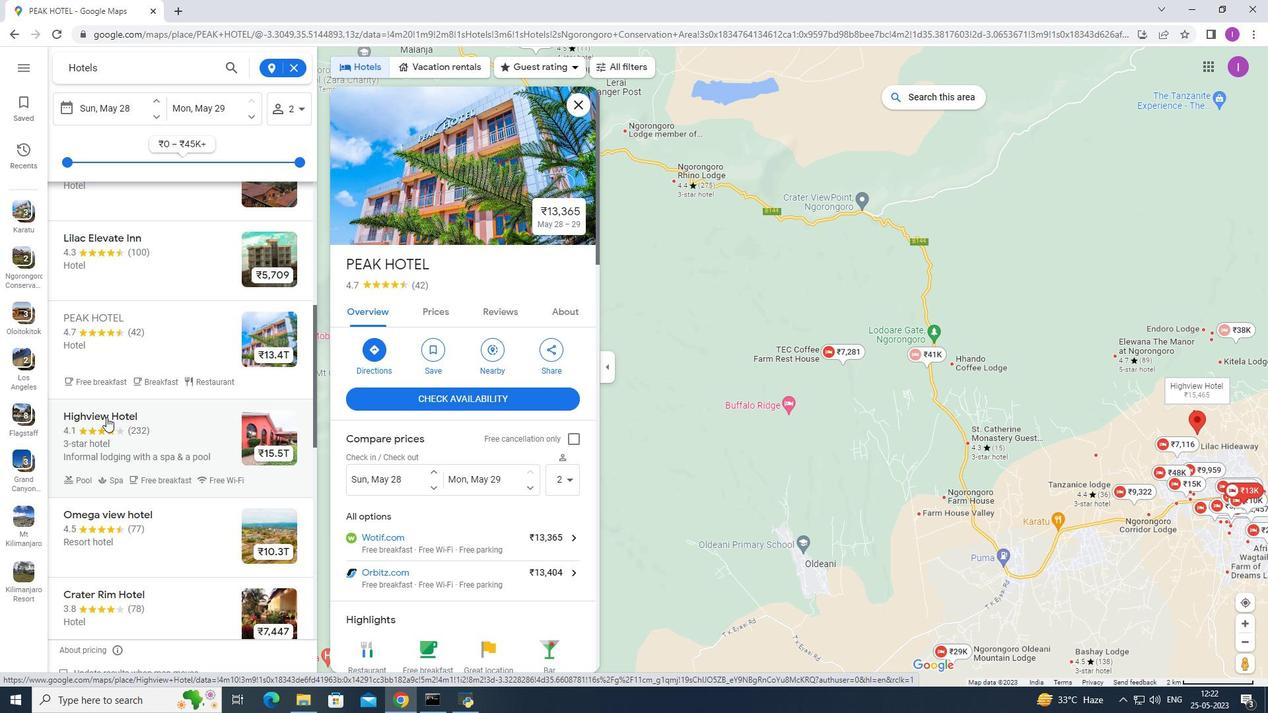 
Action: Mouse moved to (468, 194)
Screenshot: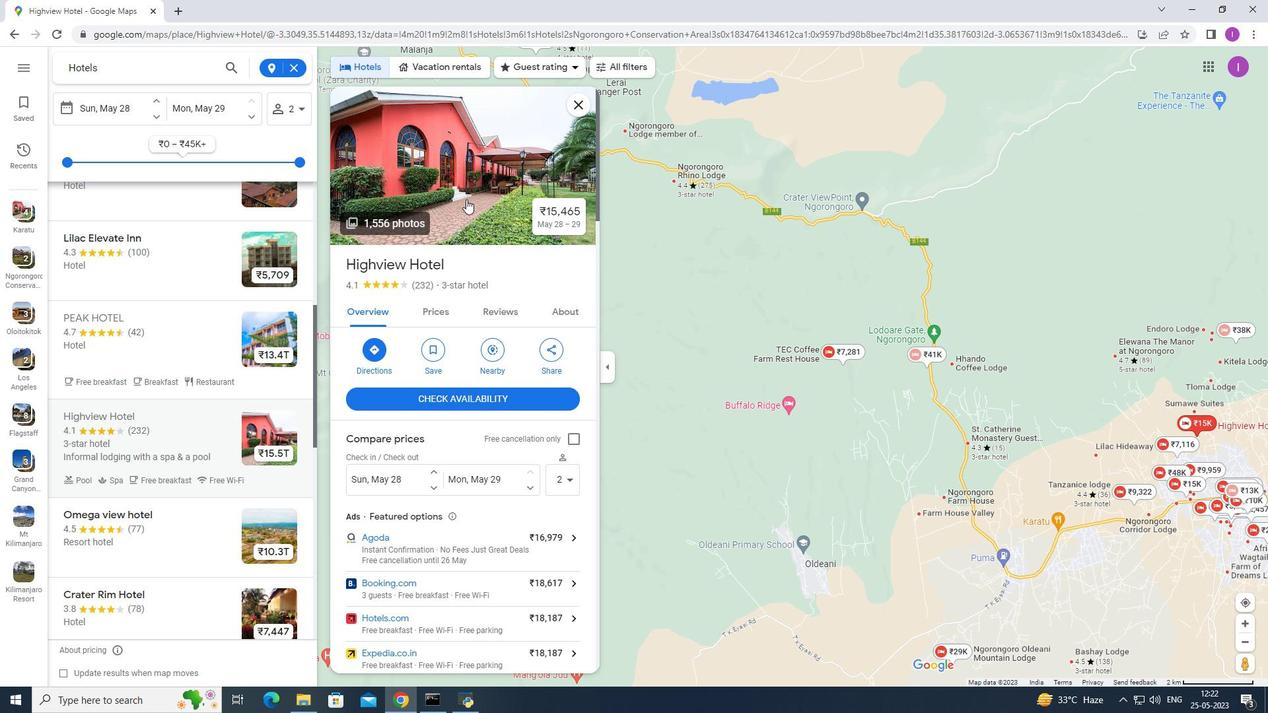 
Action: Mouse pressed left at (468, 194)
Screenshot: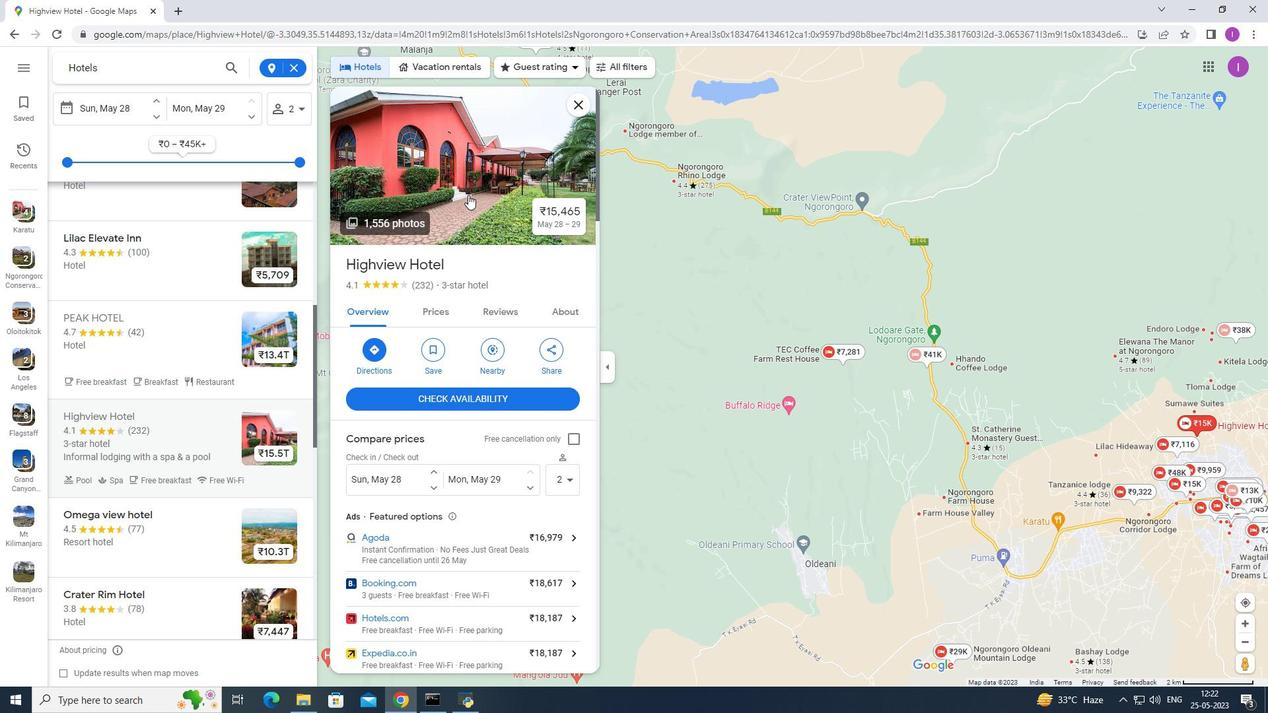 
Action: Mouse moved to (1065, 379)
Screenshot: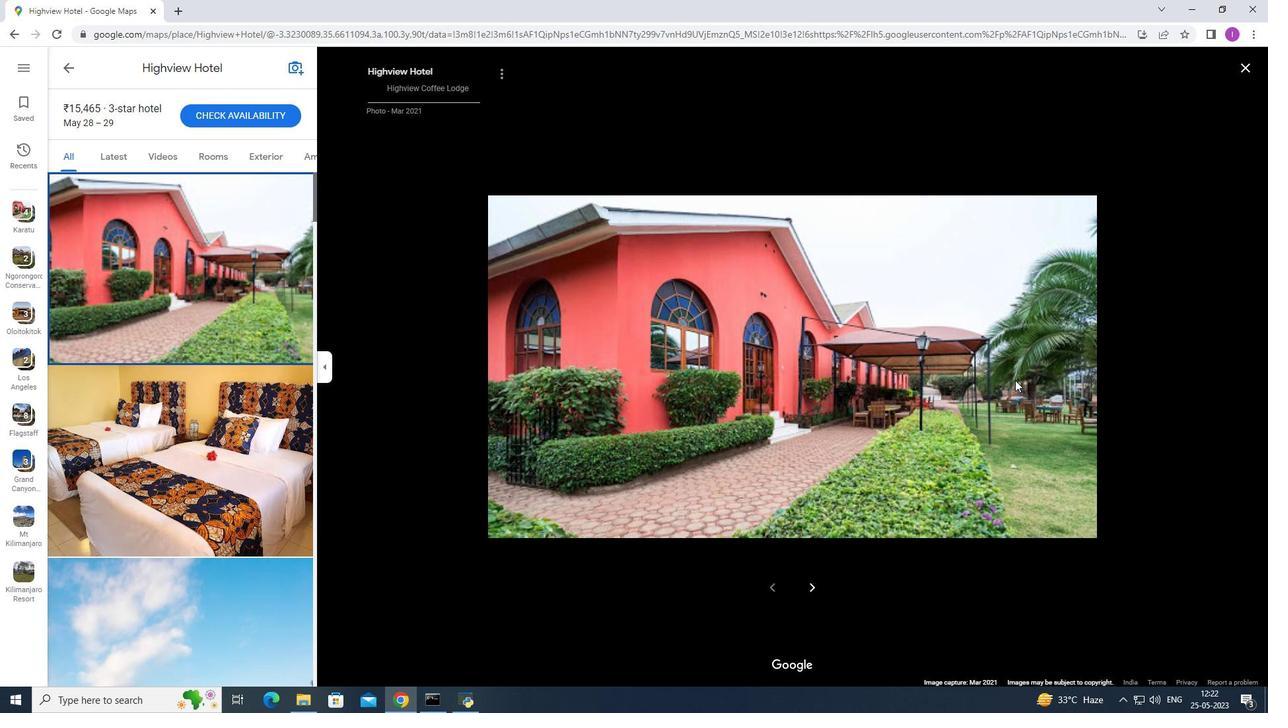 
Action: Key pressed <Key.right><Key.right><Key.right><Key.right><Key.right><Key.right><Key.right><Key.right><Key.right><Key.right><Key.right><Key.right><Key.right><Key.right><Key.right><Key.right><Key.right><Key.right><Key.right><Key.right><Key.right><Key.right><Key.right><Key.right><Key.right><Key.right><Key.right><Key.right><Key.right><Key.right><Key.right><Key.right><Key.right><Key.right><Key.right><Key.right><Key.right><Key.right>
Screenshot: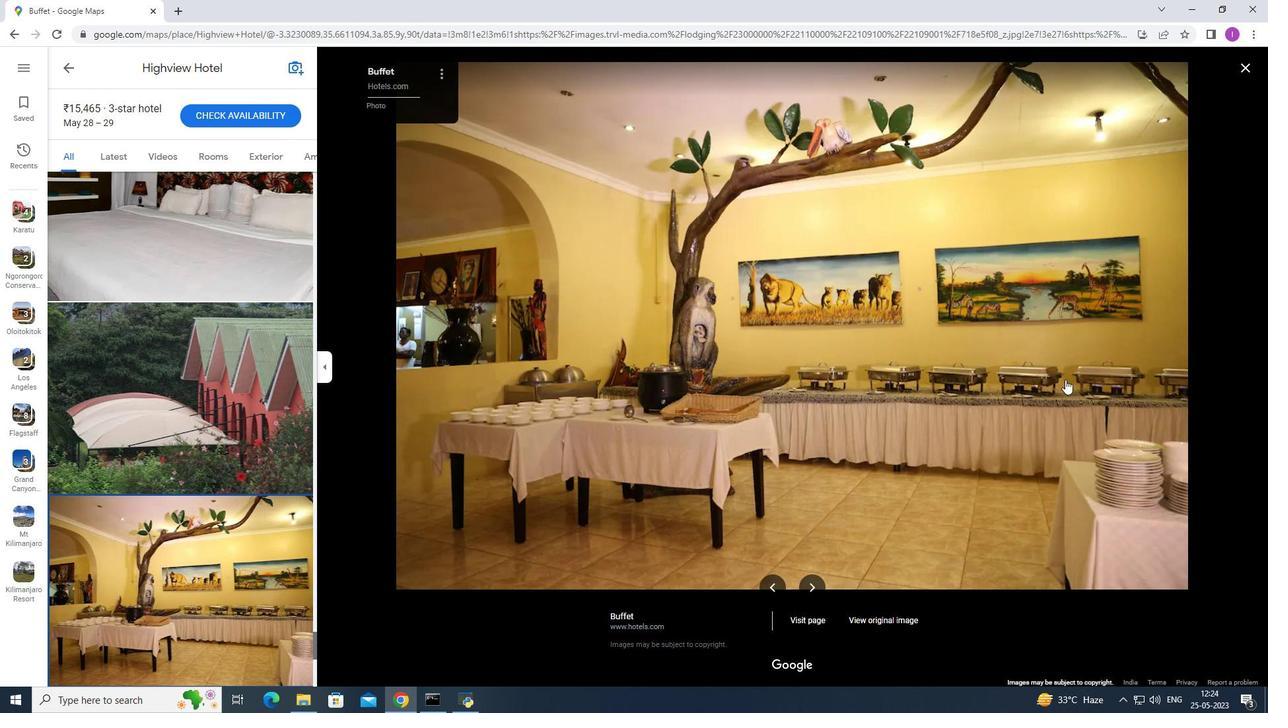 
Action: Mouse moved to (15, 35)
Screenshot: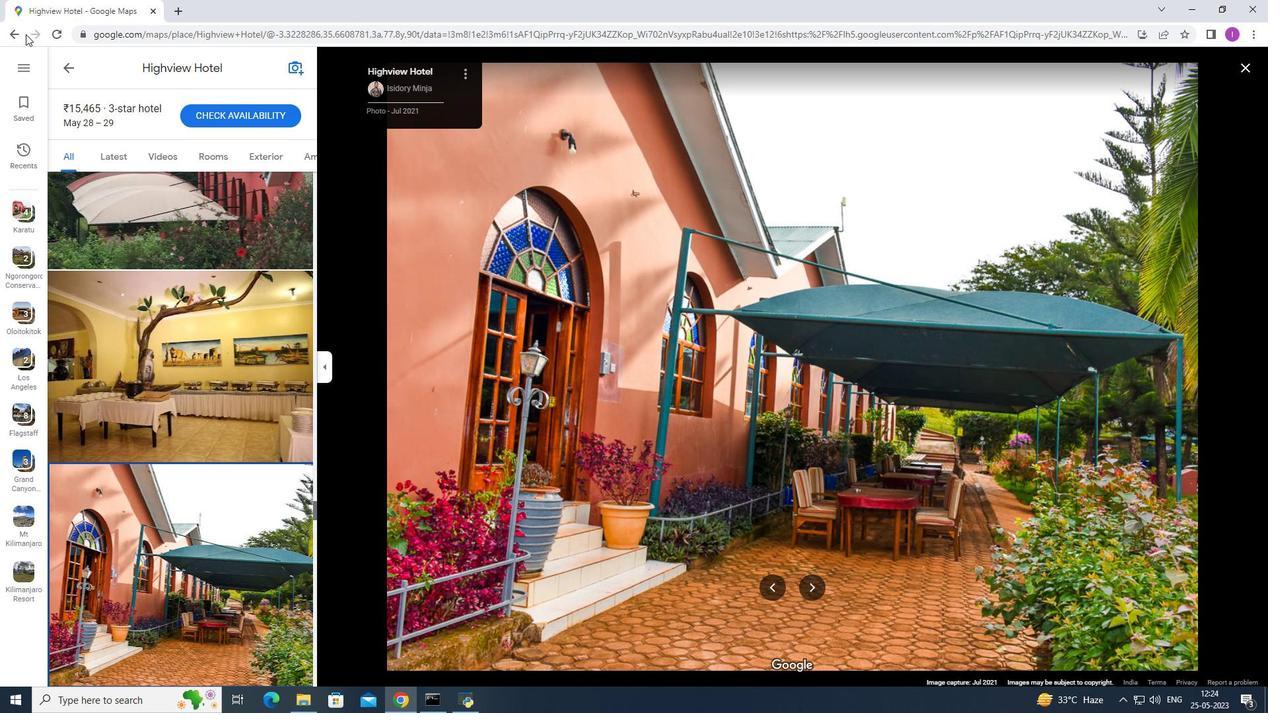 
Action: Mouse pressed left at (15, 35)
Screenshot: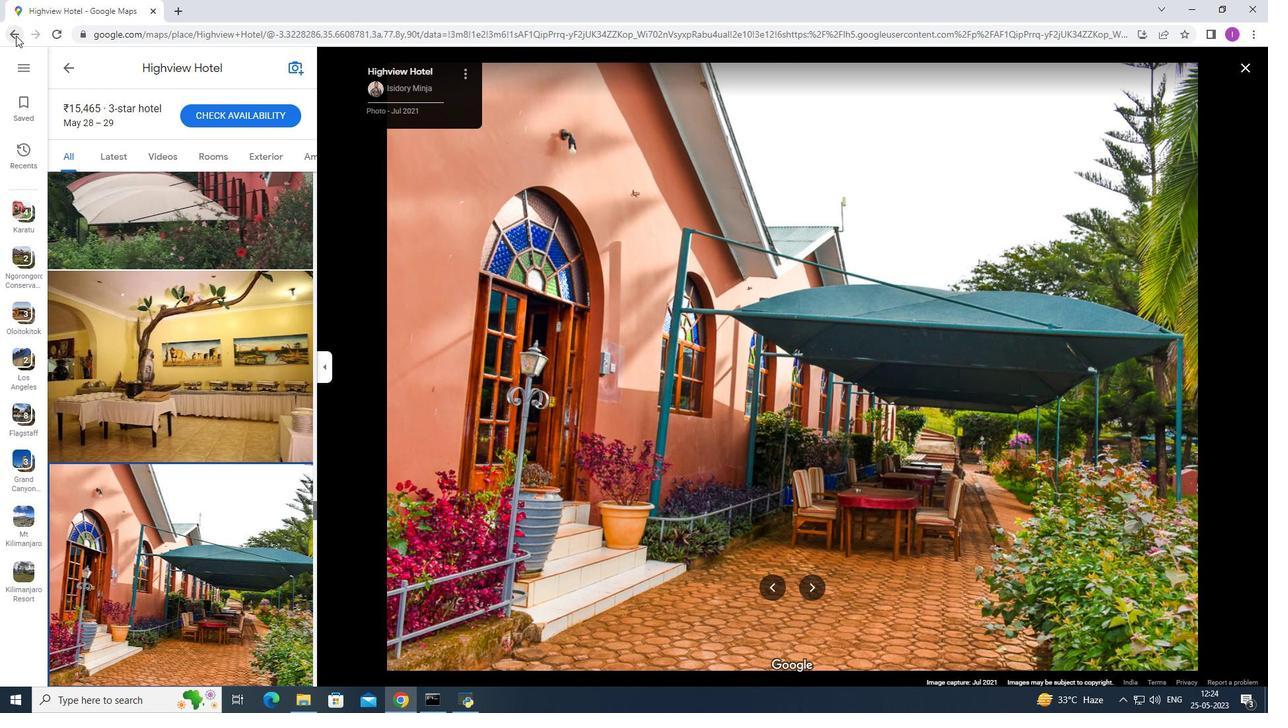 
Action: Mouse moved to (11, 37)
Screenshot: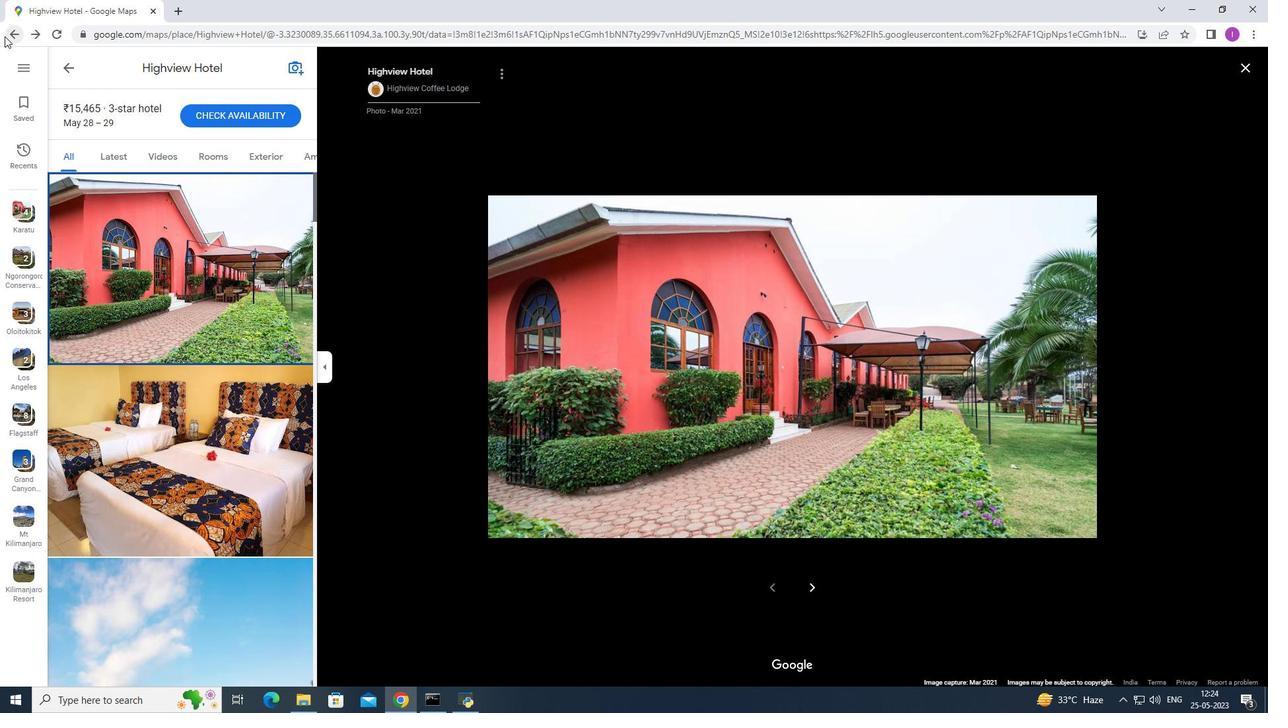 
Action: Mouse pressed left at (11, 37)
Screenshot: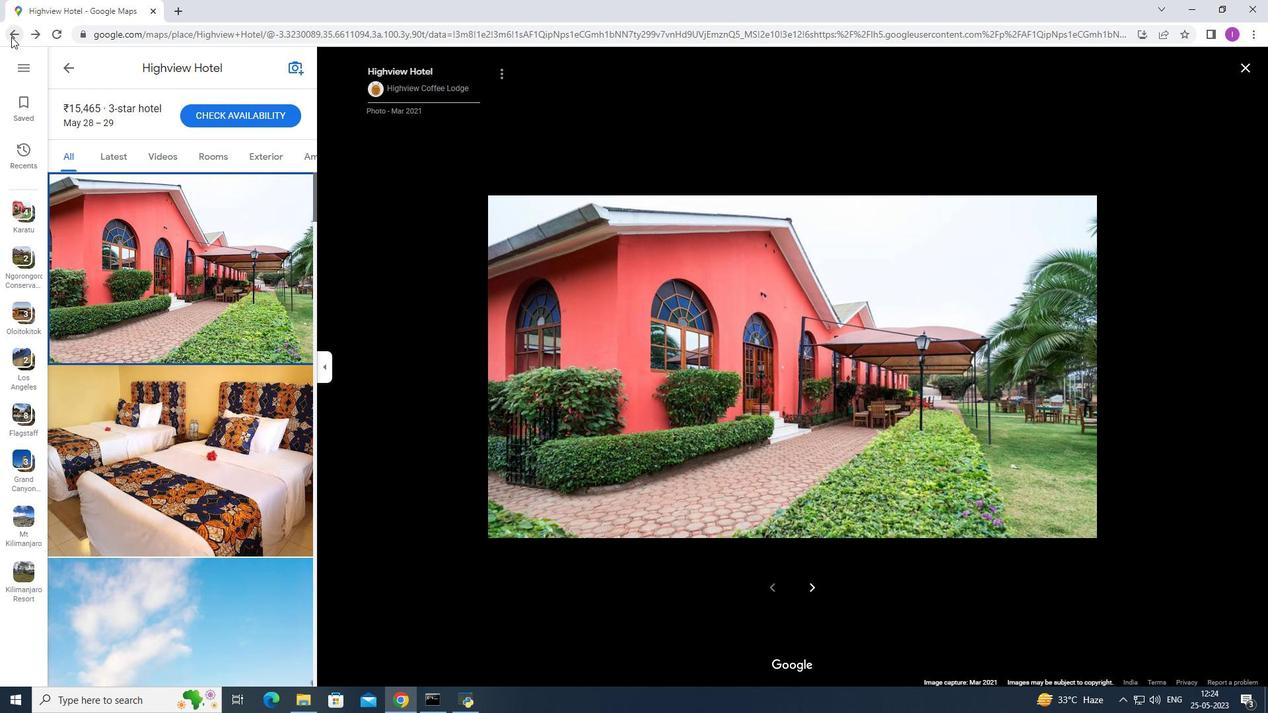 
Action: Mouse moved to (16, 27)
Screenshot: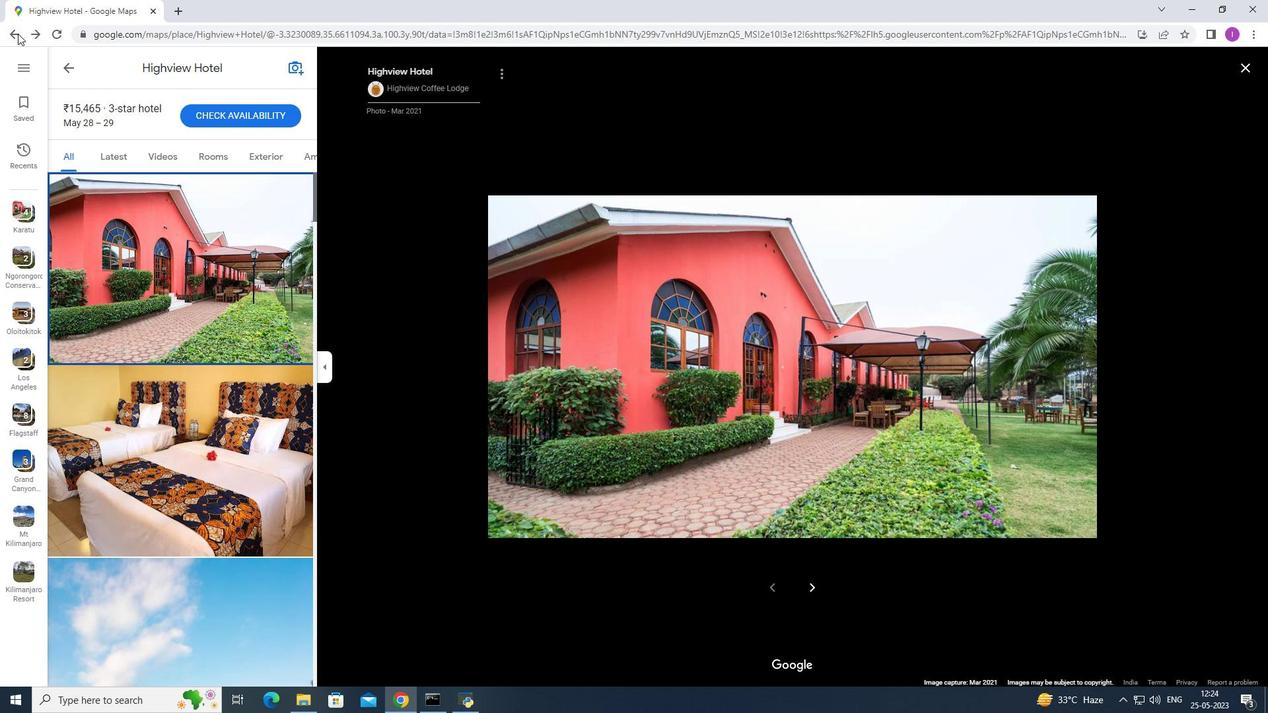 
Action: Mouse pressed left at (16, 27)
Screenshot: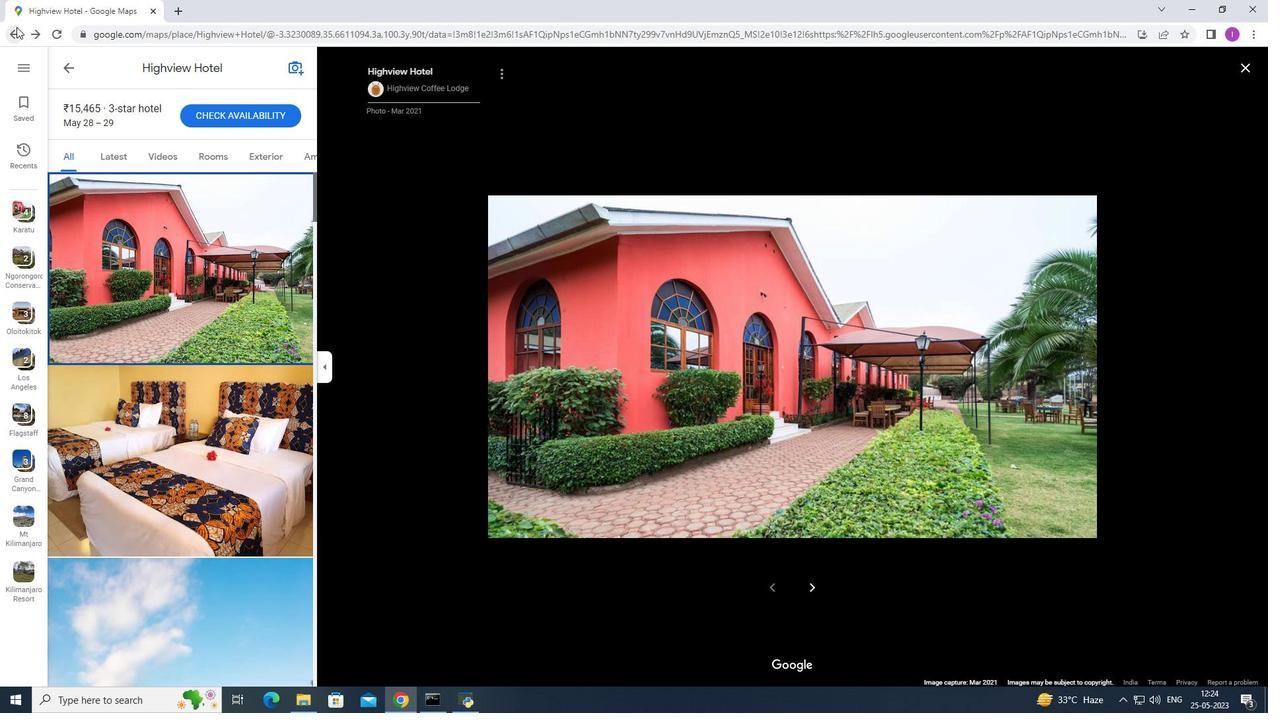 
Action: Mouse moved to (15, 36)
Screenshot: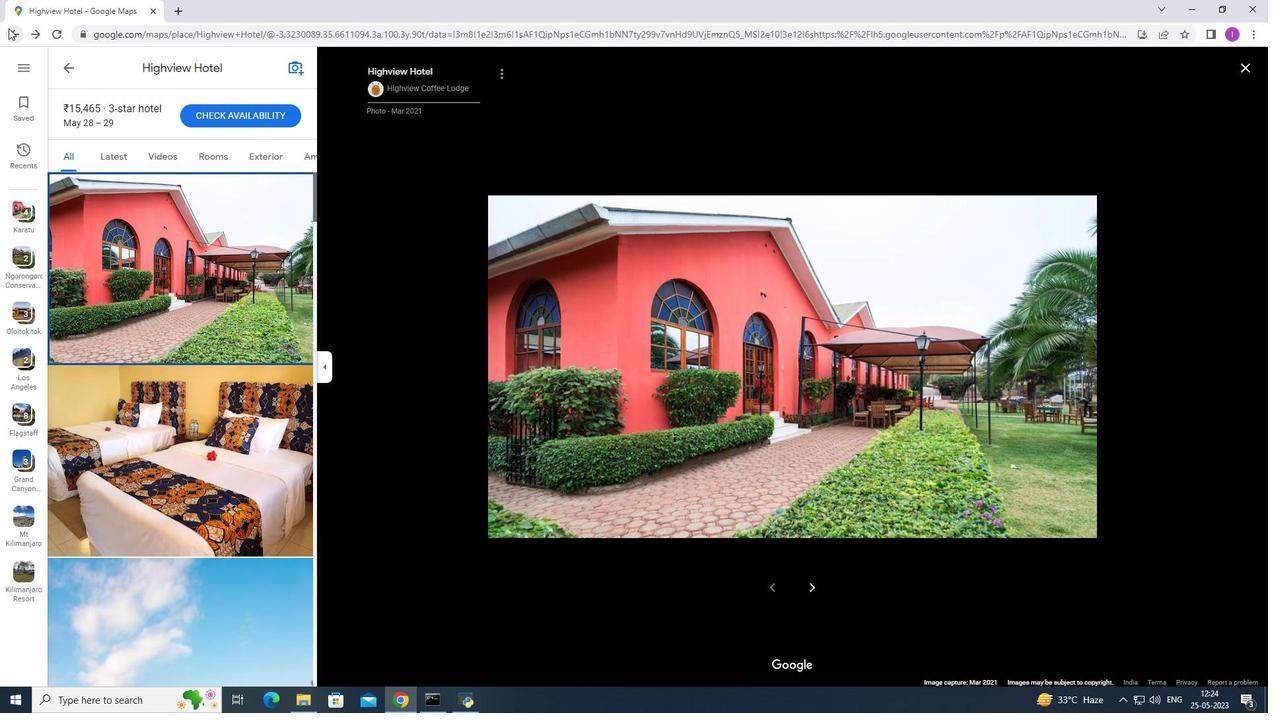 
Action: Mouse pressed left at (15, 36)
Screenshot: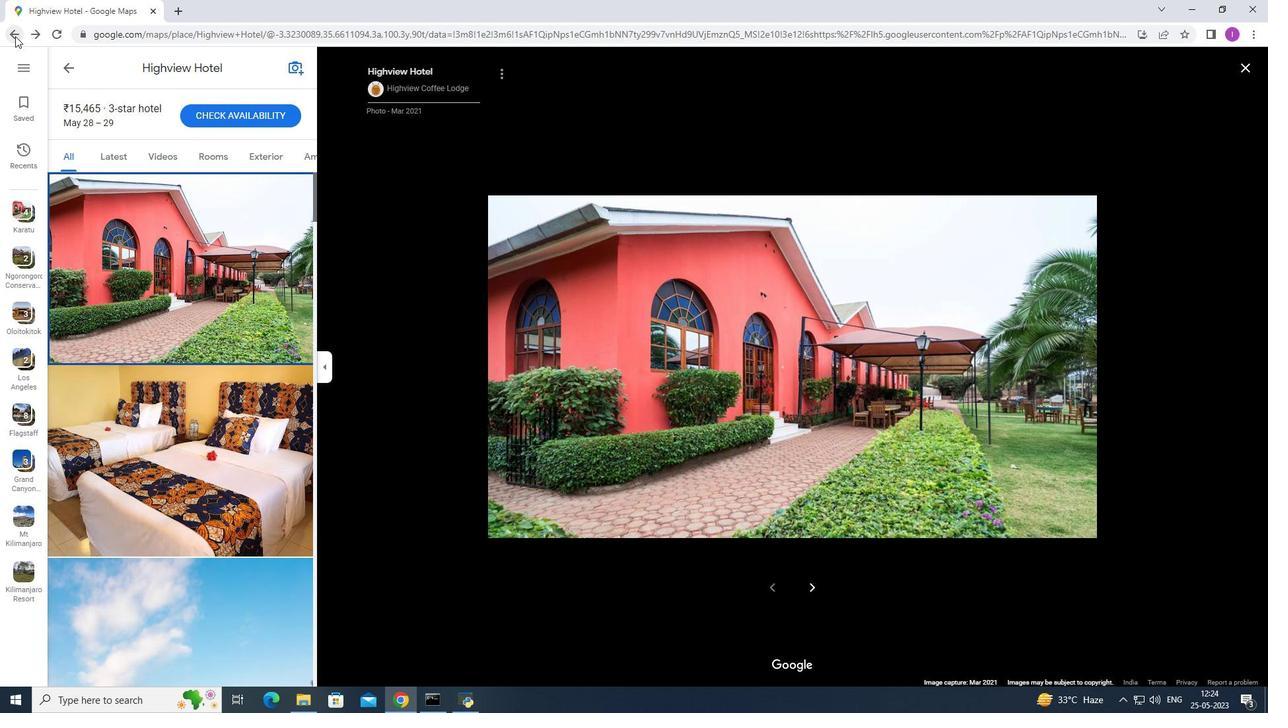
Action: Mouse moved to (216, 359)
Screenshot: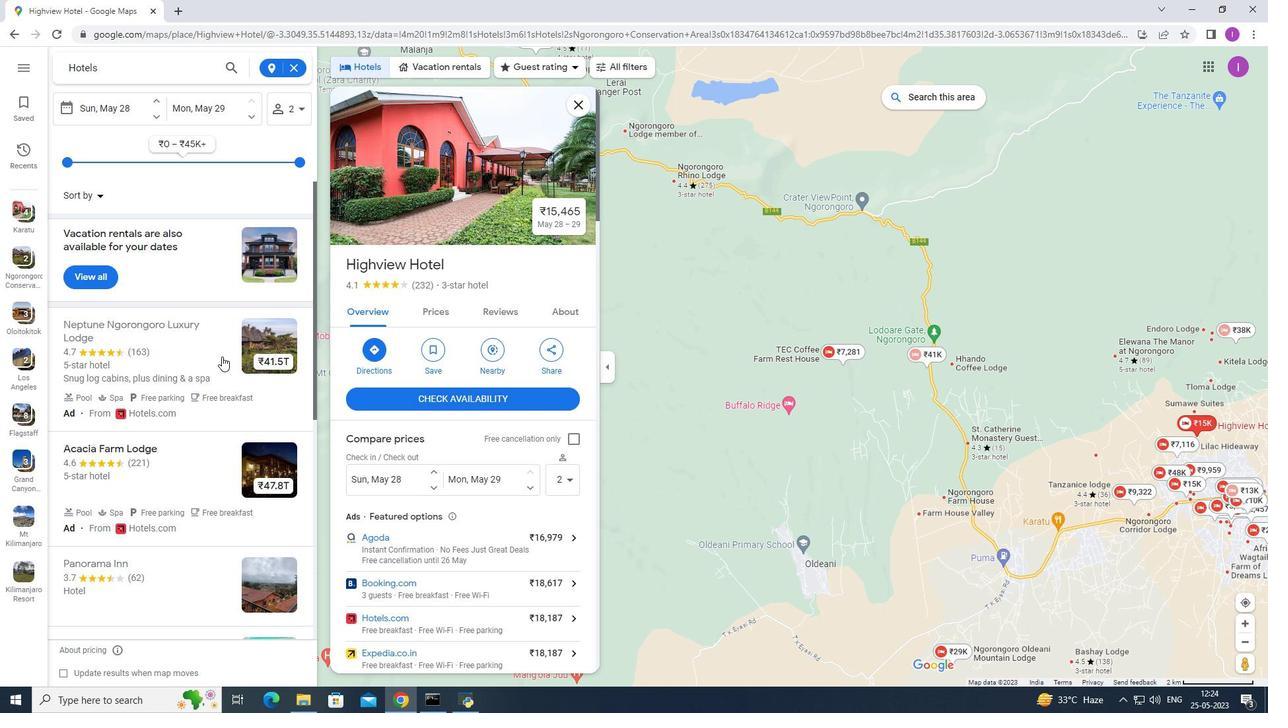 
Action: Mouse scrolled (216, 358) with delta (0, 0)
Screenshot: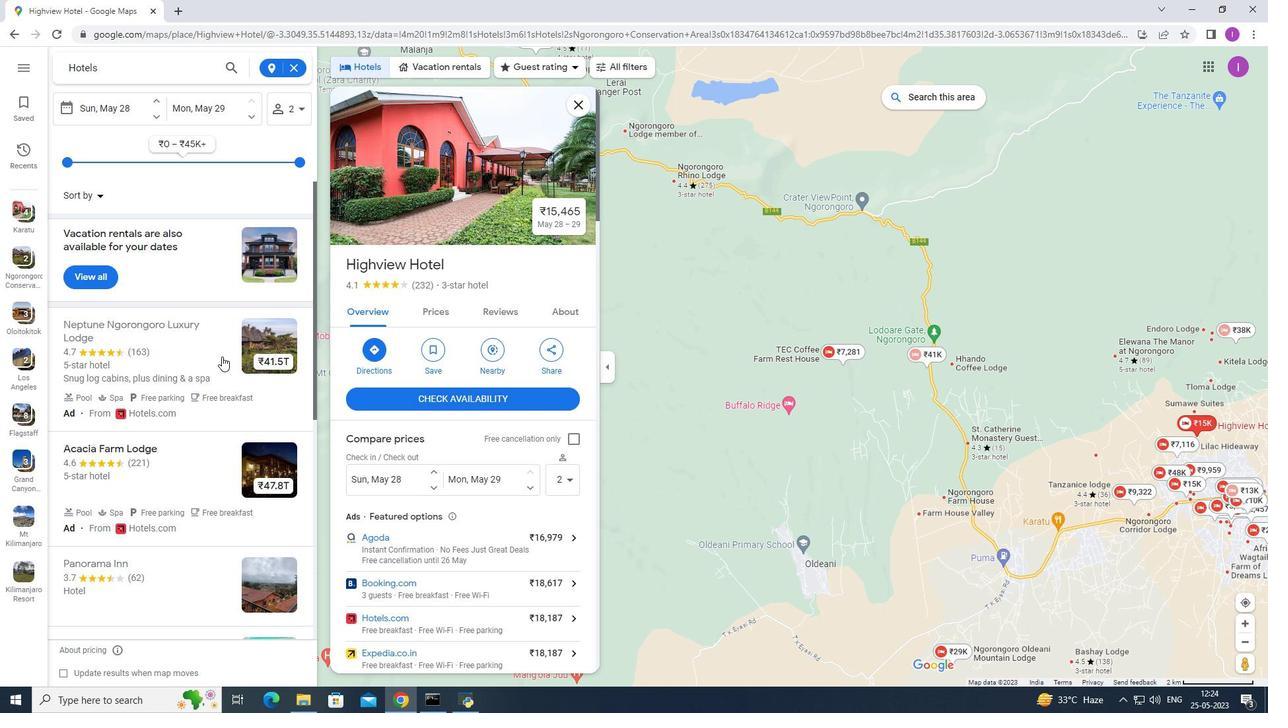 
Action: Mouse scrolled (216, 358) with delta (0, 0)
Screenshot: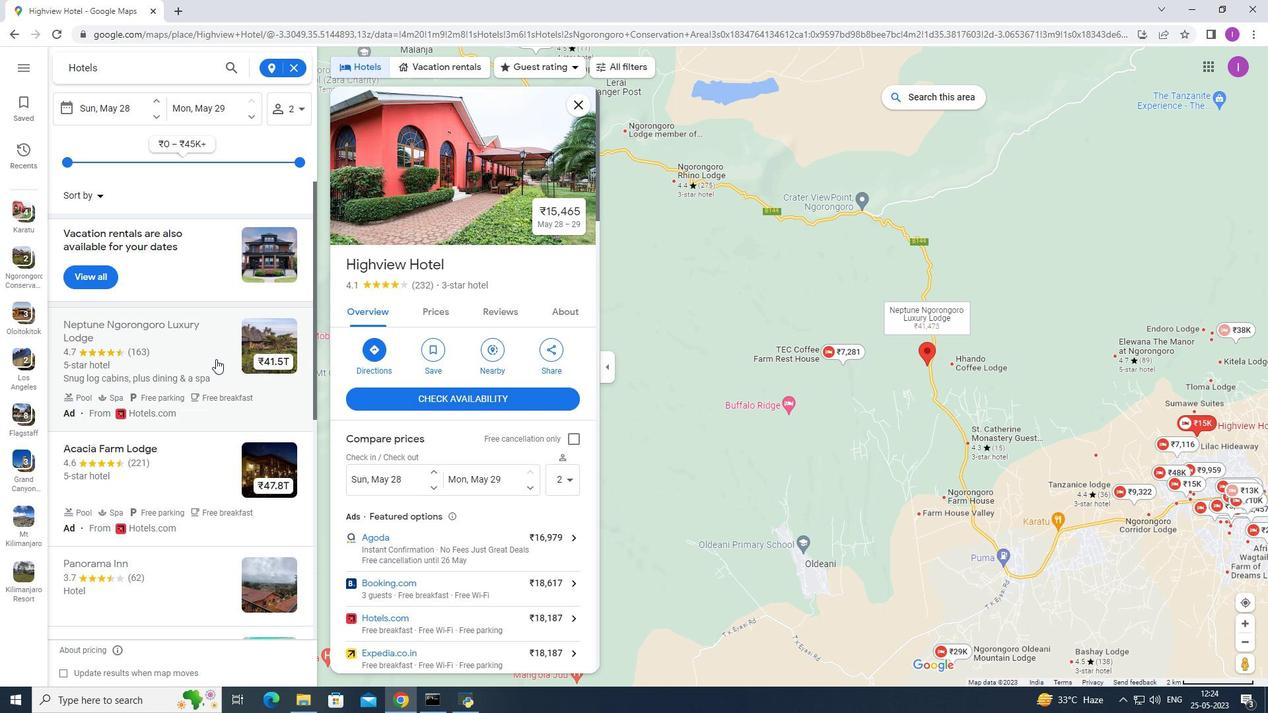 
Action: Mouse scrolled (216, 358) with delta (0, 0)
Screenshot: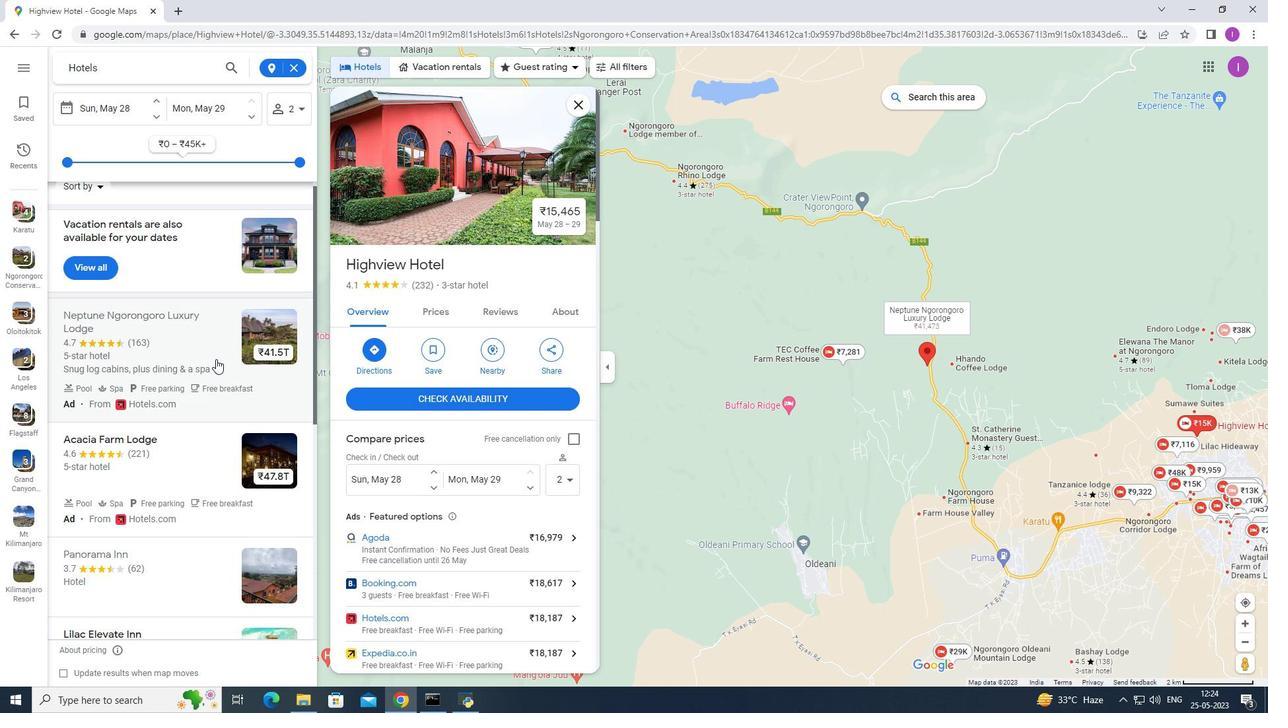 
Action: Mouse moved to (216, 354)
Screenshot: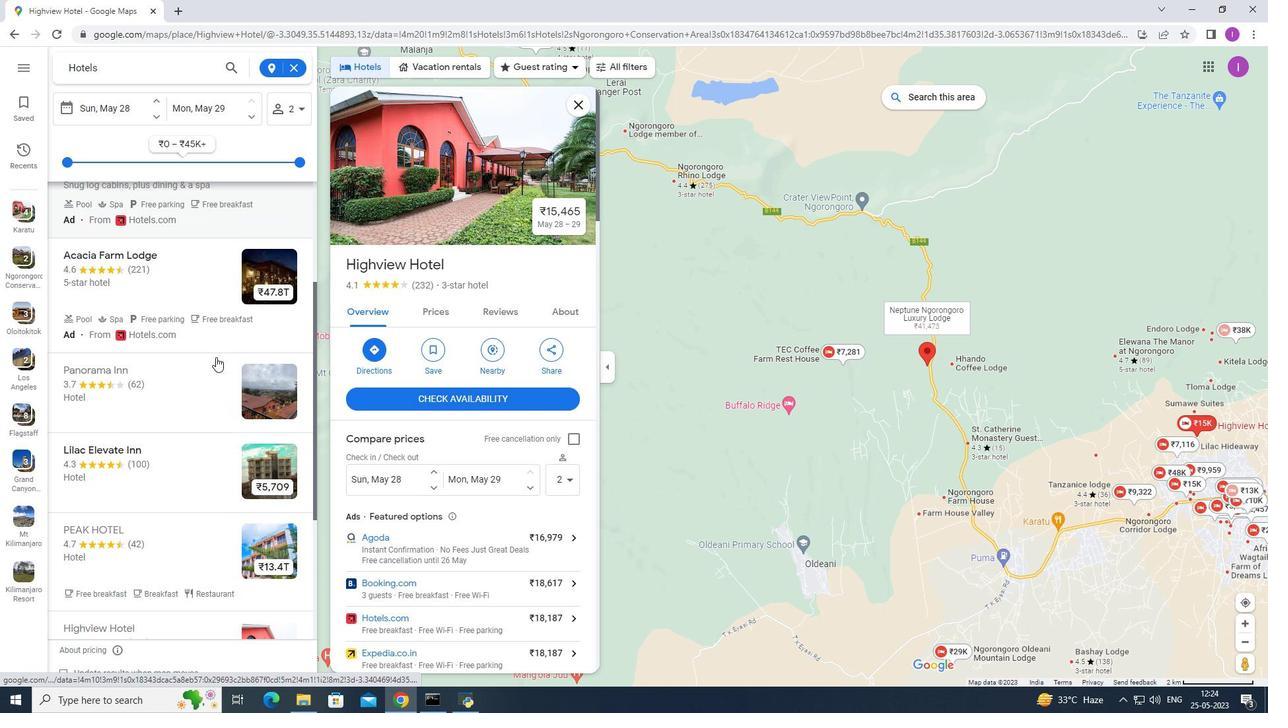
Action: Mouse scrolled (216, 354) with delta (0, 0)
Screenshot: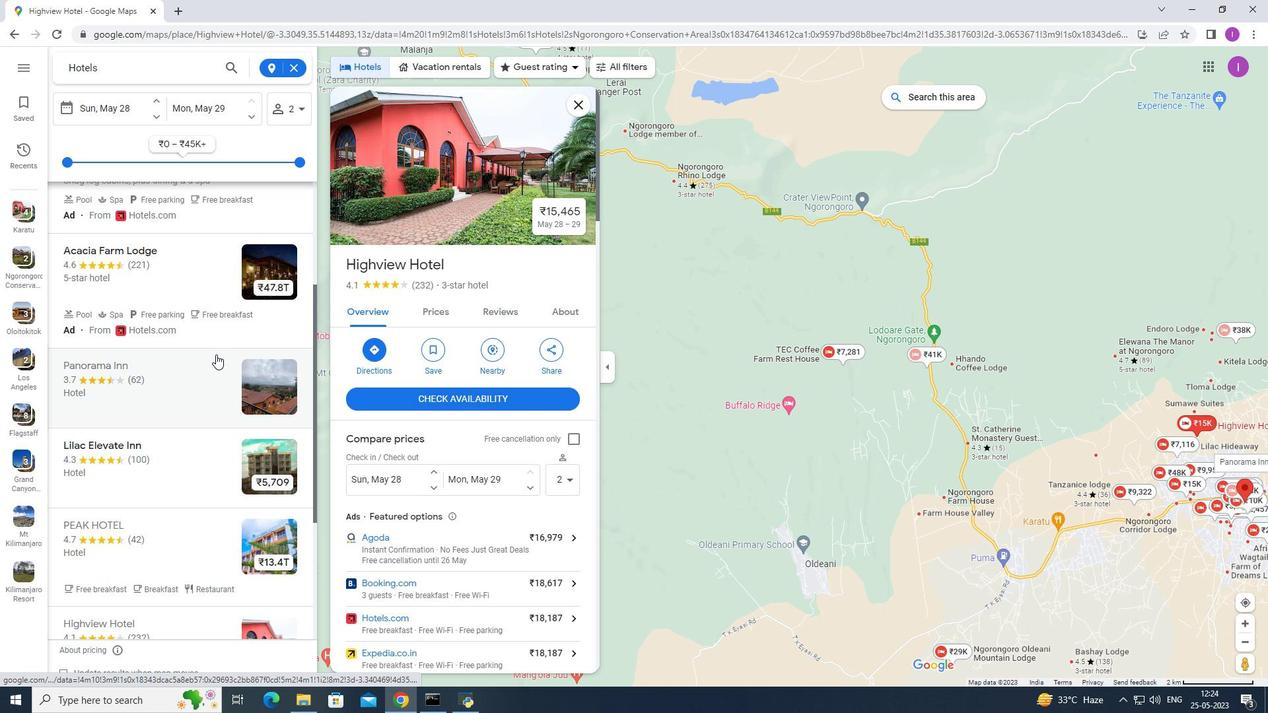 
Action: Mouse moved to (216, 354)
Screenshot: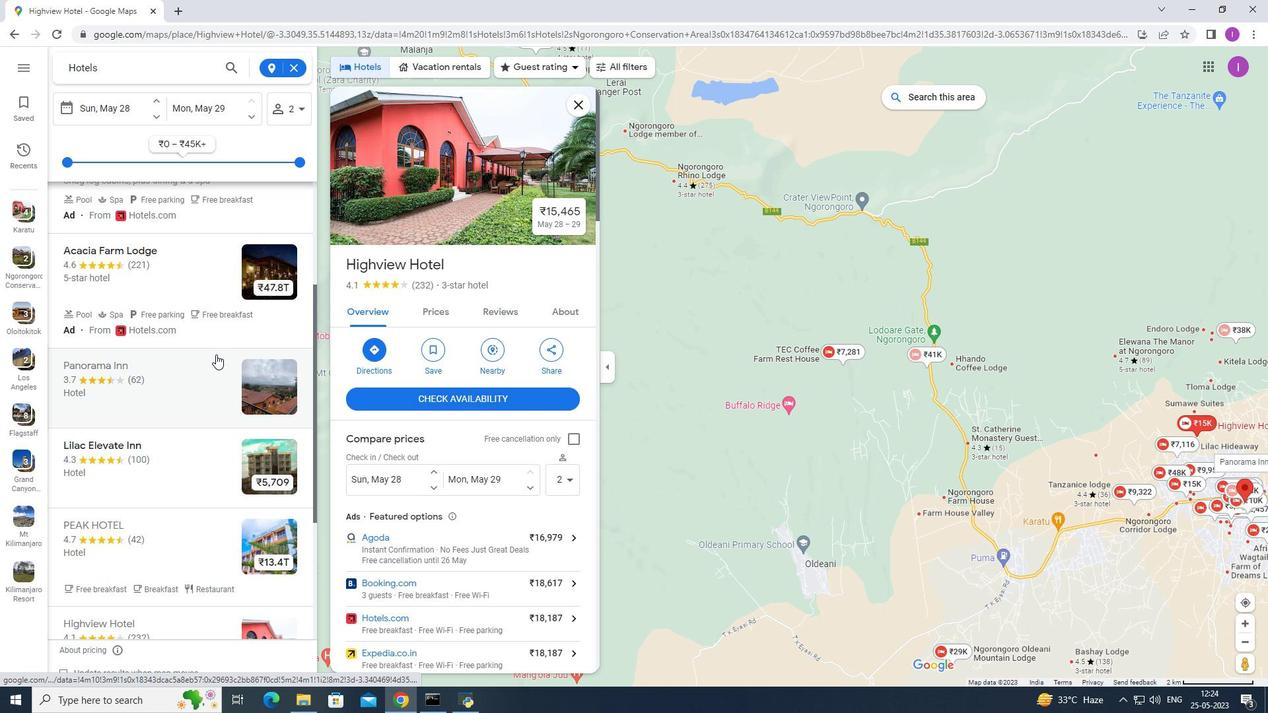 
Action: Mouse scrolled (216, 353) with delta (0, 0)
Screenshot: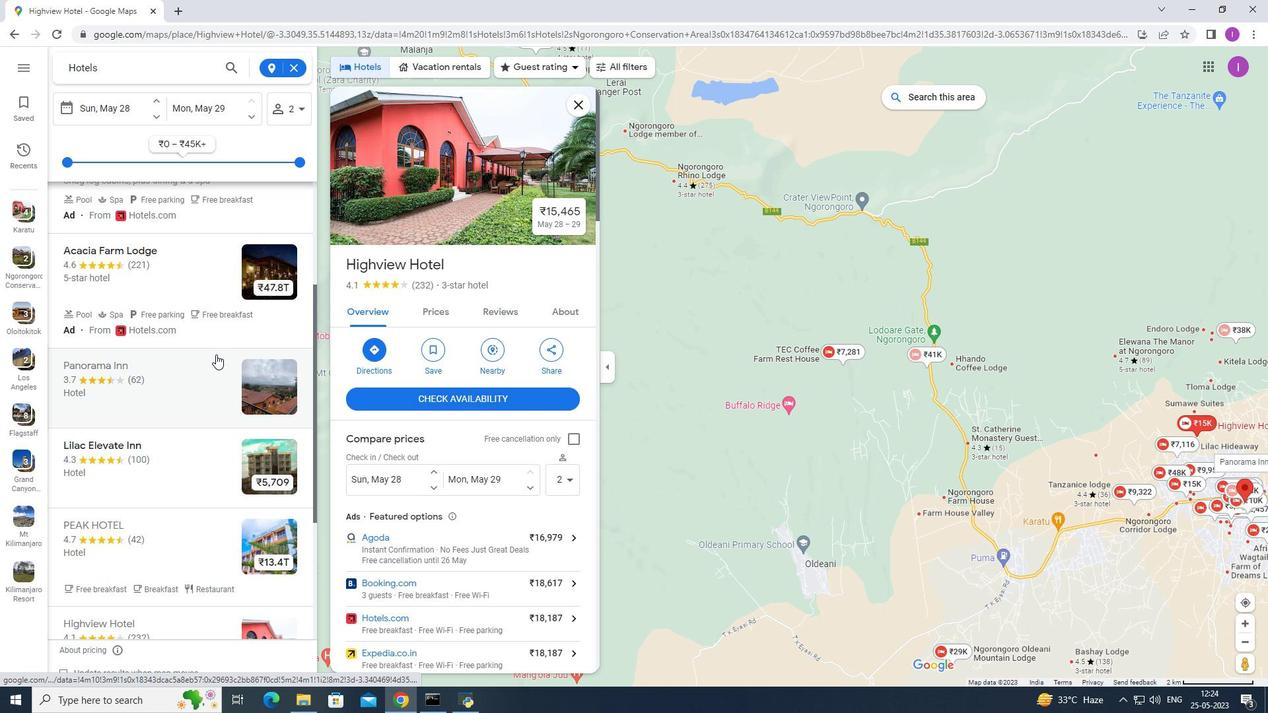 
Action: Mouse moved to (218, 353)
Screenshot: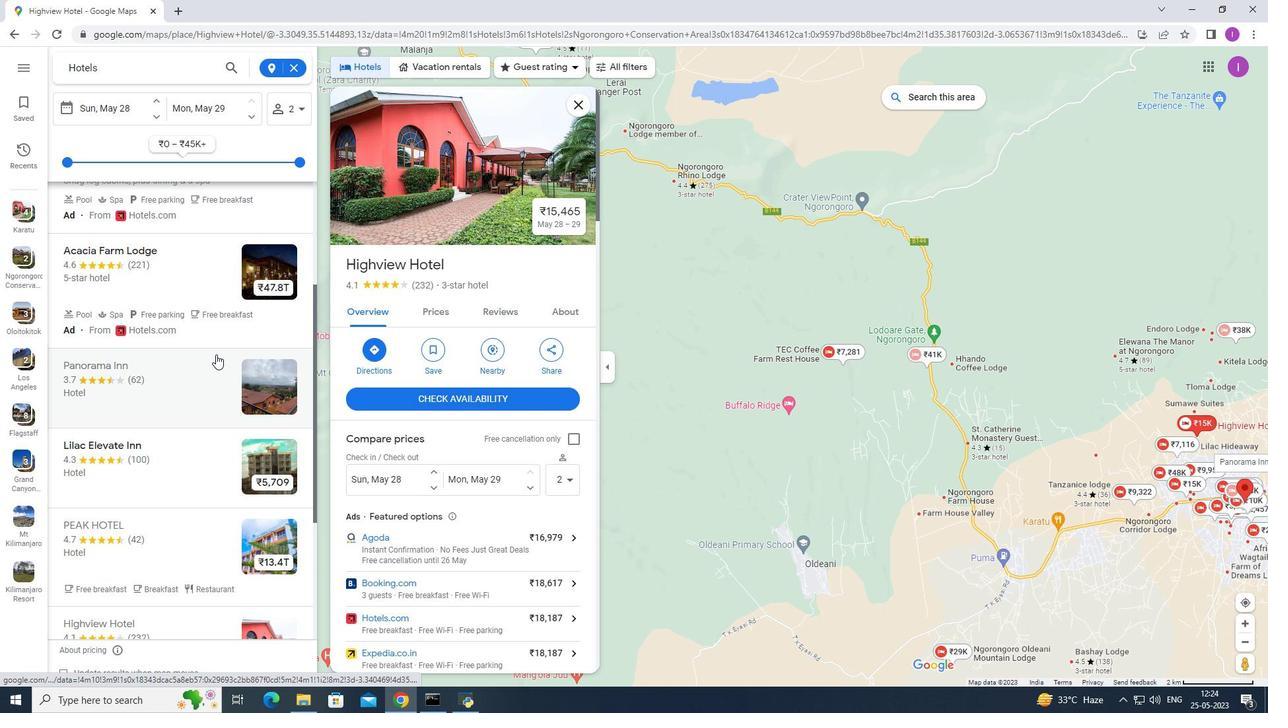 
Action: Mouse scrolled (218, 352) with delta (0, 0)
Screenshot: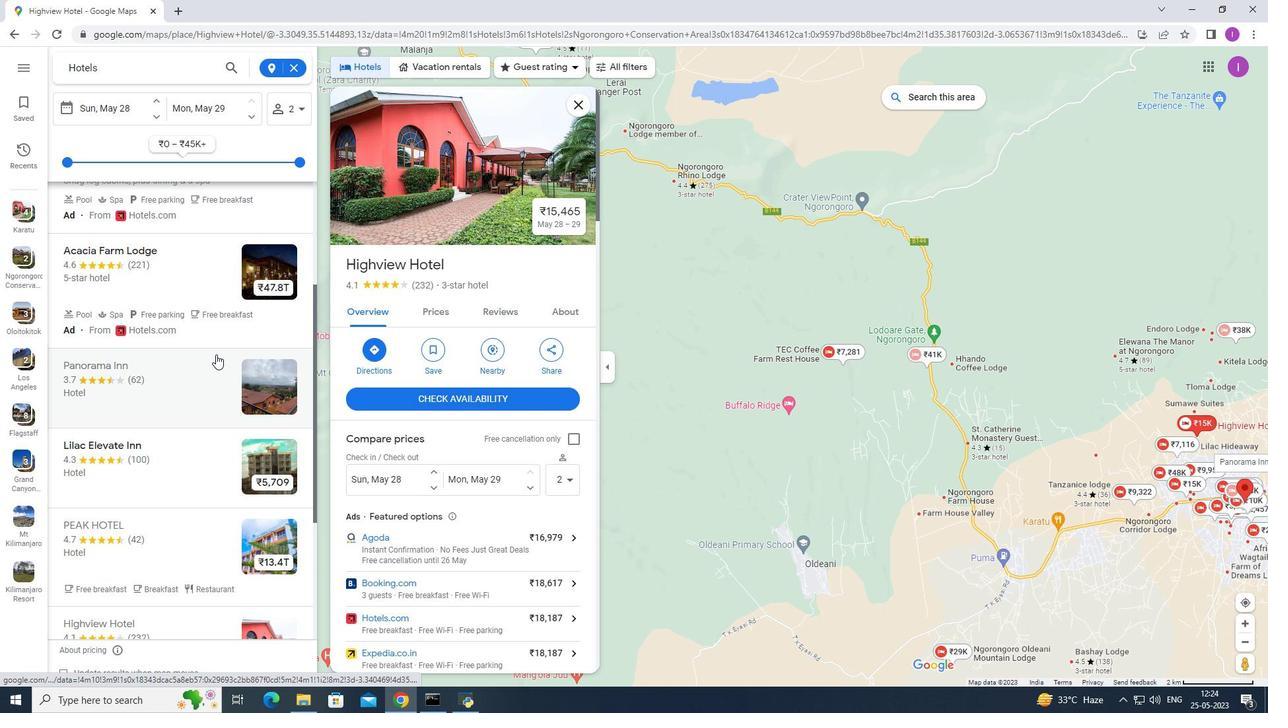 
Action: Mouse moved to (223, 344)
Screenshot: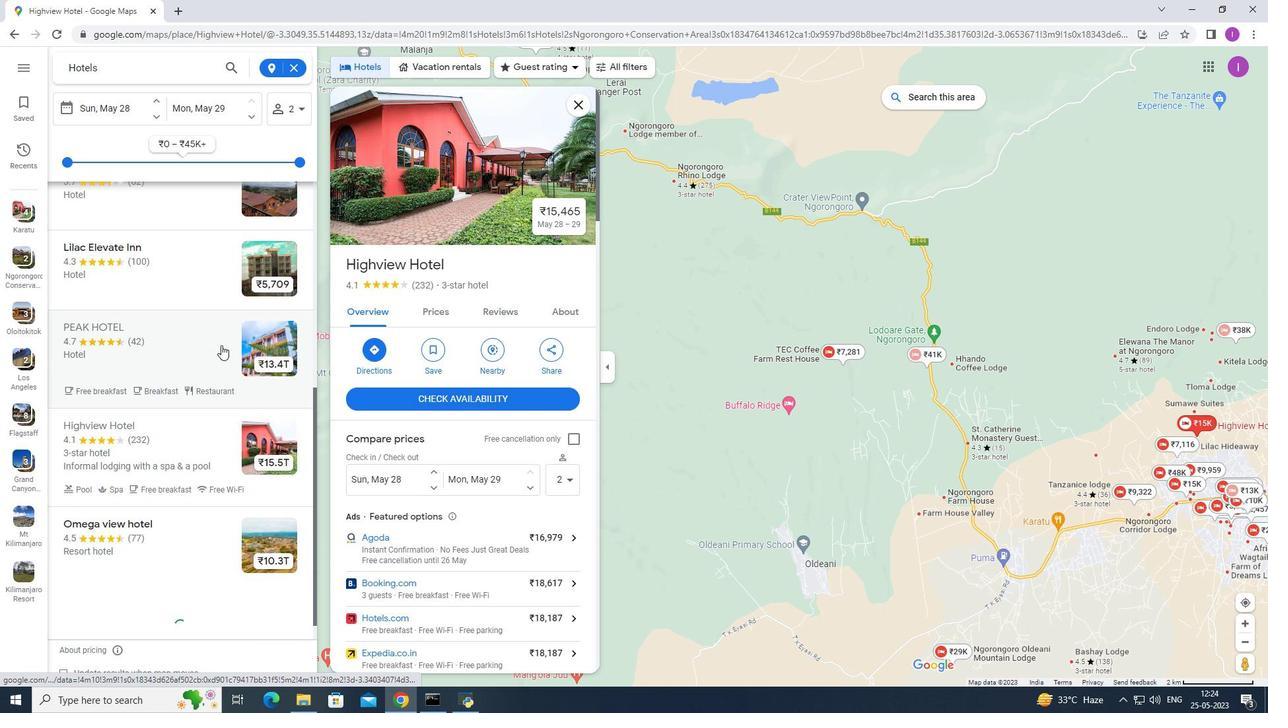 
Action: Mouse scrolled (223, 343) with delta (0, 0)
Screenshot: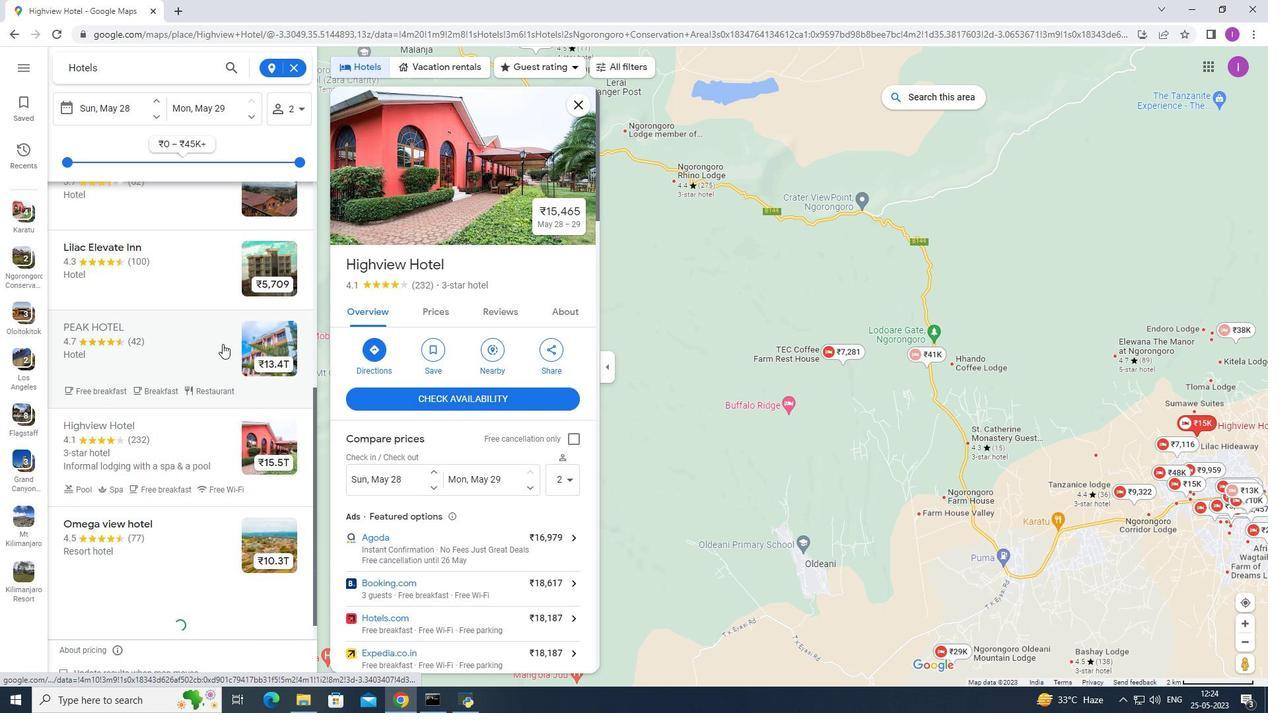 
Action: Mouse scrolled (223, 343) with delta (0, 0)
Screenshot: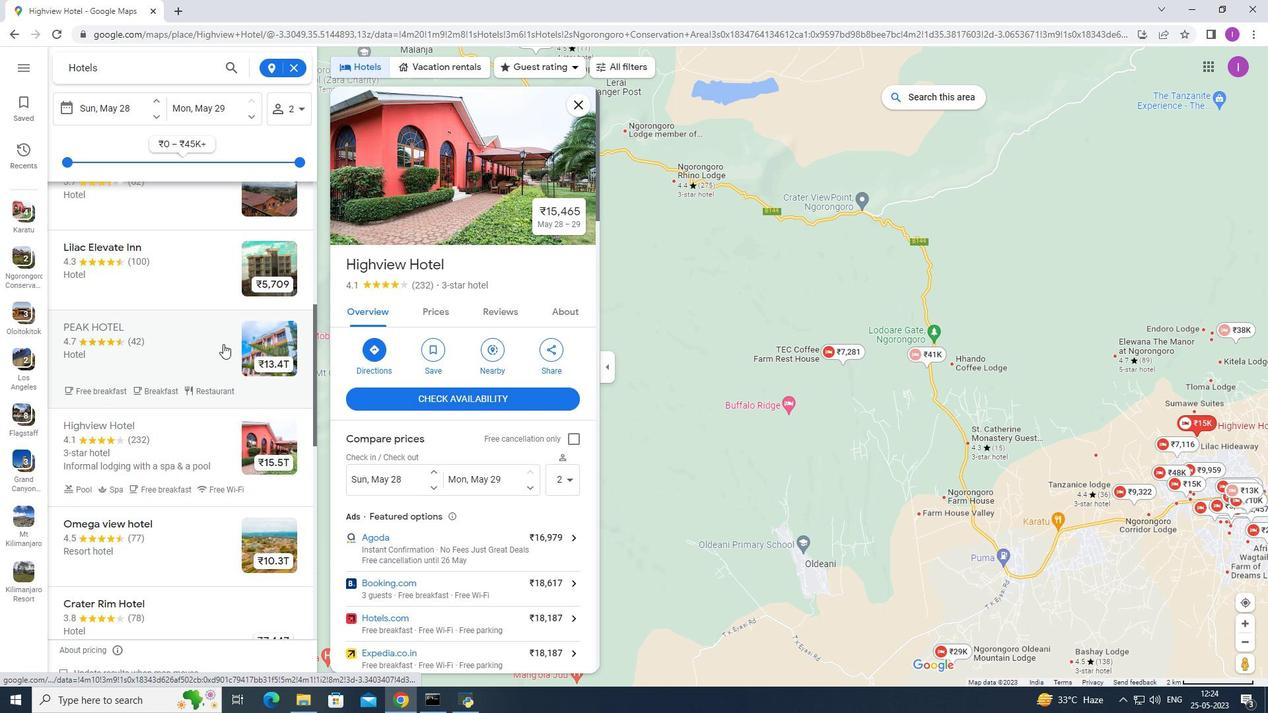 
Action: Mouse scrolled (223, 343) with delta (0, 0)
Screenshot: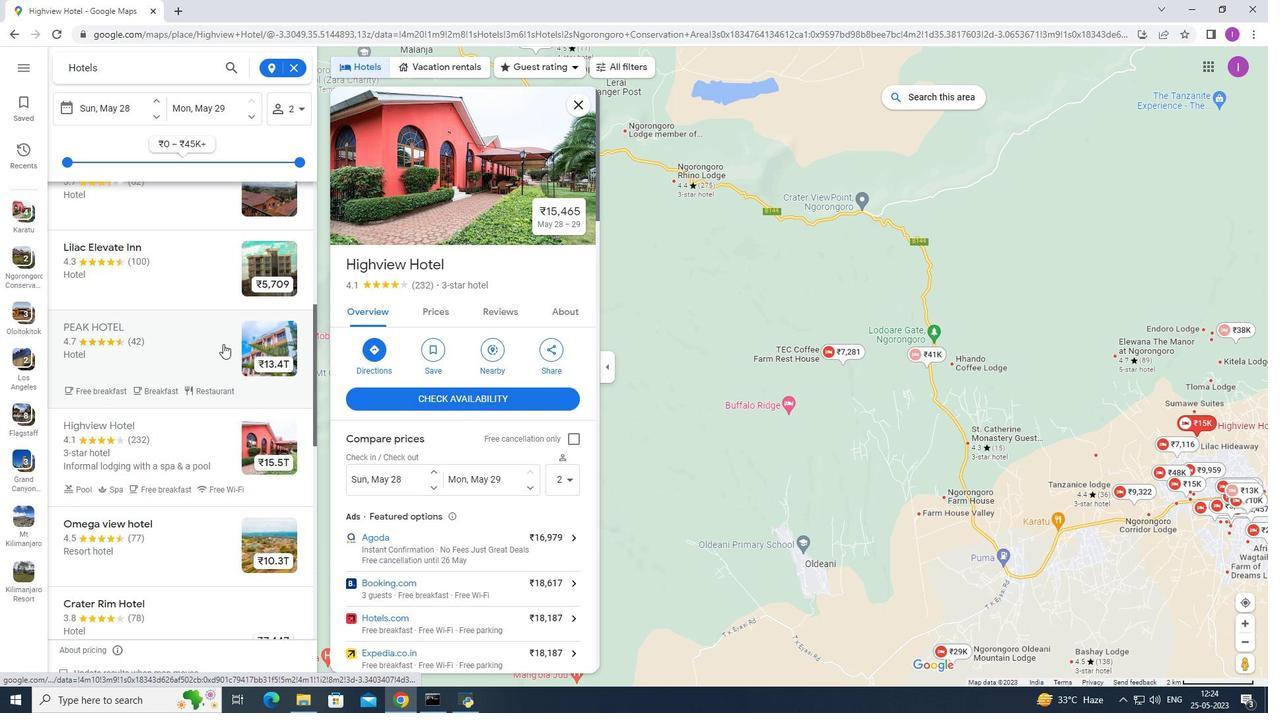 
Action: Mouse moved to (223, 343)
Screenshot: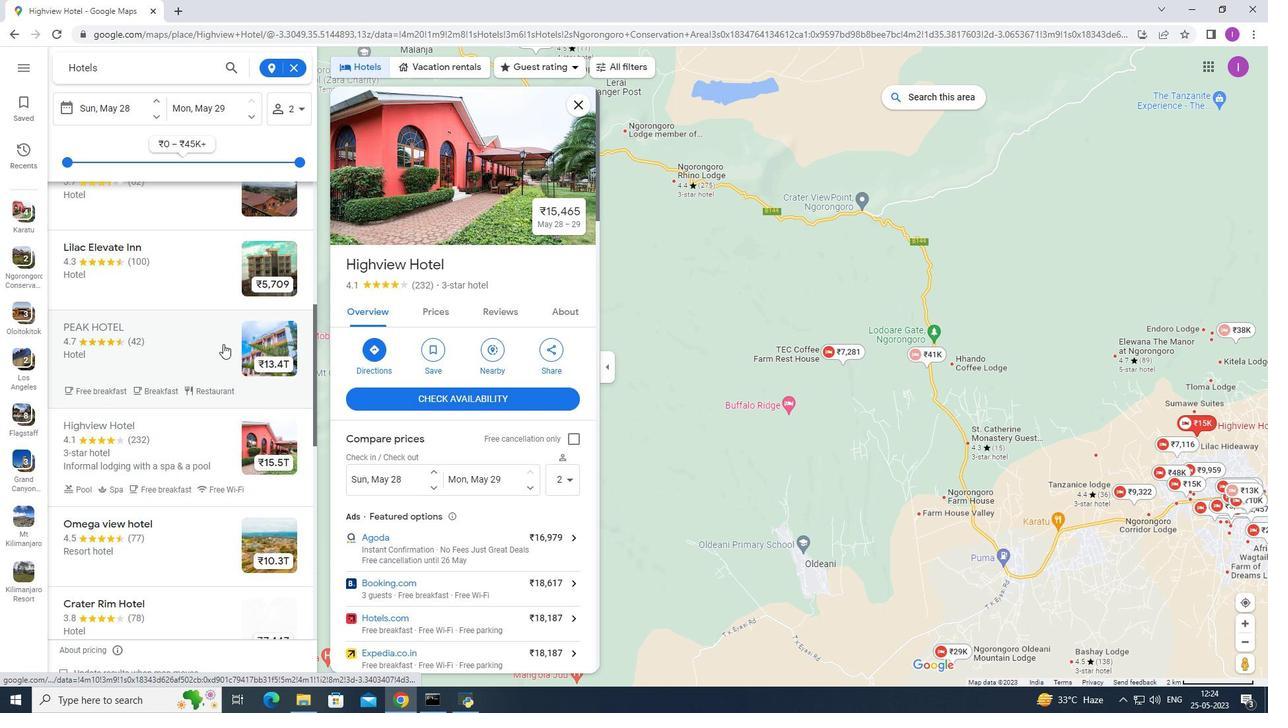 
Action: Mouse scrolled (223, 342) with delta (0, 0)
Screenshot: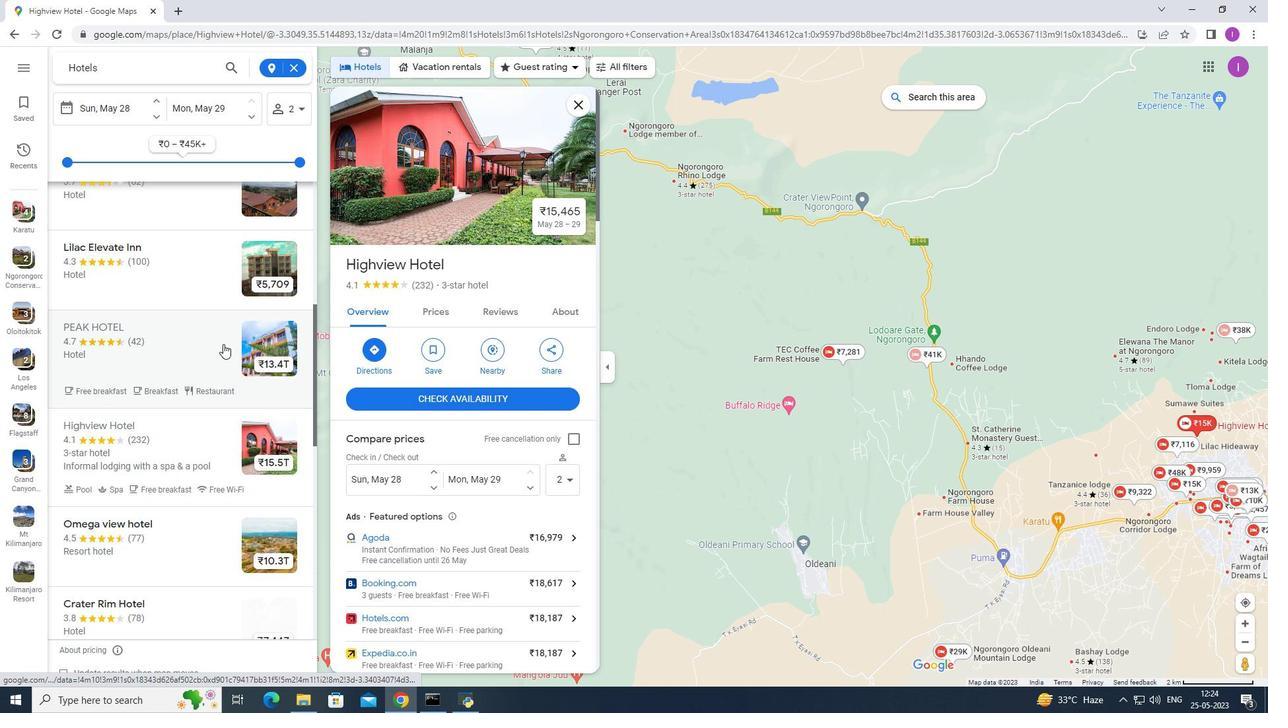 
Action: Mouse moved to (114, 339)
Screenshot: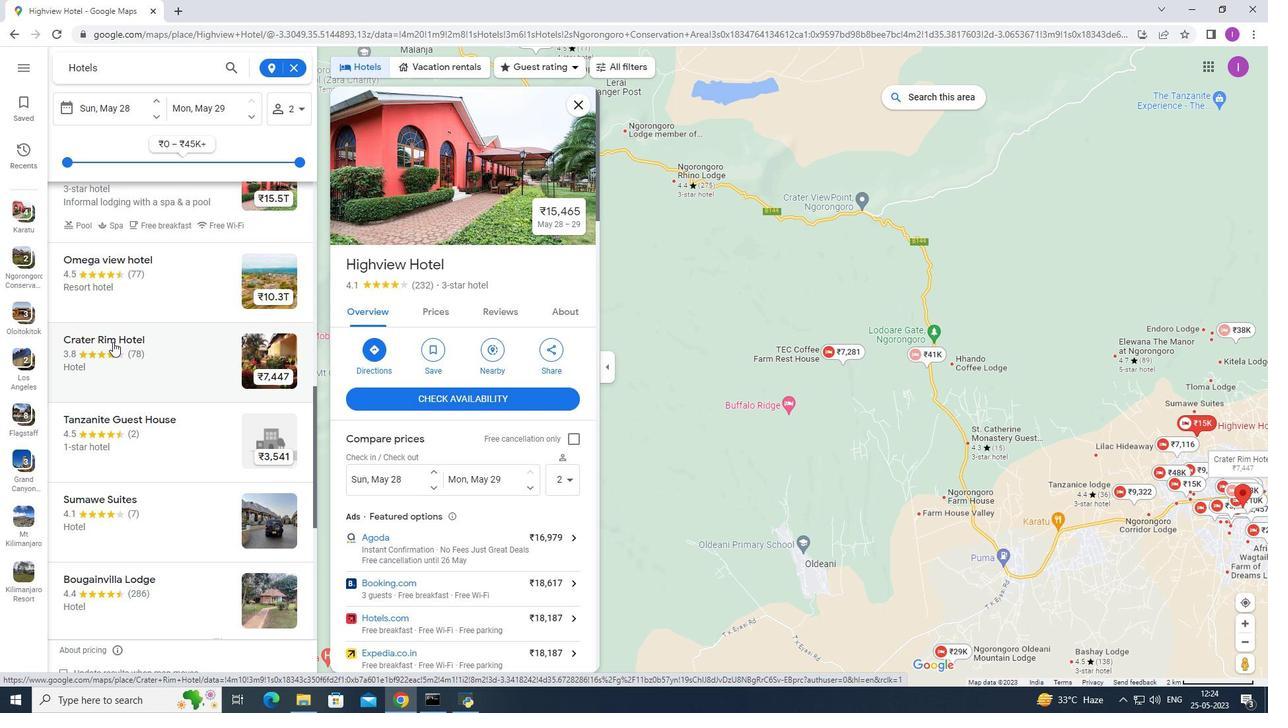 
Action: Mouse pressed left at (114, 339)
Screenshot: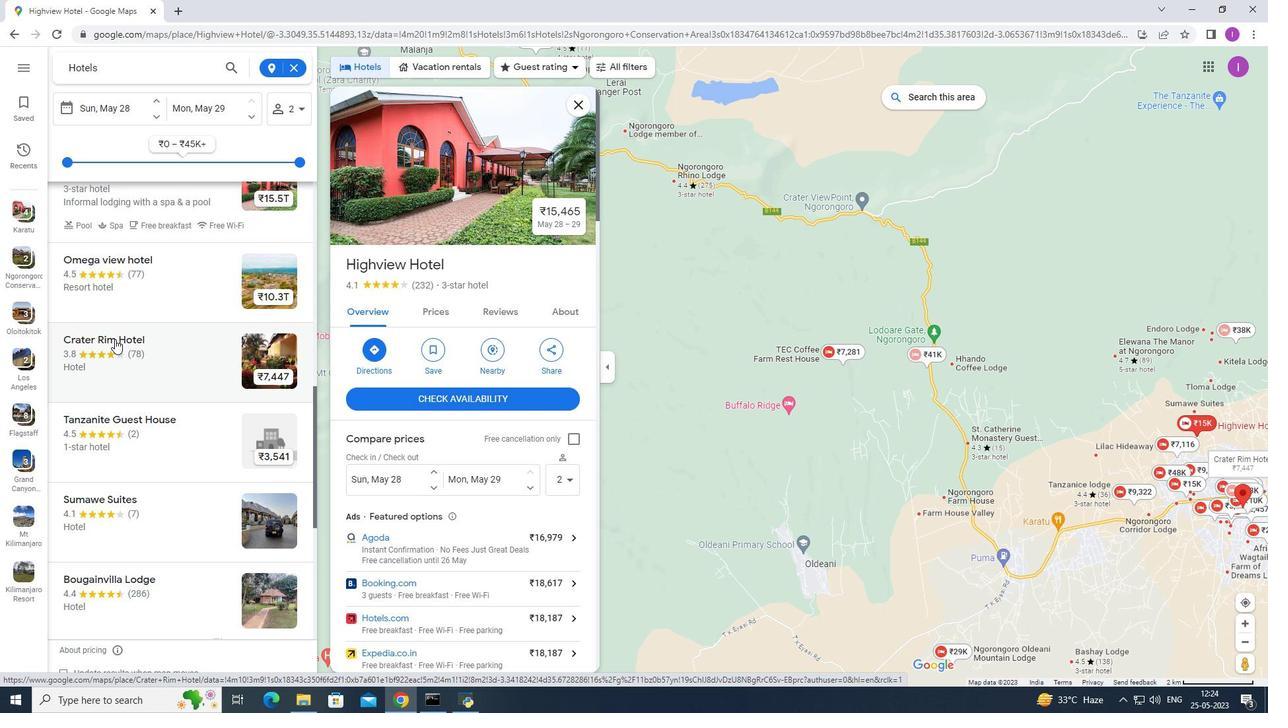 
Action: Mouse moved to (465, 159)
Screenshot: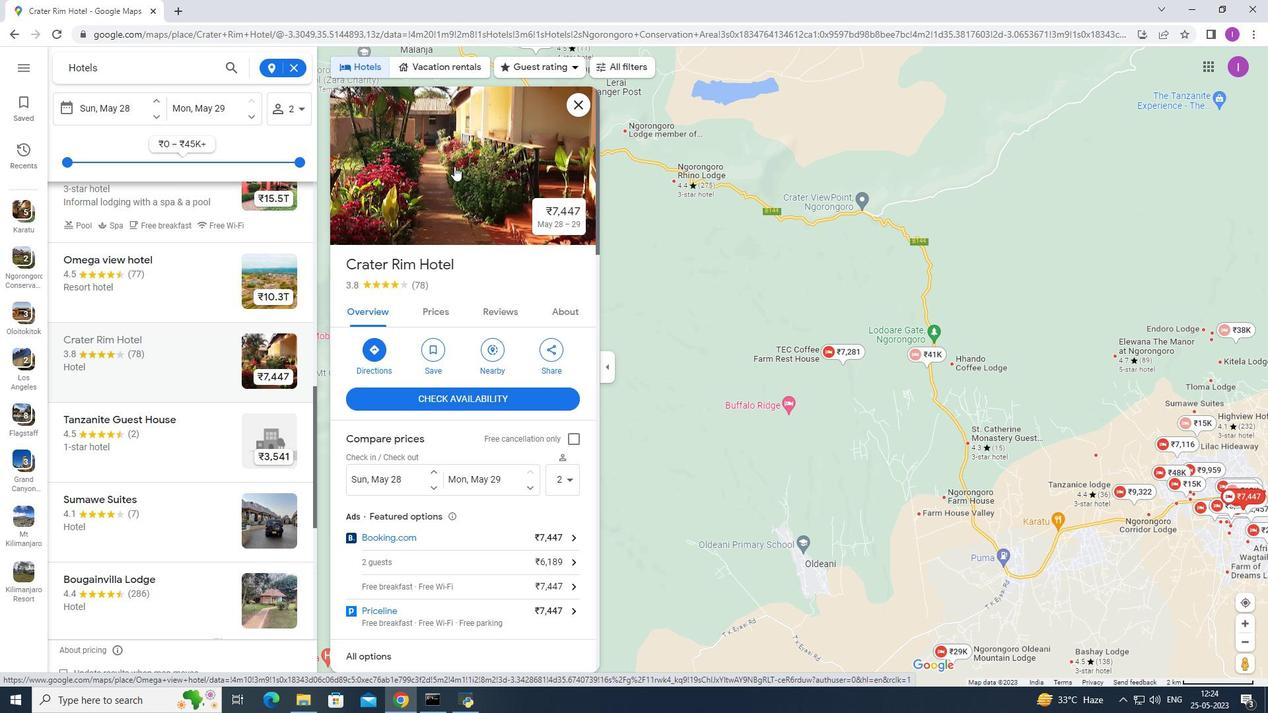 
Action: Mouse pressed left at (465, 159)
Screenshot: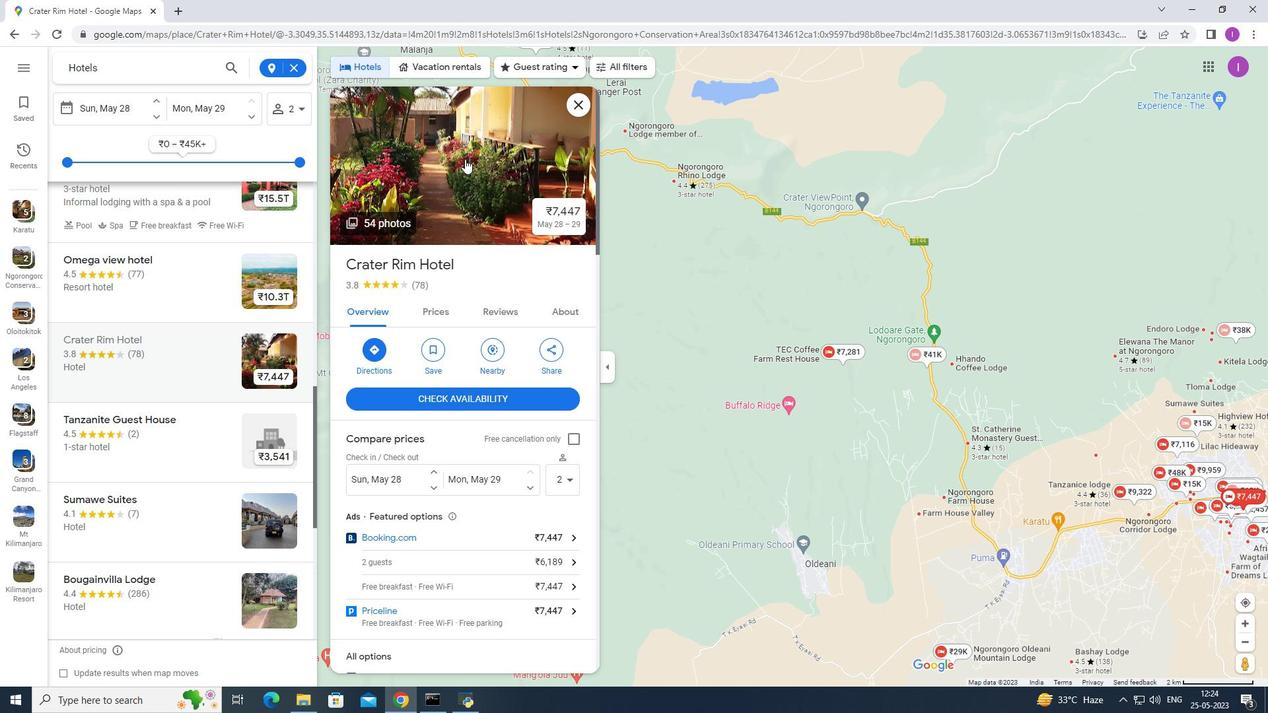 
Action: Mouse moved to (898, 458)
Screenshot: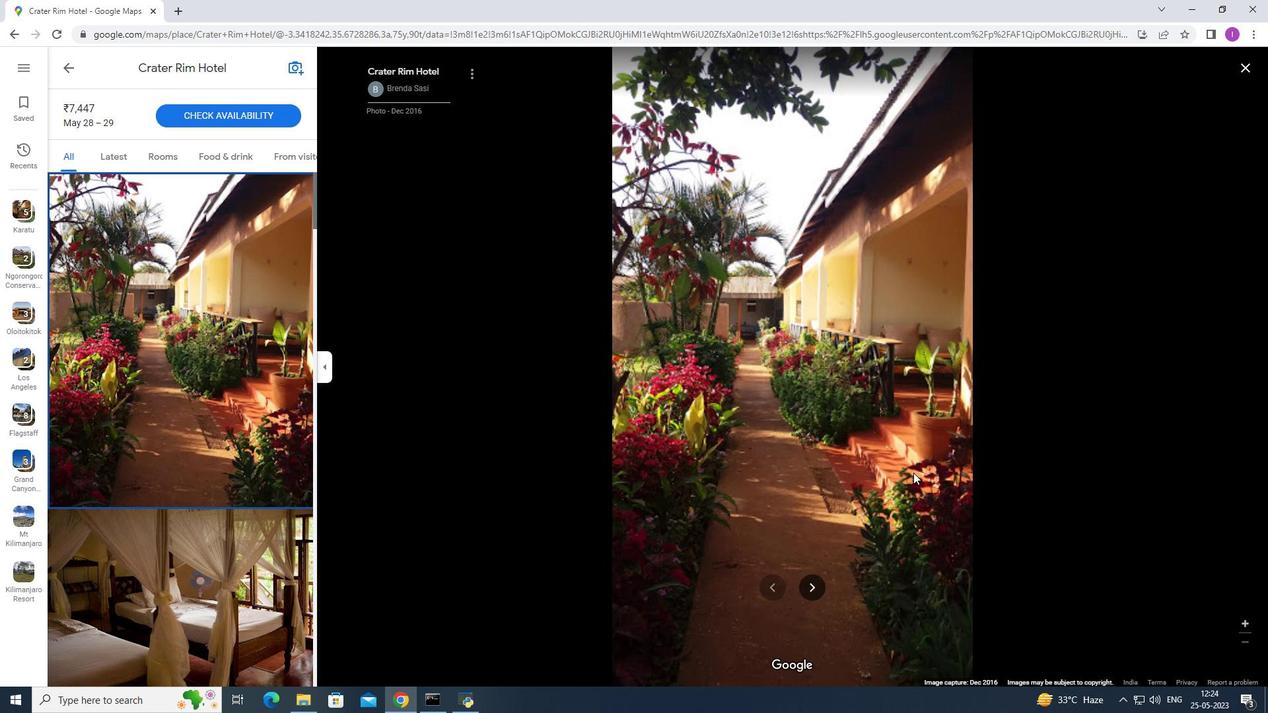 
Action: Key pressed <Key.right><Key.right><Key.right><Key.right><Key.right><Key.right><Key.right><Key.right><Key.right>
Screenshot: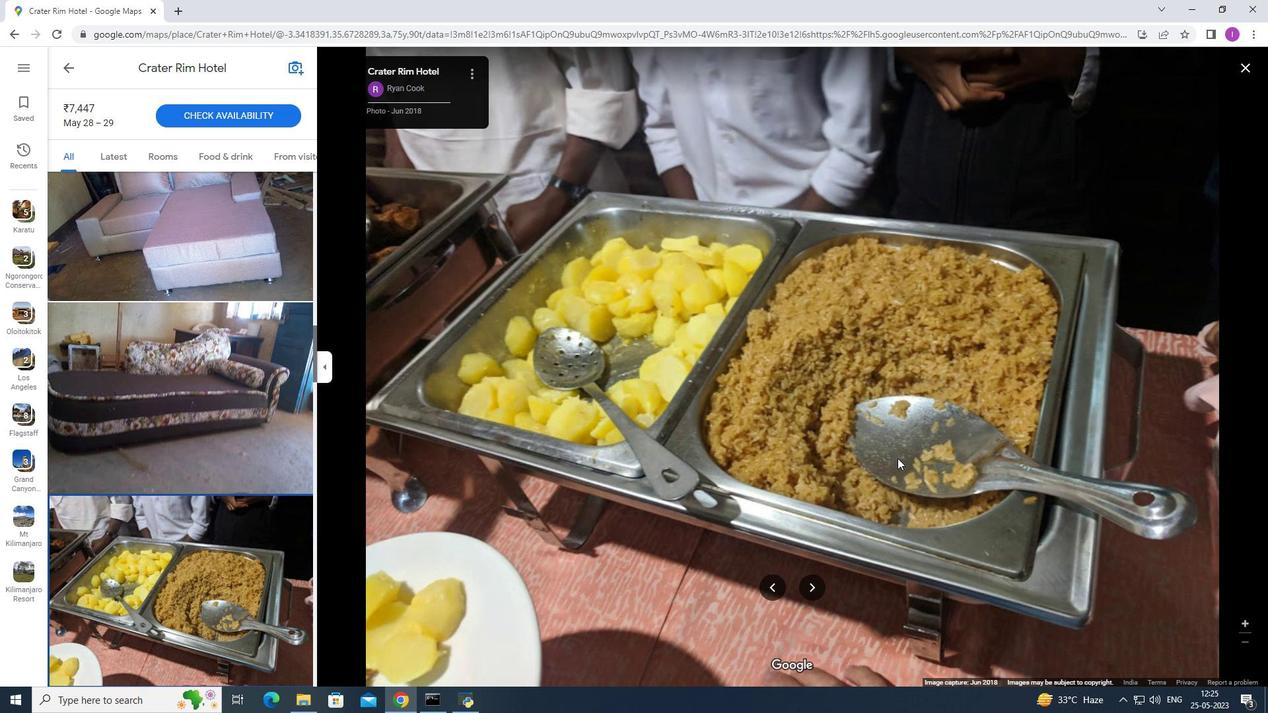 
Action: Mouse moved to (559, 299)
Screenshot: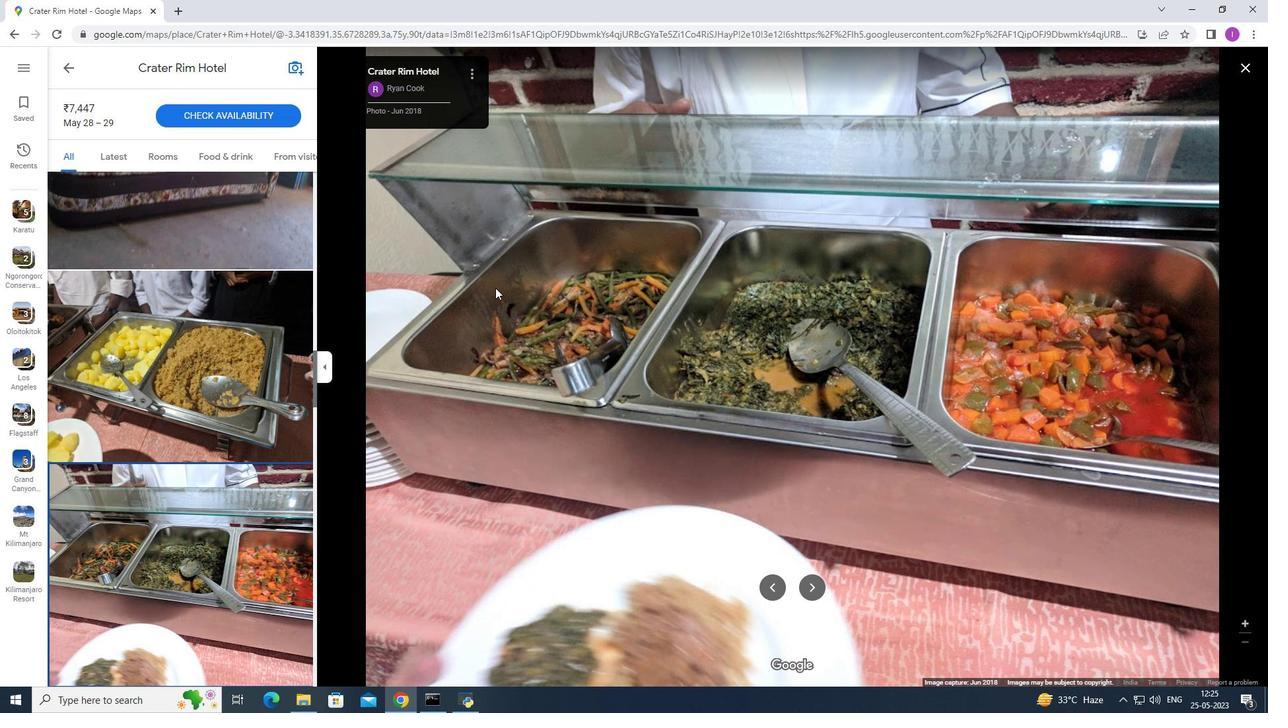 
Action: Key pressed <Key.right><Key.right><Key.right><Key.right><Key.right><Key.right><Key.right><Key.right><Key.right>
Screenshot: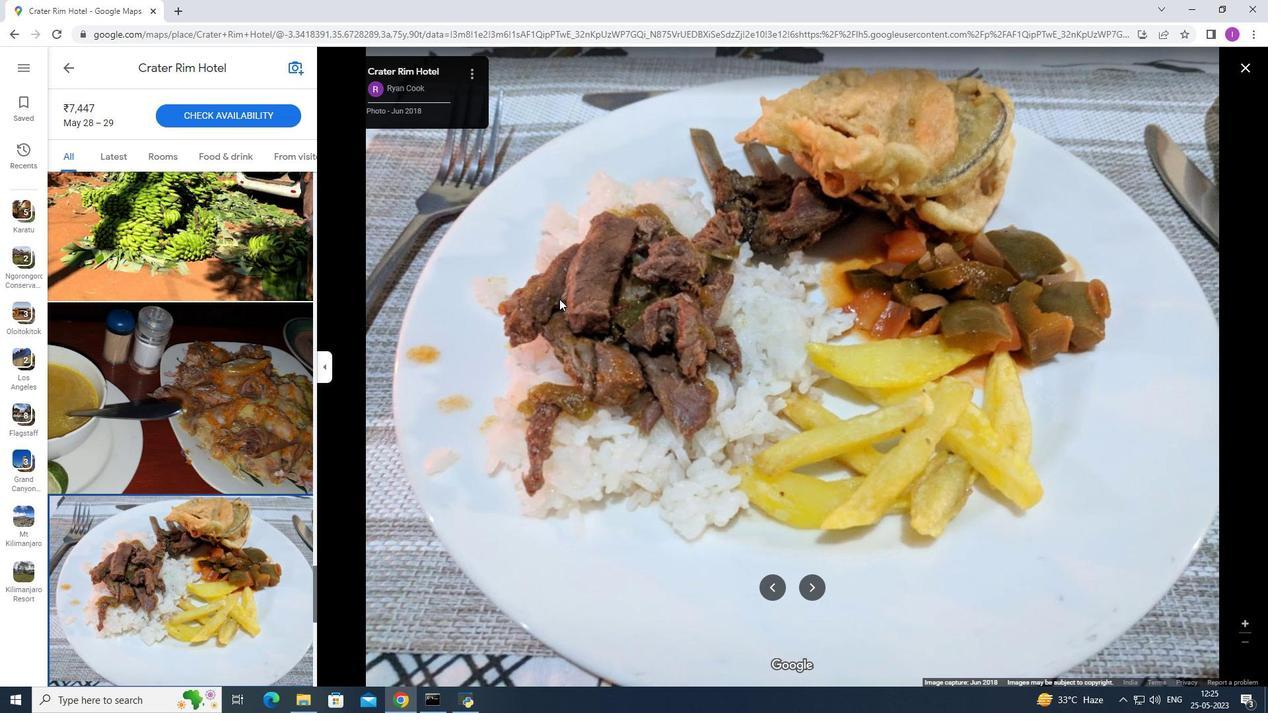 
Action: Mouse moved to (18, 31)
Screenshot: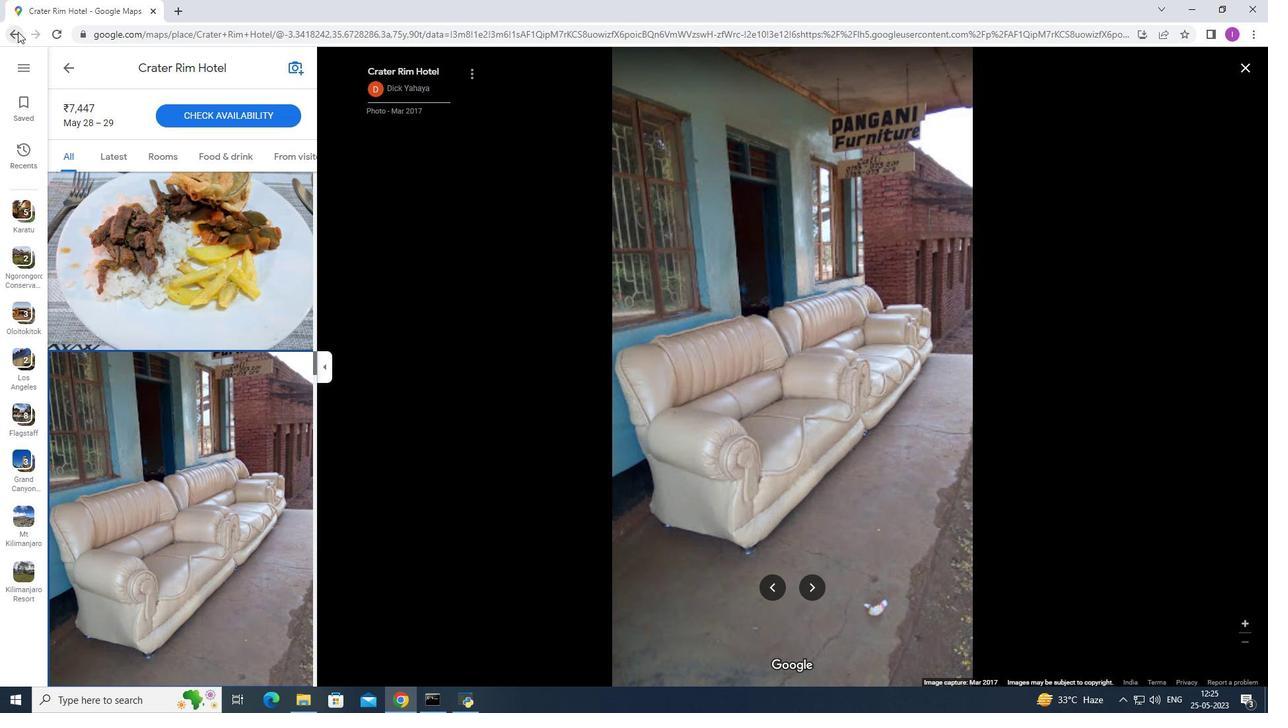 
Action: Mouse pressed left at (18, 31)
Screenshot: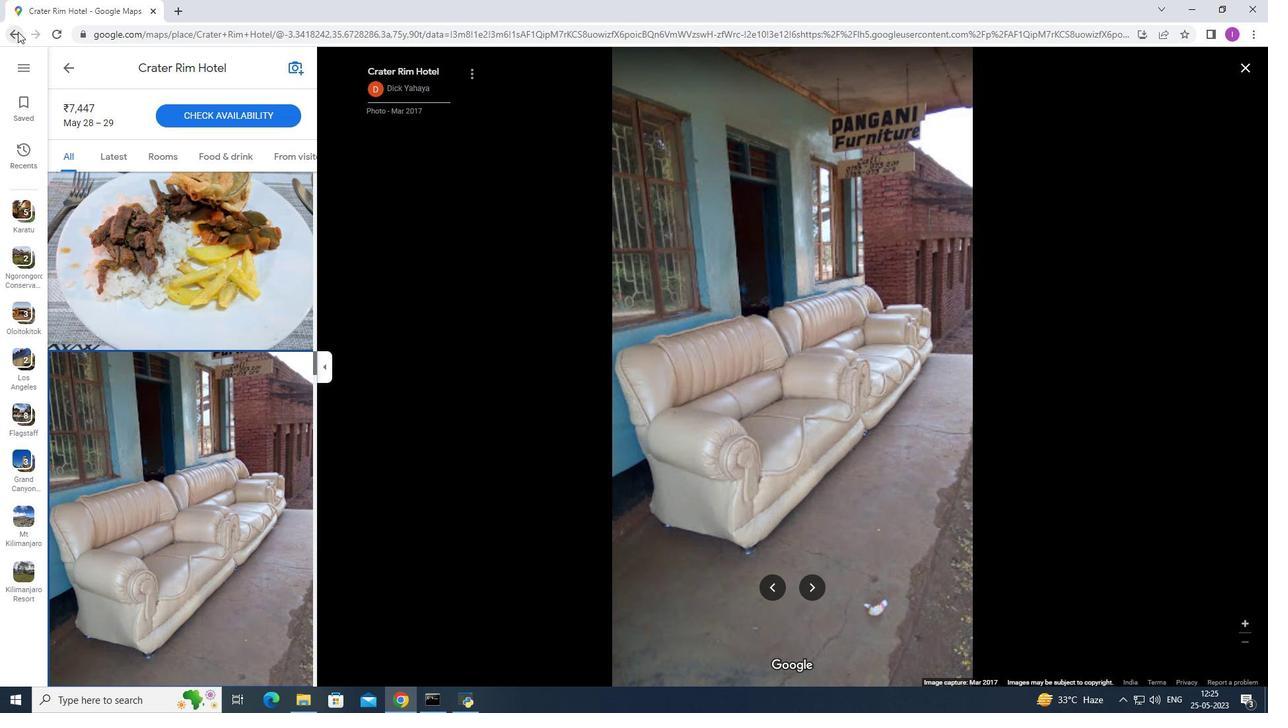
Action: Mouse moved to (19, 31)
Screenshot: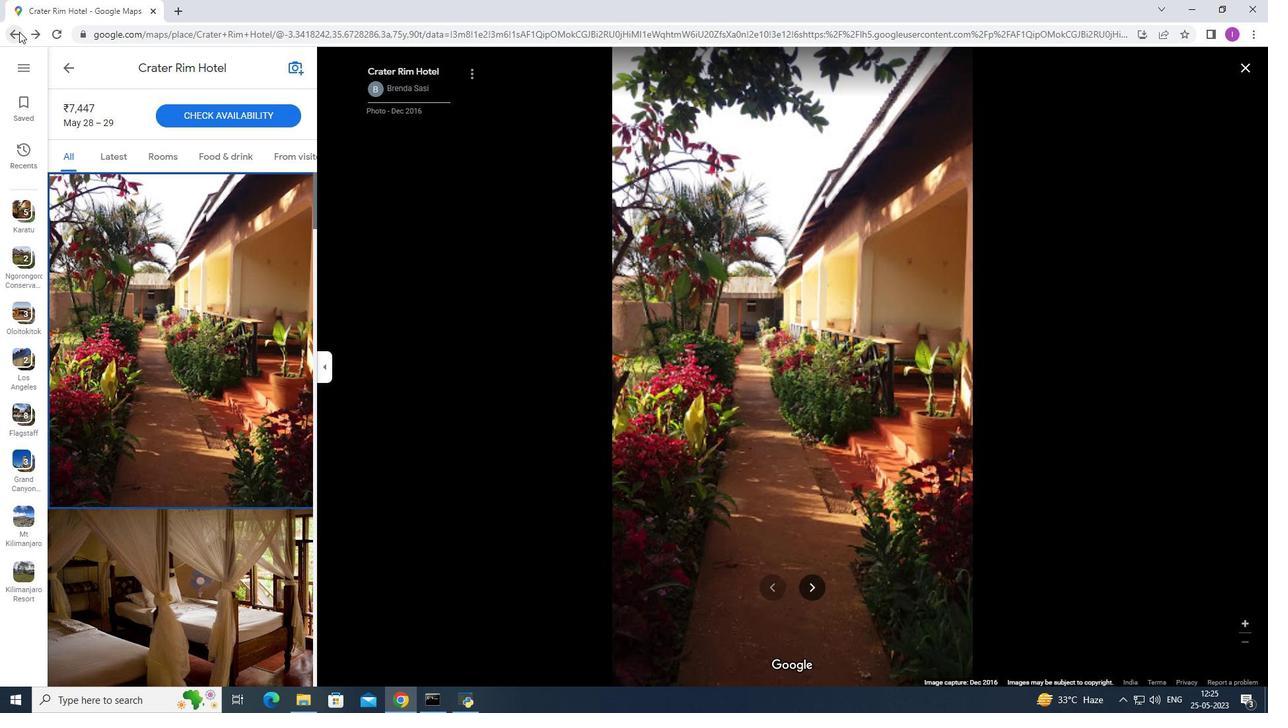 
Action: Mouse pressed left at (19, 31)
Screenshot: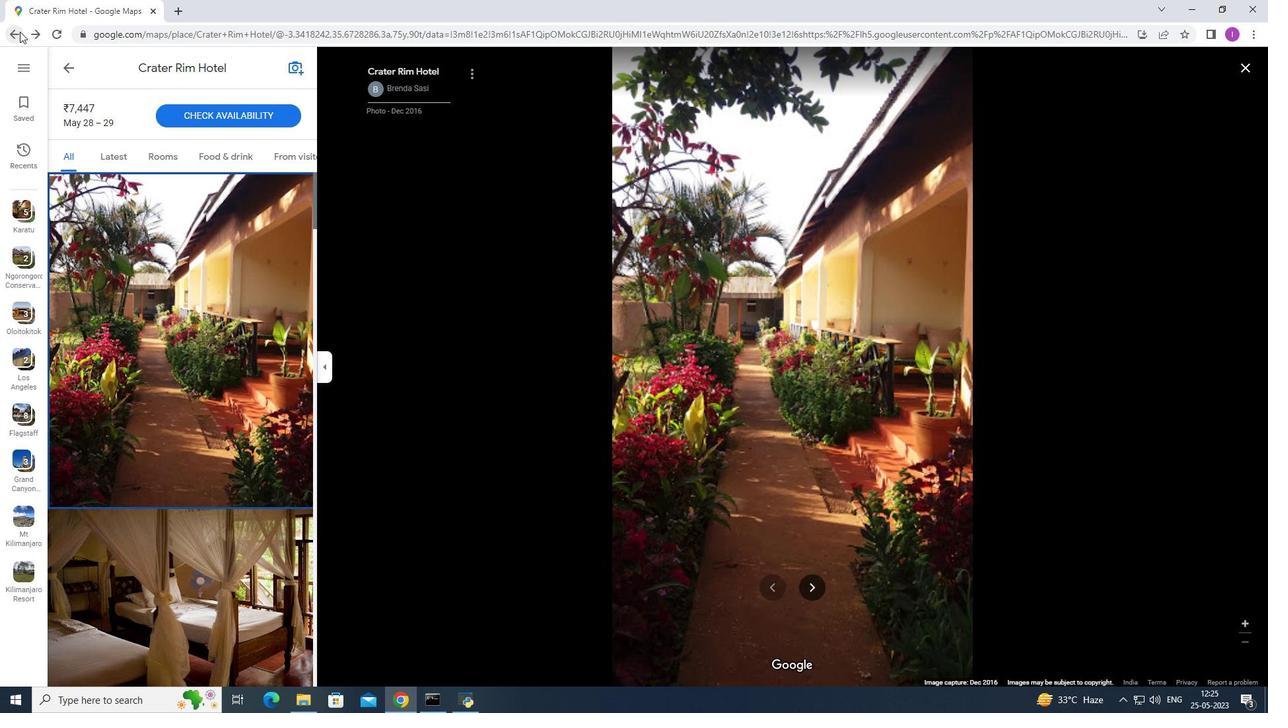 
Action: Mouse moved to (222, 416)
Screenshot: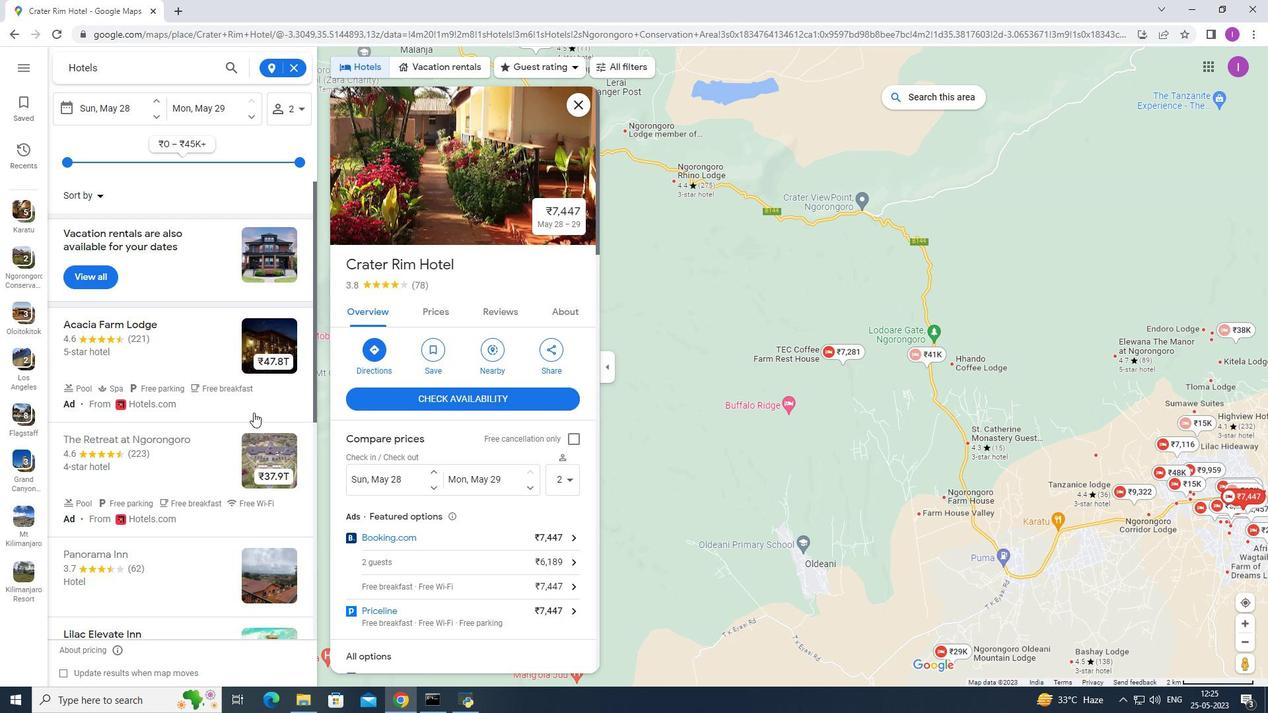 
Action: Mouse scrolled (222, 415) with delta (0, 0)
Screenshot: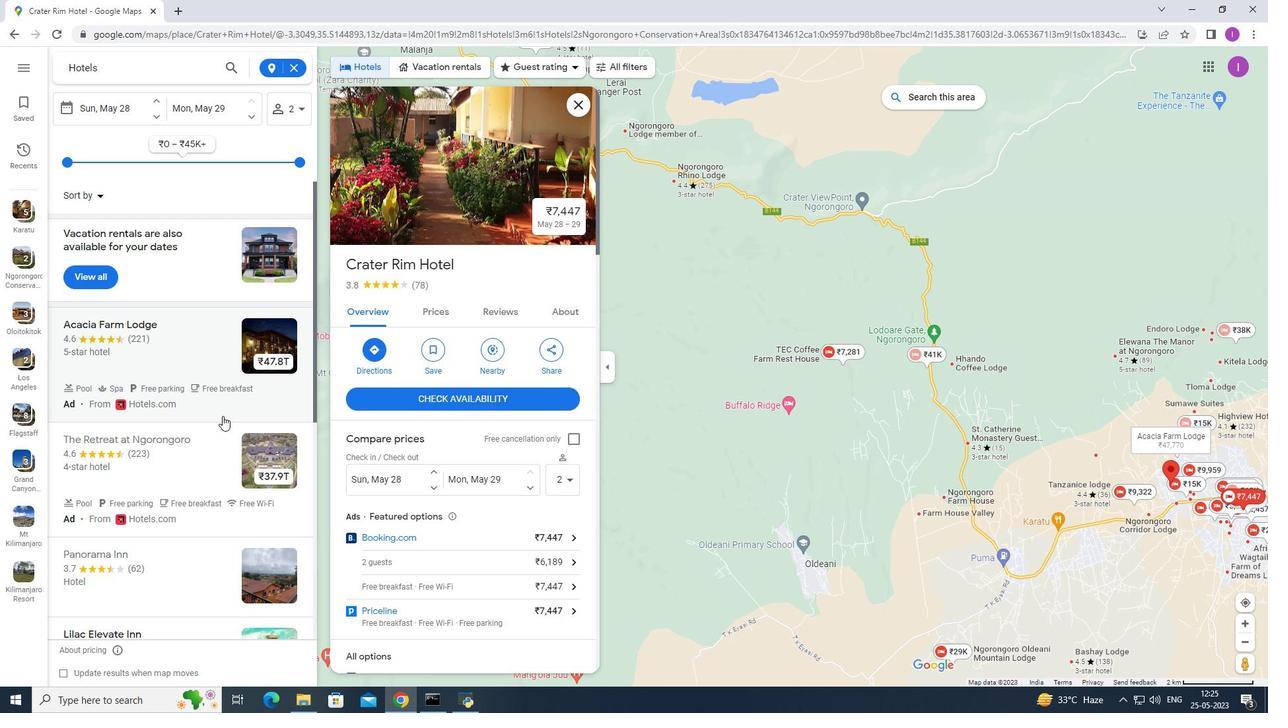 
Action: Mouse scrolled (222, 415) with delta (0, 0)
Screenshot: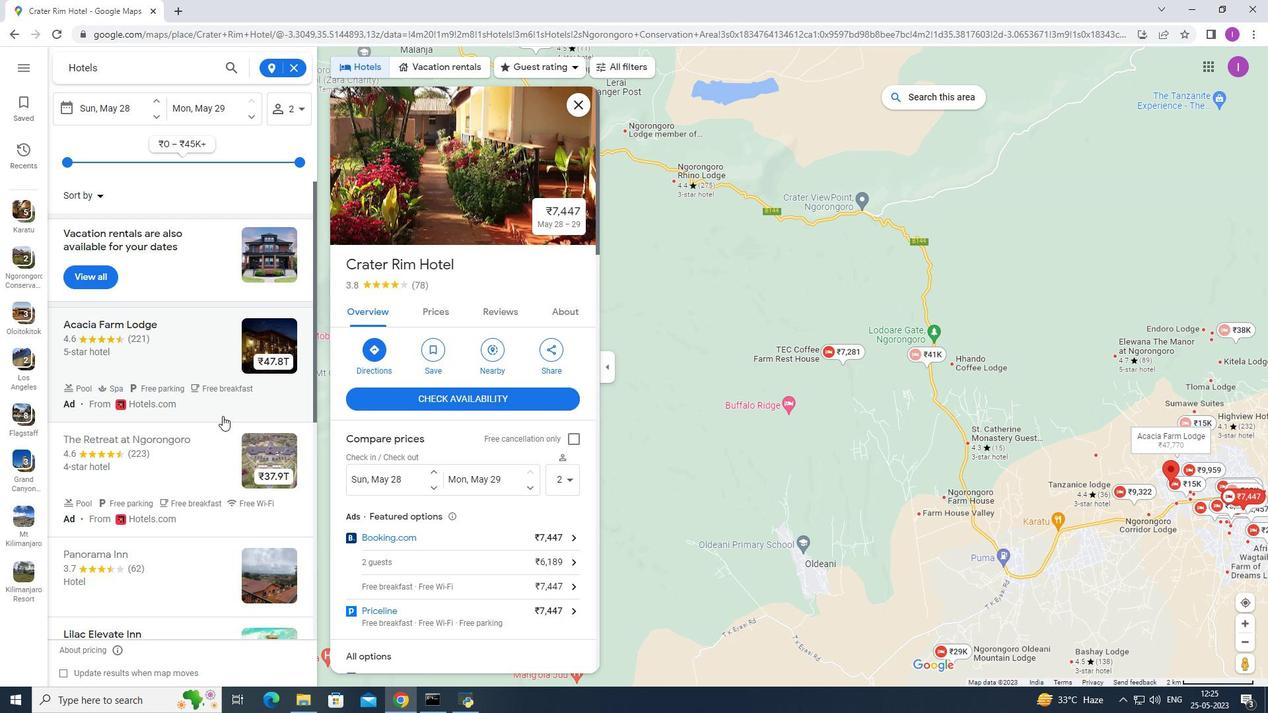 
Action: Mouse scrolled (222, 415) with delta (0, 0)
Screenshot: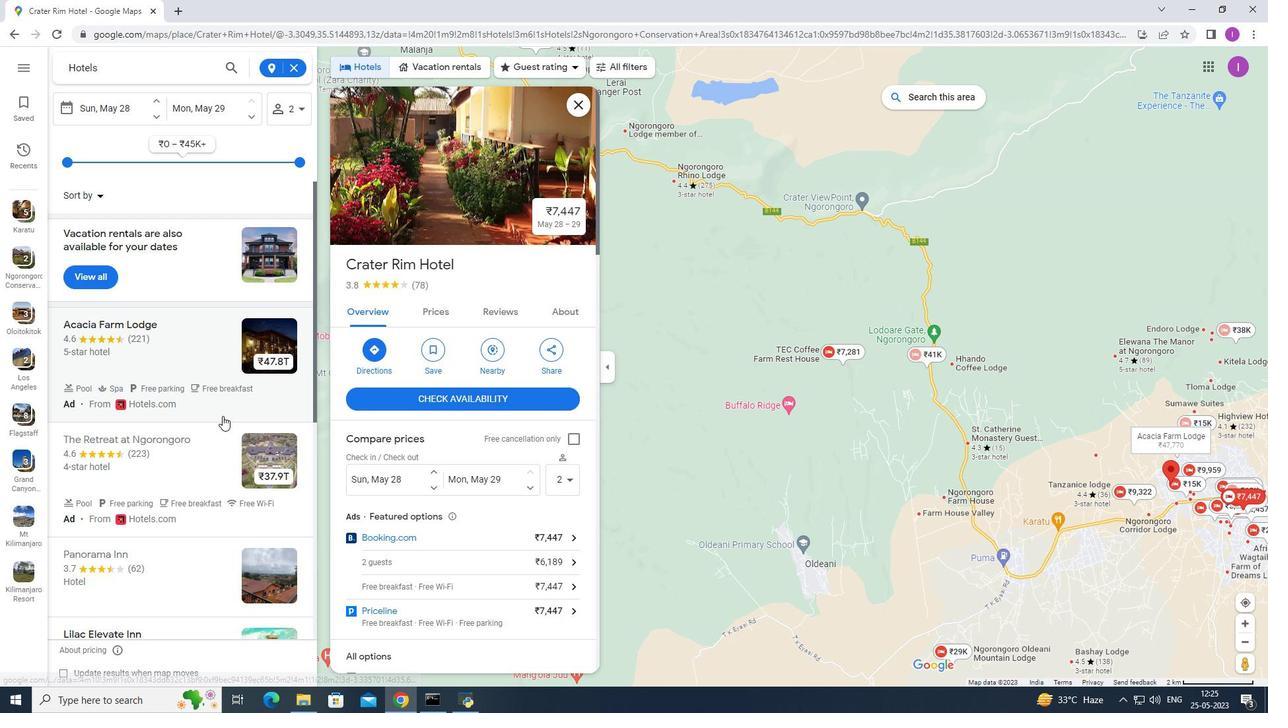 
Action: Mouse scrolled (222, 415) with delta (0, 0)
Screenshot: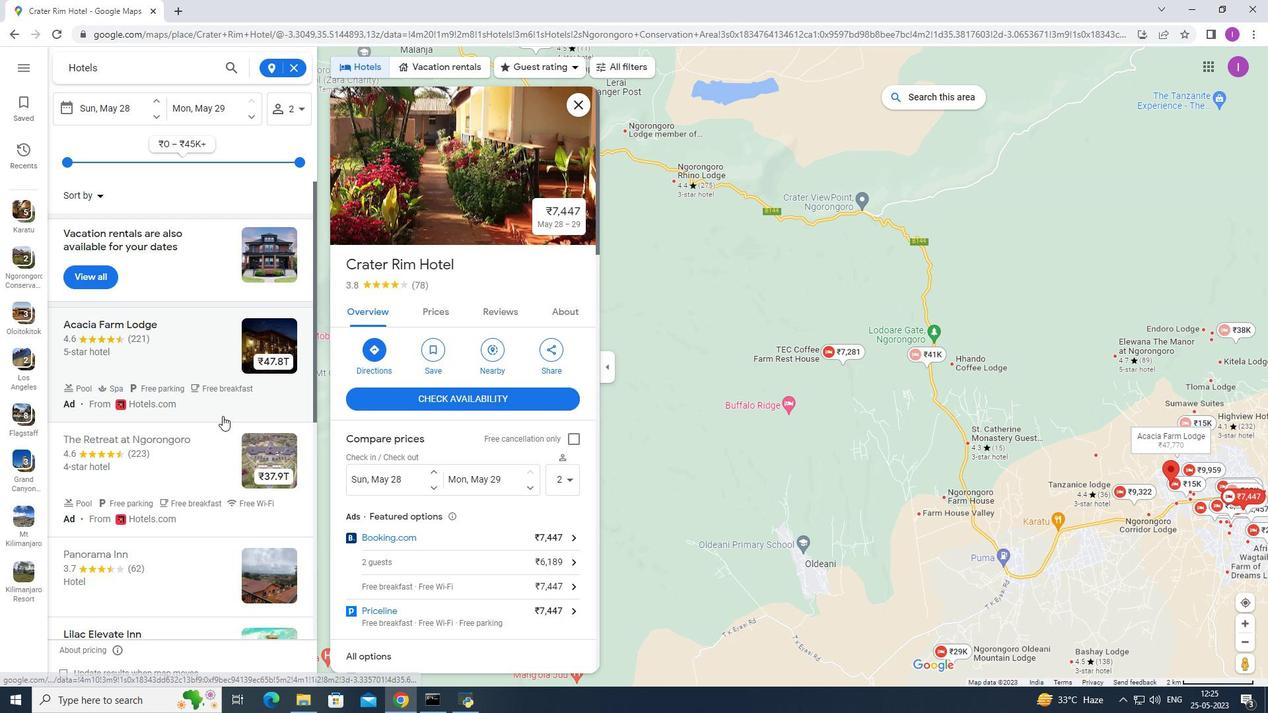 
Action: Mouse moved to (226, 405)
Screenshot: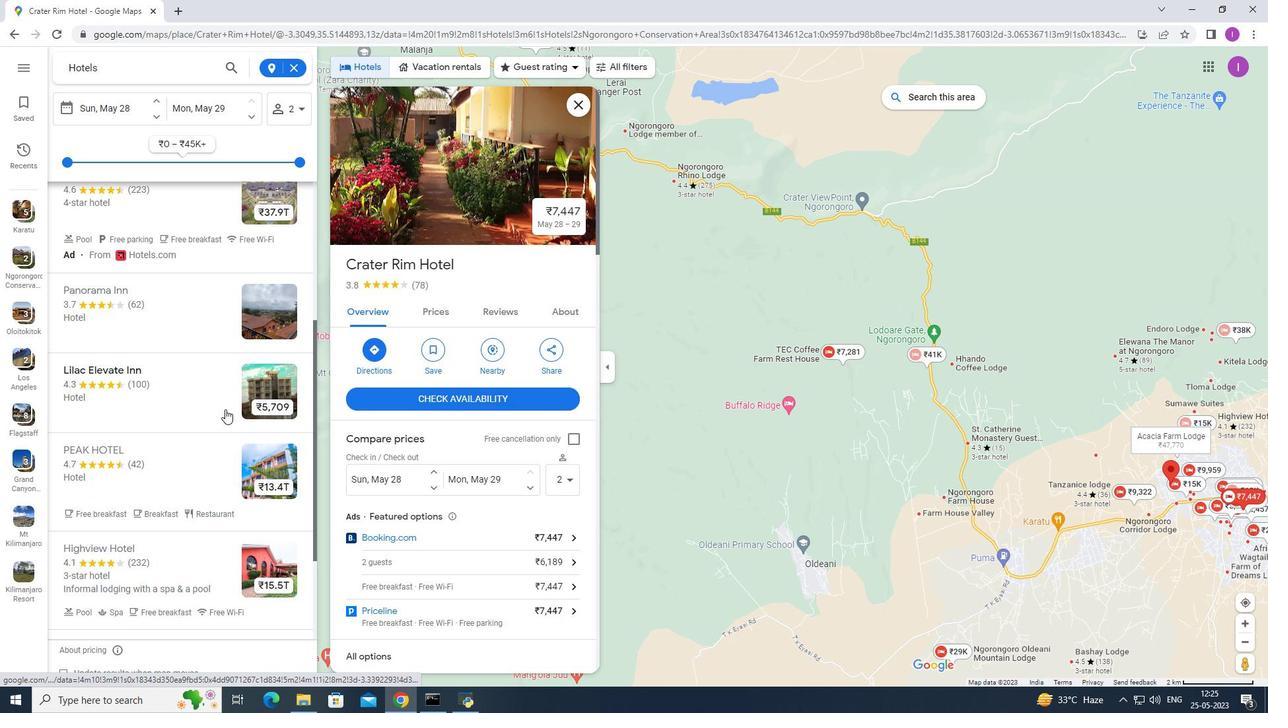 
Action: Mouse scrolled (226, 405) with delta (0, 0)
Screenshot: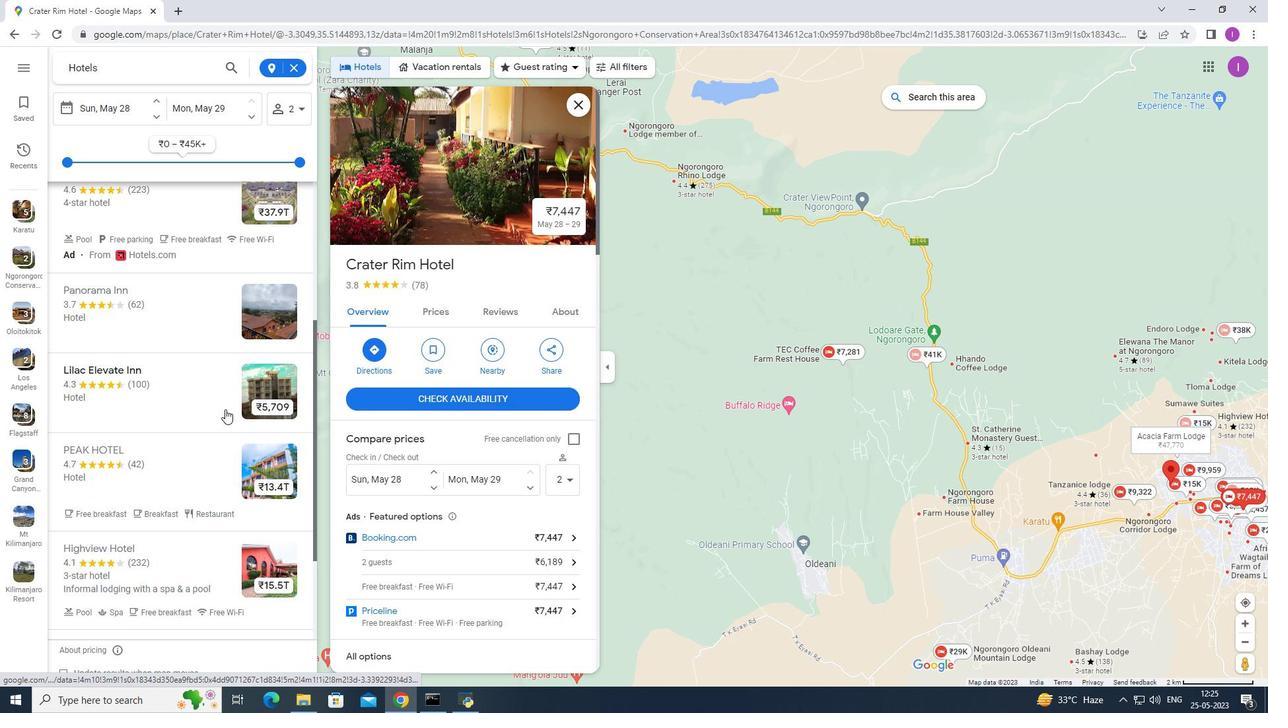 
Action: Mouse scrolled (226, 405) with delta (0, 0)
Screenshot: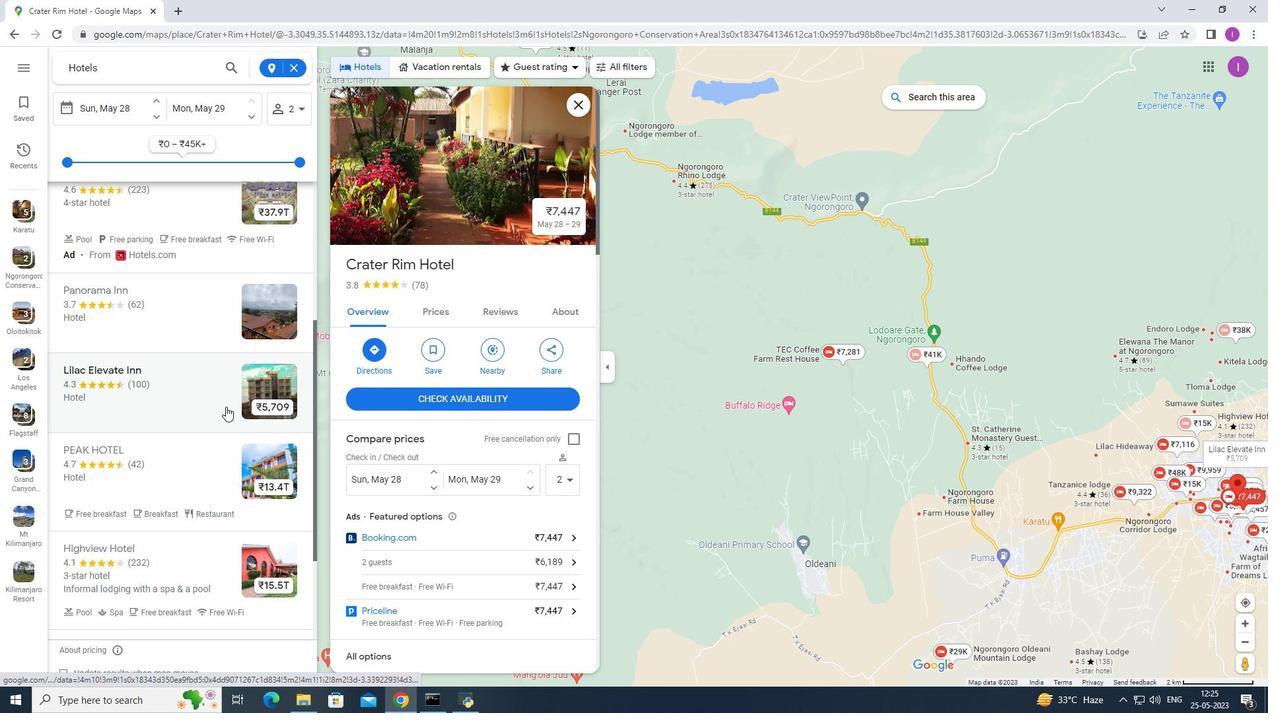 
Action: Mouse scrolled (226, 405) with delta (0, 0)
Screenshot: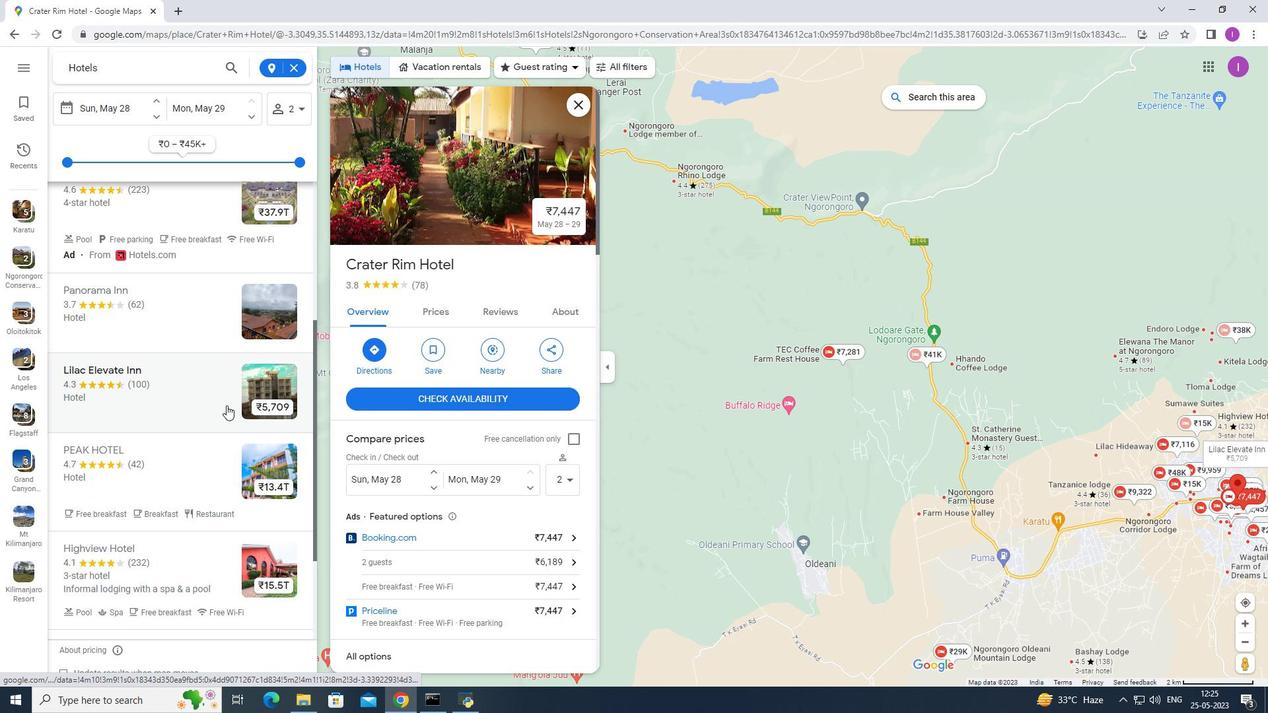 
Action: Mouse scrolled (226, 405) with delta (0, 0)
Screenshot: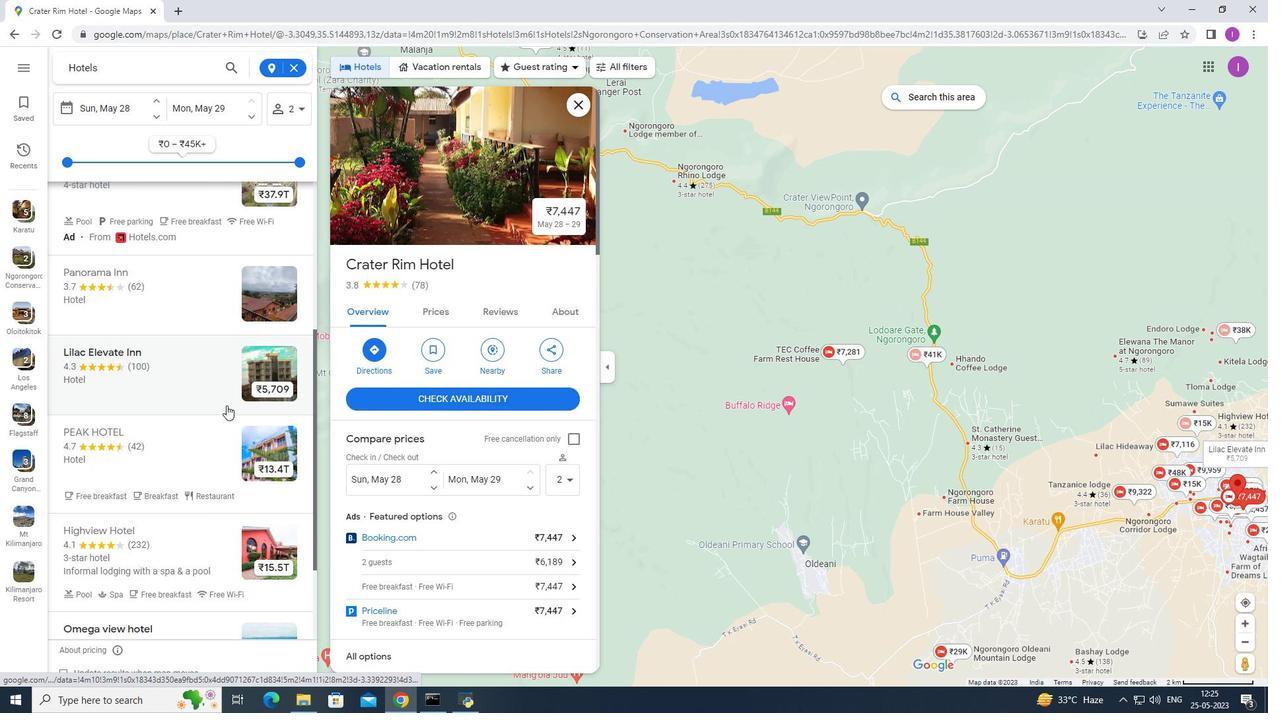 
Action: Mouse moved to (227, 405)
Screenshot: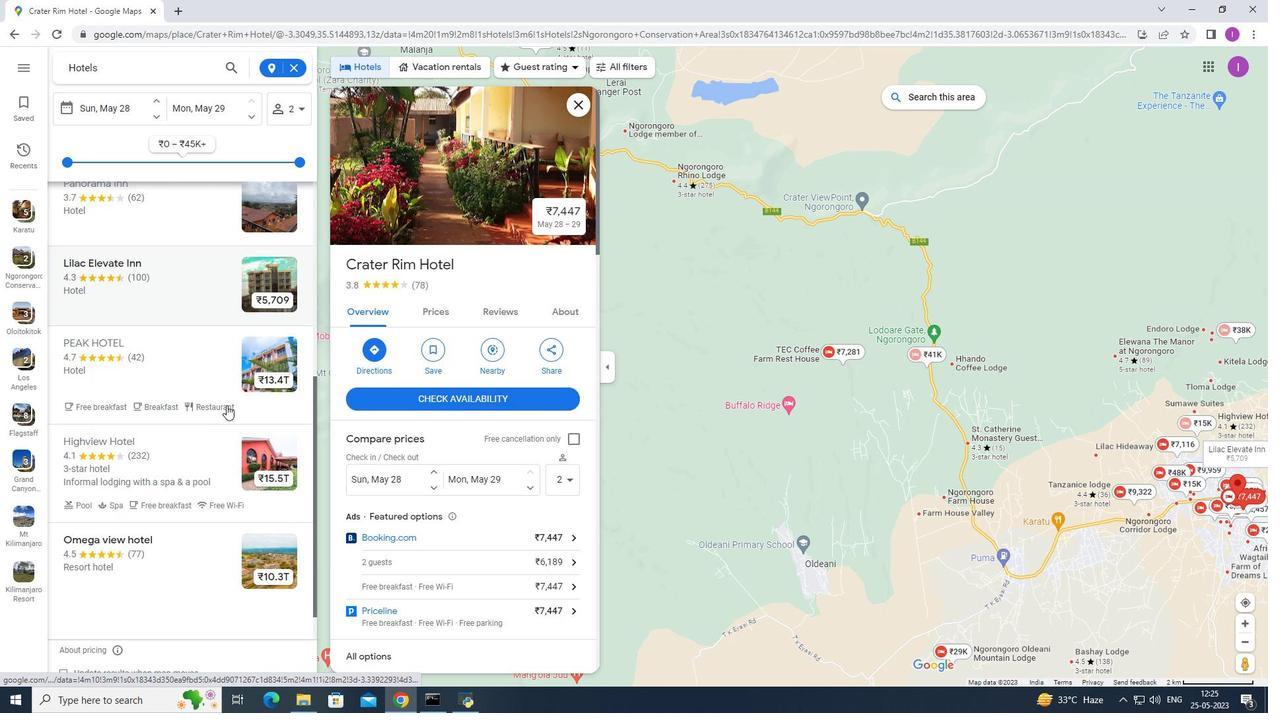 
Action: Mouse scrolled (227, 404) with delta (0, 0)
Screenshot: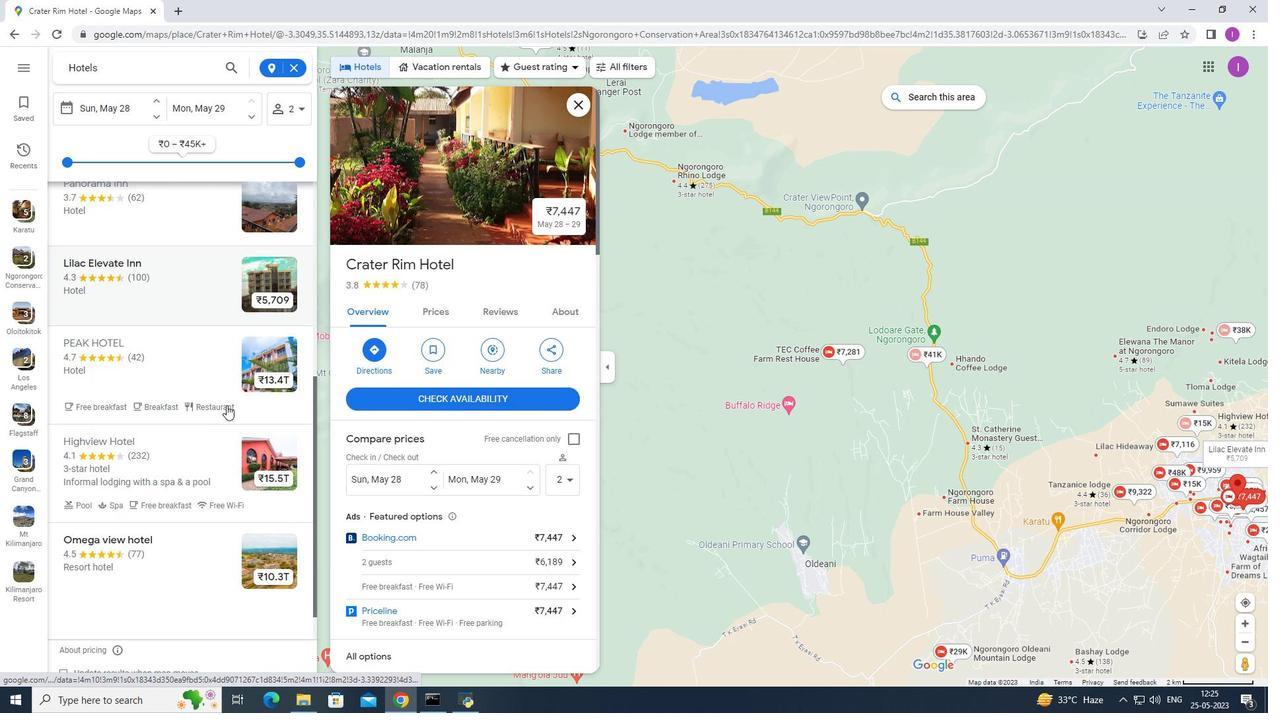 
Action: Mouse moved to (233, 395)
Screenshot: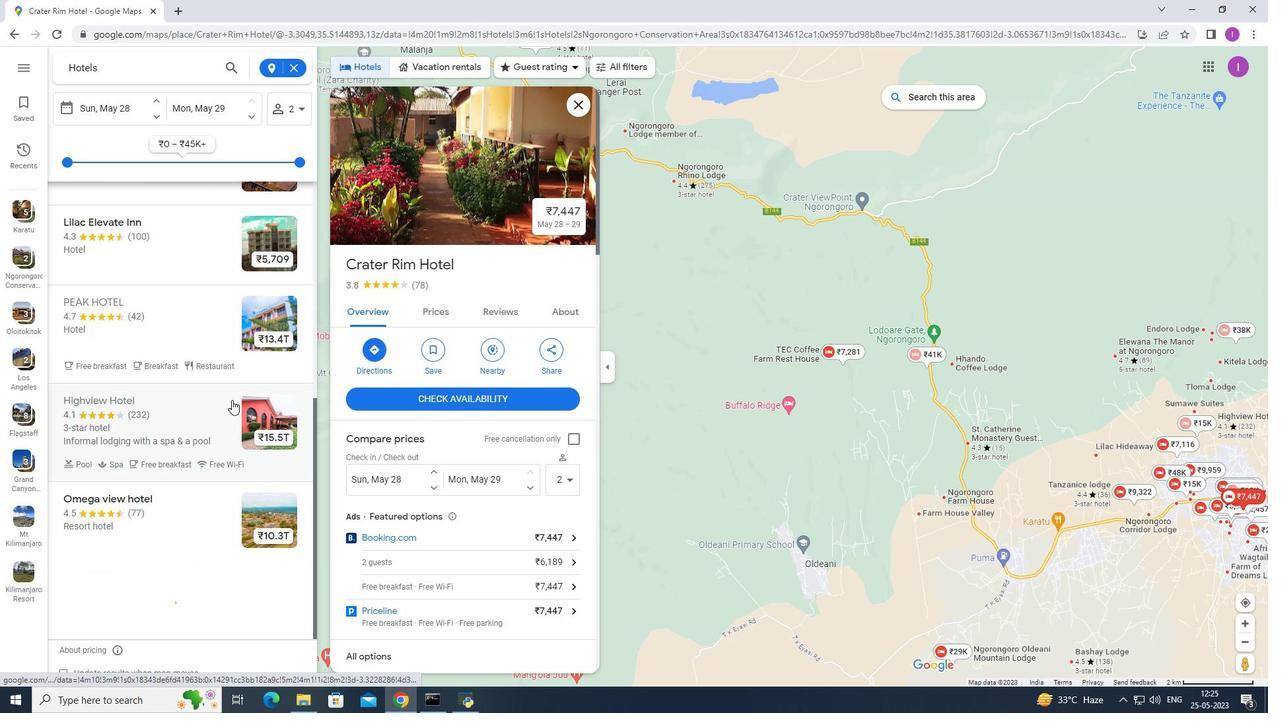 
Action: Mouse scrolled (233, 395) with delta (0, 0)
Screenshot: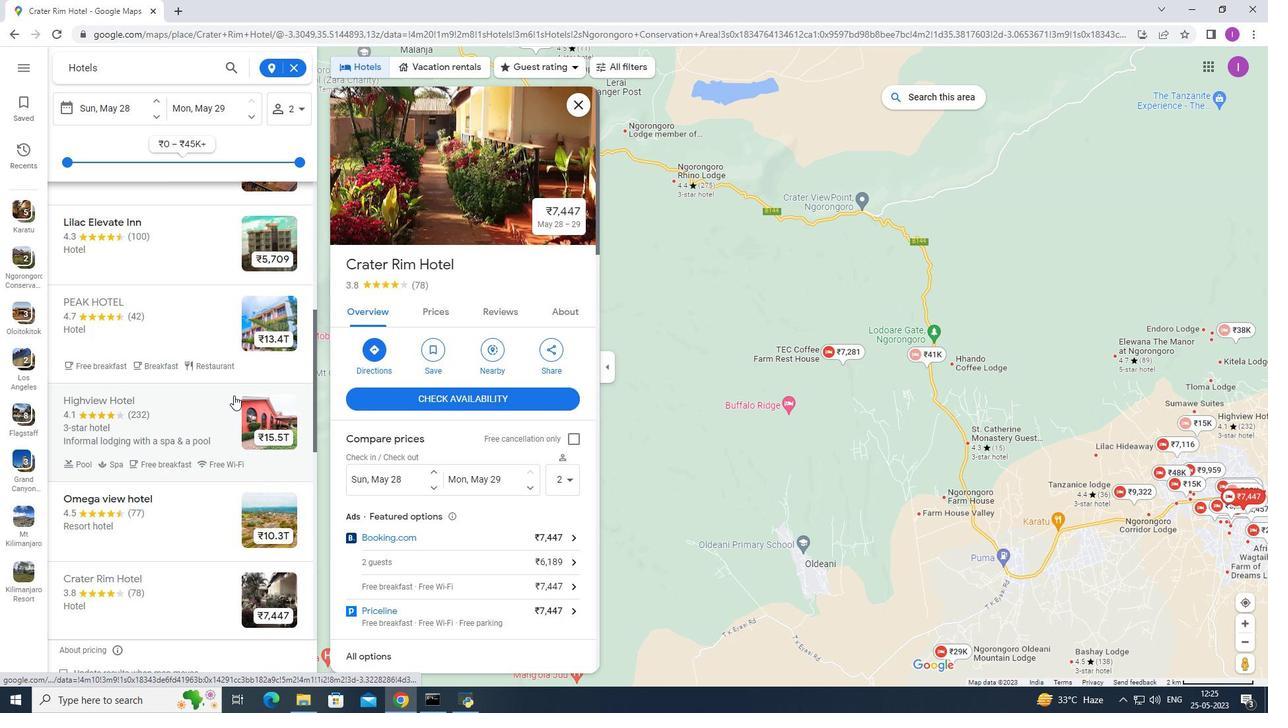 
Action: Mouse scrolled (233, 395) with delta (0, 0)
Screenshot: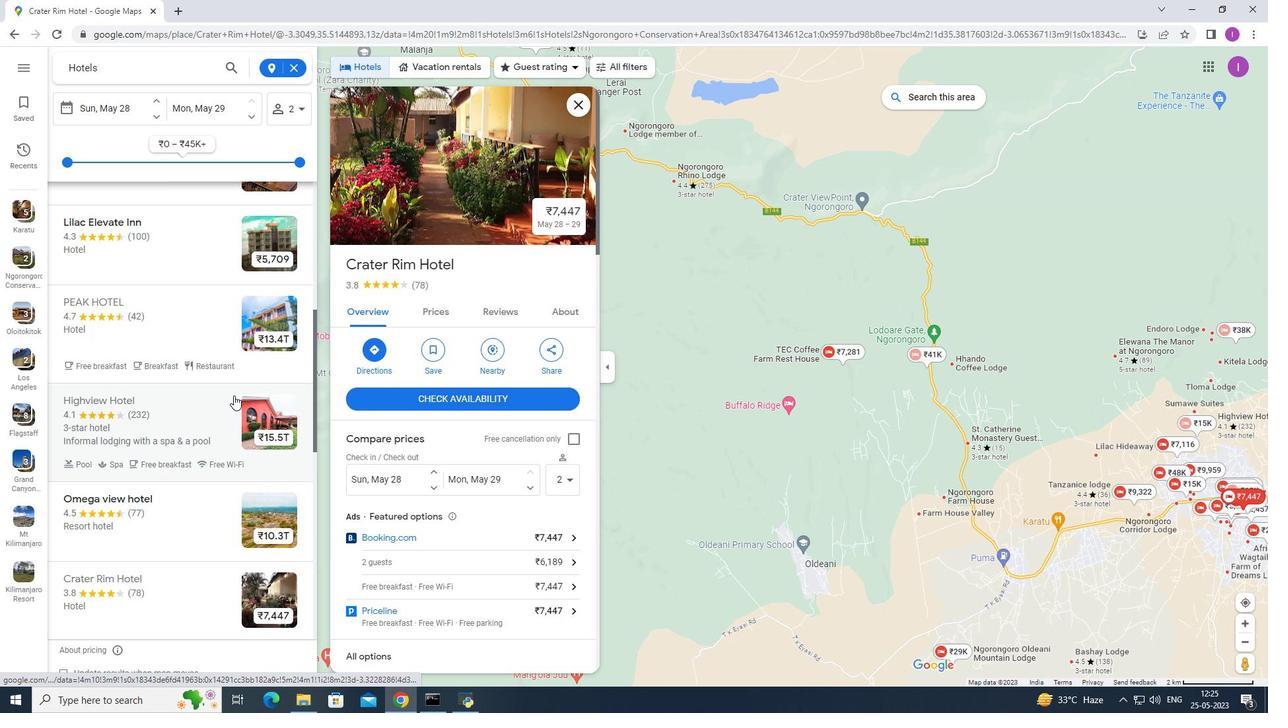
Action: Mouse scrolled (233, 395) with delta (0, 0)
Screenshot: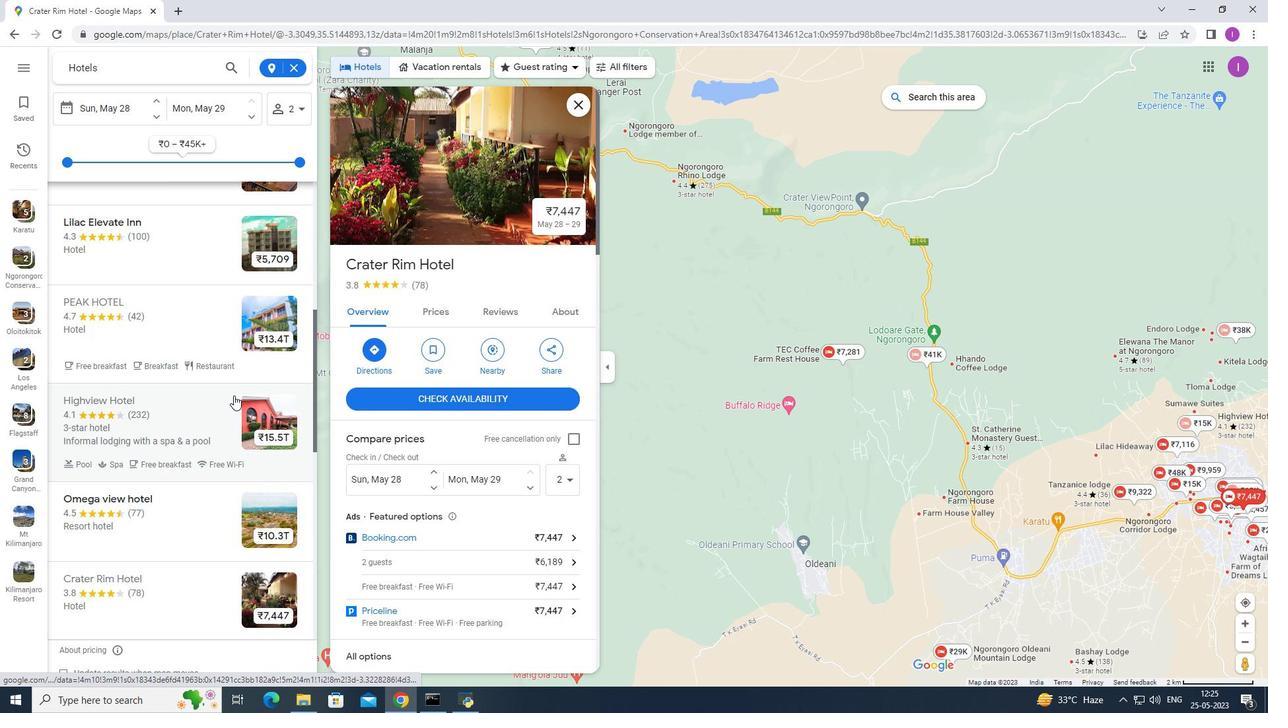 
Action: Mouse scrolled (233, 395) with delta (0, 0)
Screenshot: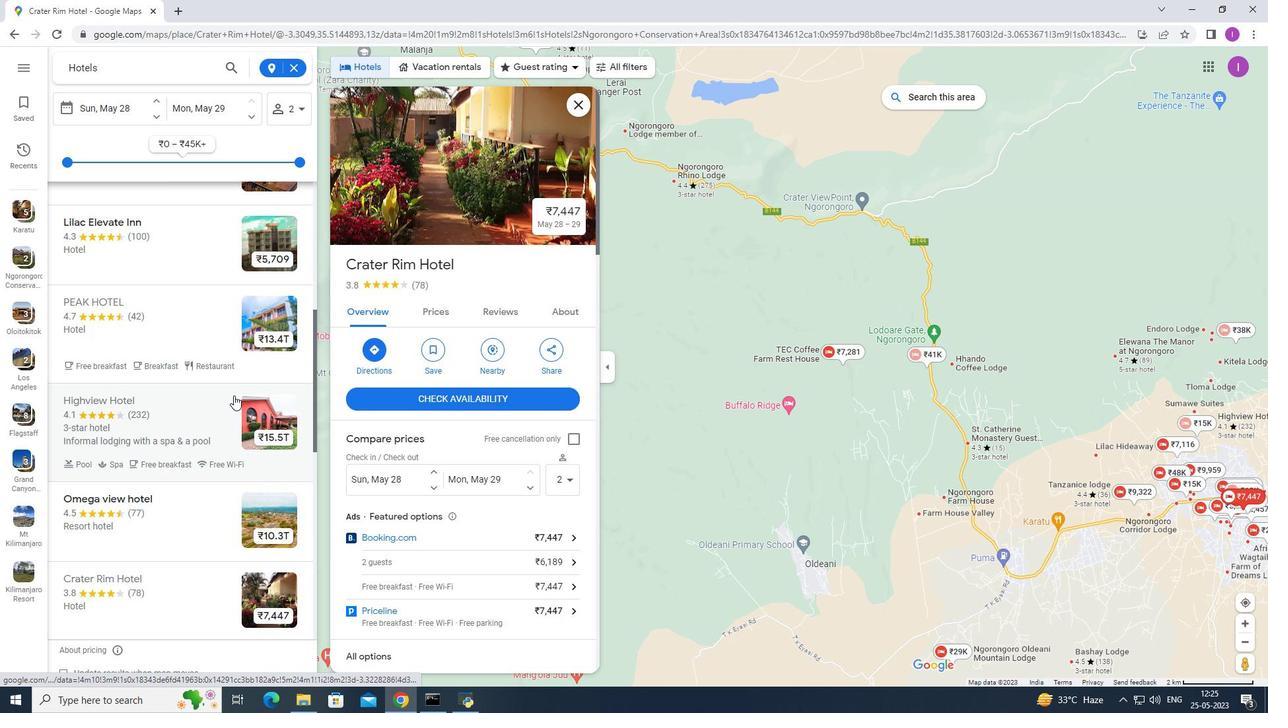 
Action: Mouse scrolled (233, 395) with delta (0, 0)
Screenshot: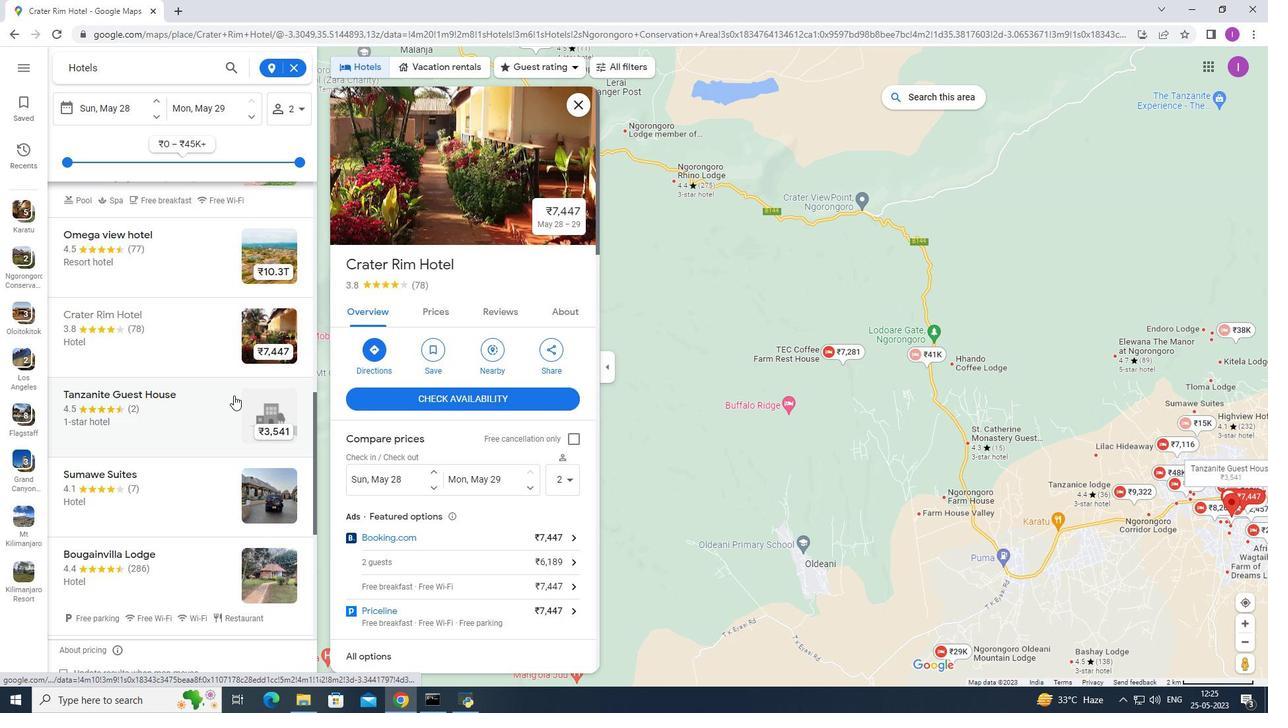 
Action: Mouse scrolled (233, 395) with delta (0, 0)
Screenshot: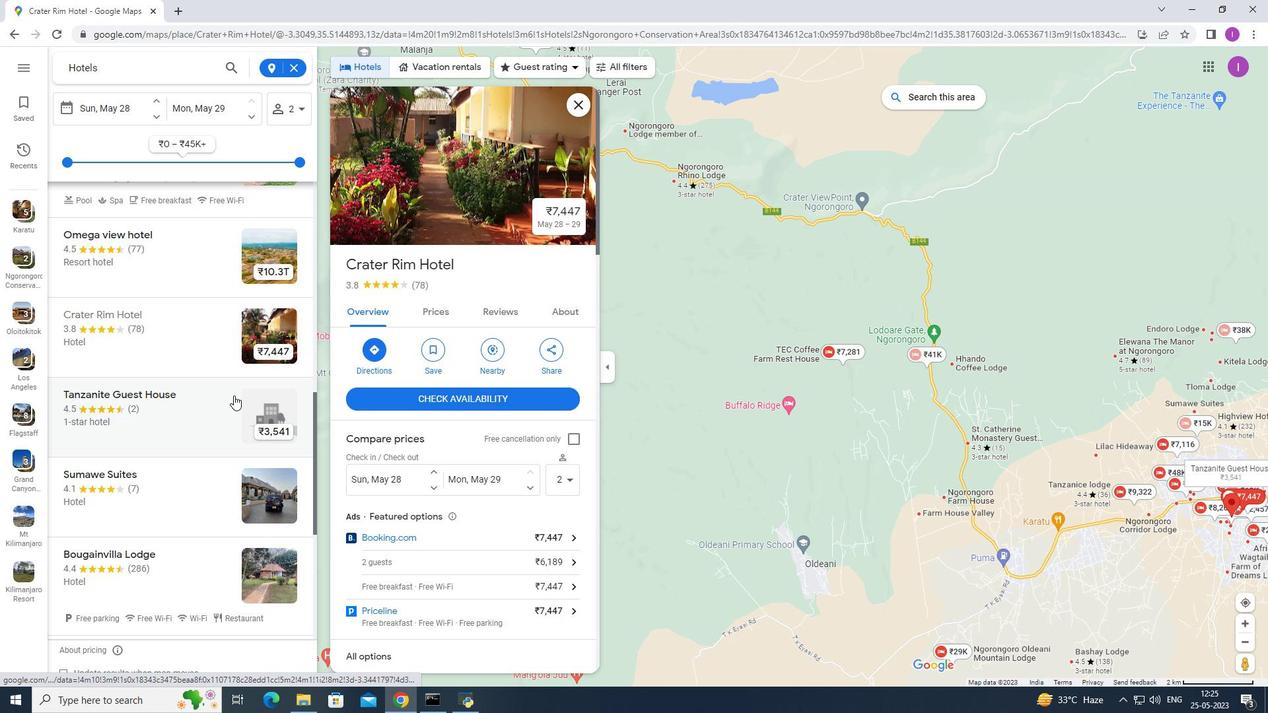 
Action: Mouse moved to (89, 342)
Screenshot: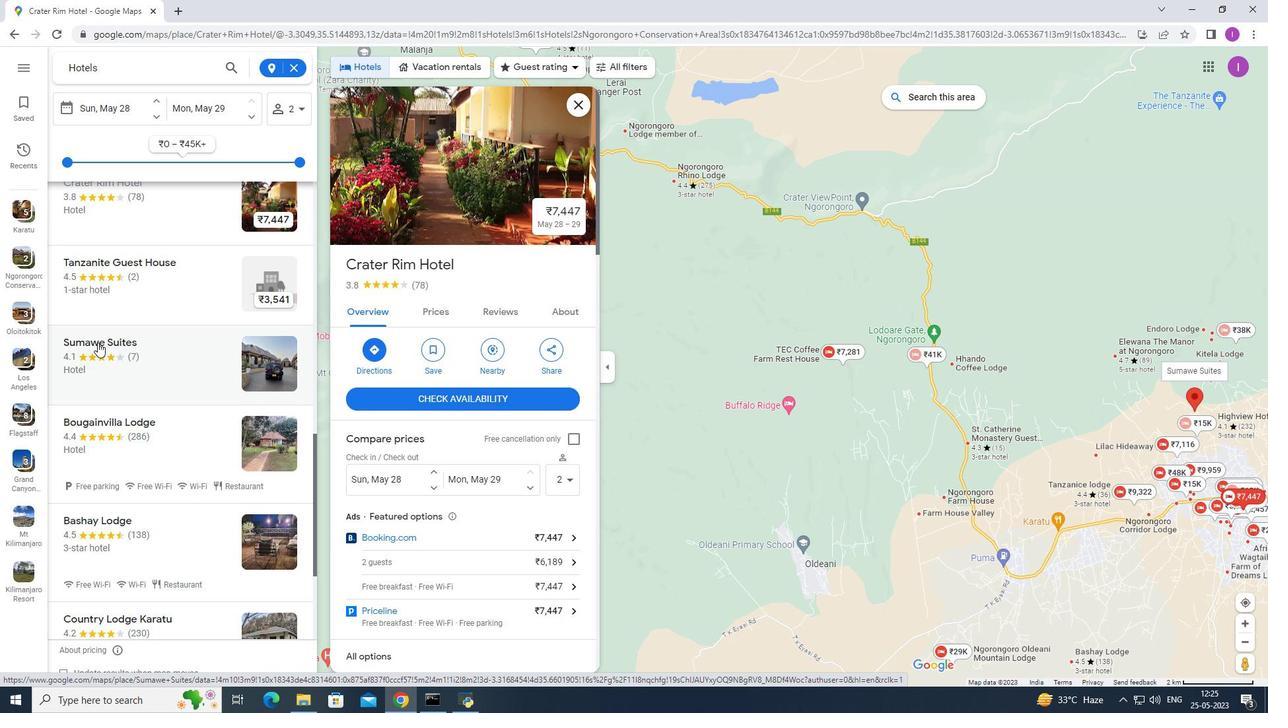 
Action: Mouse pressed left at (89, 342)
Screenshot: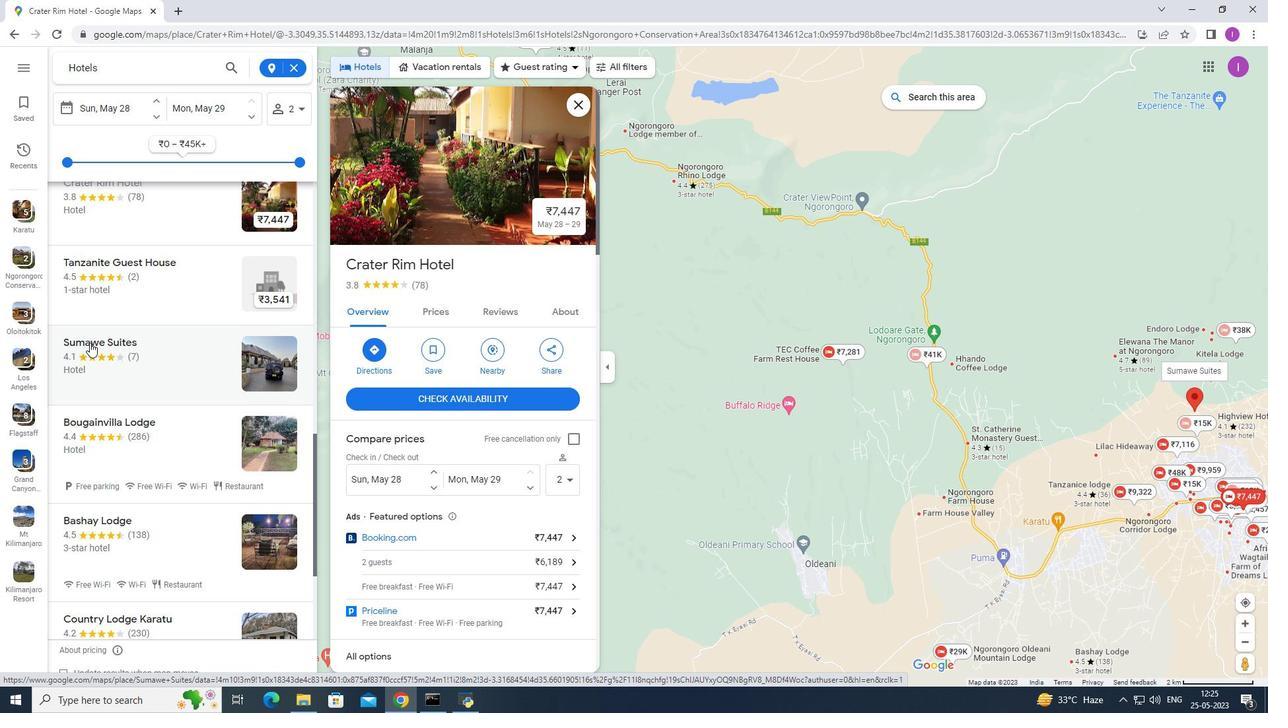 
Action: Mouse moved to (111, 525)
Screenshot: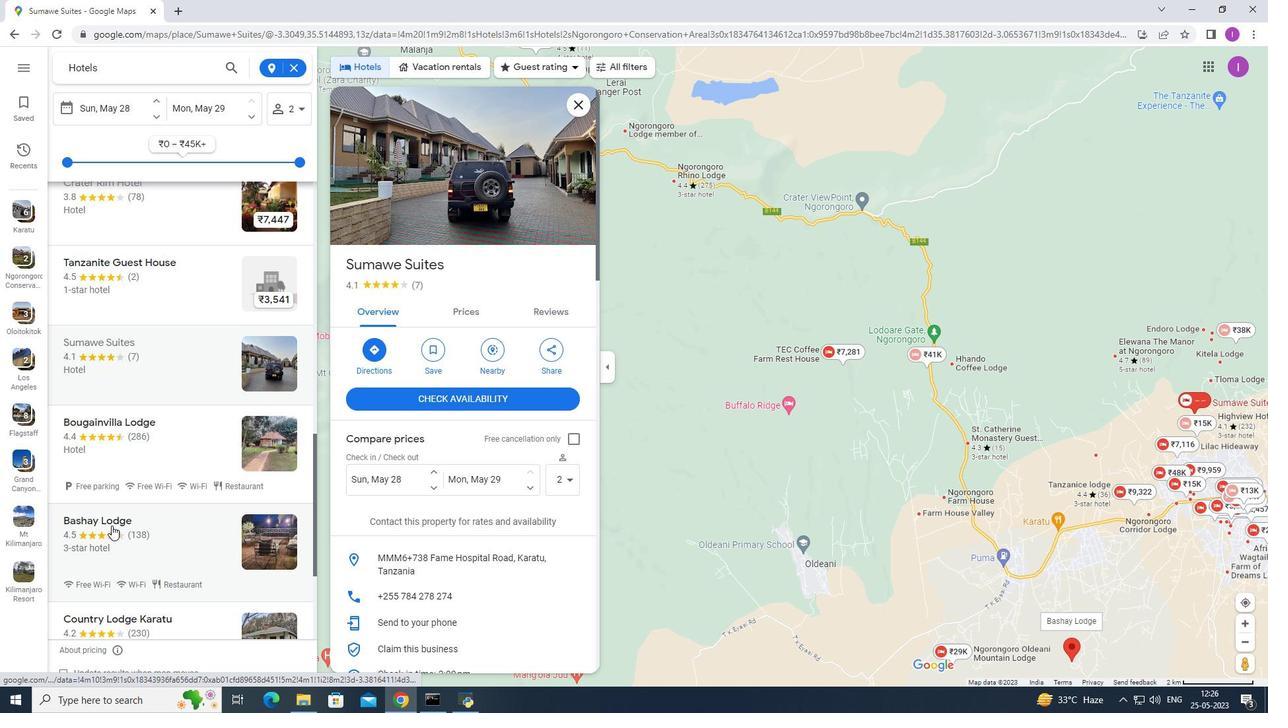 
Action: Mouse pressed left at (111, 525)
Screenshot: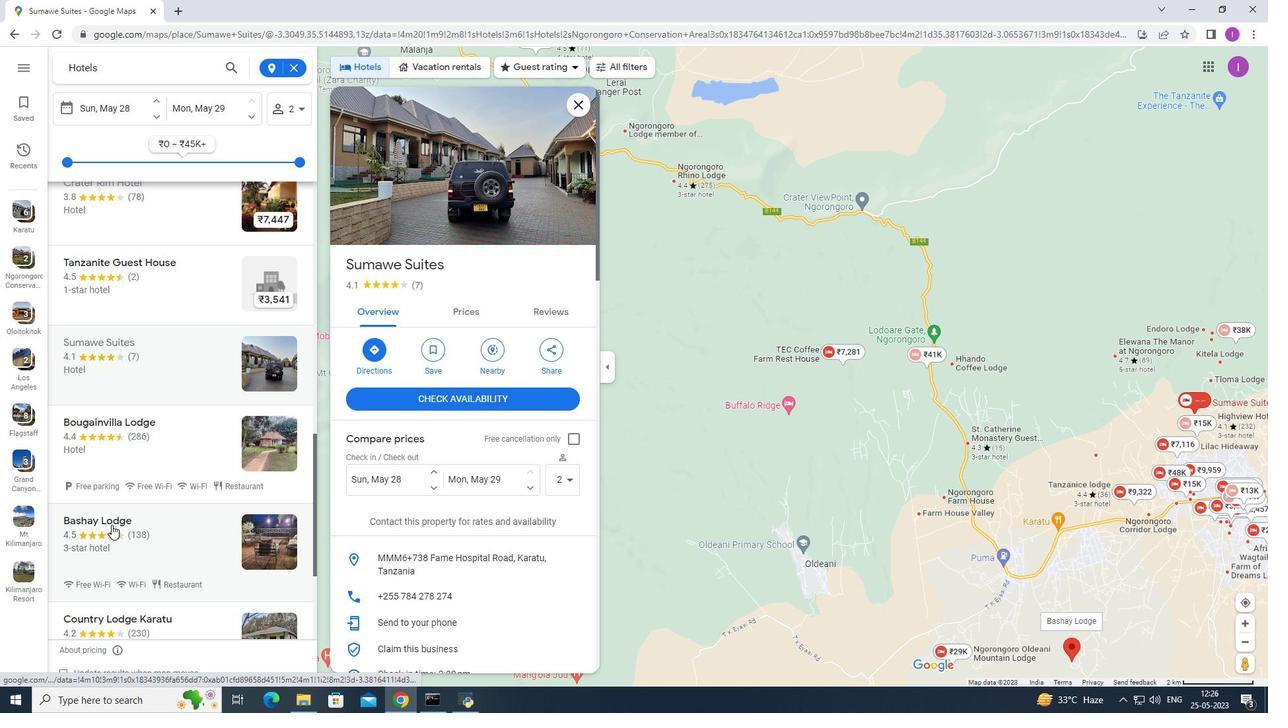 
Action: Mouse moved to (433, 204)
Screenshot: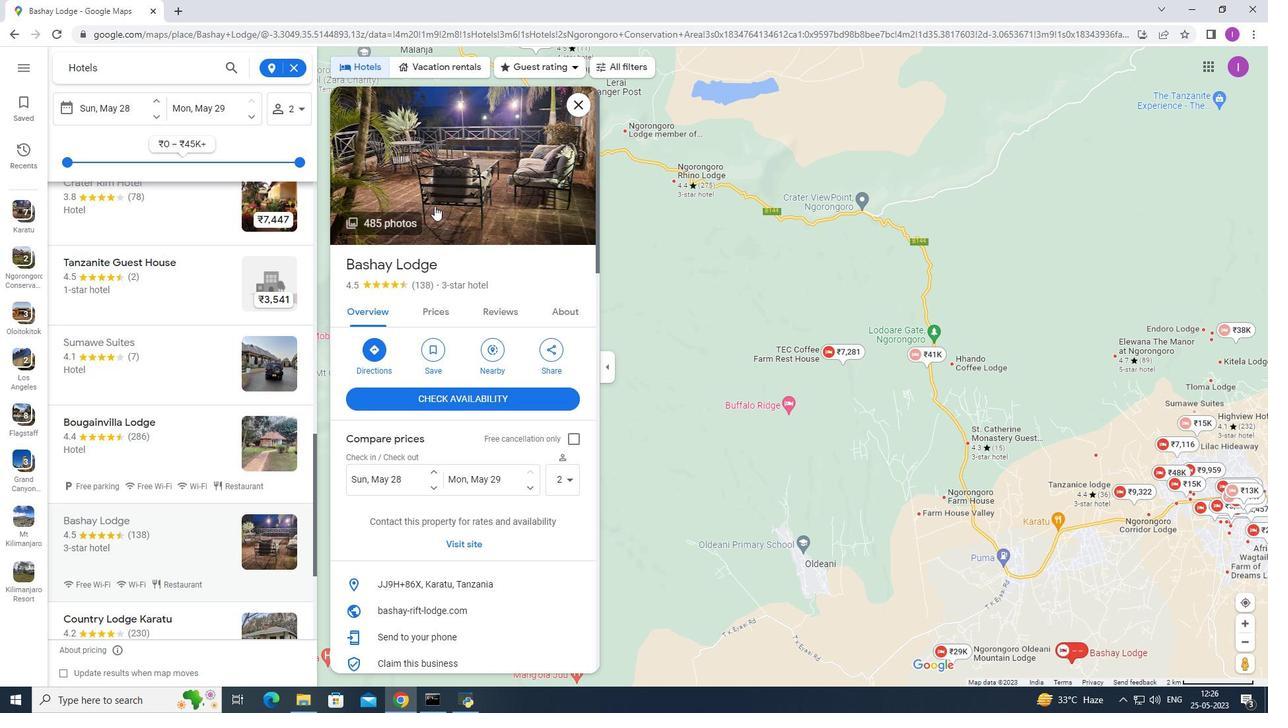 
Action: Mouse pressed left at (433, 204)
Screenshot: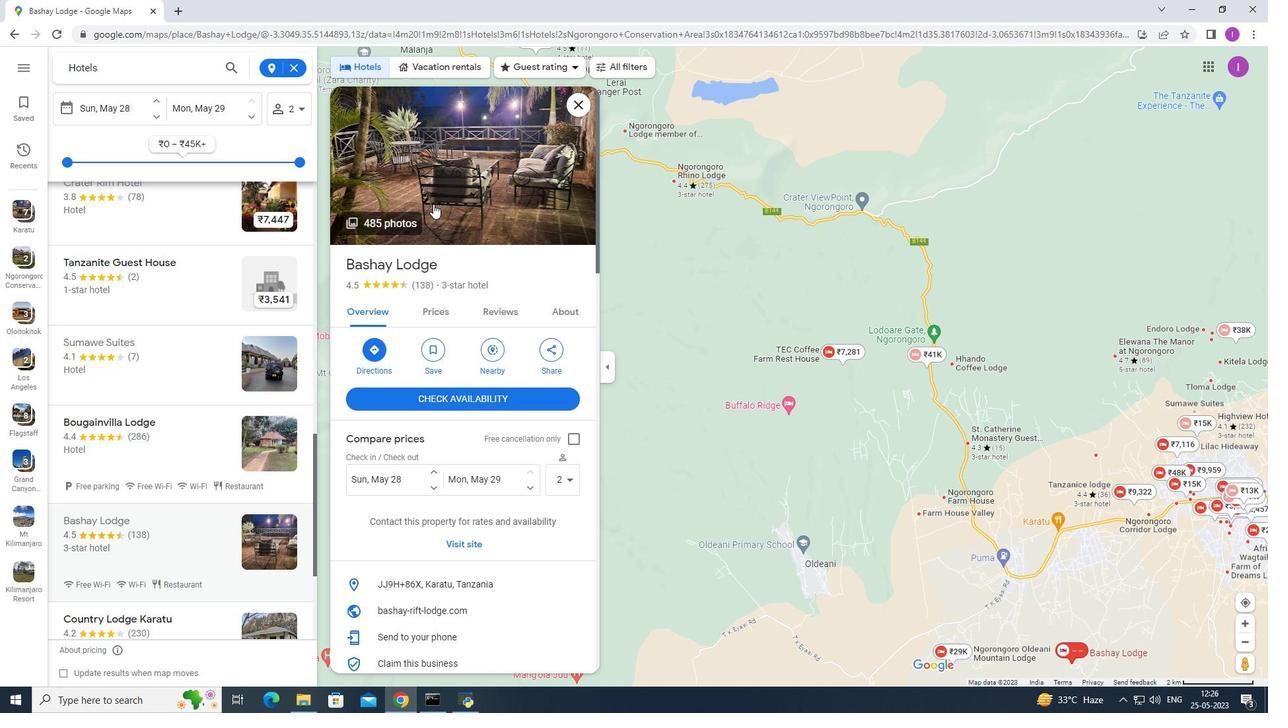 
Action: Mouse moved to (935, 0)
Screenshot: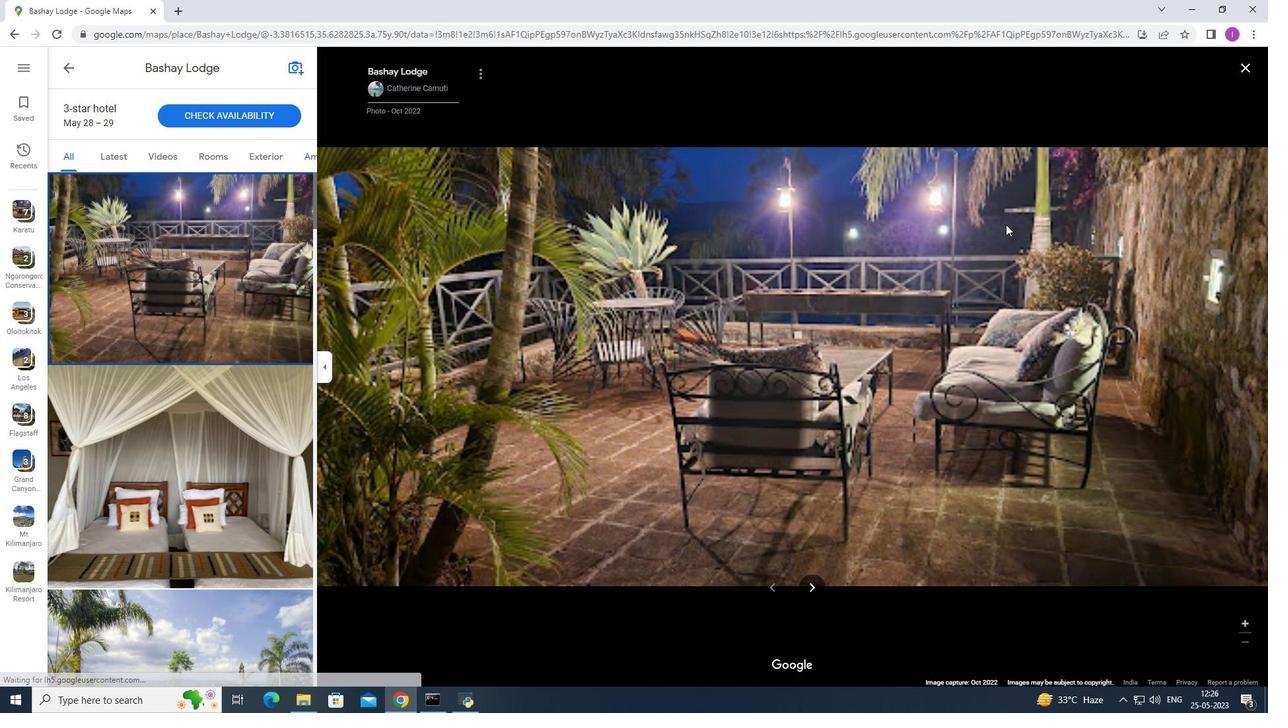 
Action: Key pressed <Key.right><Key.right><Key.right><Key.right><Key.right><Key.right><Key.right><Key.right><Key.right><Key.right><Key.right><Key.right><Key.right><Key.right><Key.right><Key.right><Key.right><Key.right><Key.right><Key.right><Key.right><Key.right><Key.right><Key.right><Key.right><Key.right><Key.right><Key.right><Key.right><Key.right><Key.right><Key.right><Key.right><Key.right>
Screenshot: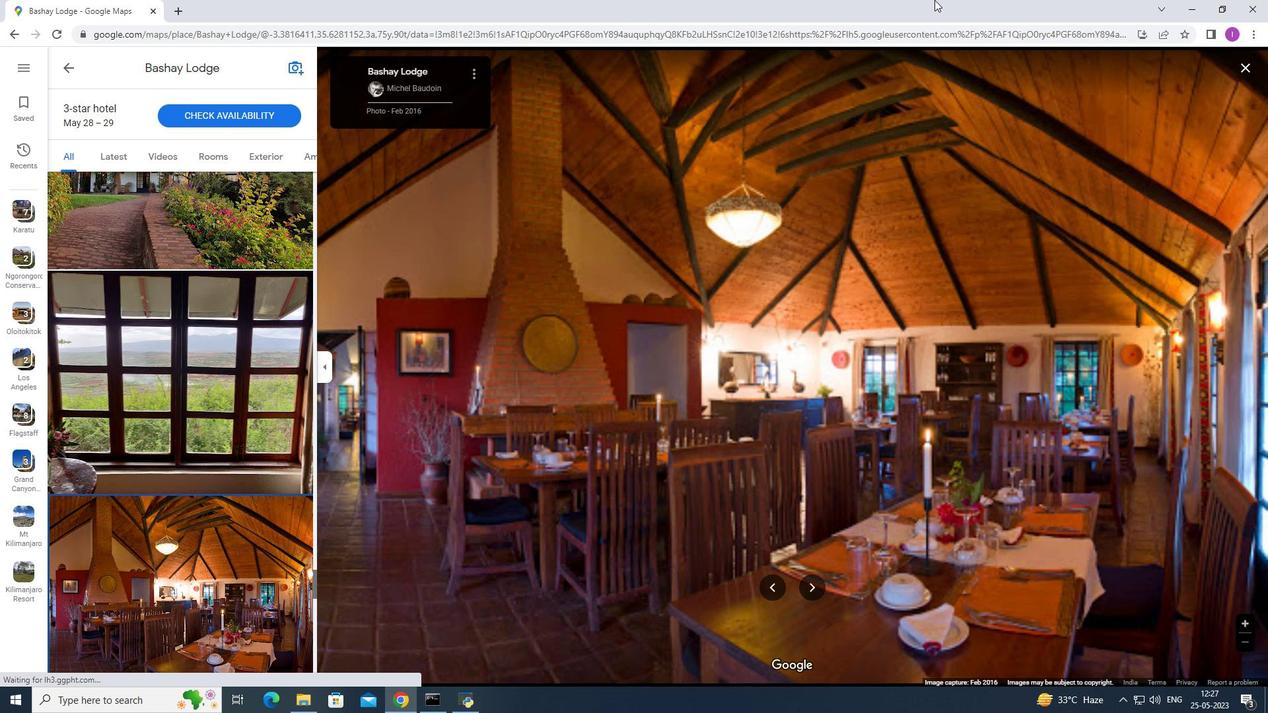 
Action: Mouse moved to (1197, 0)
Screenshot: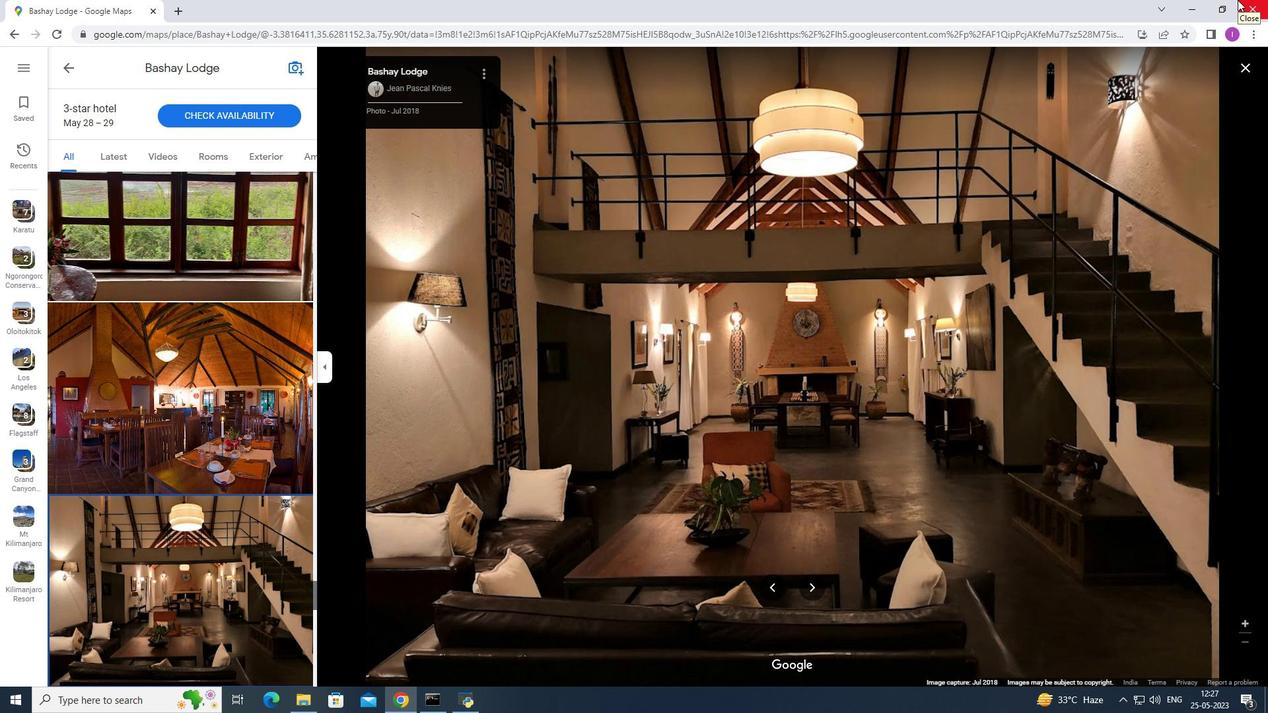 
Action: Key pressed <Key.right><Key.right><Key.right><Key.right><Key.right><Key.right><Key.right><Key.right><Key.right><Key.right><Key.right><Key.right><Key.right><Key.right><Key.right><Key.right><Key.right><Key.right><Key.right><Key.right>
Screenshot: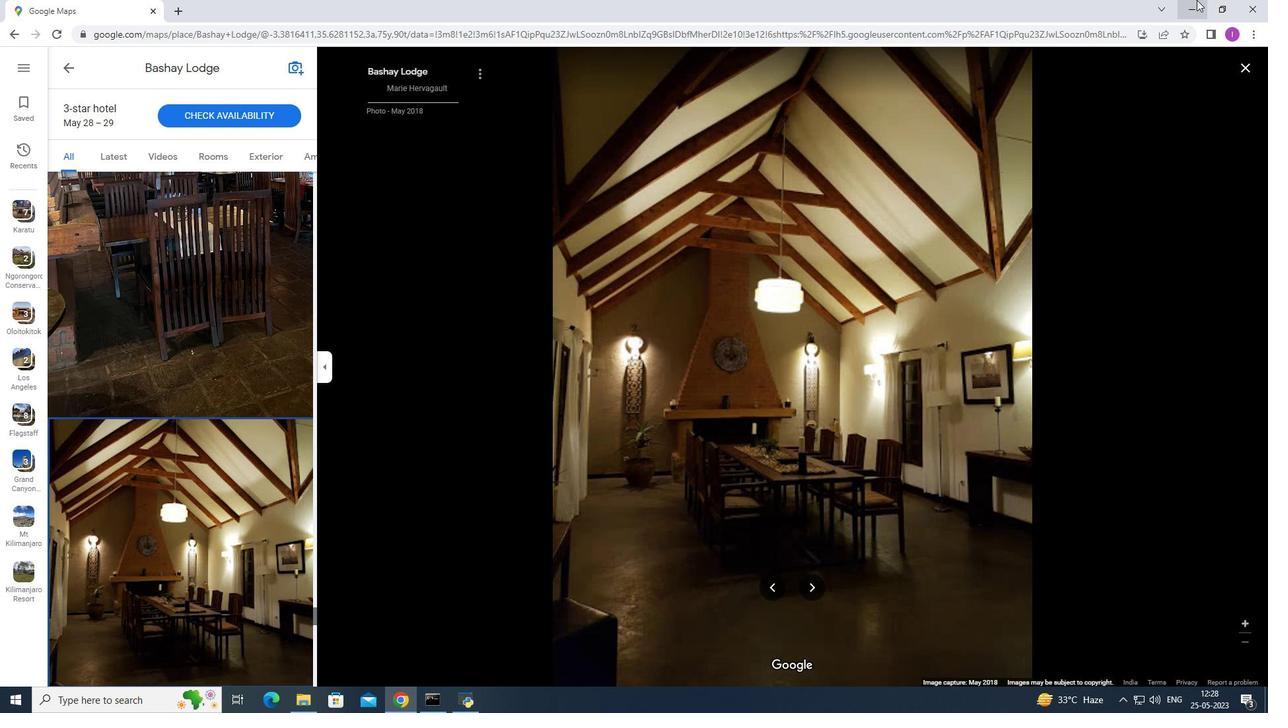 
Action: Mouse moved to (16, 36)
Screenshot: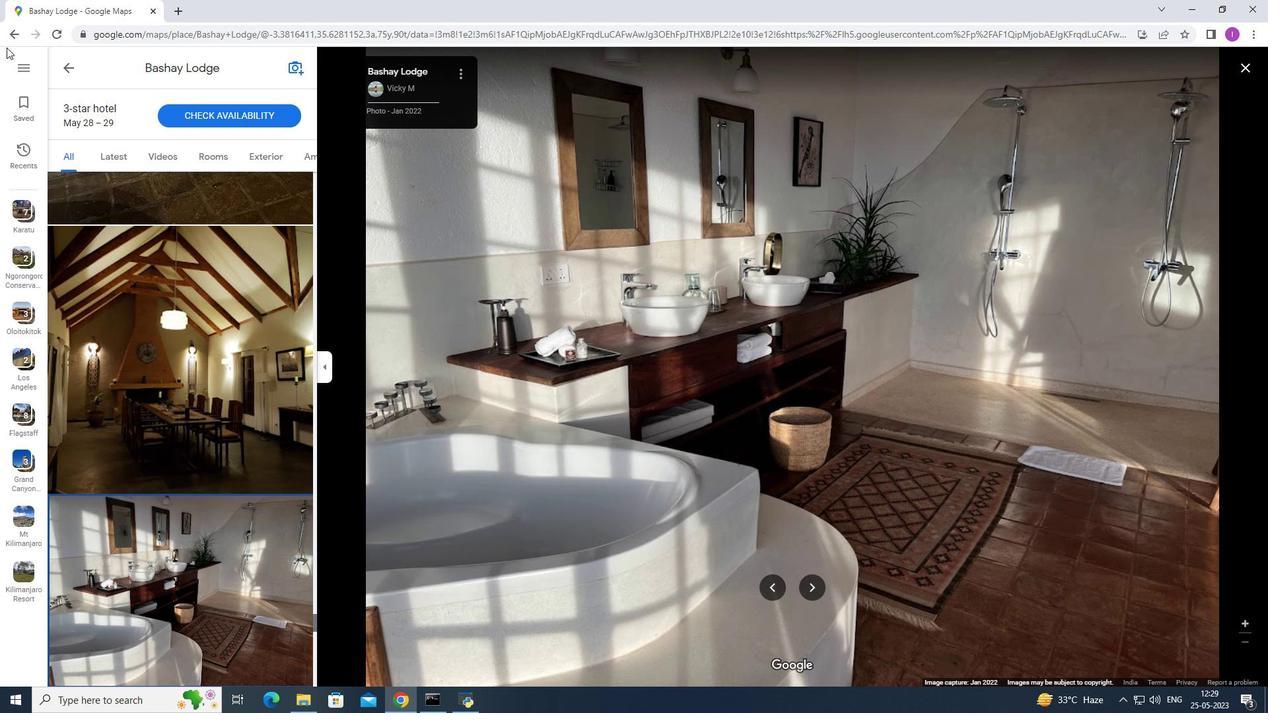 
Action: Mouse pressed left at (16, 36)
Screenshot: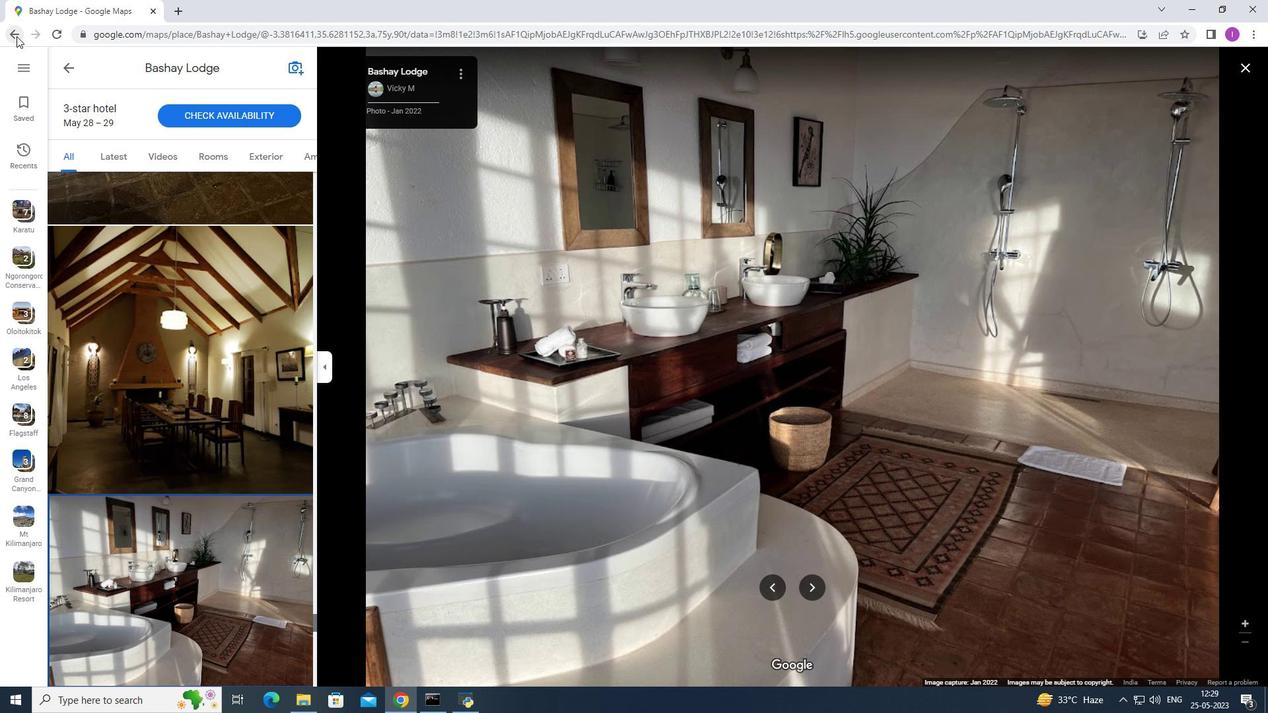 
Action: Mouse moved to (18, 29)
Screenshot: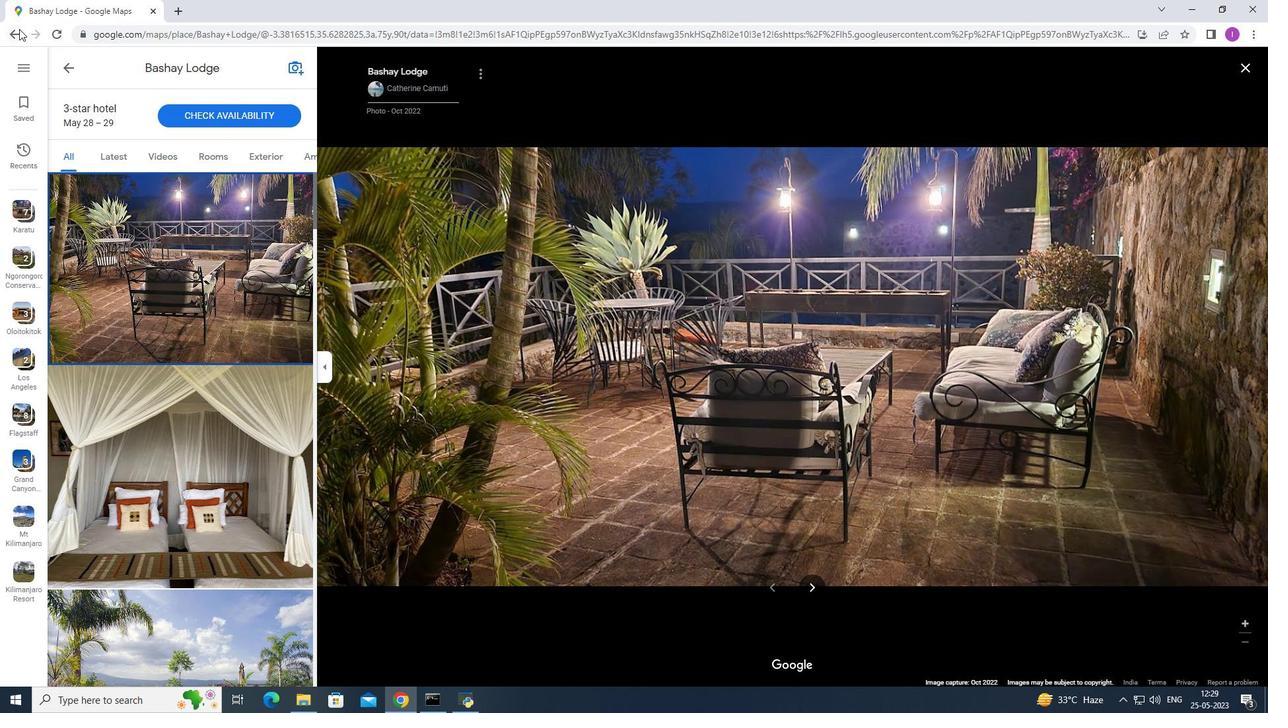 
Action: Mouse pressed left at (18, 29)
Screenshot: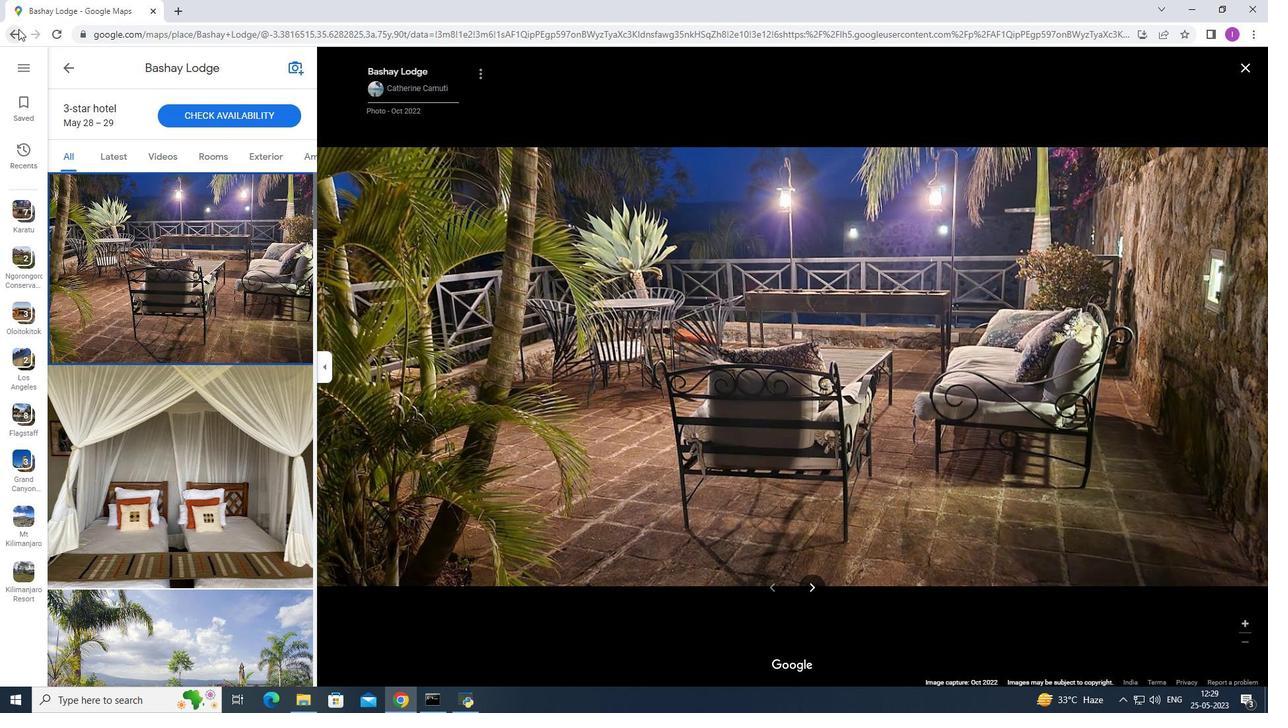 
Action: Mouse moved to (19, 39)
Screenshot: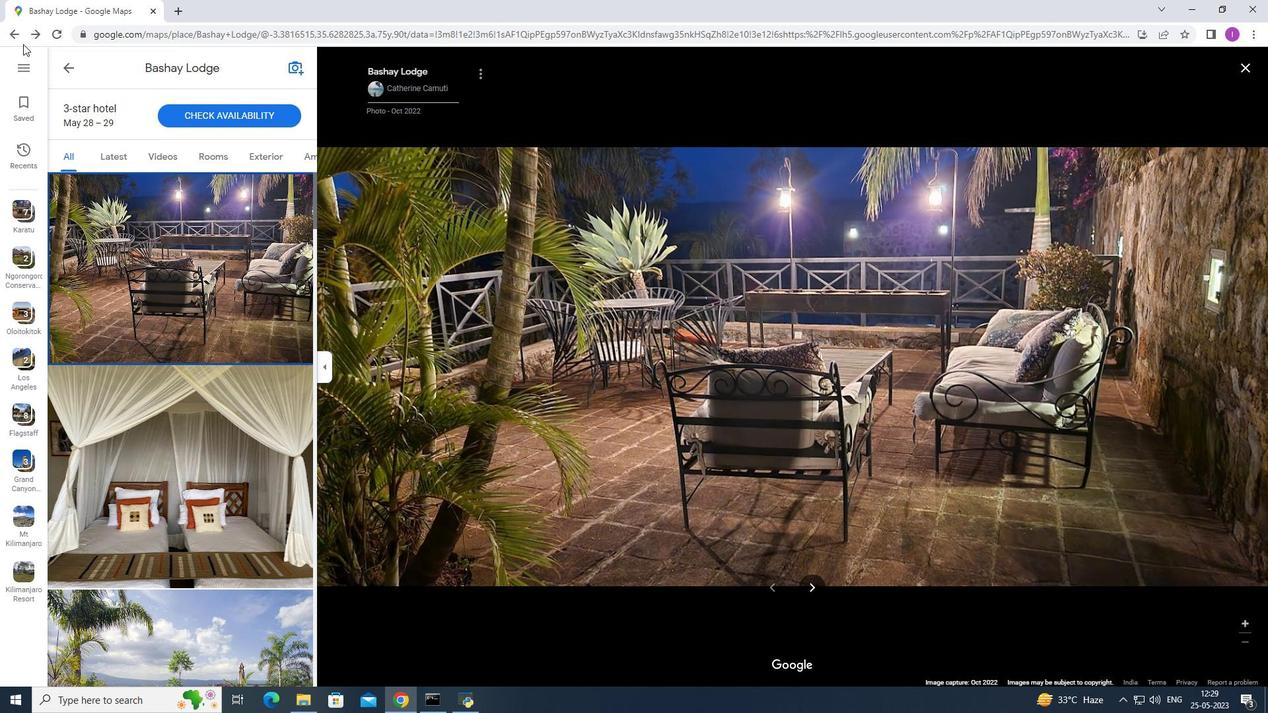 
Action: Mouse pressed left at (19, 39)
Screenshot: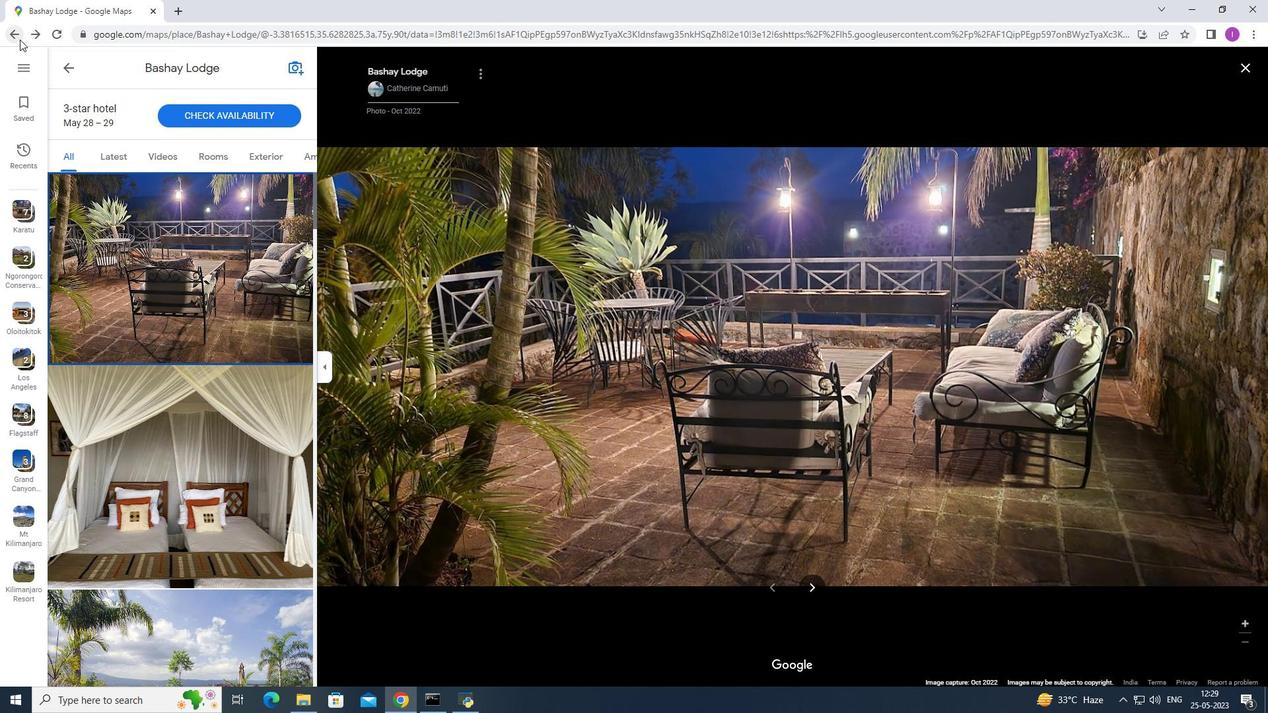 
Action: Mouse moved to (19, 39)
Screenshot: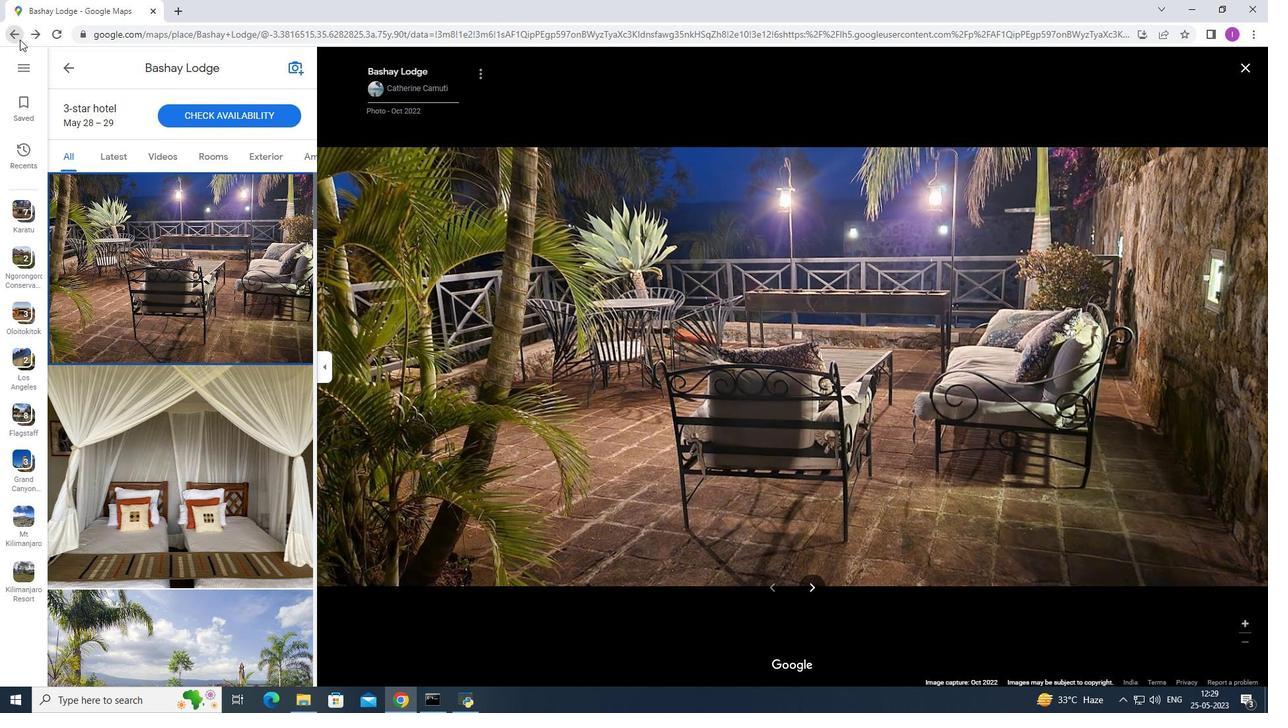 
Action: Mouse pressed left at (19, 39)
Screenshot: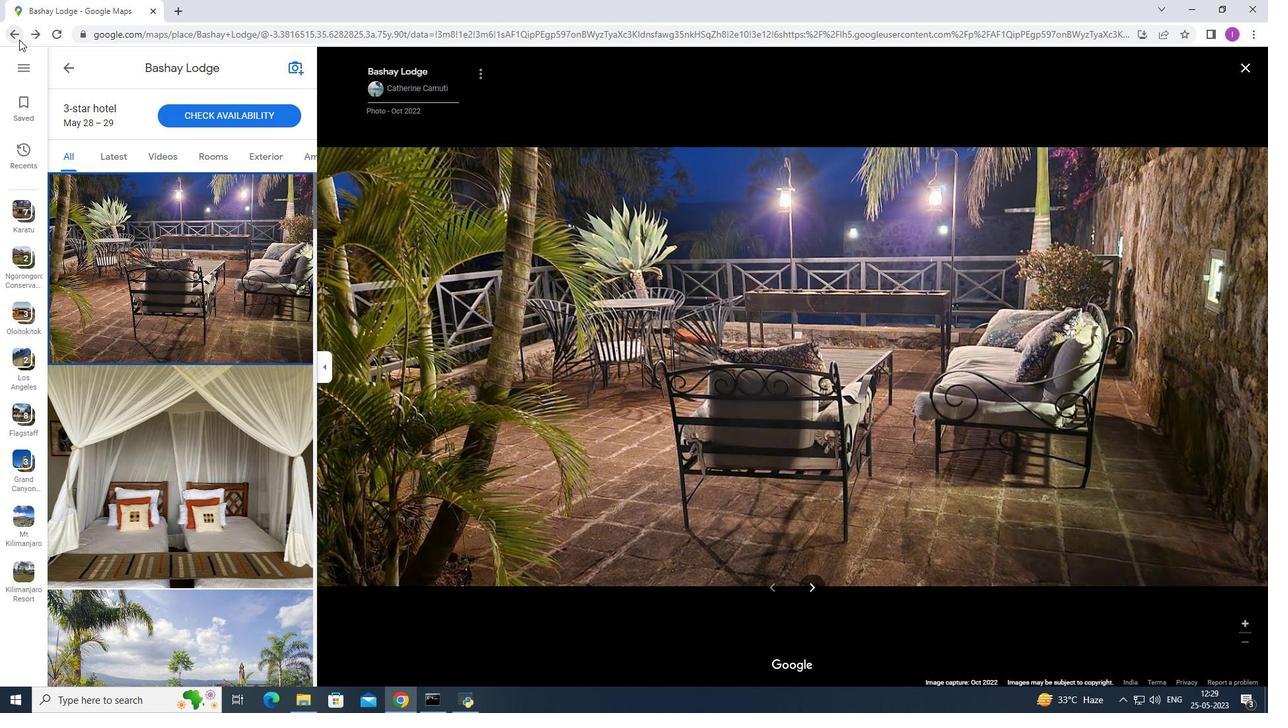 
Action: Mouse moved to (17, 39)
Screenshot: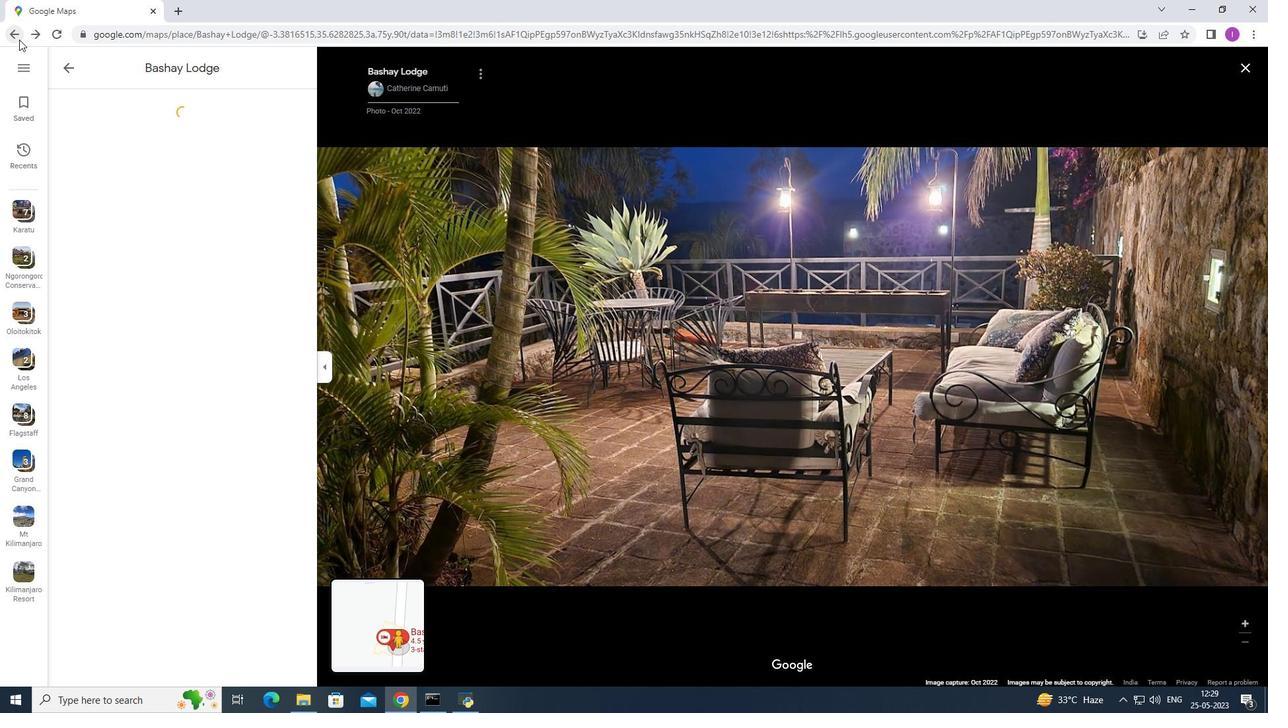 
Action: Mouse pressed left at (17, 39)
Screenshot: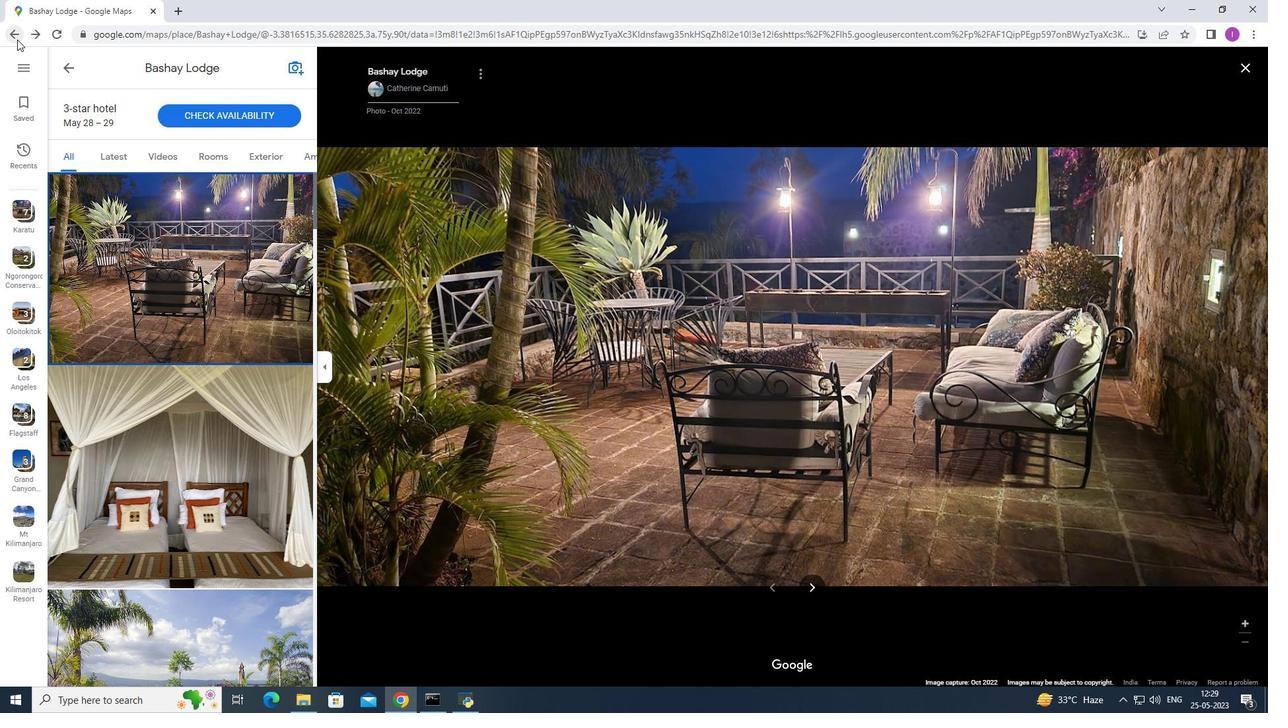 
Action: Mouse moved to (13, 33)
Screenshot: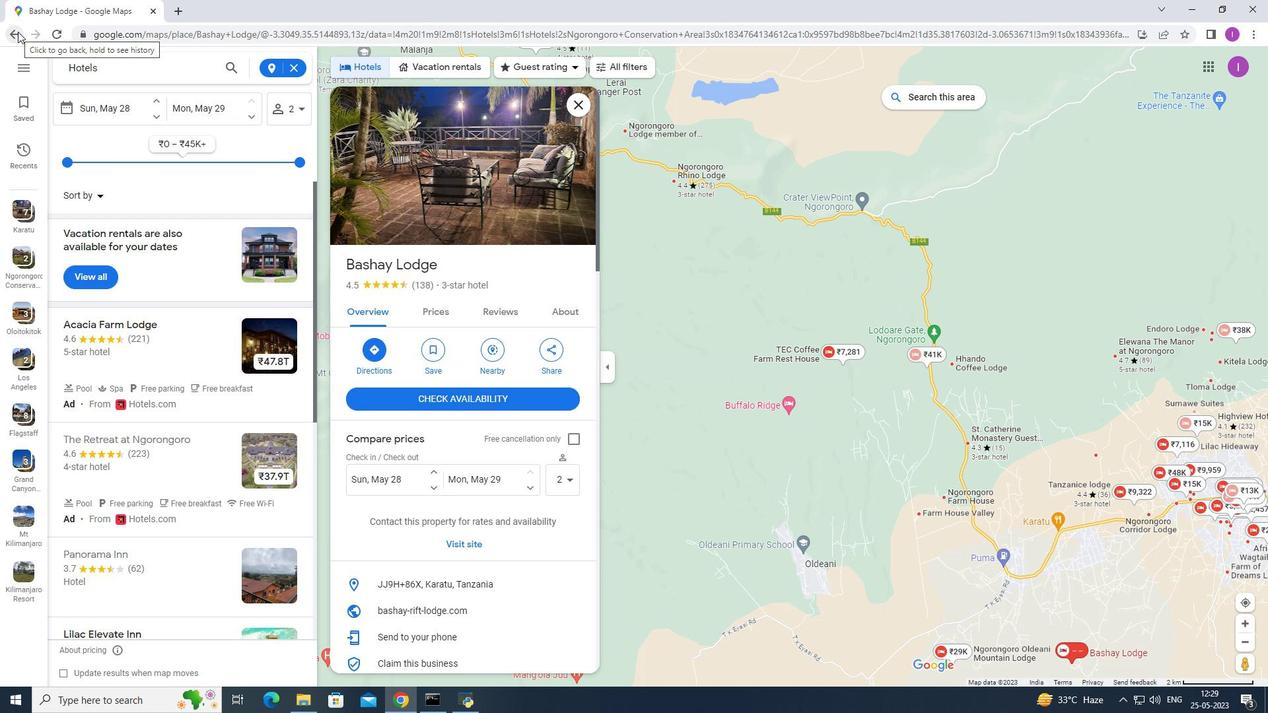 
Action: Mouse pressed left at (13, 33)
Screenshot: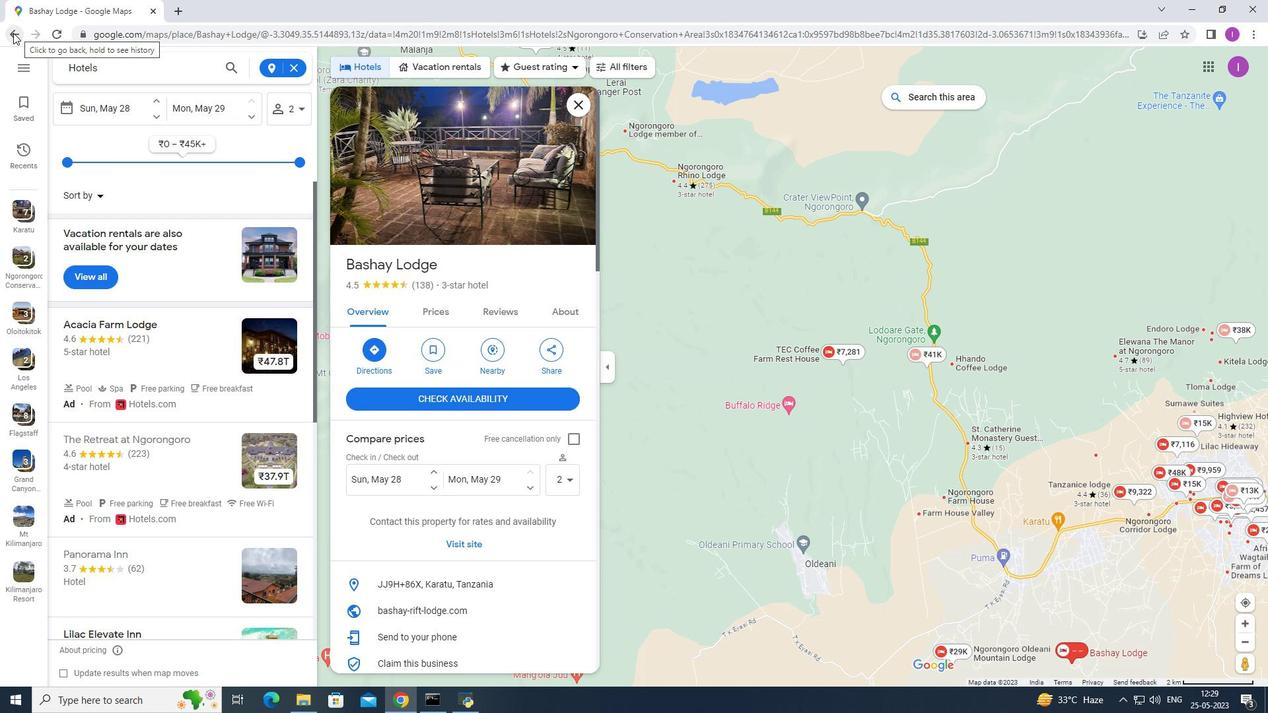 
